 Task: Search one way flight ticket for 5 adults, 1 child, 2 infants in seat and 1 infant on lap in business from Shreveport: Shreveport Regional Airport to New Bern: Coastal Carolina Regional Airport (was Craven County Regional) on 5-4-2023. Choice of flights is Southwest. Number of bags: 1 carry on bag. Price is upto 86000. Outbound departure time preference is 16:45.
Action: Mouse moved to (351, 137)
Screenshot: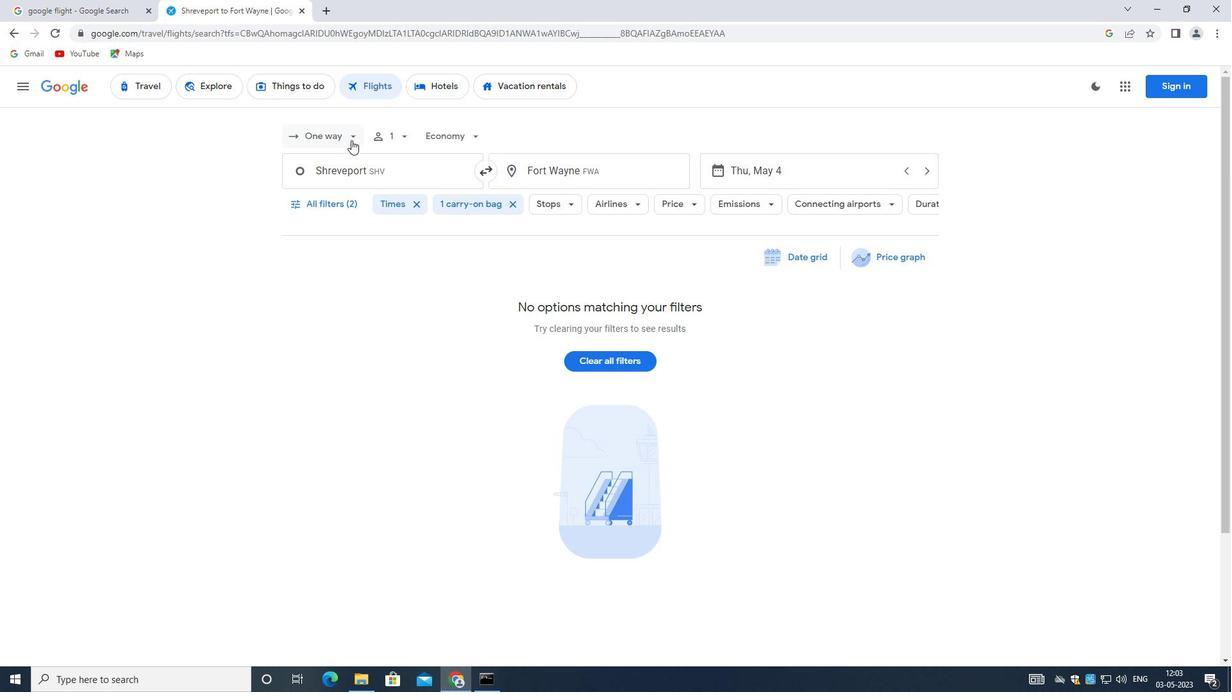 
Action: Mouse pressed left at (351, 137)
Screenshot: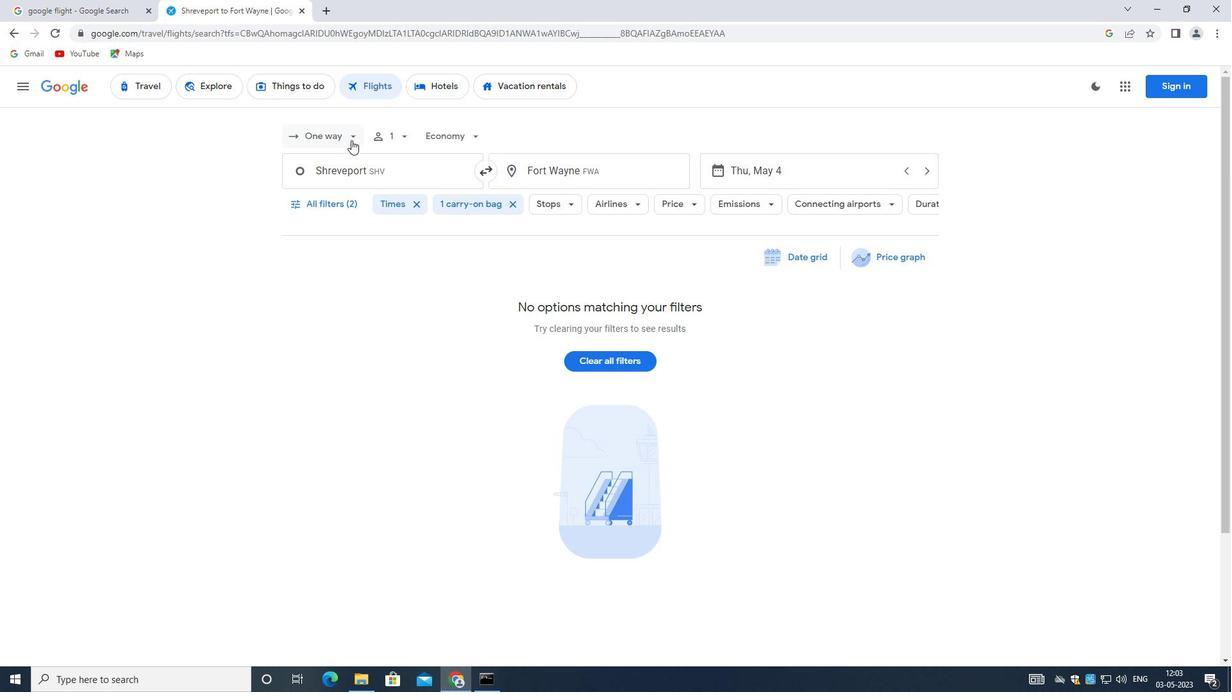 
Action: Mouse moved to (341, 195)
Screenshot: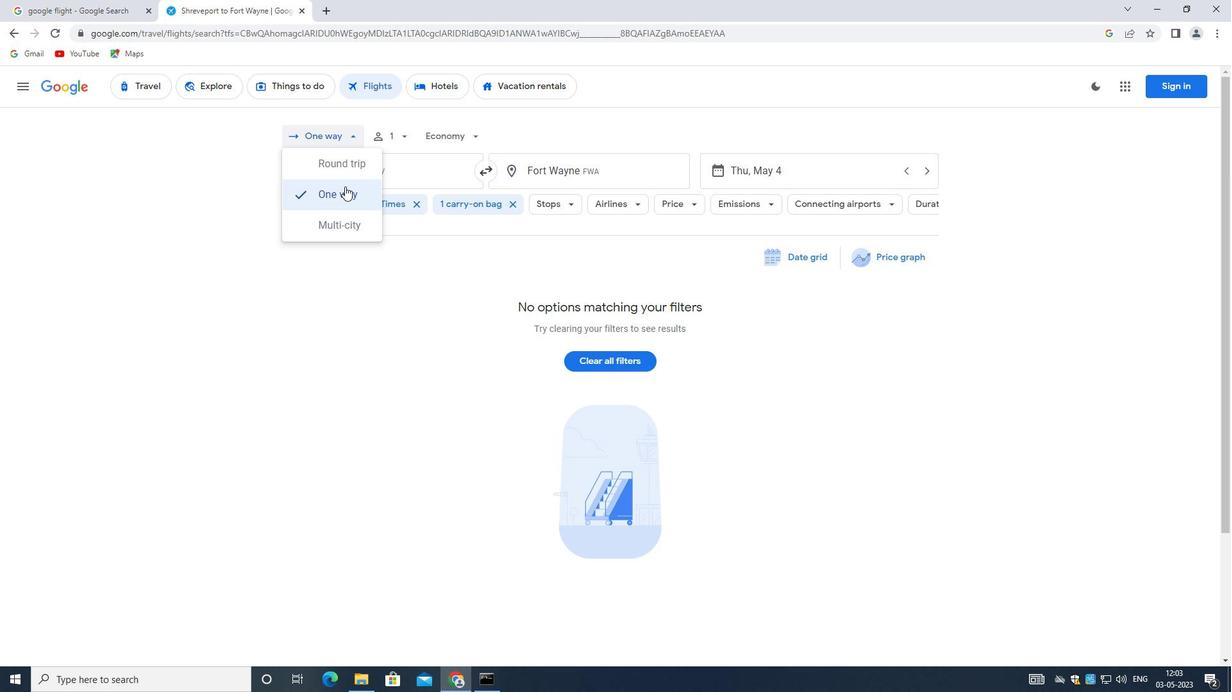
Action: Mouse pressed left at (341, 195)
Screenshot: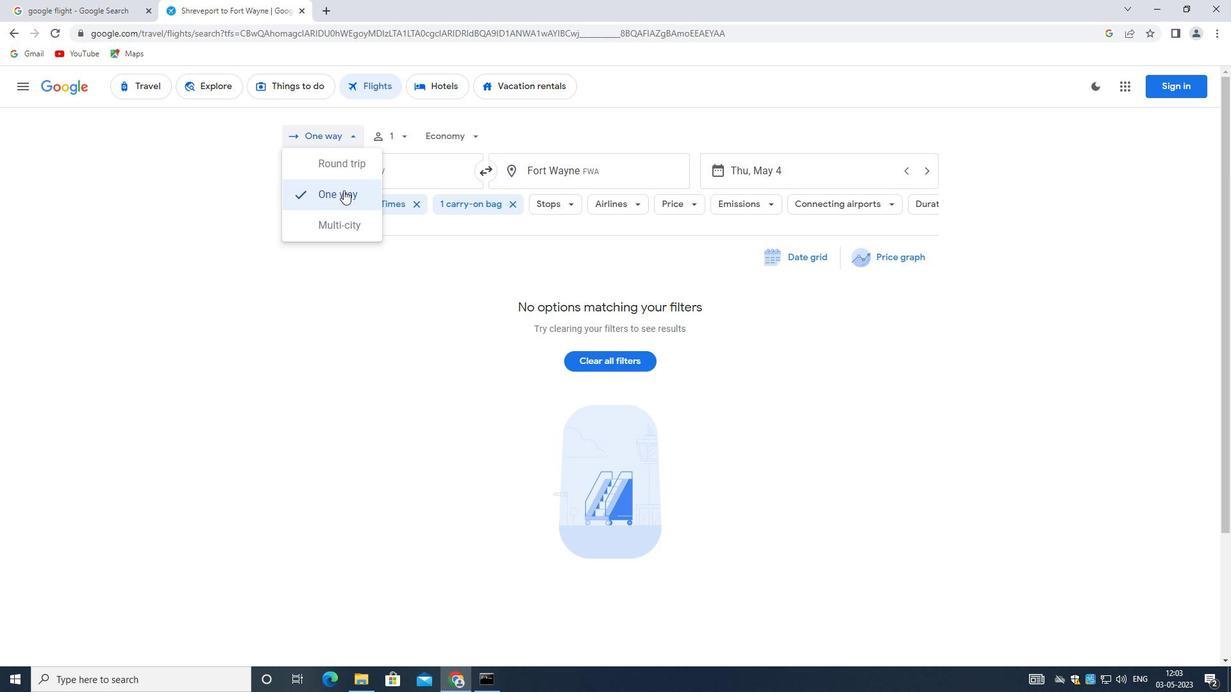 
Action: Mouse moved to (405, 132)
Screenshot: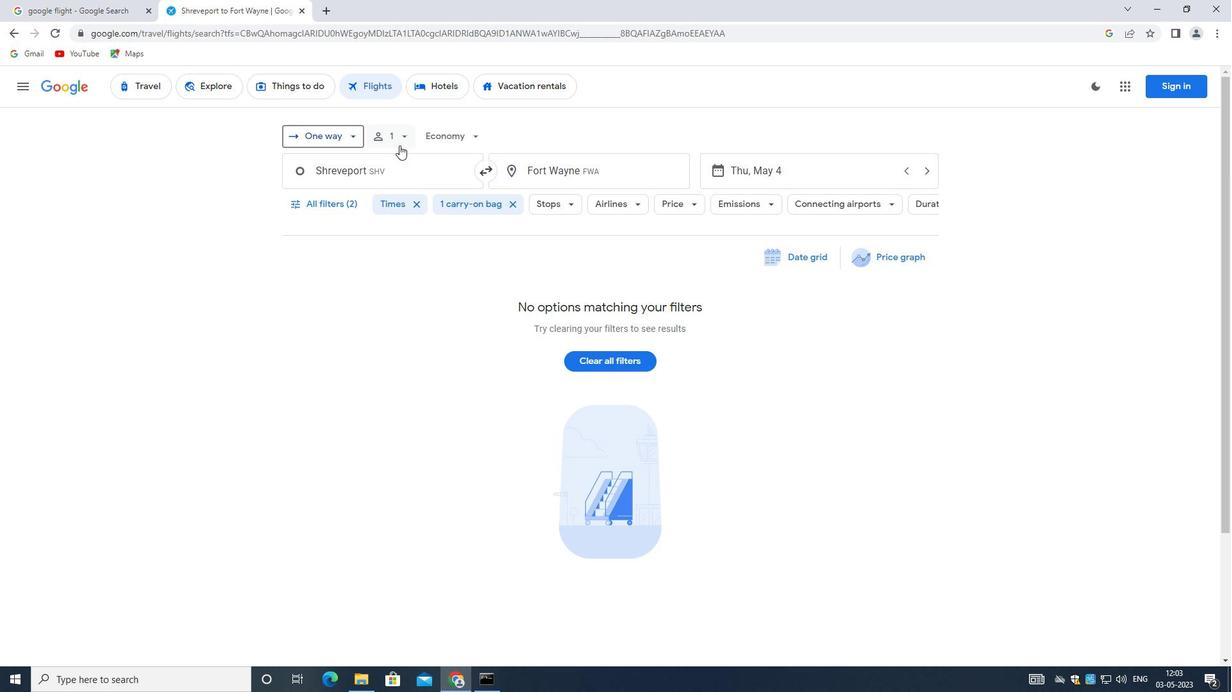 
Action: Mouse pressed left at (405, 132)
Screenshot: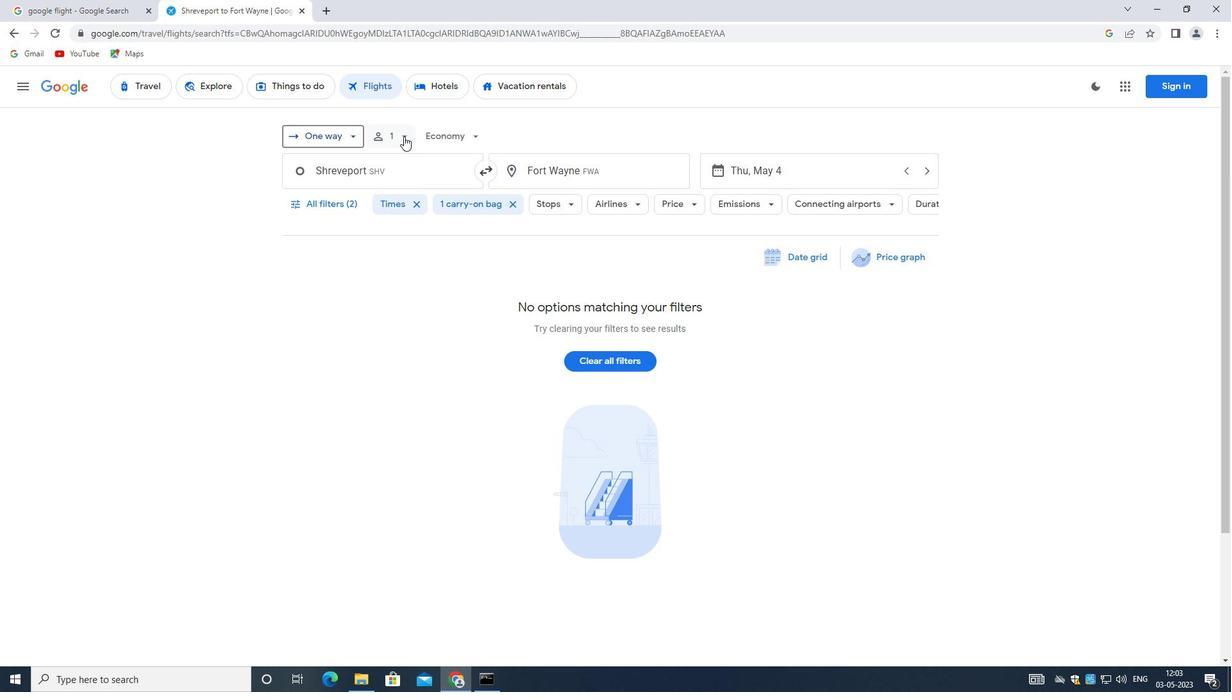 
Action: Mouse moved to (504, 169)
Screenshot: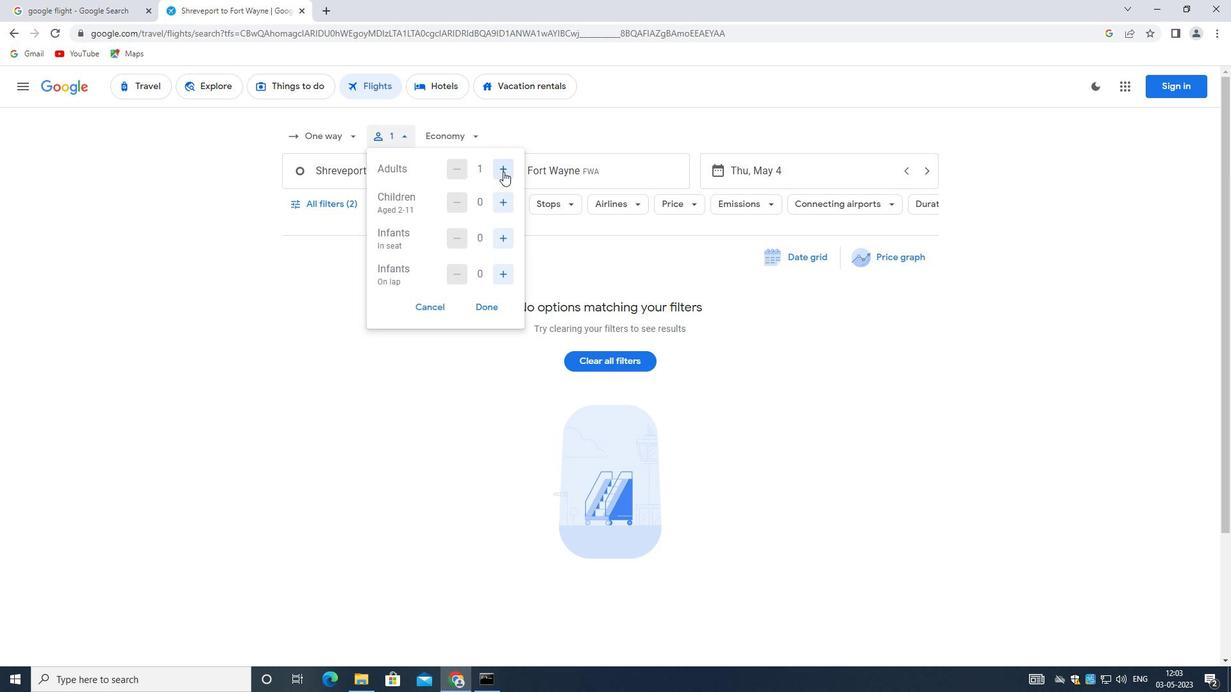 
Action: Mouse pressed left at (504, 169)
Screenshot: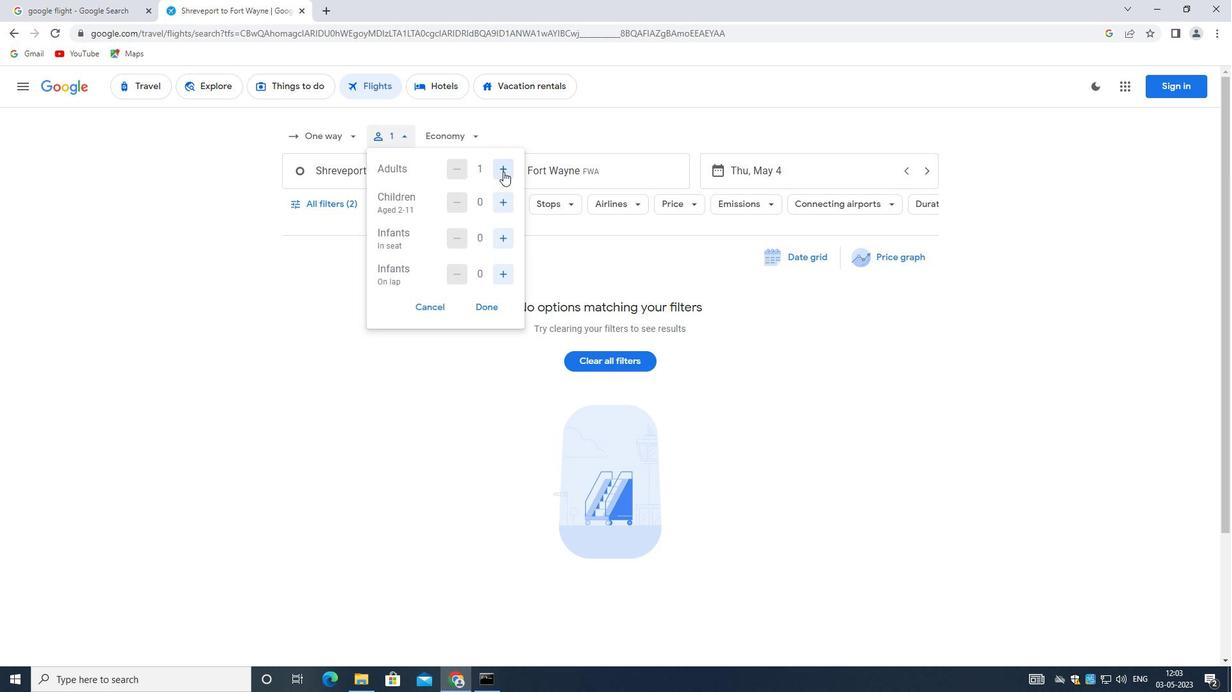 
Action: Mouse moved to (504, 169)
Screenshot: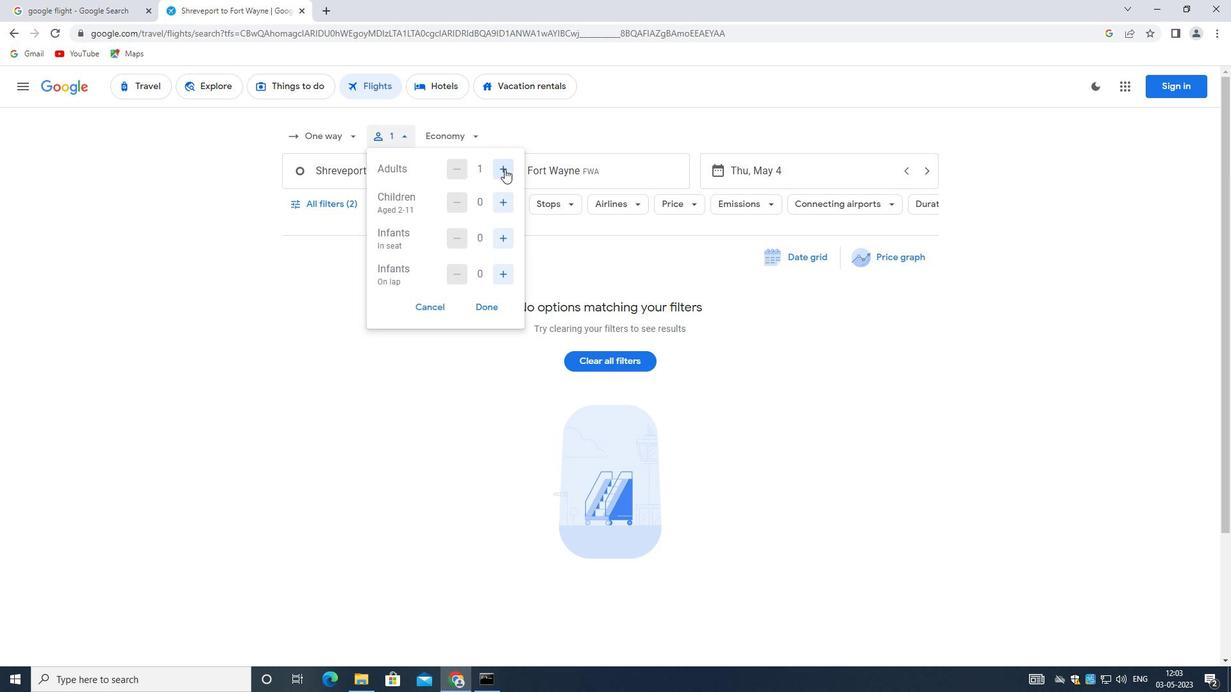 
Action: Mouse pressed left at (504, 169)
Screenshot: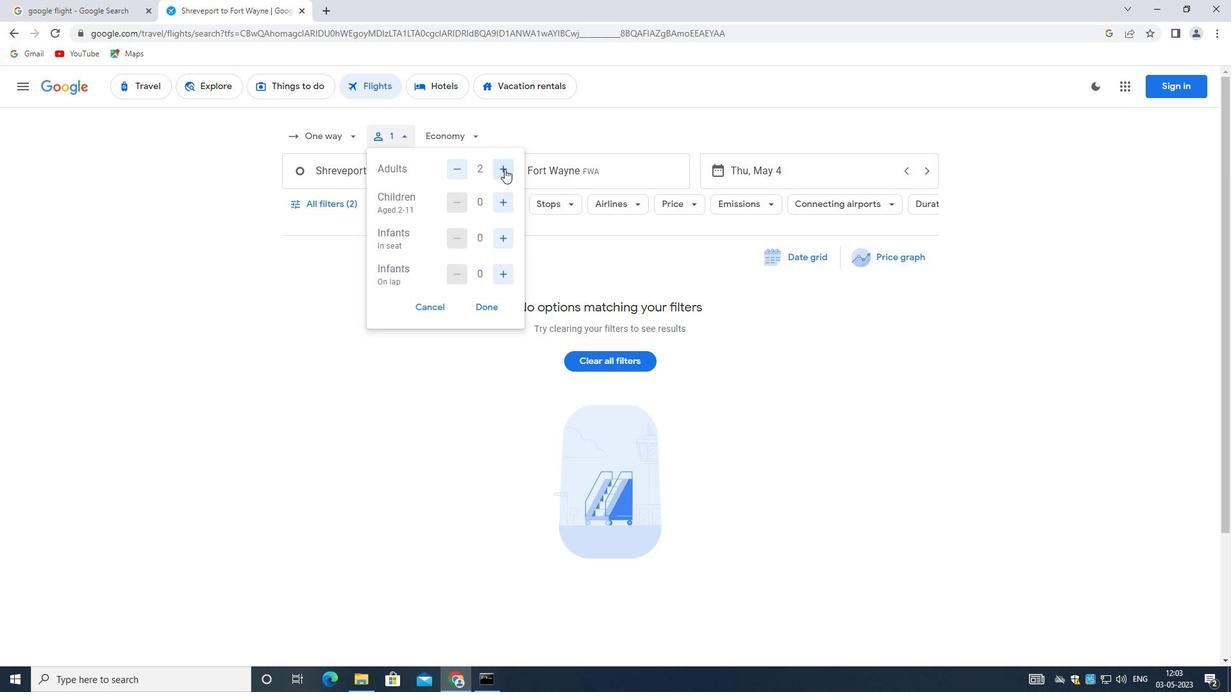 
Action: Mouse pressed left at (504, 169)
Screenshot: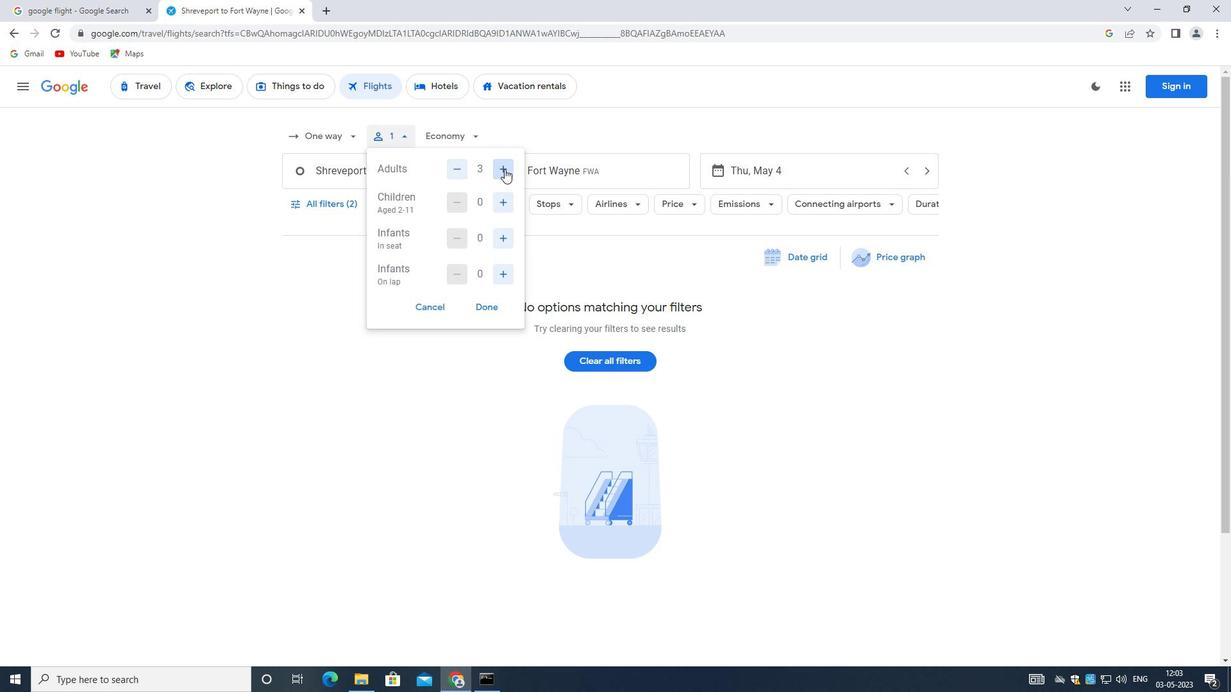 
Action: Mouse pressed left at (504, 169)
Screenshot: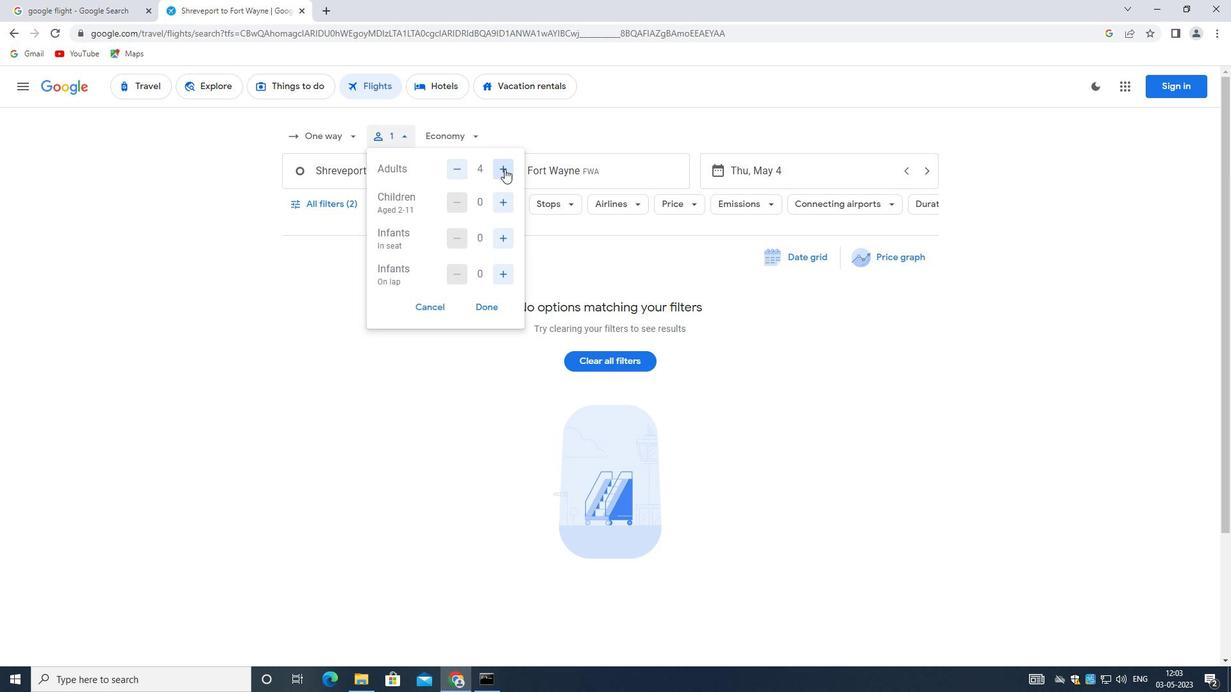 
Action: Mouse moved to (506, 199)
Screenshot: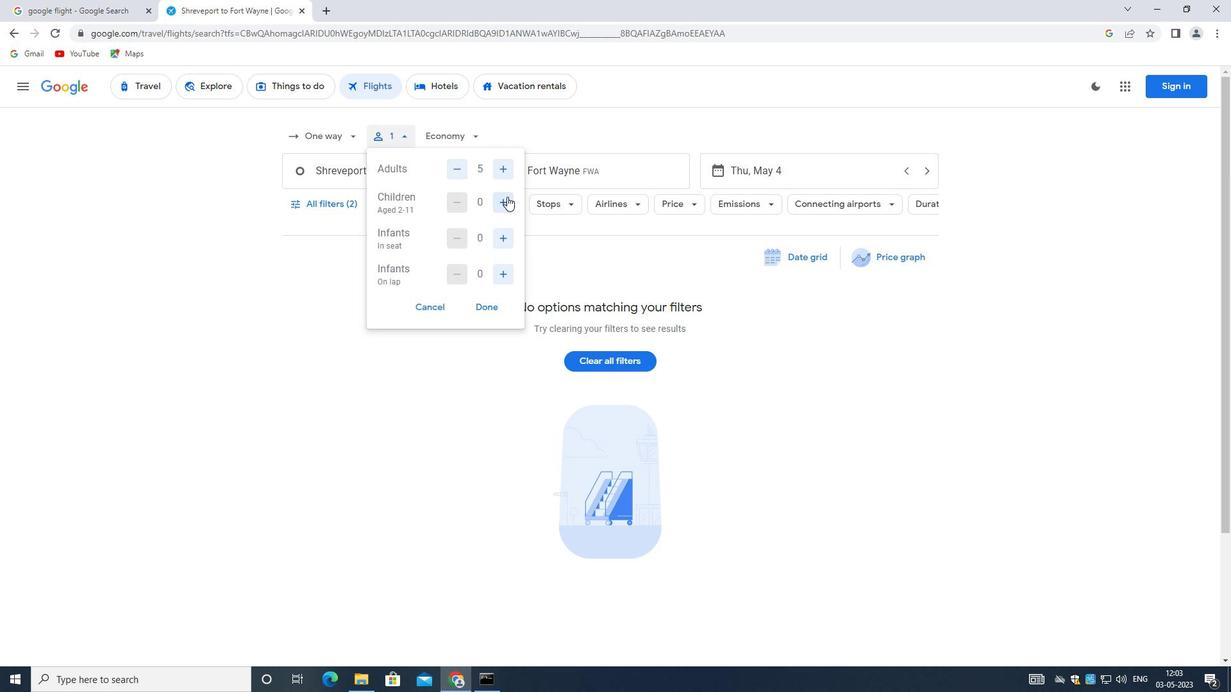 
Action: Mouse pressed left at (506, 199)
Screenshot: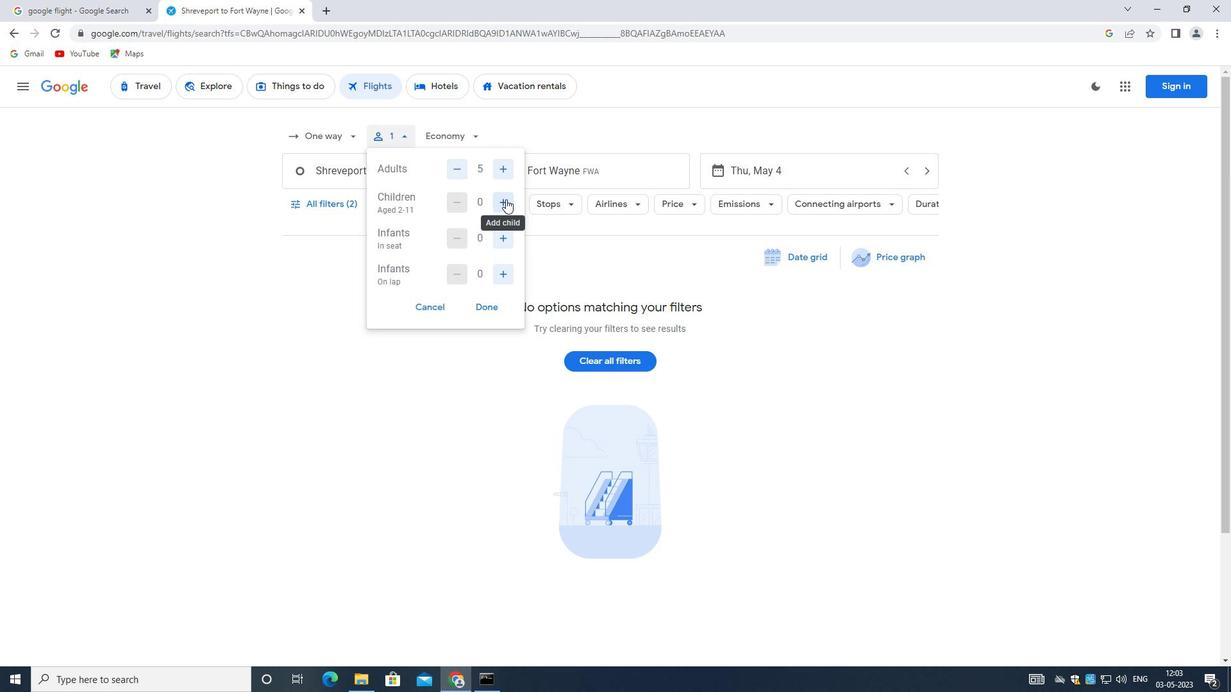 
Action: Mouse moved to (501, 235)
Screenshot: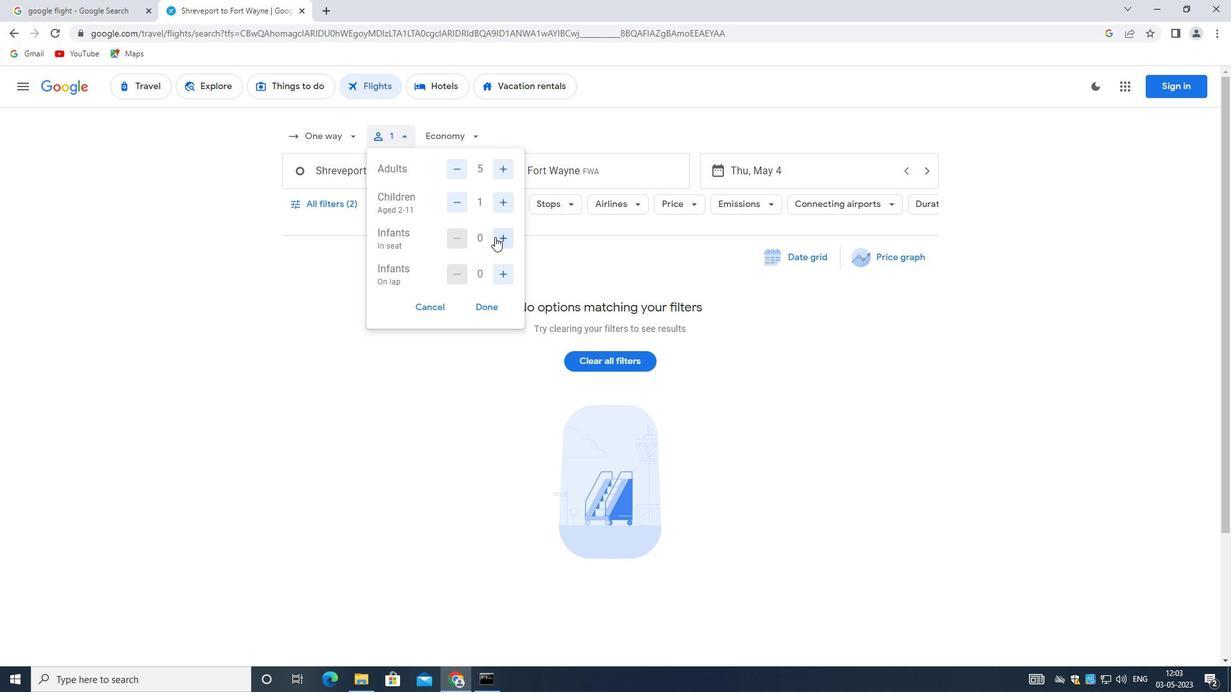 
Action: Mouse pressed left at (501, 235)
Screenshot: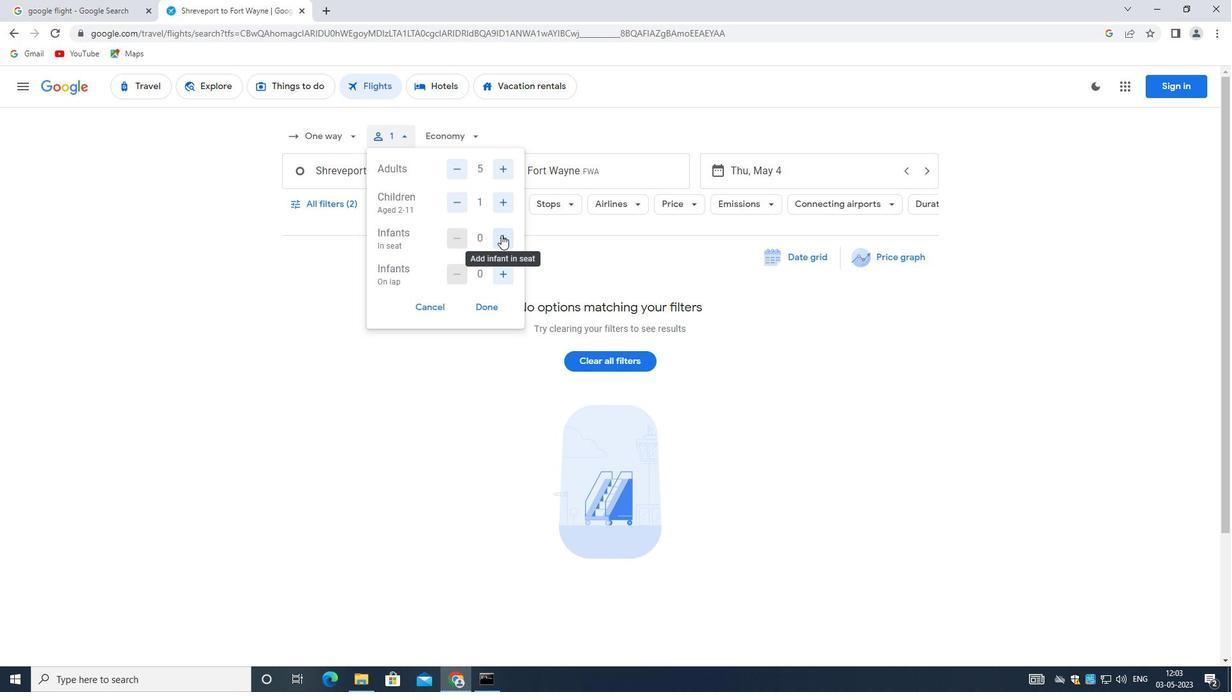 
Action: Mouse pressed left at (501, 235)
Screenshot: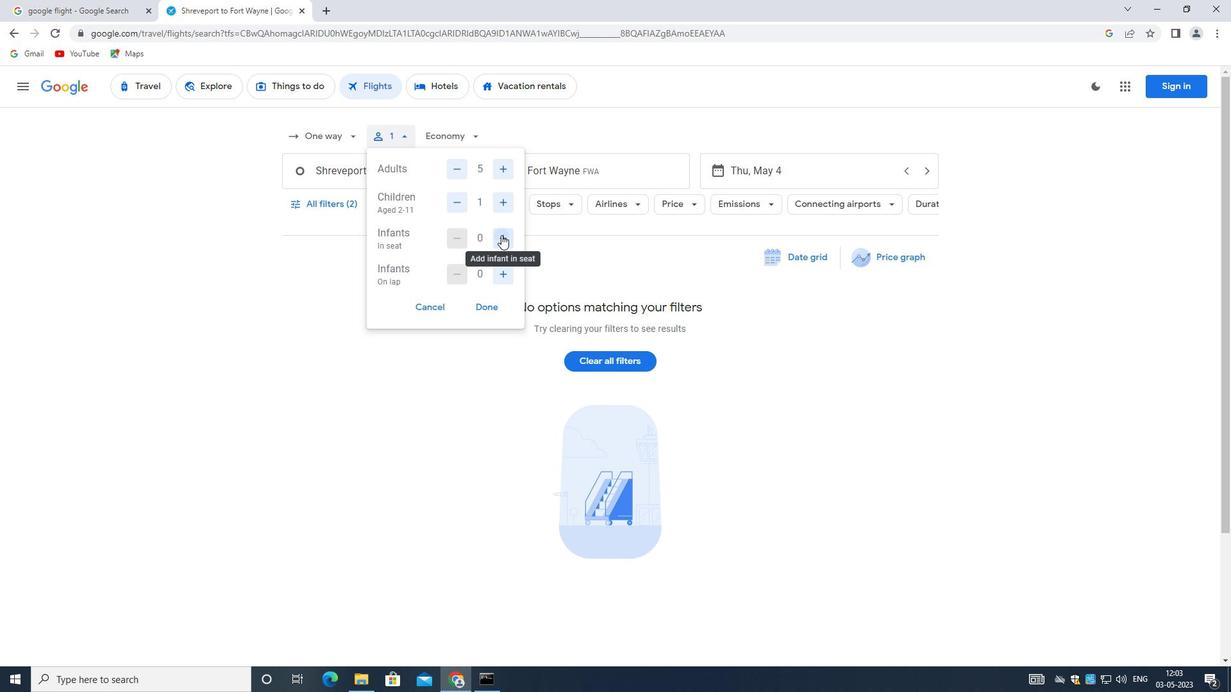 
Action: Mouse moved to (508, 270)
Screenshot: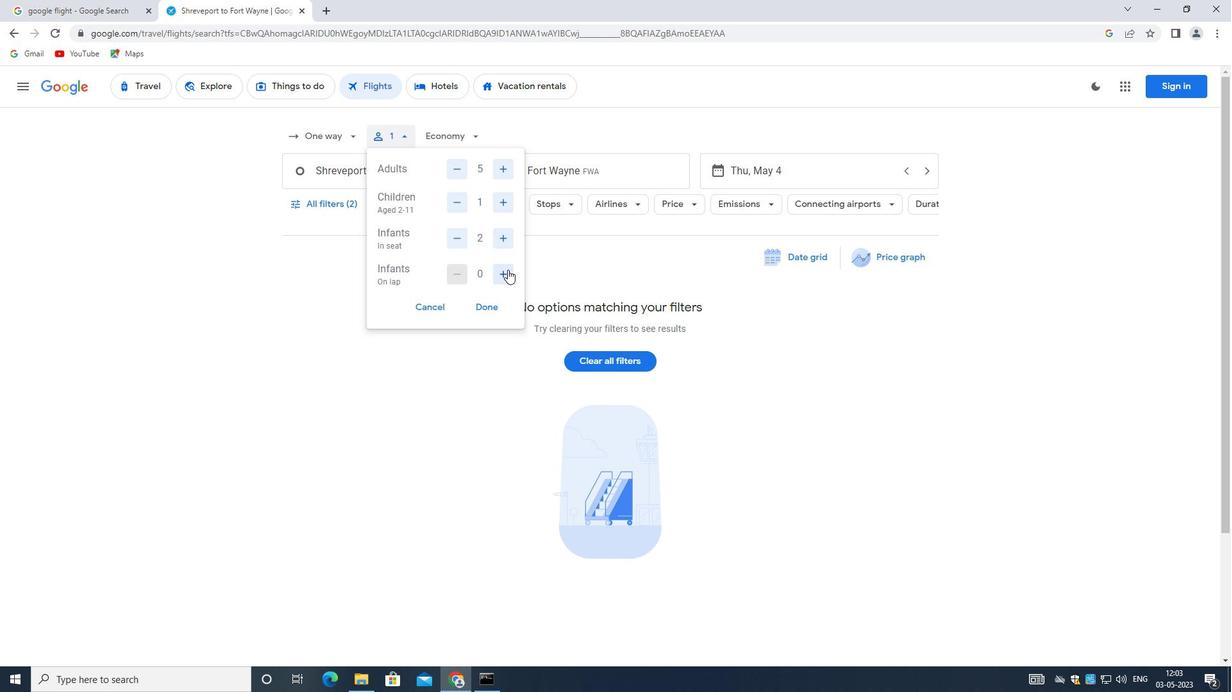 
Action: Mouse pressed left at (508, 270)
Screenshot: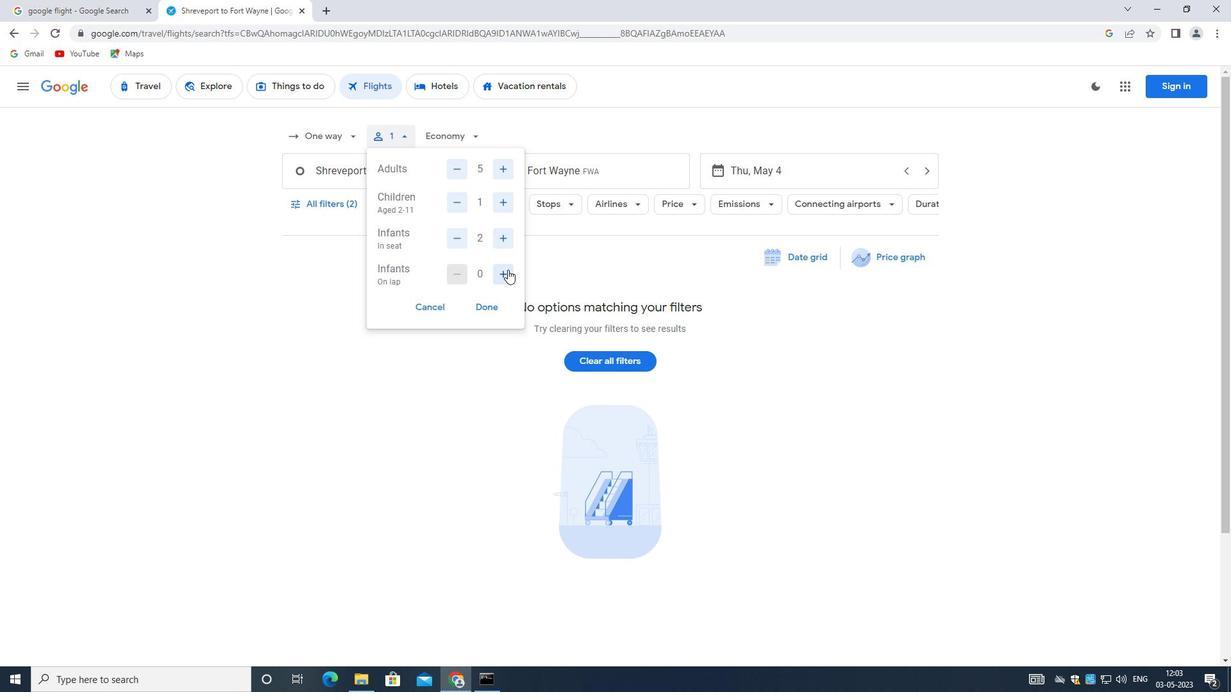 
Action: Mouse moved to (486, 305)
Screenshot: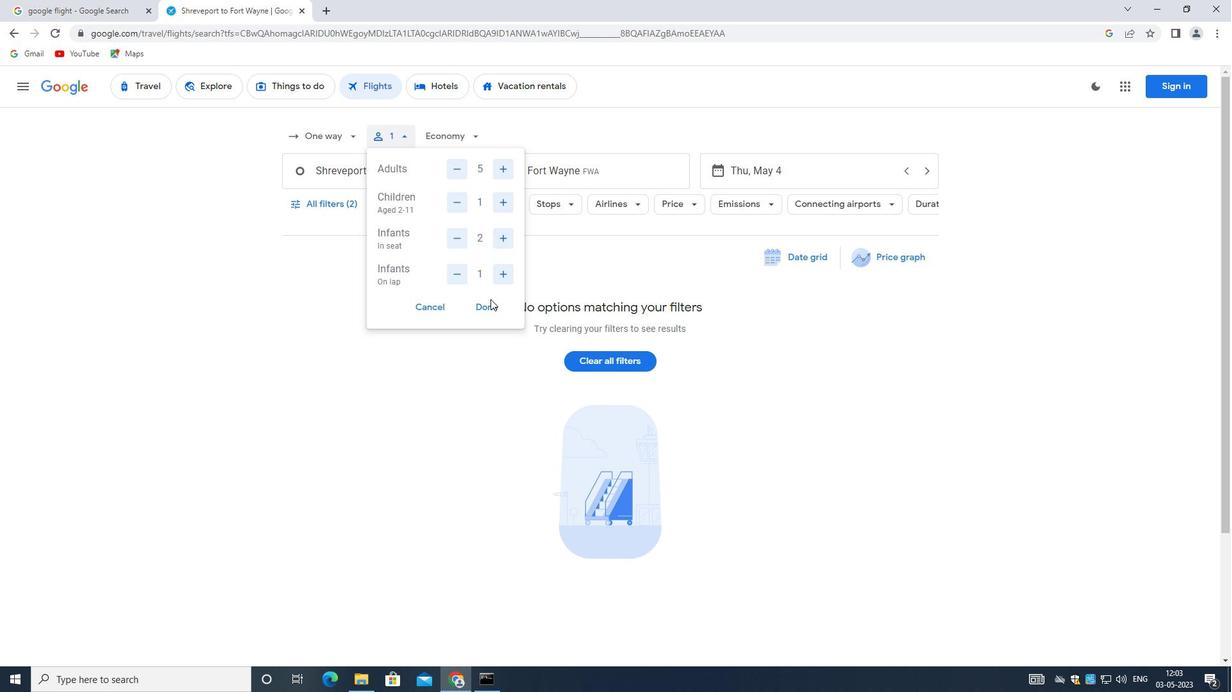 
Action: Mouse pressed left at (486, 305)
Screenshot: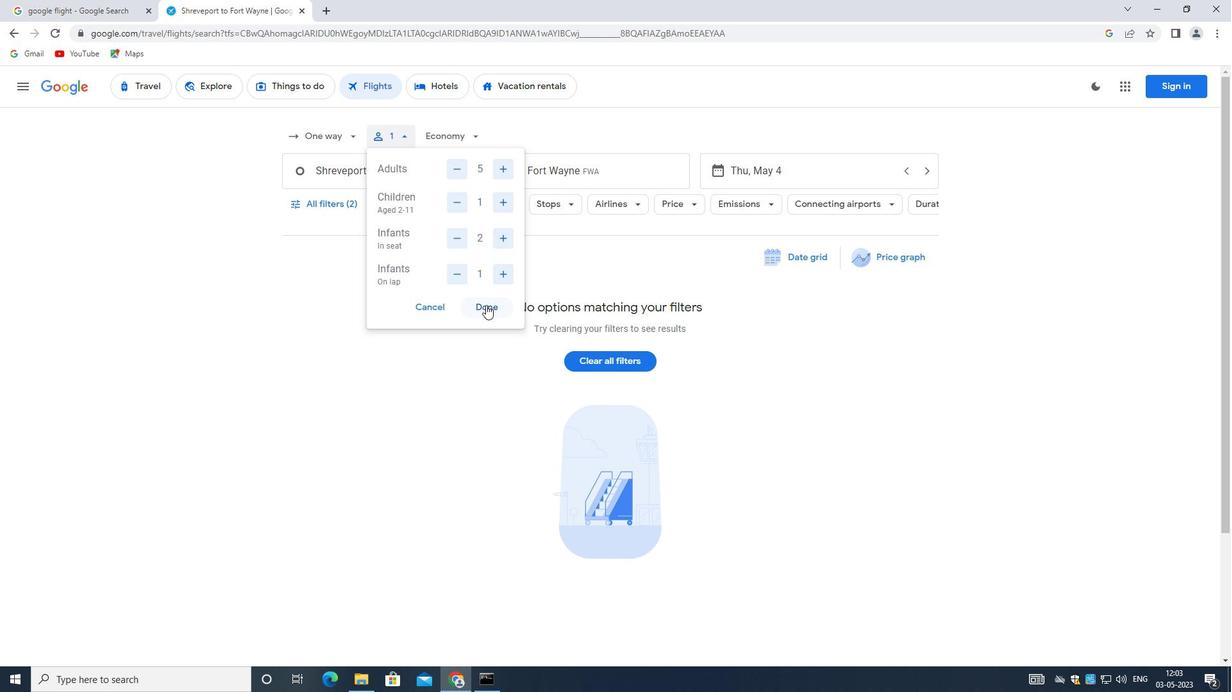 
Action: Mouse moved to (471, 135)
Screenshot: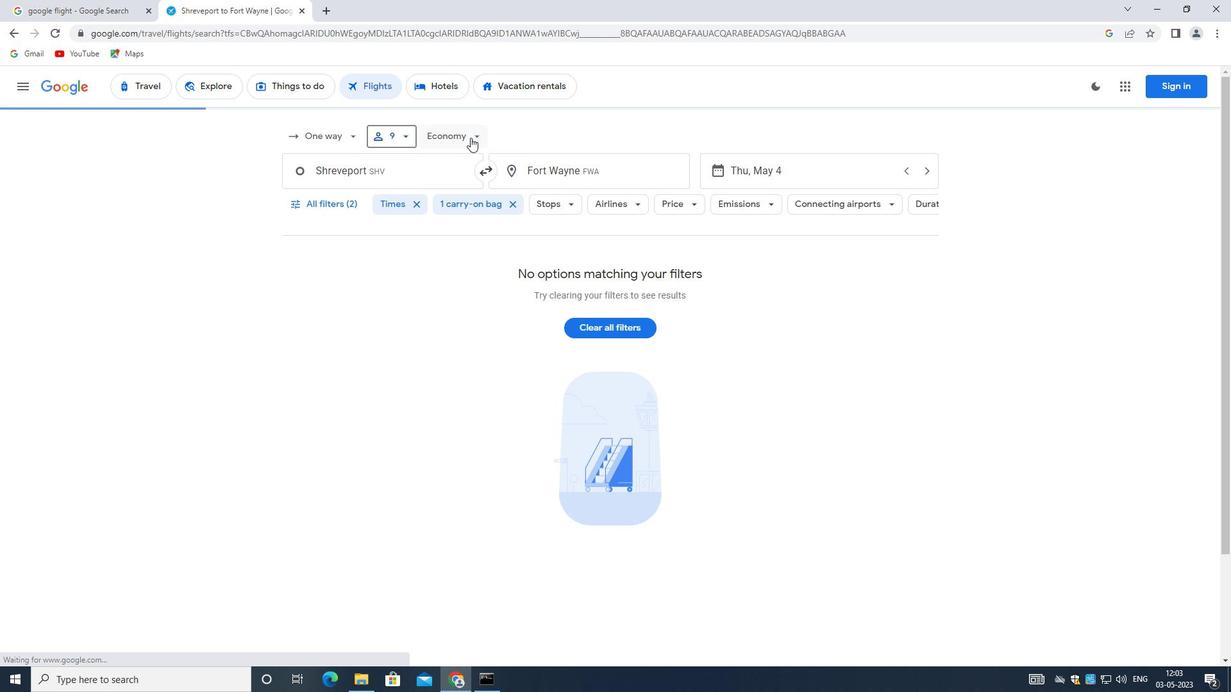 
Action: Mouse pressed left at (471, 135)
Screenshot: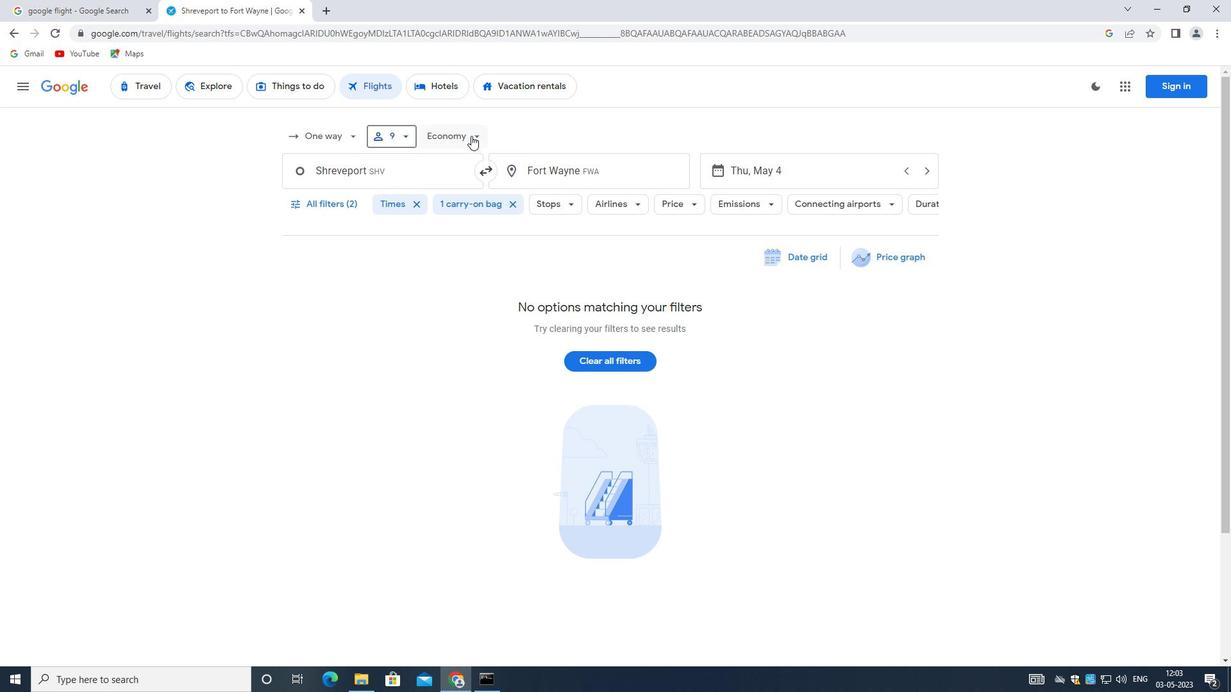
Action: Mouse moved to (479, 226)
Screenshot: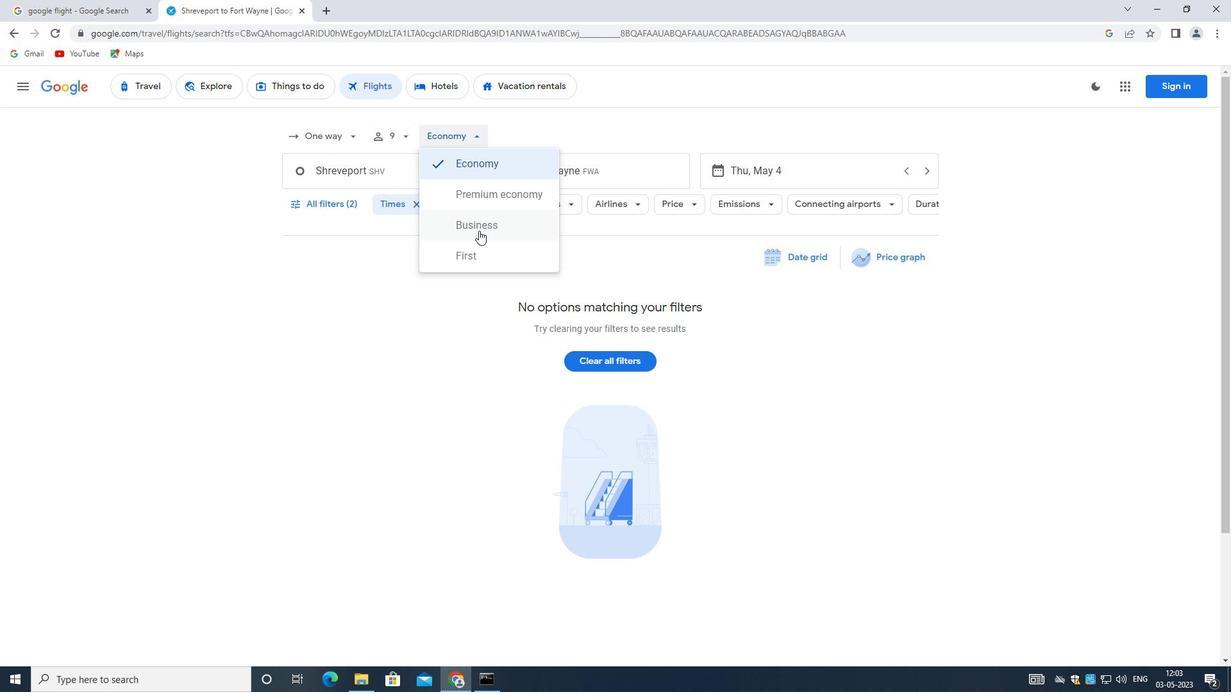 
Action: Mouse pressed left at (479, 226)
Screenshot: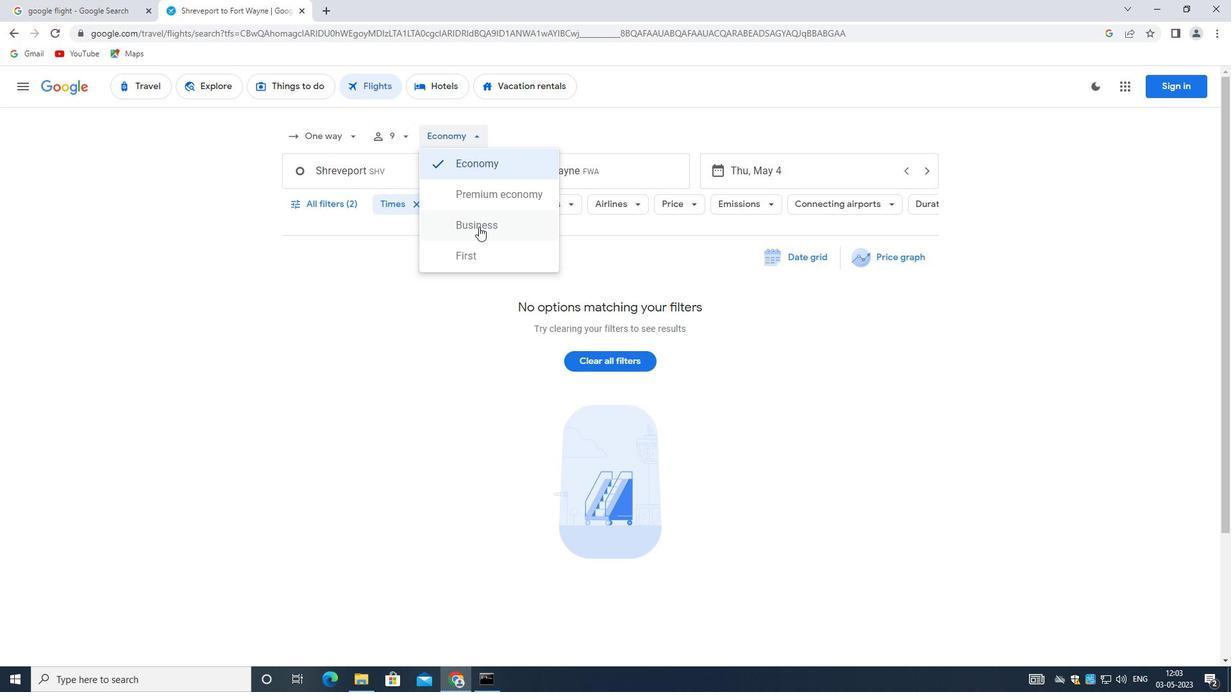 
Action: Mouse moved to (409, 174)
Screenshot: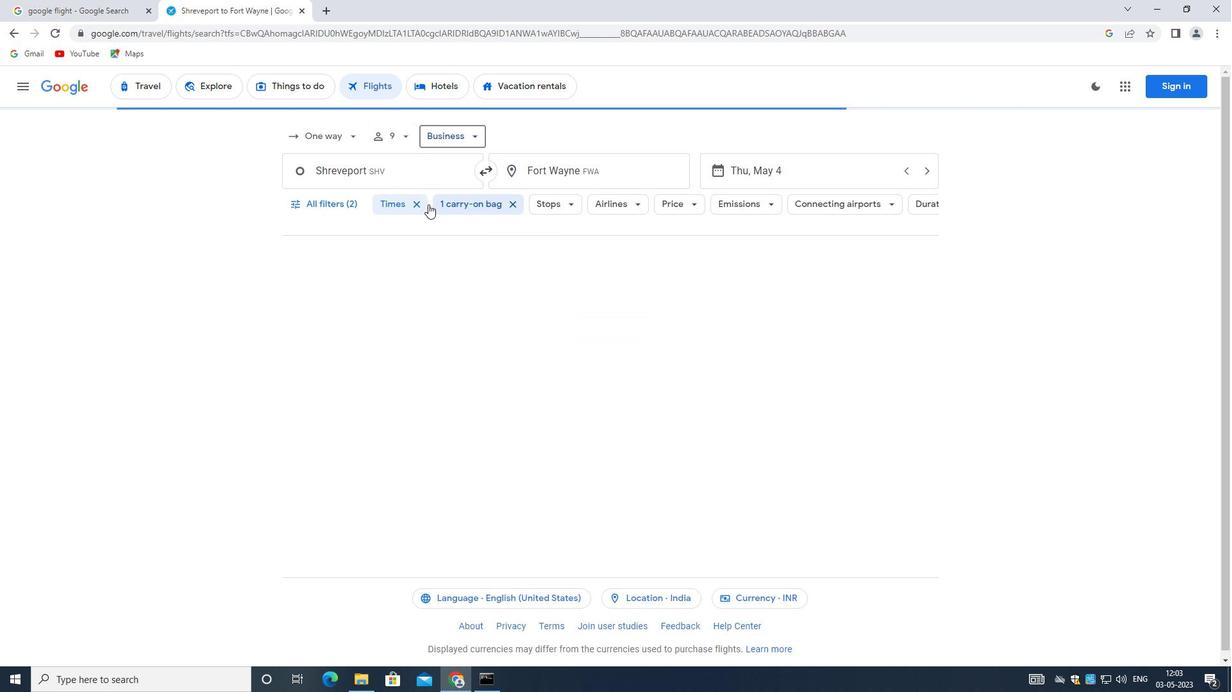 
Action: Mouse pressed left at (409, 174)
Screenshot: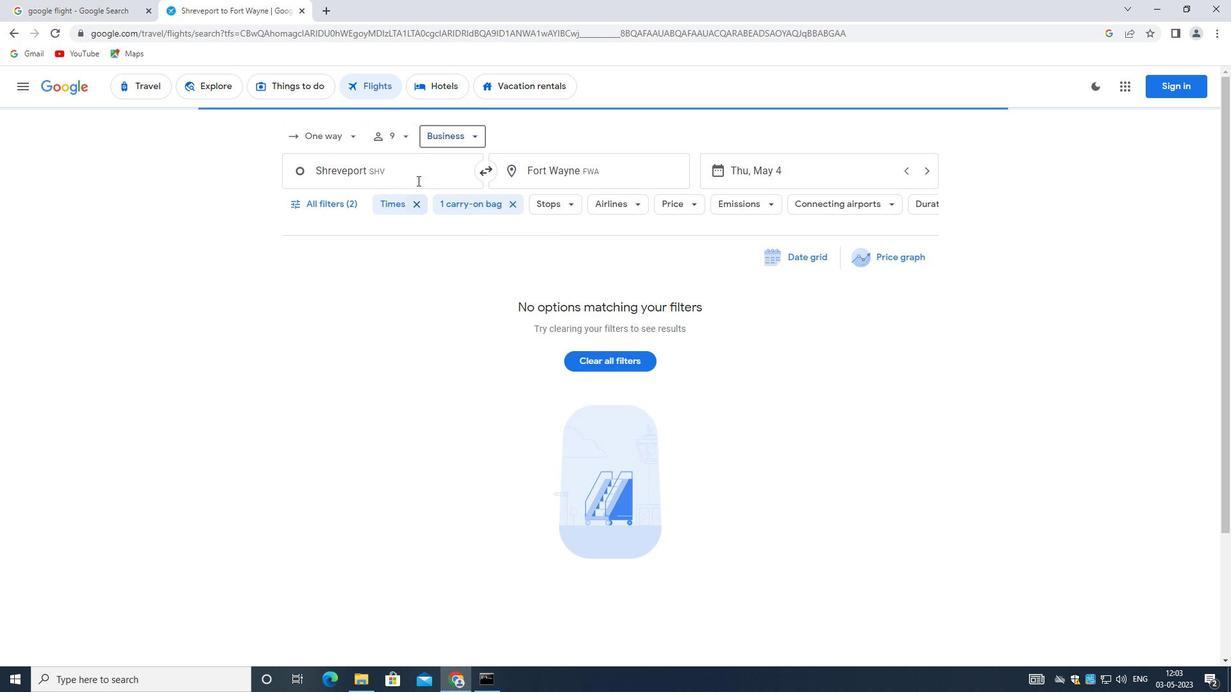 
Action: Mouse moved to (409, 172)
Screenshot: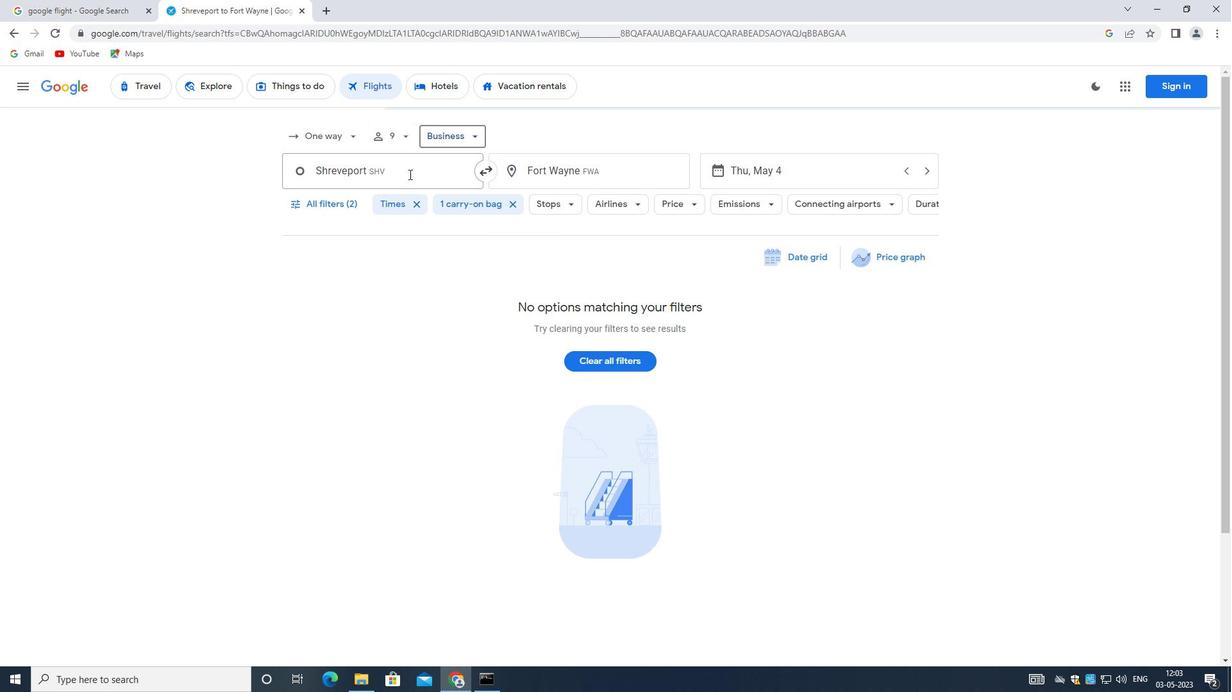 
Action: Key pressed <Key.backspace><Key.shift>SHREVEPORT<Key.space><Key.shift><Key.shift><Key.shift><Key.shift><Key.shift><Key.shift><Key.shift><Key.shift><Key.shift><Key.shift>REGIONAL<Key.space><Key.shift>AIRPORT
Screenshot: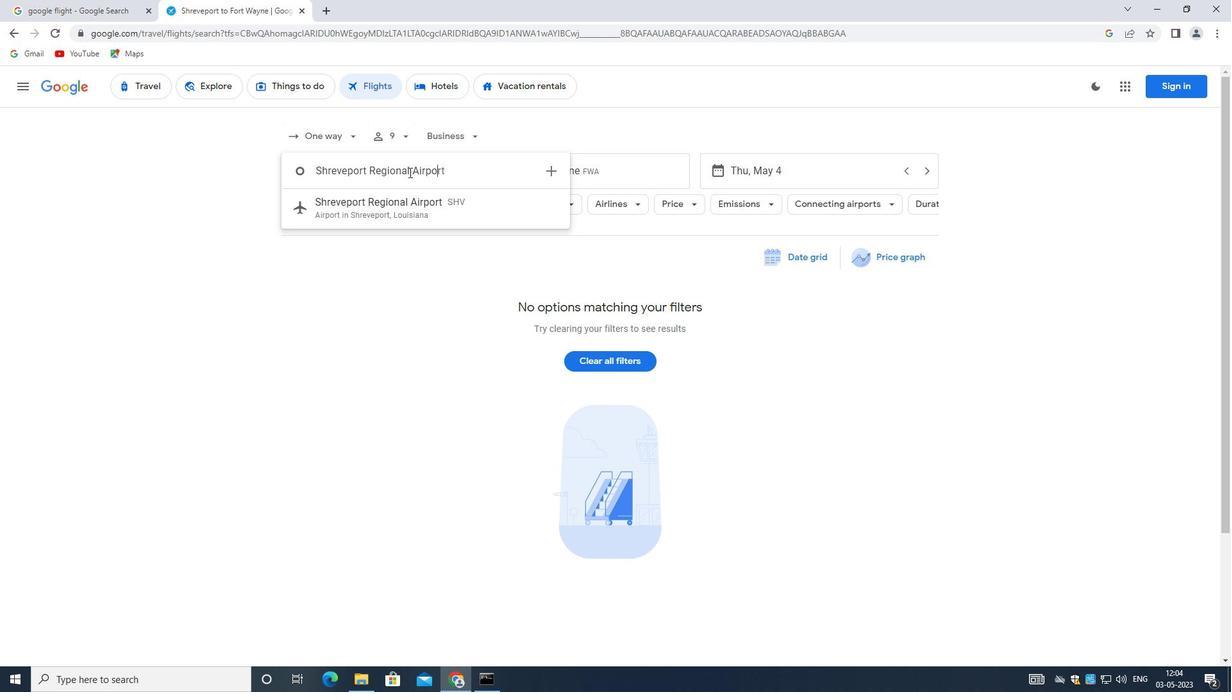 
Action: Mouse moved to (346, 204)
Screenshot: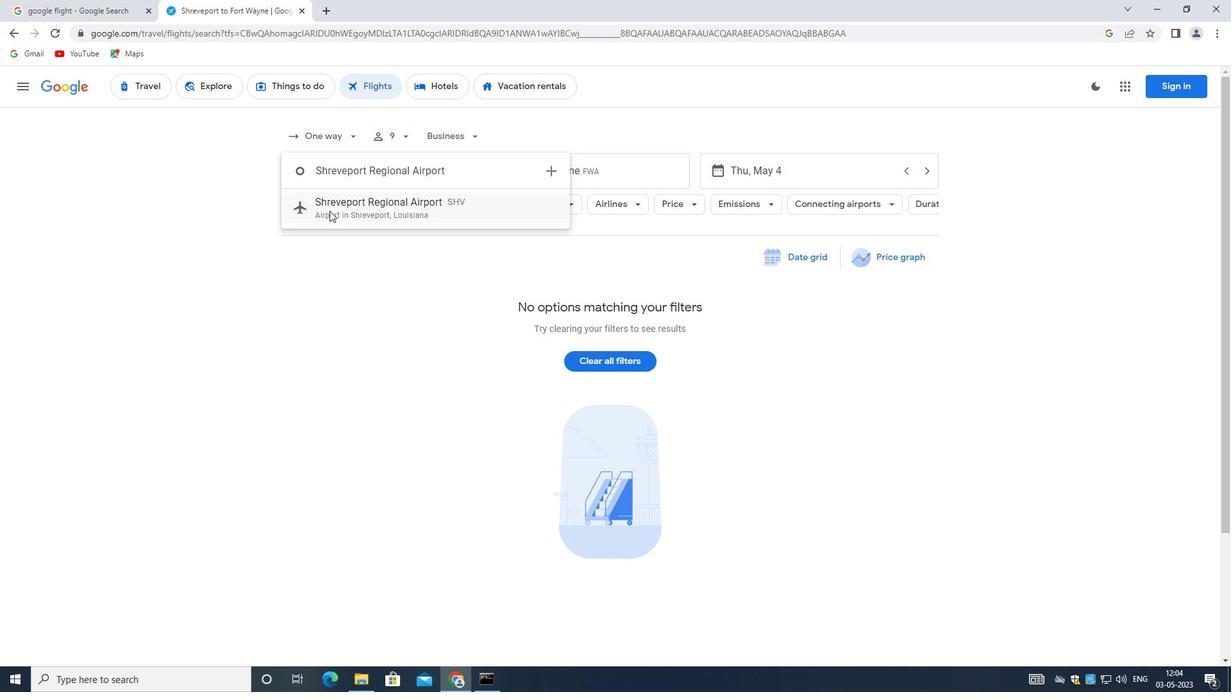 
Action: Mouse pressed left at (346, 204)
Screenshot: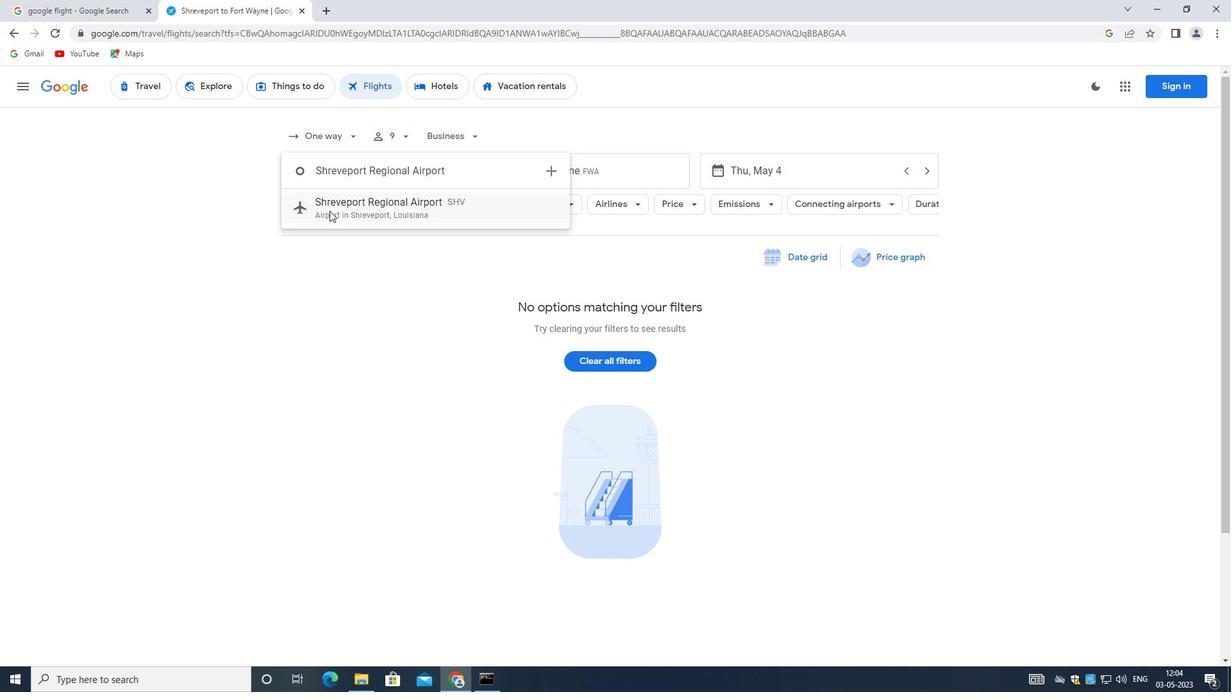 
Action: Mouse moved to (560, 166)
Screenshot: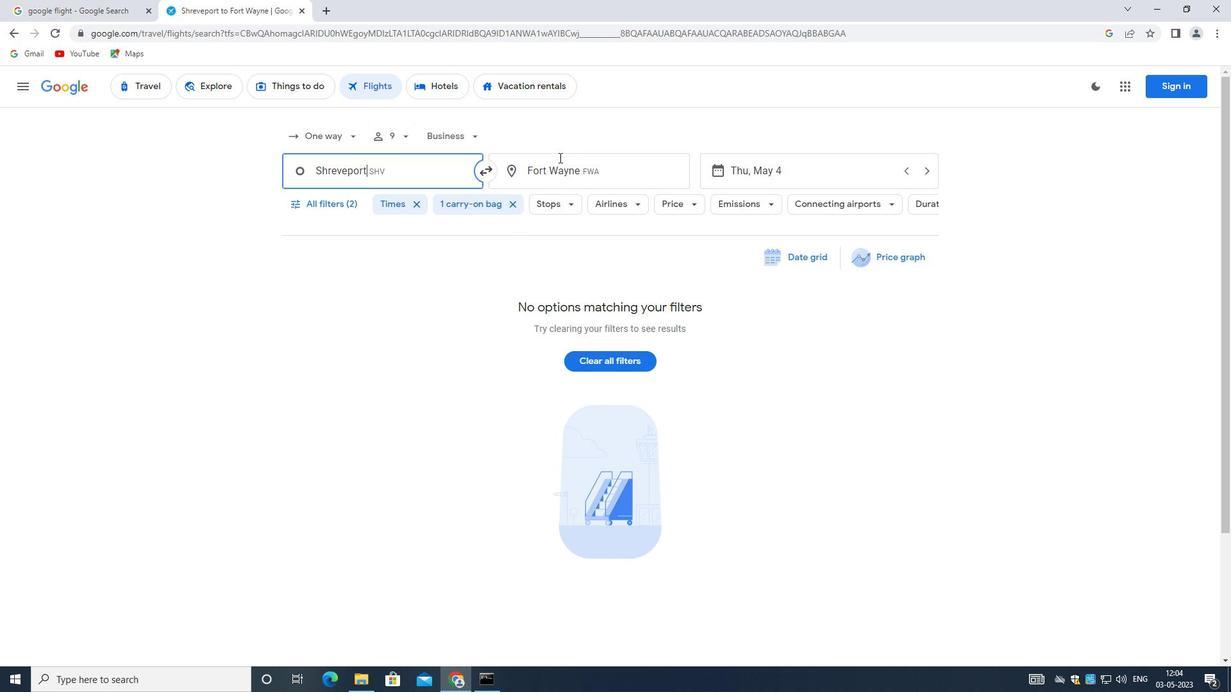 
Action: Mouse pressed left at (560, 166)
Screenshot: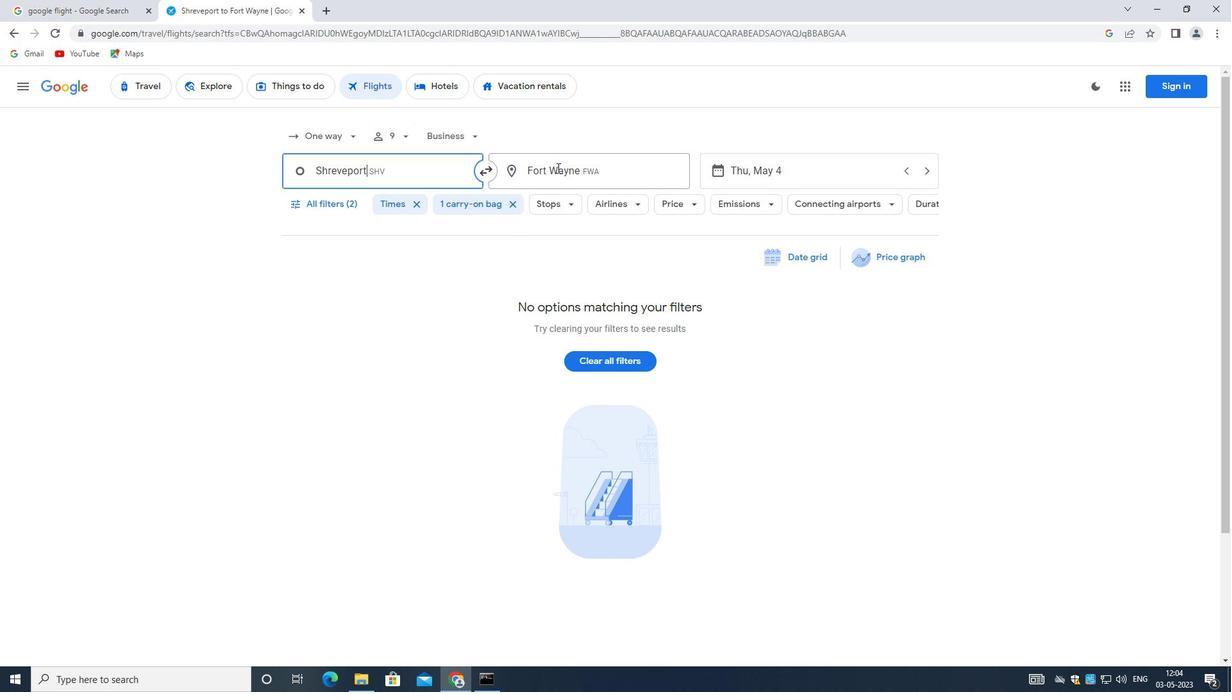 
Action: Mouse moved to (560, 166)
Screenshot: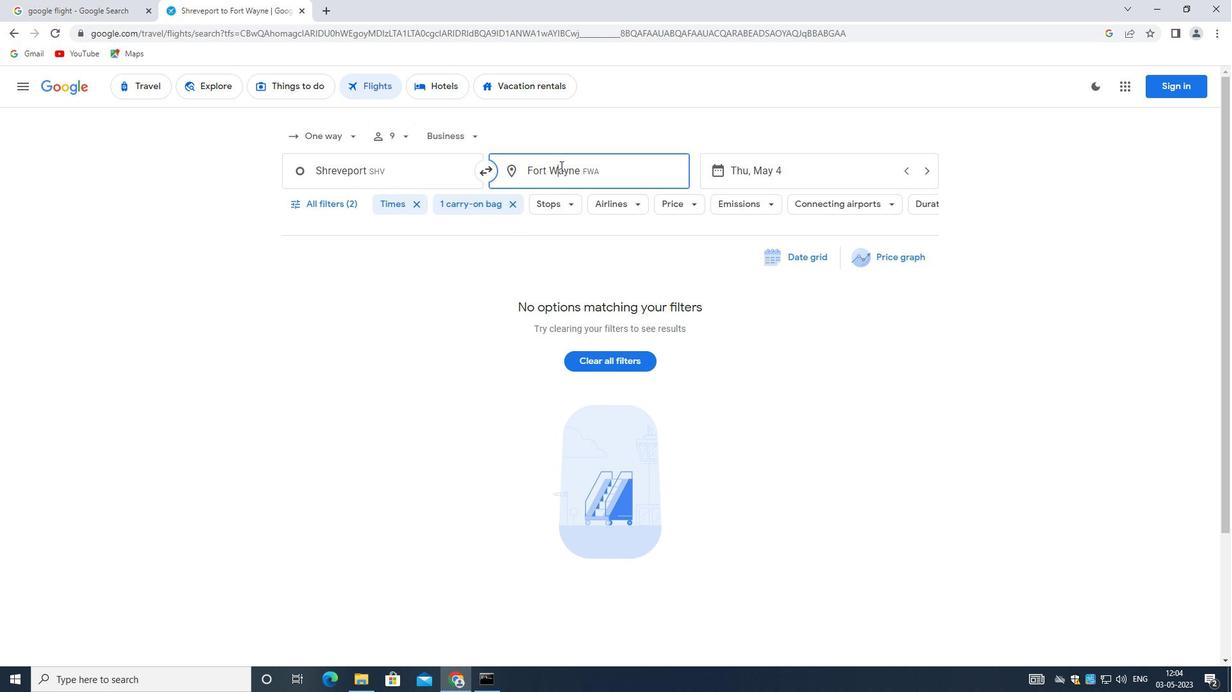 
Action: Key pressed <Key.backspace>
Screenshot: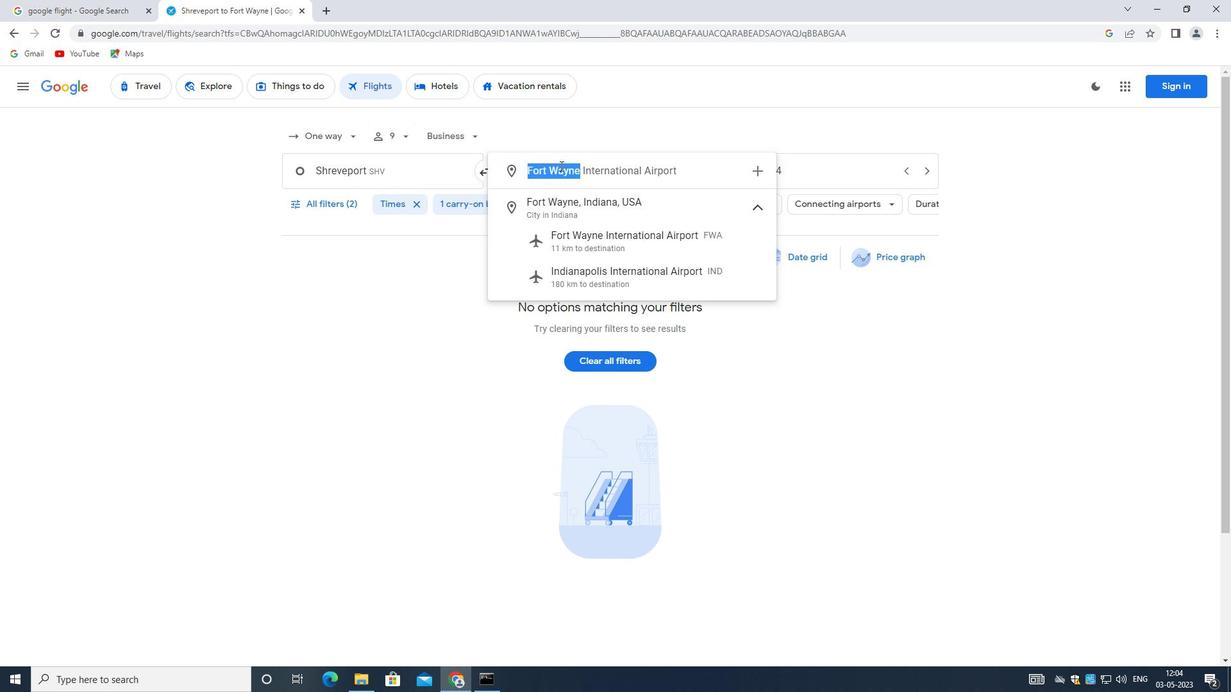 
Action: Mouse moved to (561, 165)
Screenshot: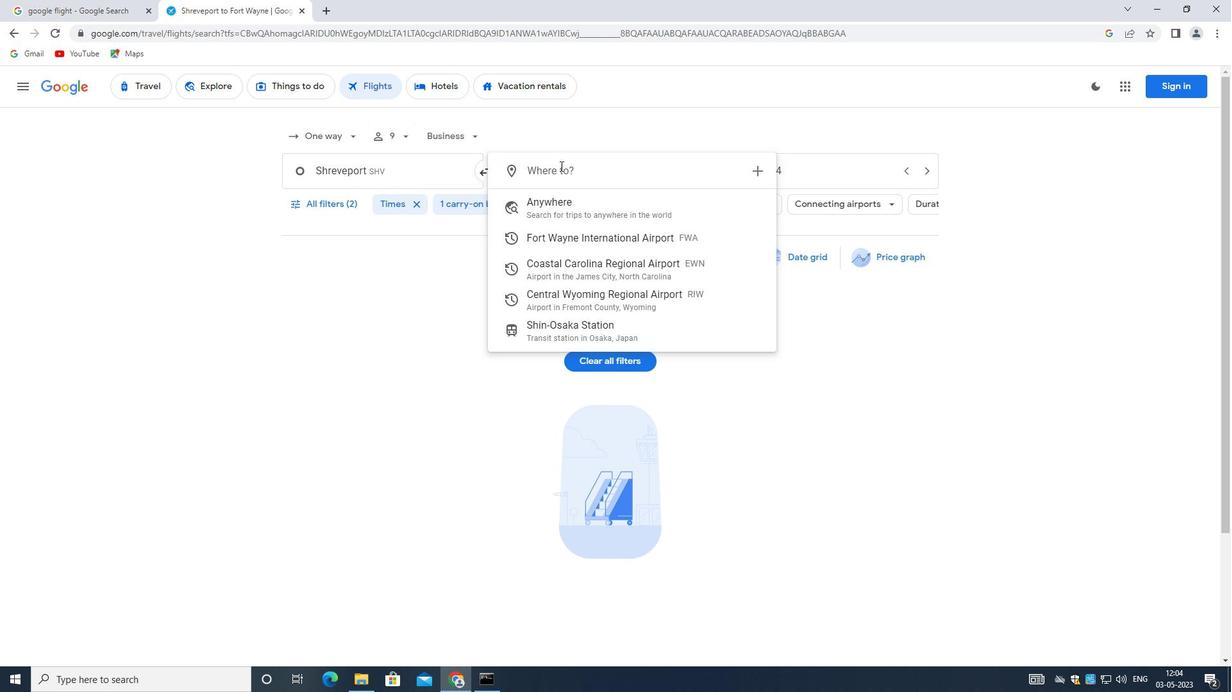 
Action: Key pressed <Key.shift><Key.shift><Key.shift><Key.shift><Key.shift><Key.shift><Key.shift><Key.shift><Key.shift><Key.shift><Key.shift><Key.shift><Key.shift><Key.shift><Key.shift><Key.shift>COASTAL<Key.space><Key.shift><Key.shift><Key.shift><Key.shift><Key.shift><Key.shift><Key.shift><Key.shift><Key.shift><Key.shift><Key.shift>CAROLINA<Key.space>
Screenshot: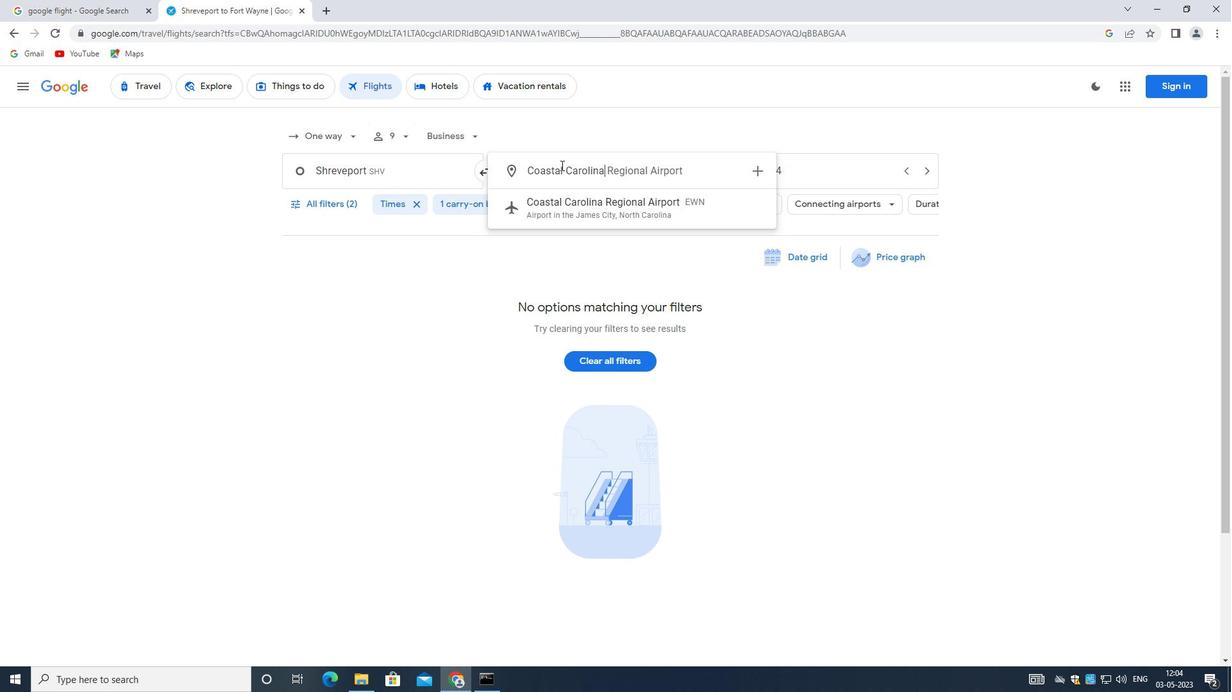 
Action: Mouse moved to (601, 206)
Screenshot: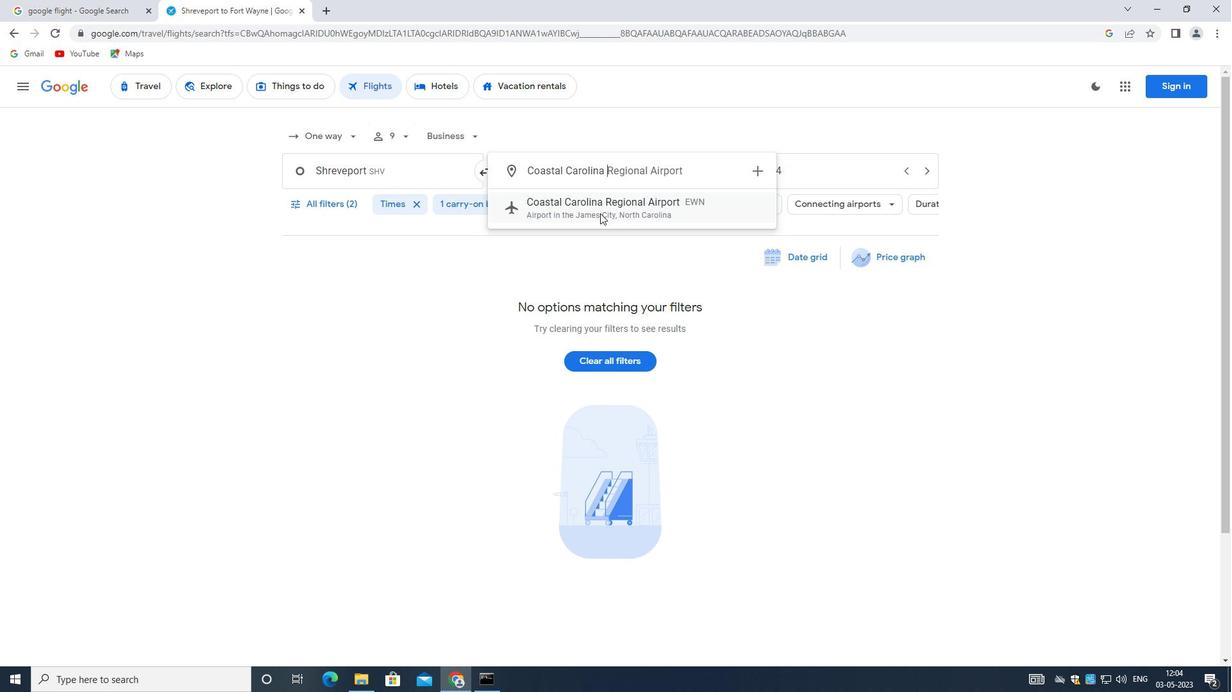 
Action: Mouse pressed left at (601, 206)
Screenshot: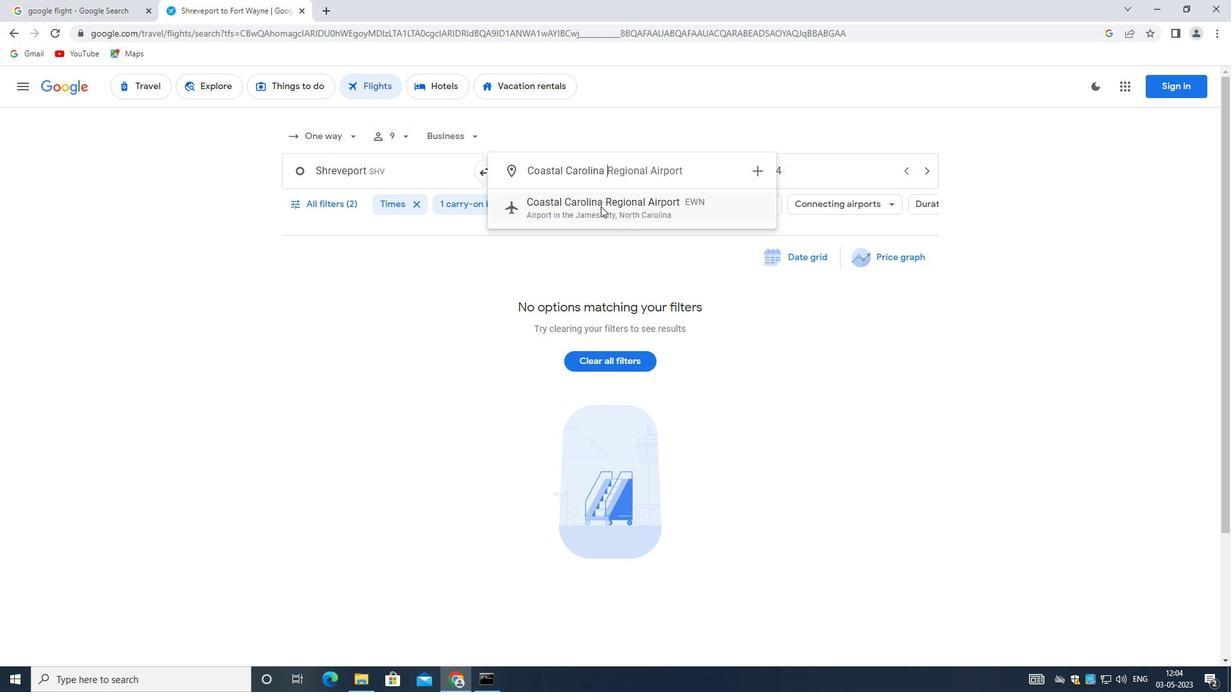 
Action: Mouse moved to (742, 166)
Screenshot: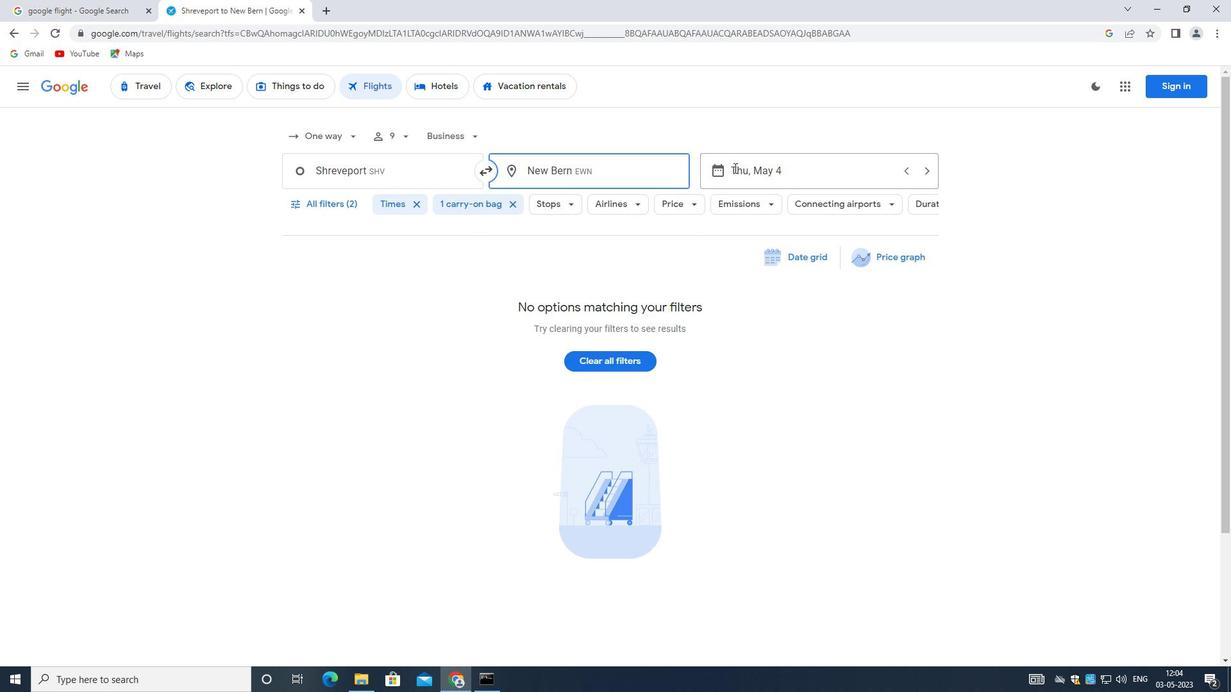 
Action: Mouse pressed left at (742, 166)
Screenshot: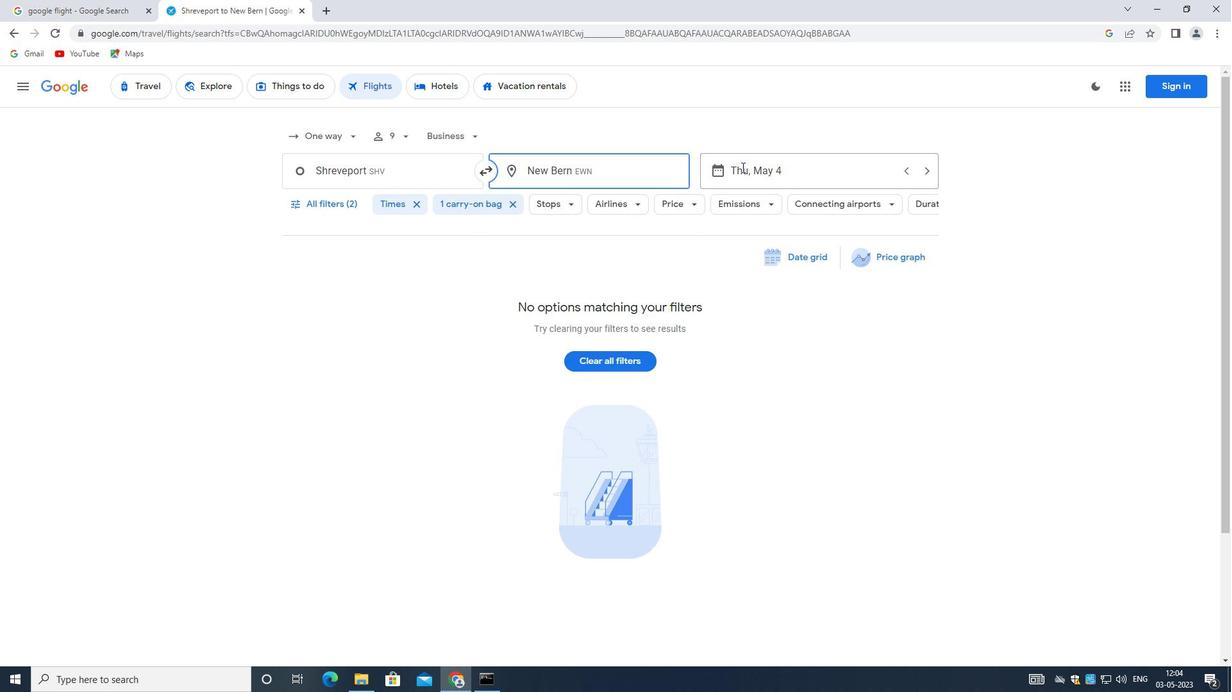 
Action: Mouse moved to (905, 481)
Screenshot: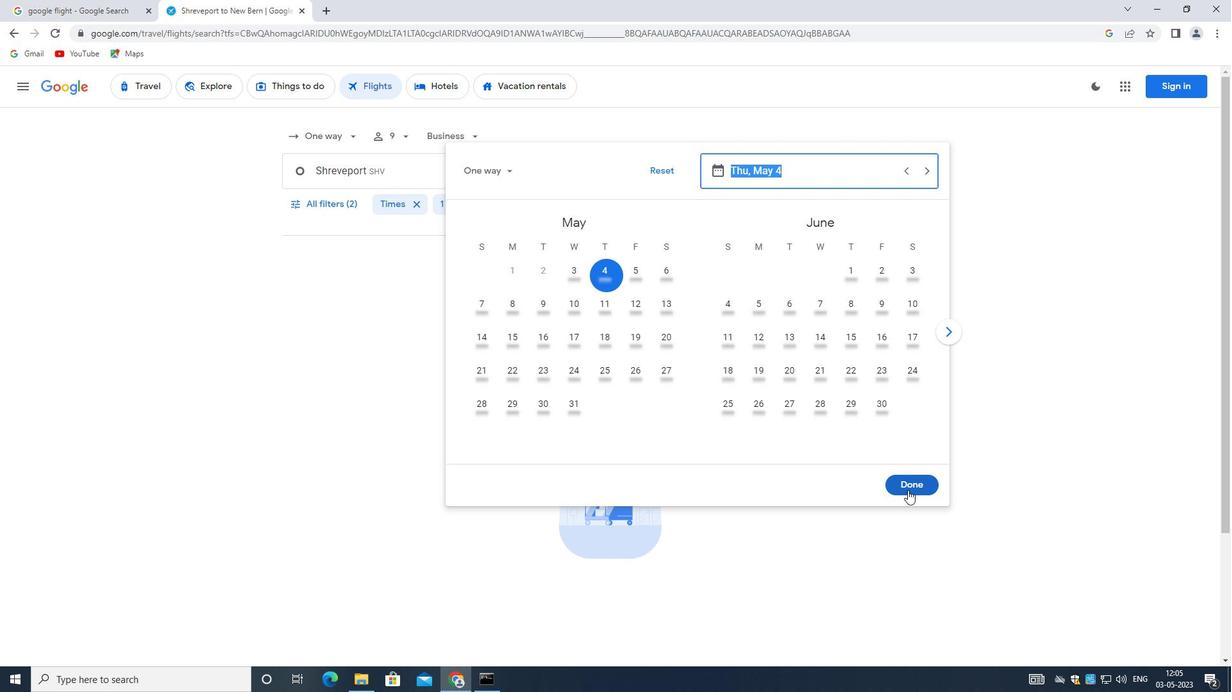 
Action: Mouse pressed left at (905, 481)
Screenshot: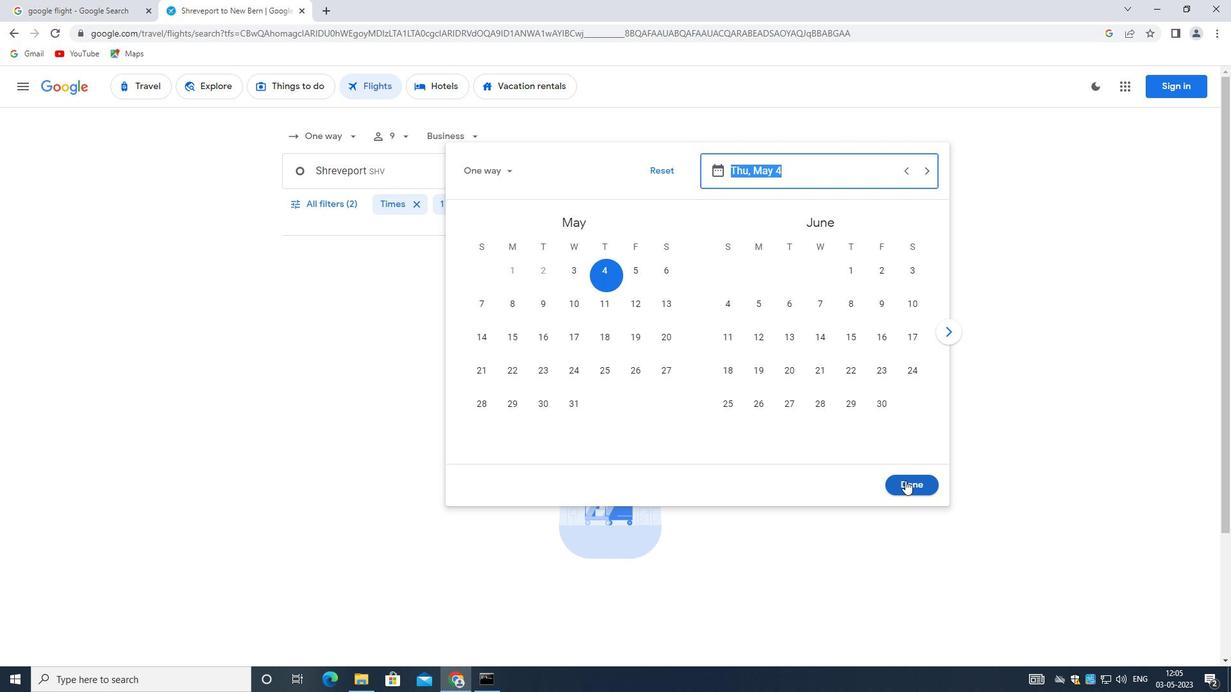 
Action: Mouse moved to (564, 170)
Screenshot: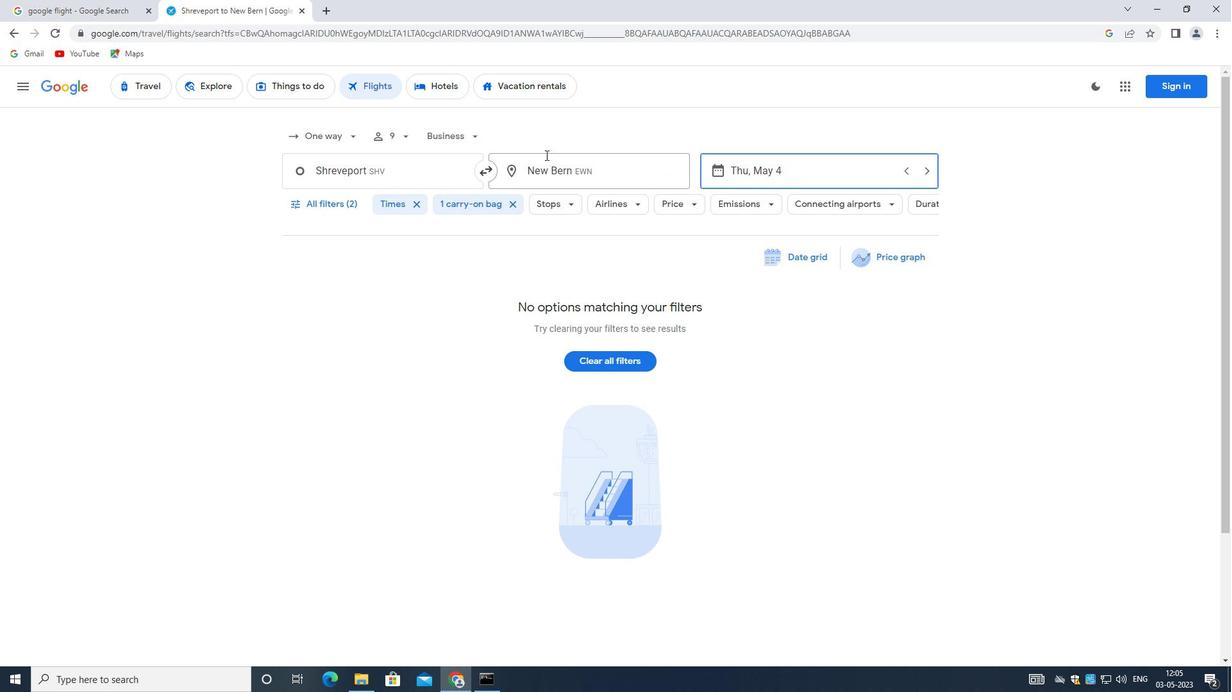 
Action: Mouse pressed left at (564, 170)
Screenshot: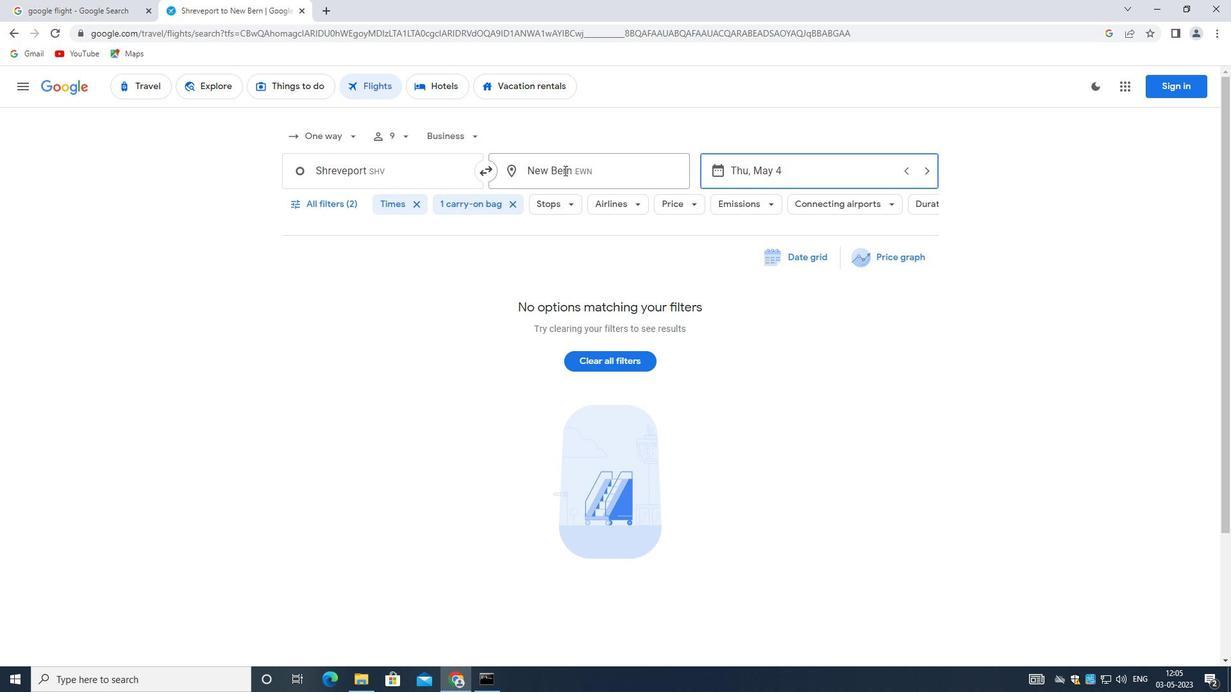 
Action: Mouse moved to (588, 238)
Screenshot: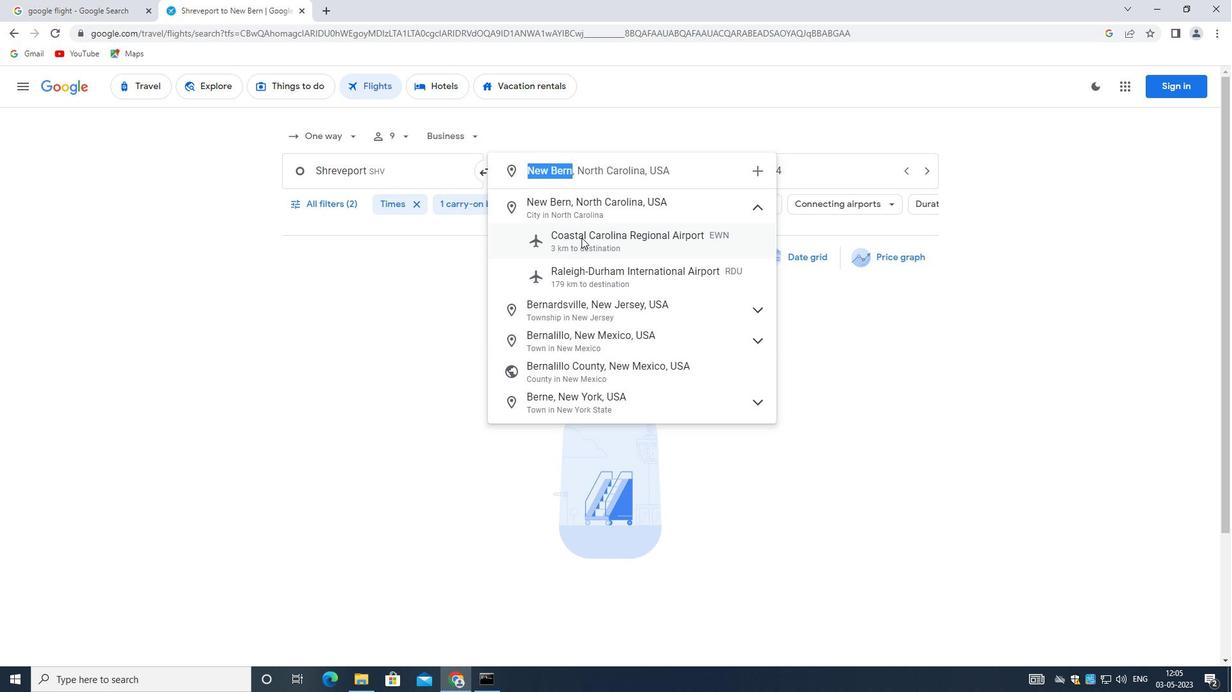 
Action: Mouse pressed left at (588, 238)
Screenshot: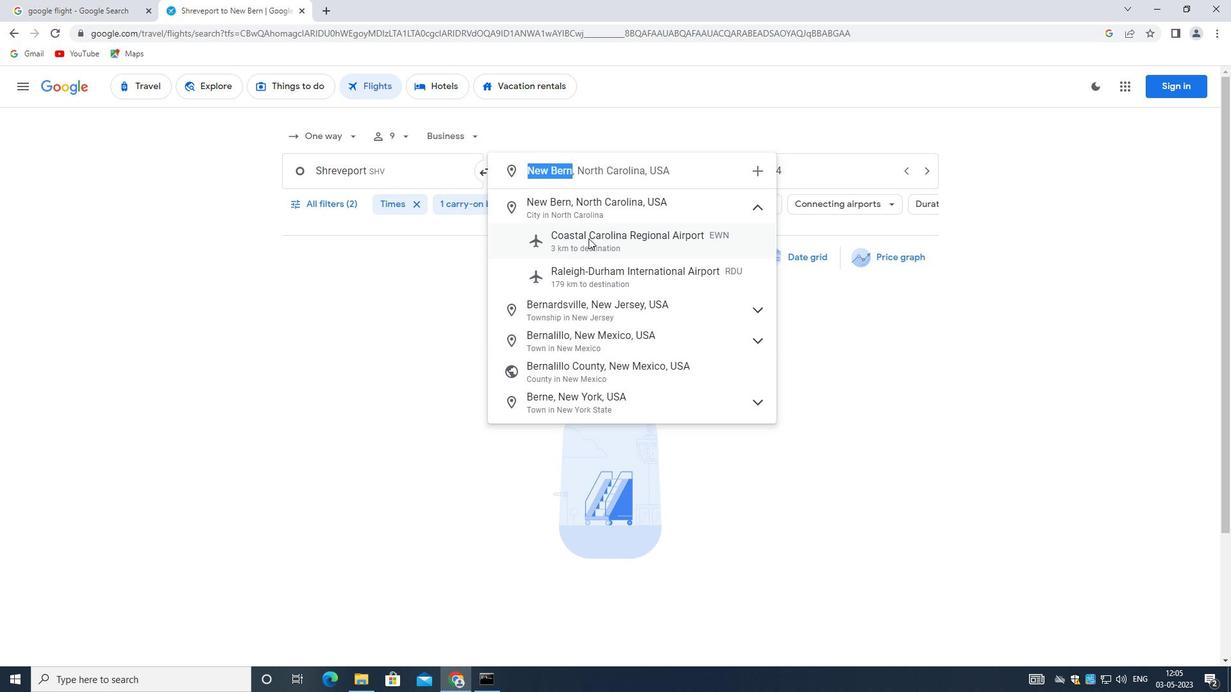 
Action: Mouse moved to (323, 203)
Screenshot: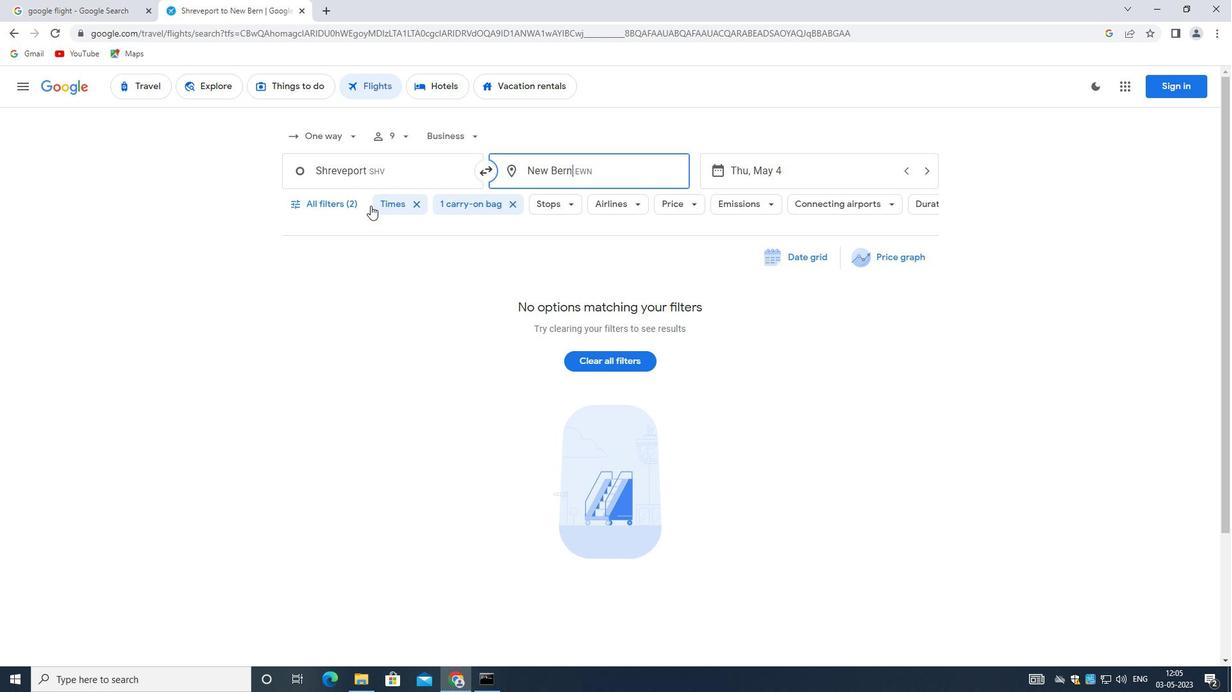 
Action: Mouse pressed left at (323, 203)
Screenshot: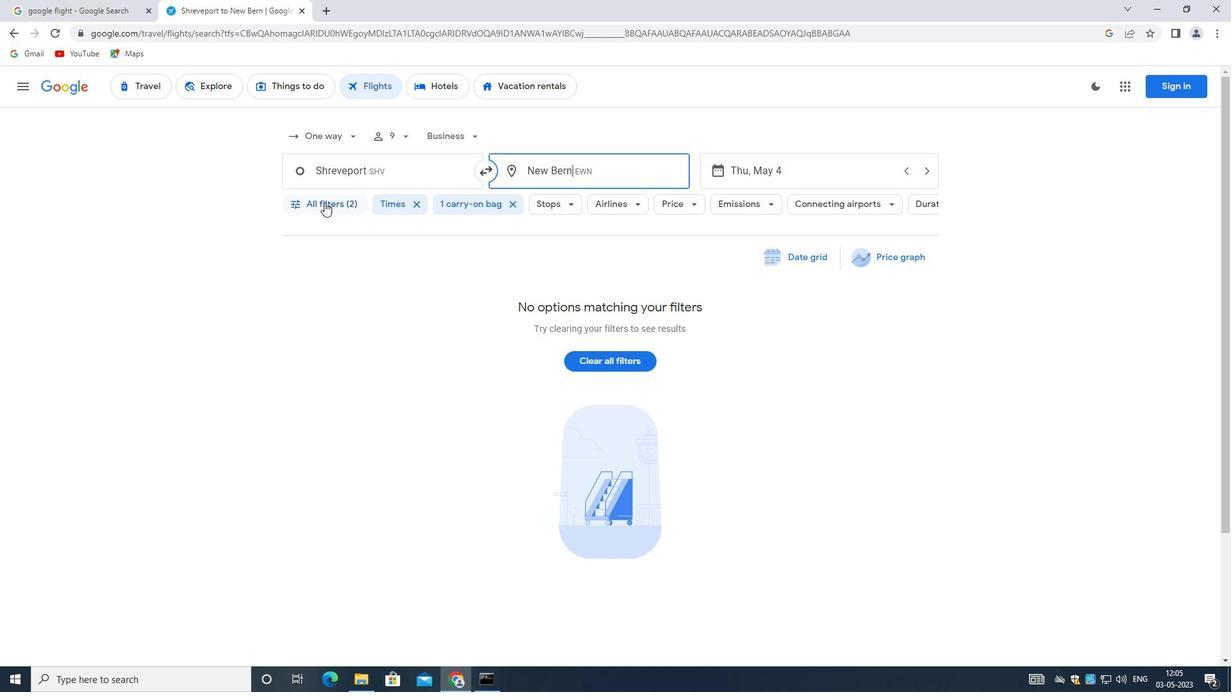 
Action: Mouse moved to (381, 382)
Screenshot: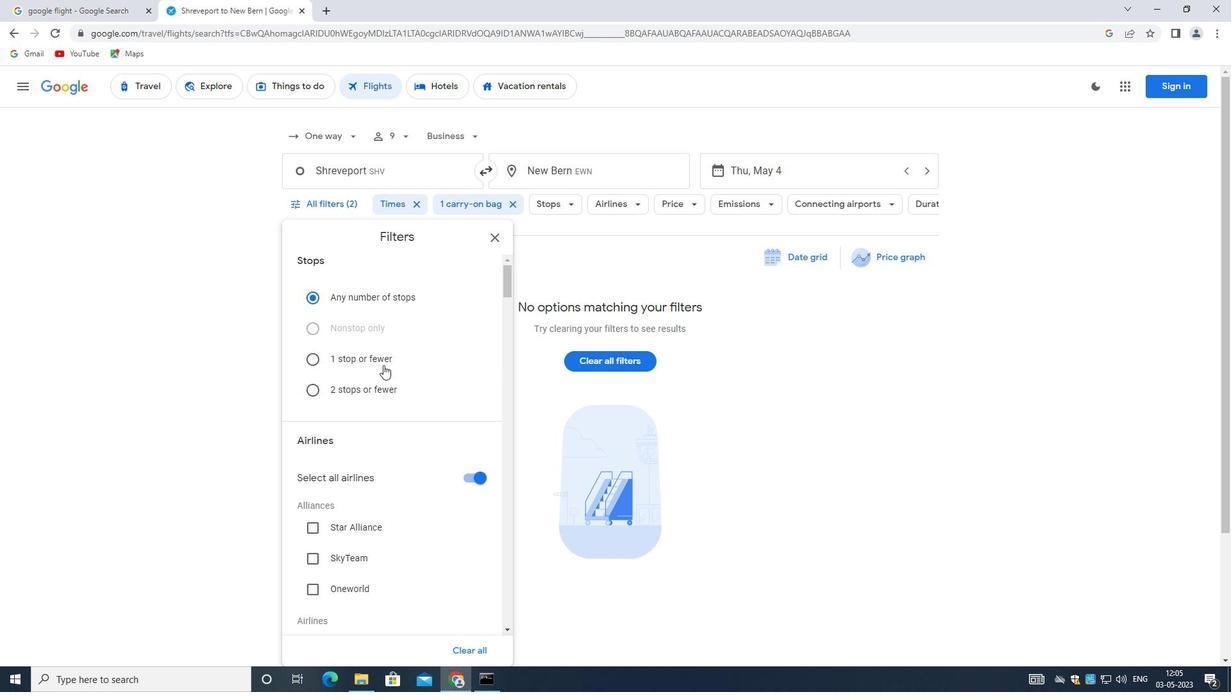 
Action: Mouse scrolled (381, 382) with delta (0, 0)
Screenshot: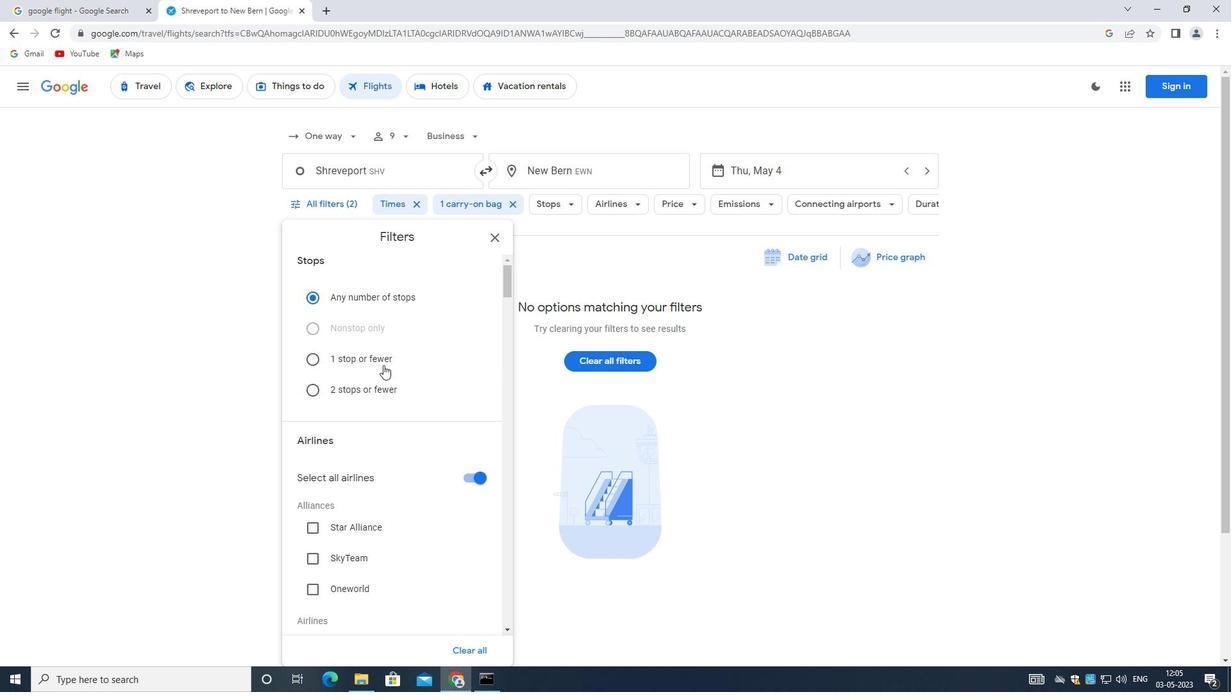 
Action: Mouse moved to (381, 384)
Screenshot: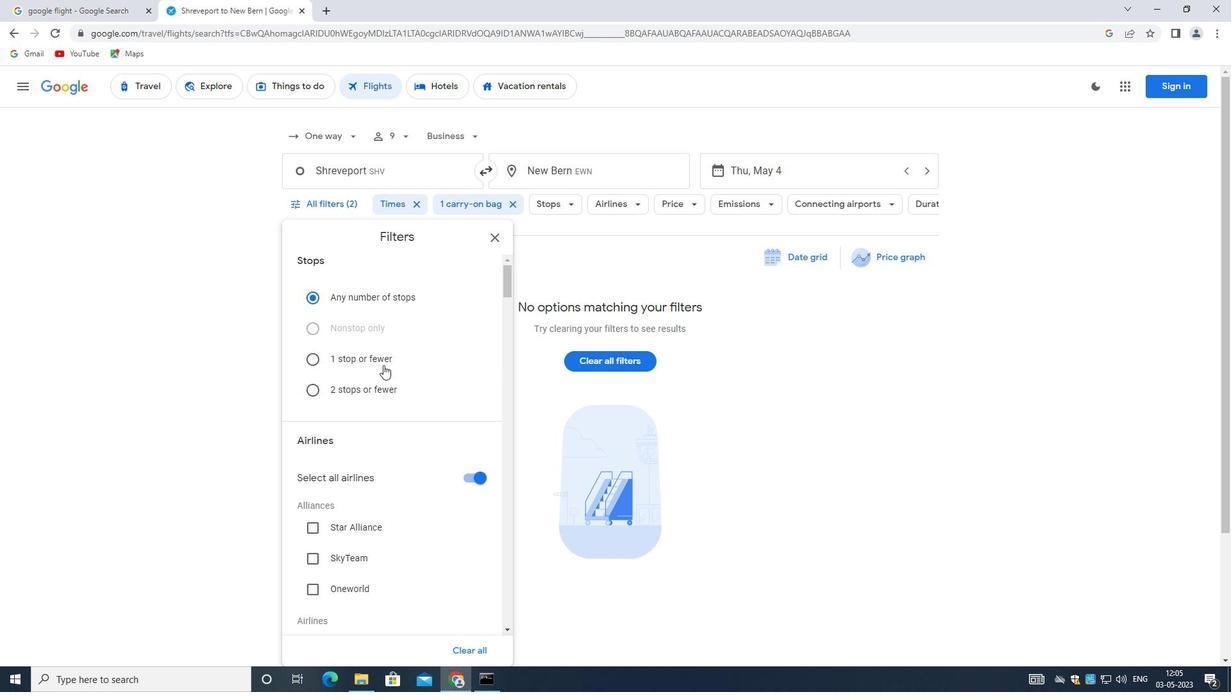 
Action: Mouse scrolled (381, 383) with delta (0, 0)
Screenshot: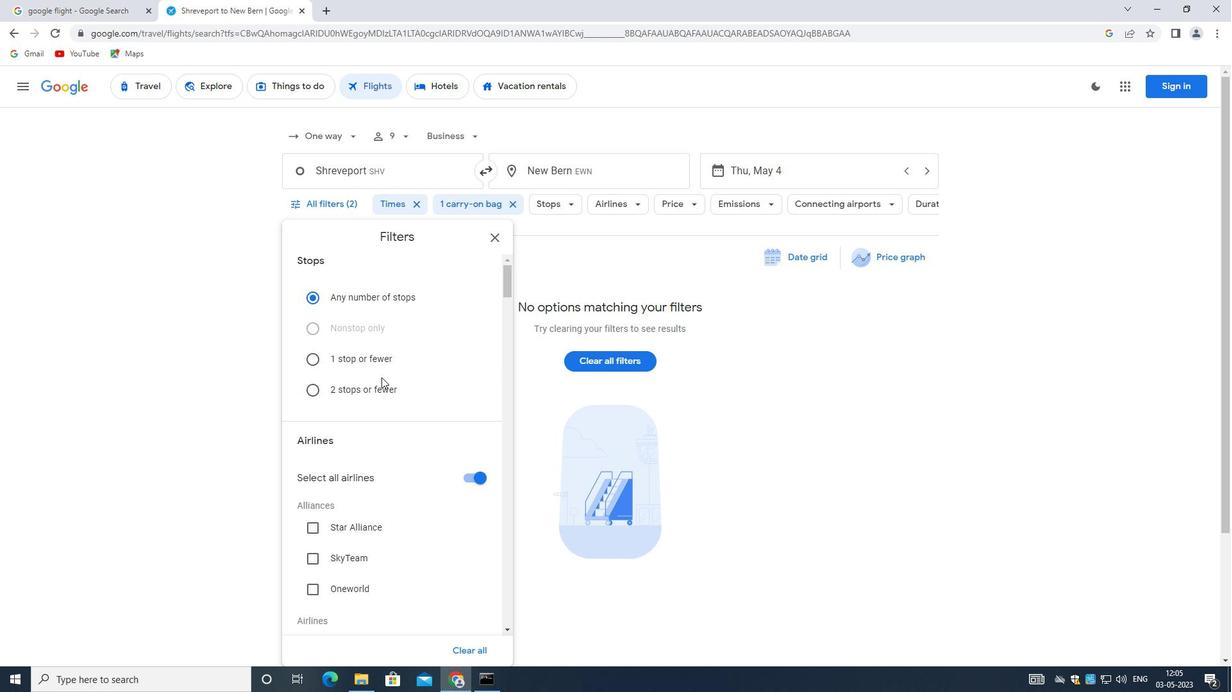 
Action: Mouse moved to (379, 396)
Screenshot: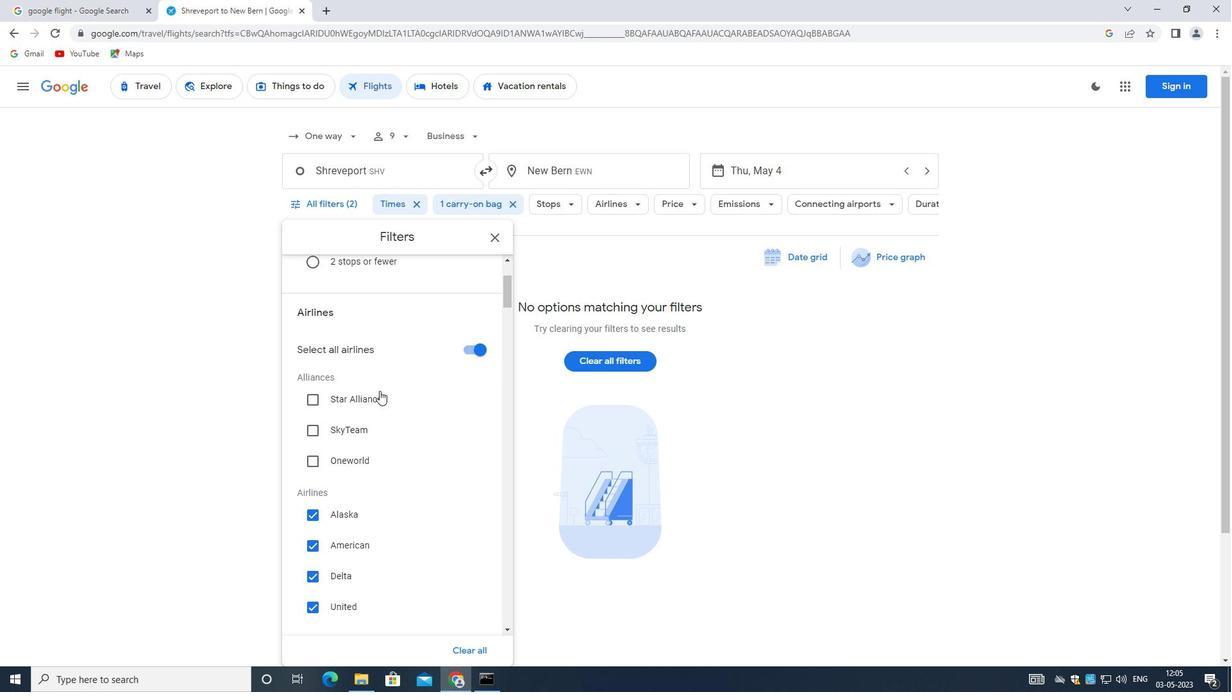 
Action: Mouse scrolled (379, 395) with delta (0, 0)
Screenshot: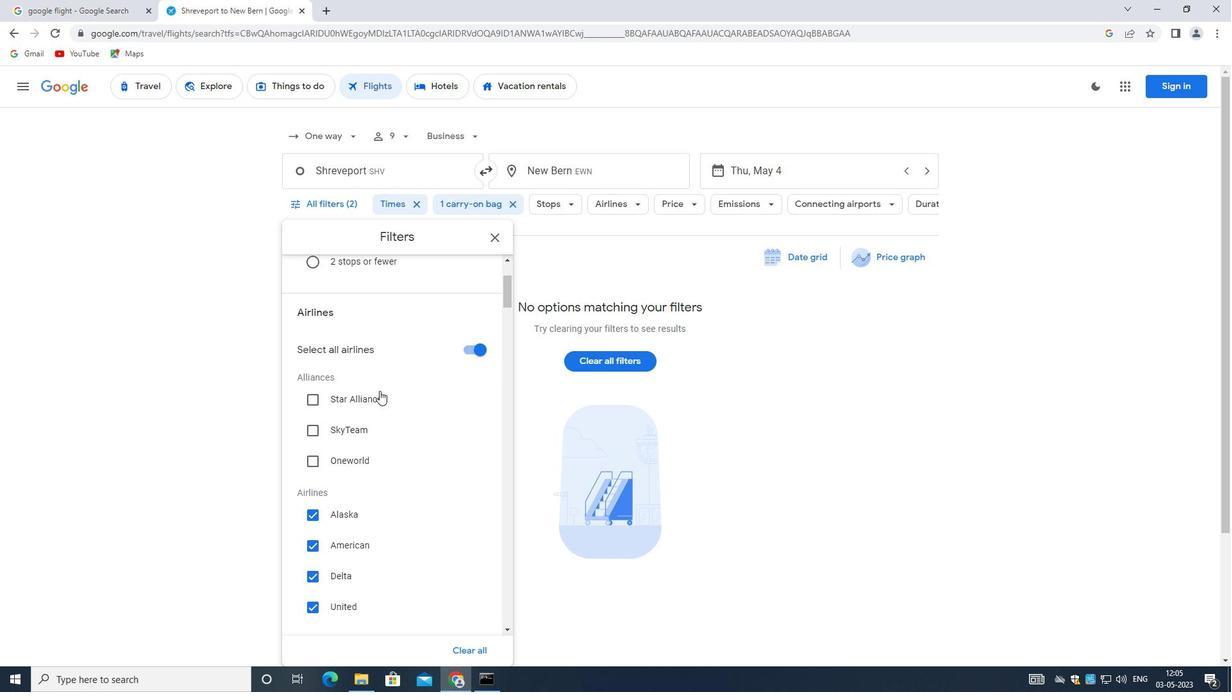 
Action: Mouse moved to (382, 434)
Screenshot: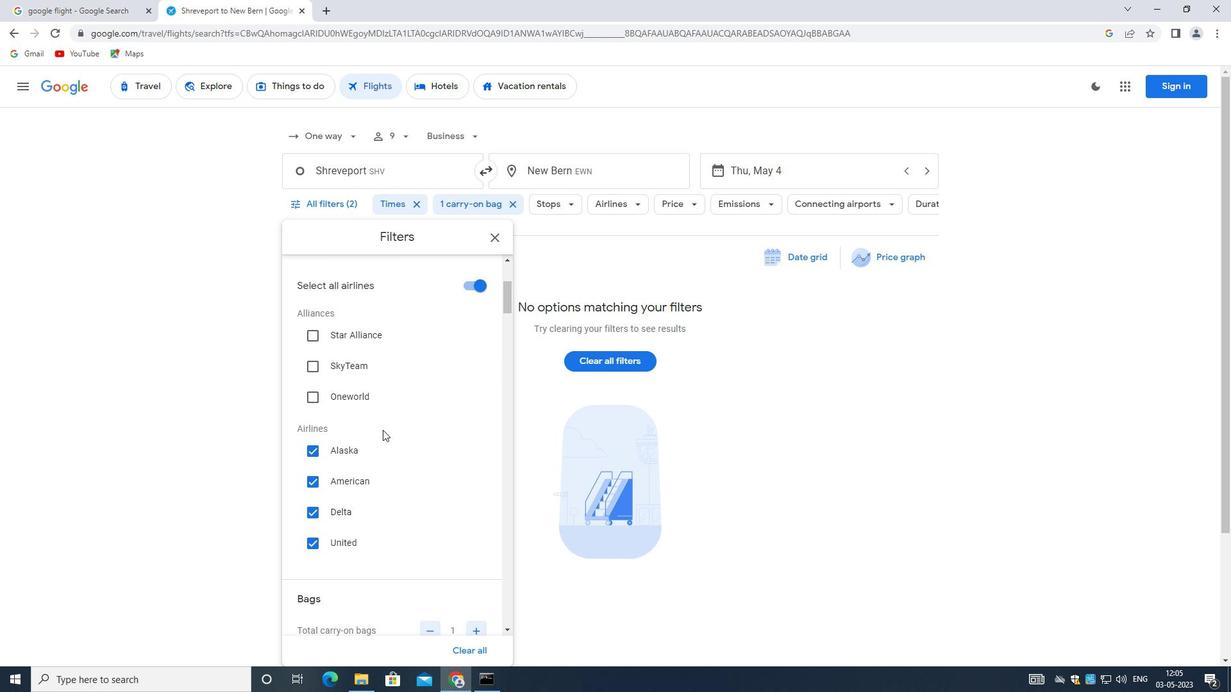 
Action: Mouse scrolled (382, 433) with delta (0, 0)
Screenshot: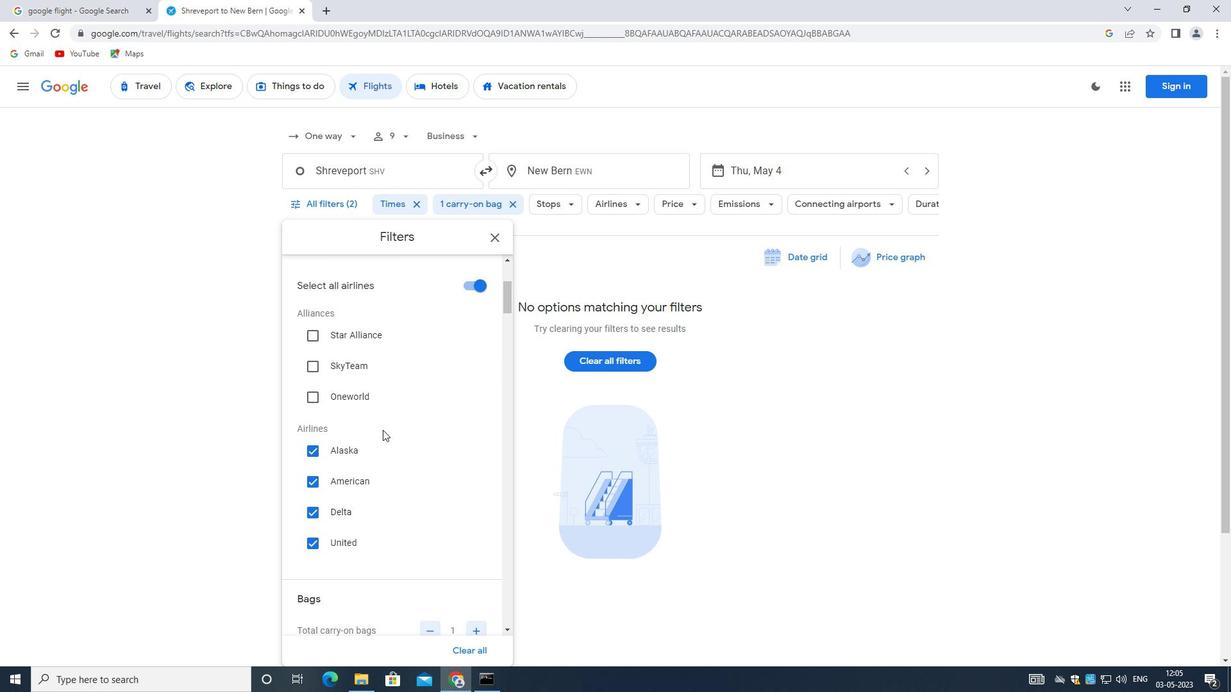 
Action: Mouse moved to (379, 445)
Screenshot: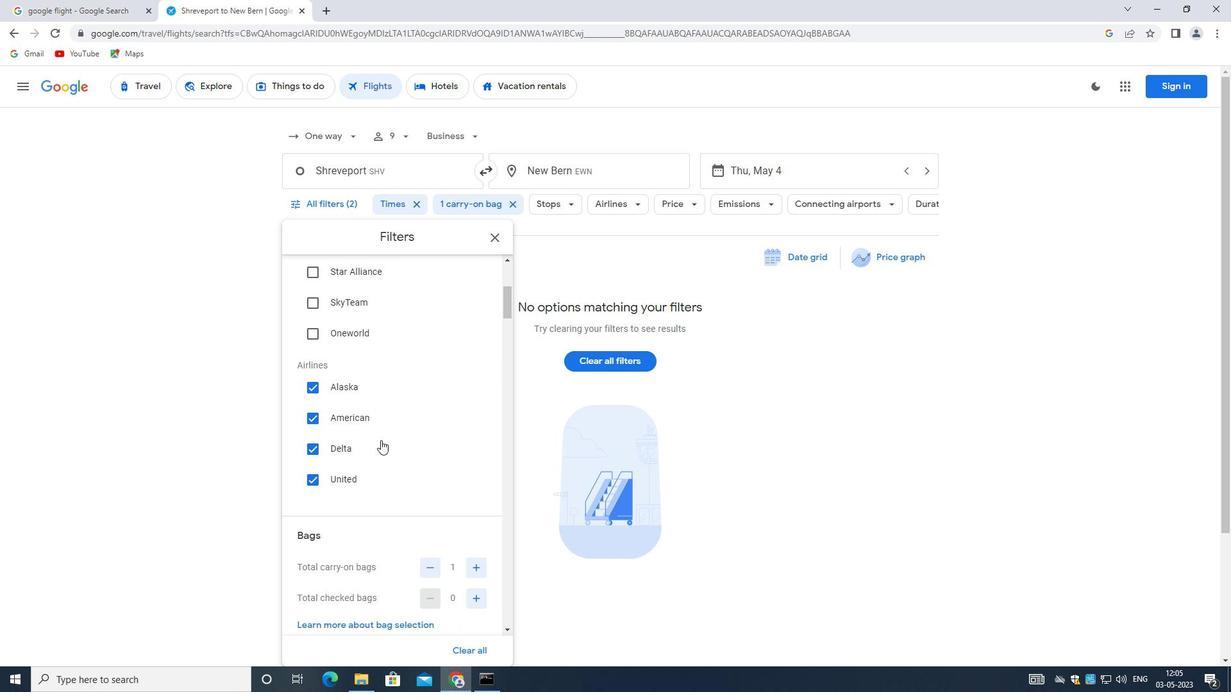 
Action: Mouse scrolled (379, 445) with delta (0, 0)
Screenshot: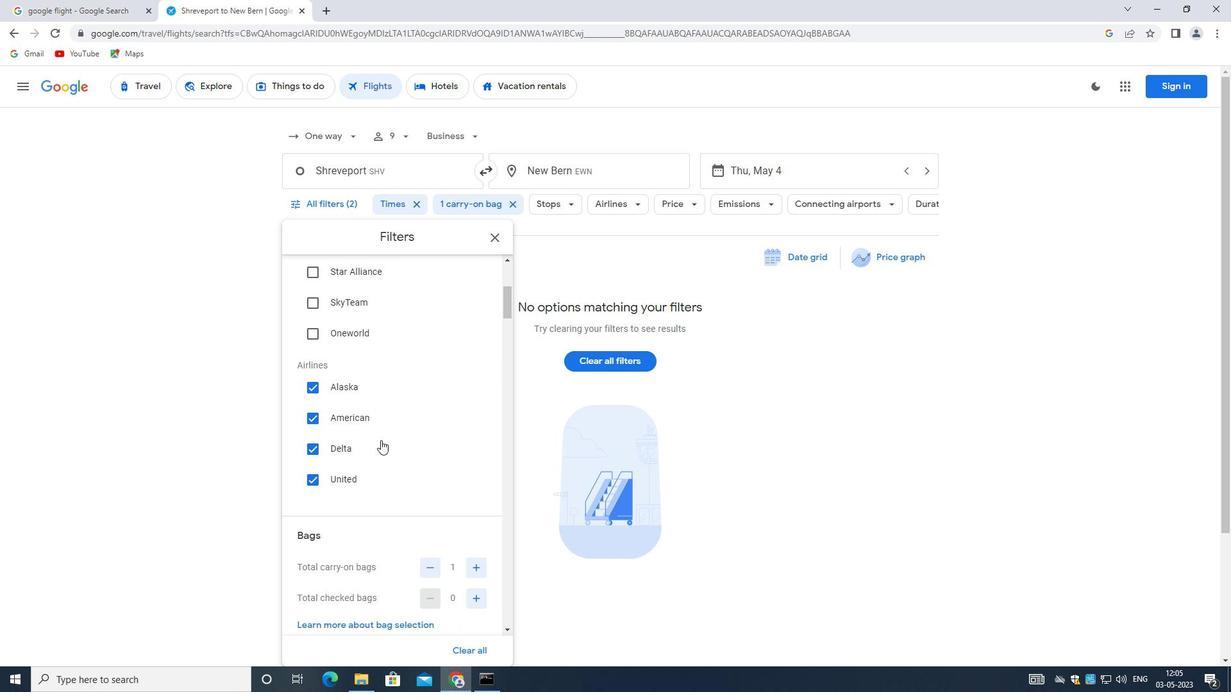 
Action: Mouse moved to (409, 427)
Screenshot: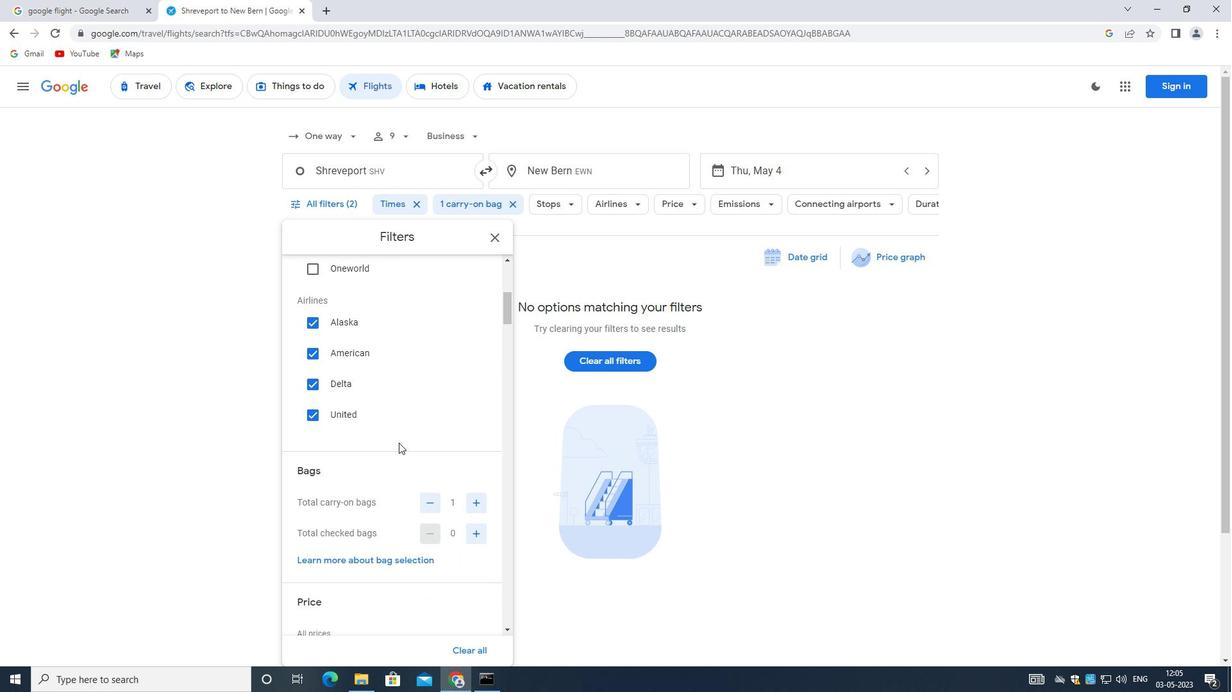 
Action: Mouse scrolled (409, 426) with delta (0, 0)
Screenshot: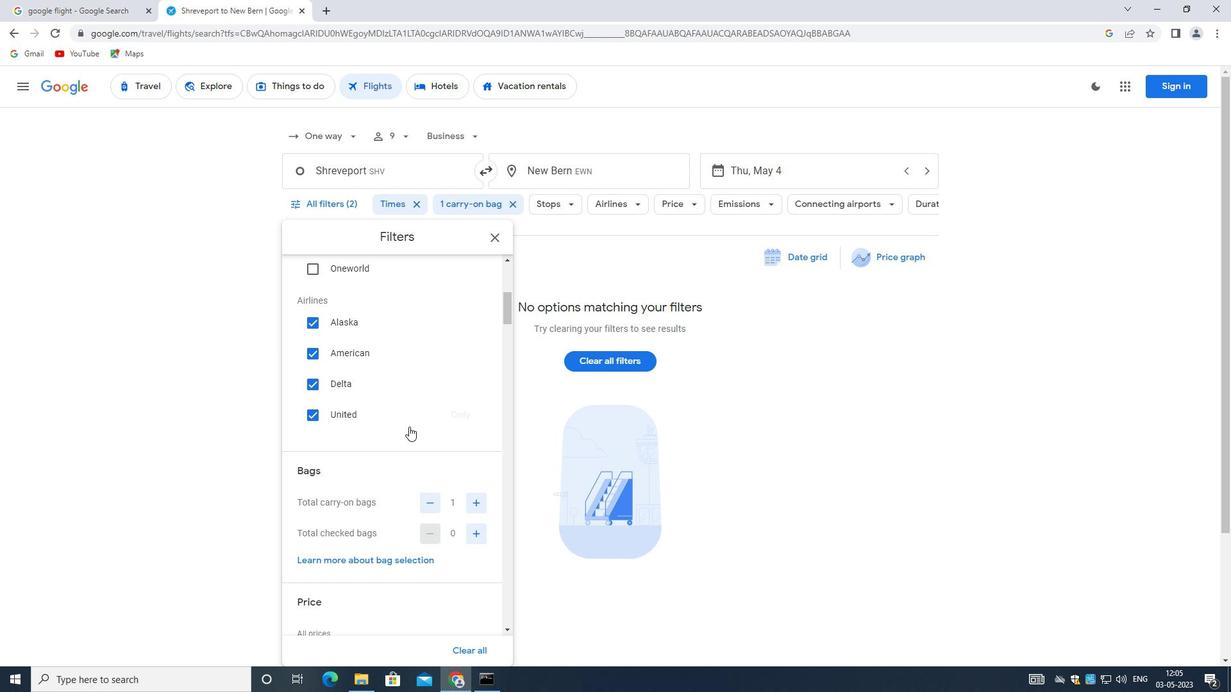 
Action: Mouse scrolled (409, 426) with delta (0, 0)
Screenshot: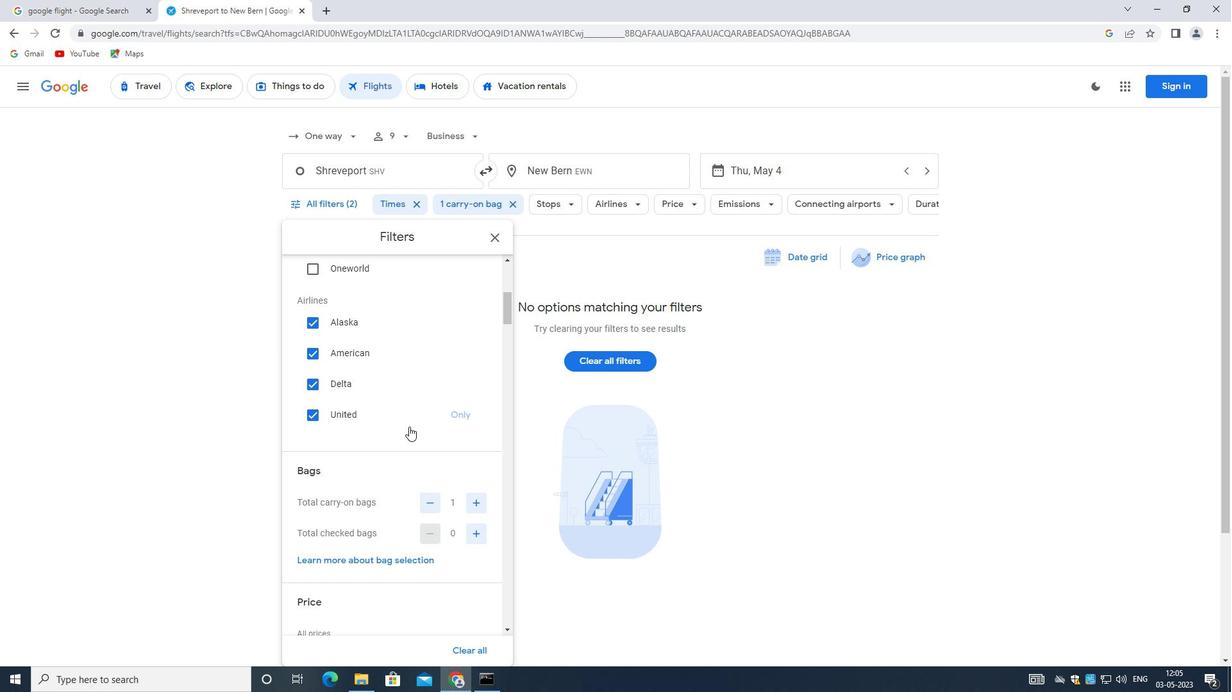 
Action: Mouse moved to (404, 422)
Screenshot: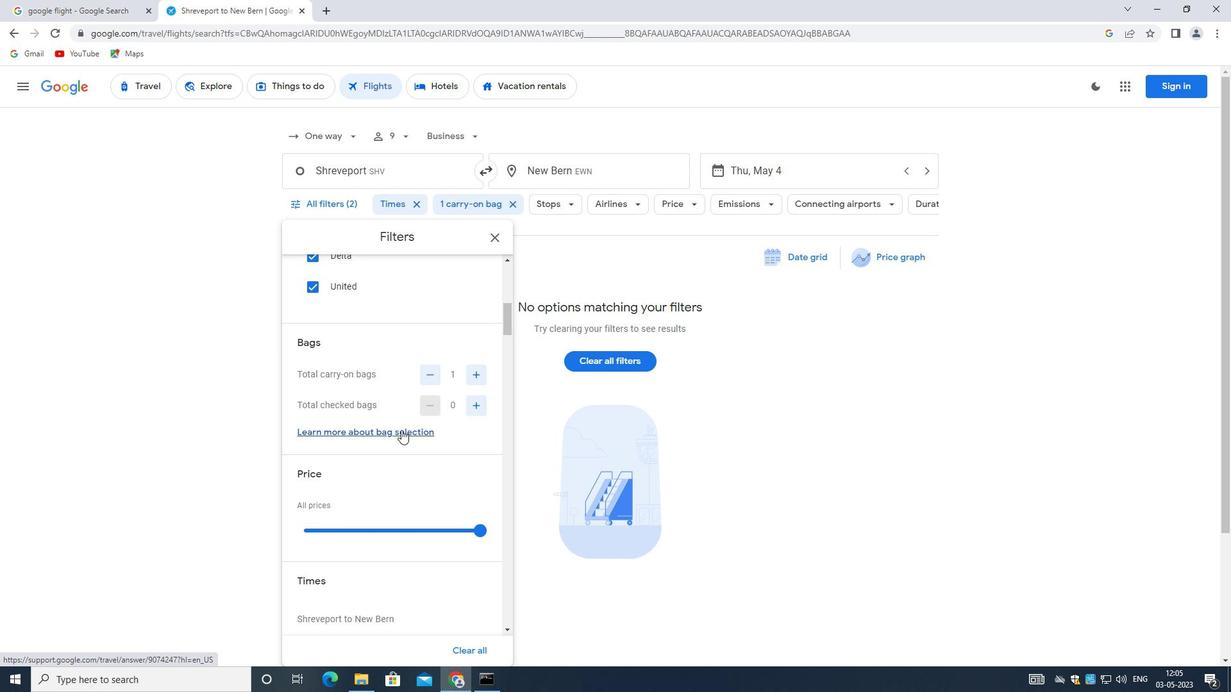 
Action: Mouse scrolled (404, 422) with delta (0, 0)
Screenshot: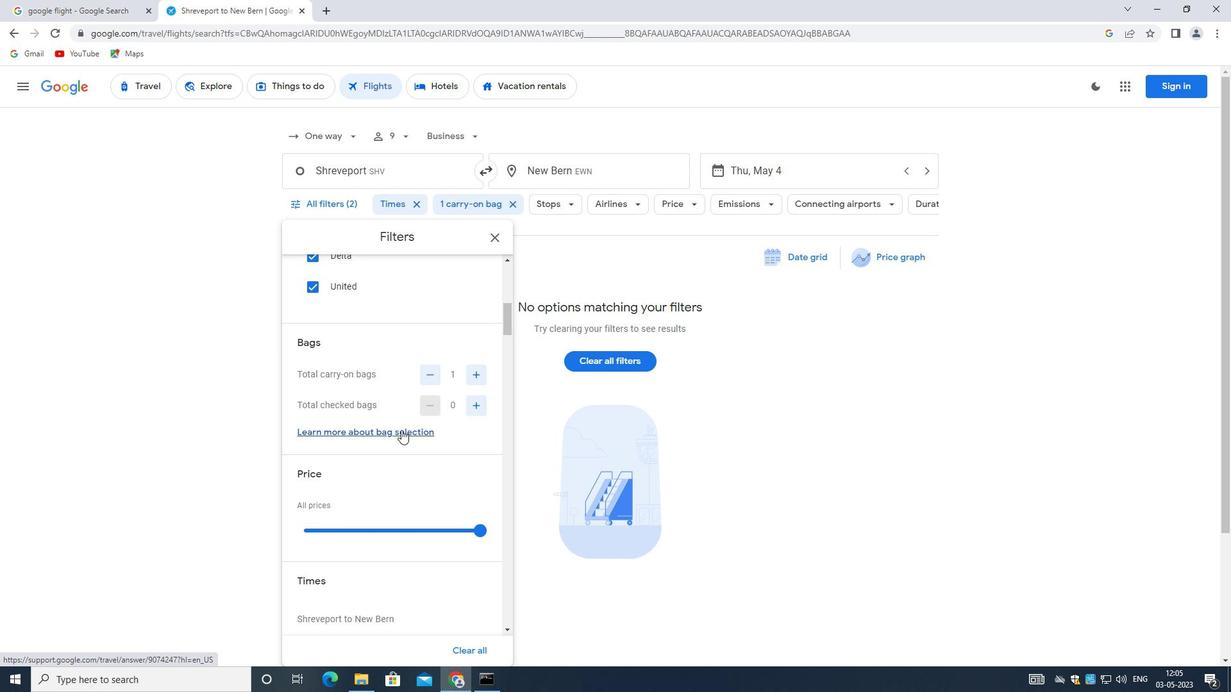 
Action: Mouse moved to (404, 420)
Screenshot: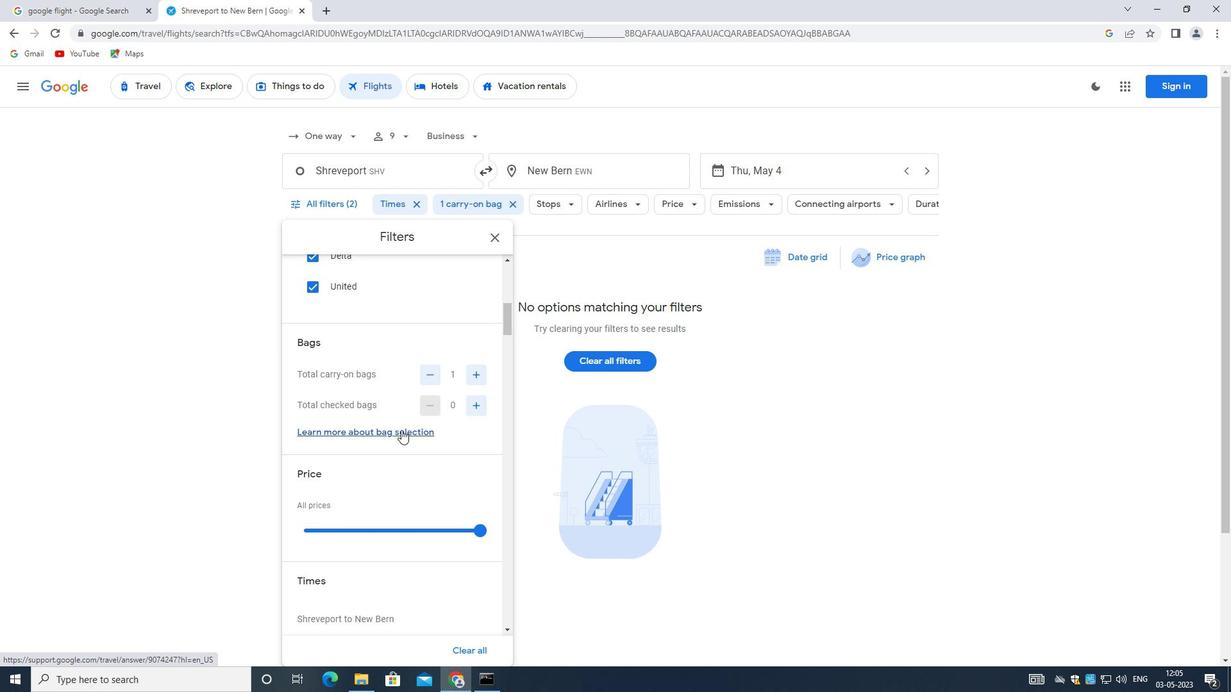 
Action: Mouse scrolled (404, 421) with delta (0, 0)
Screenshot: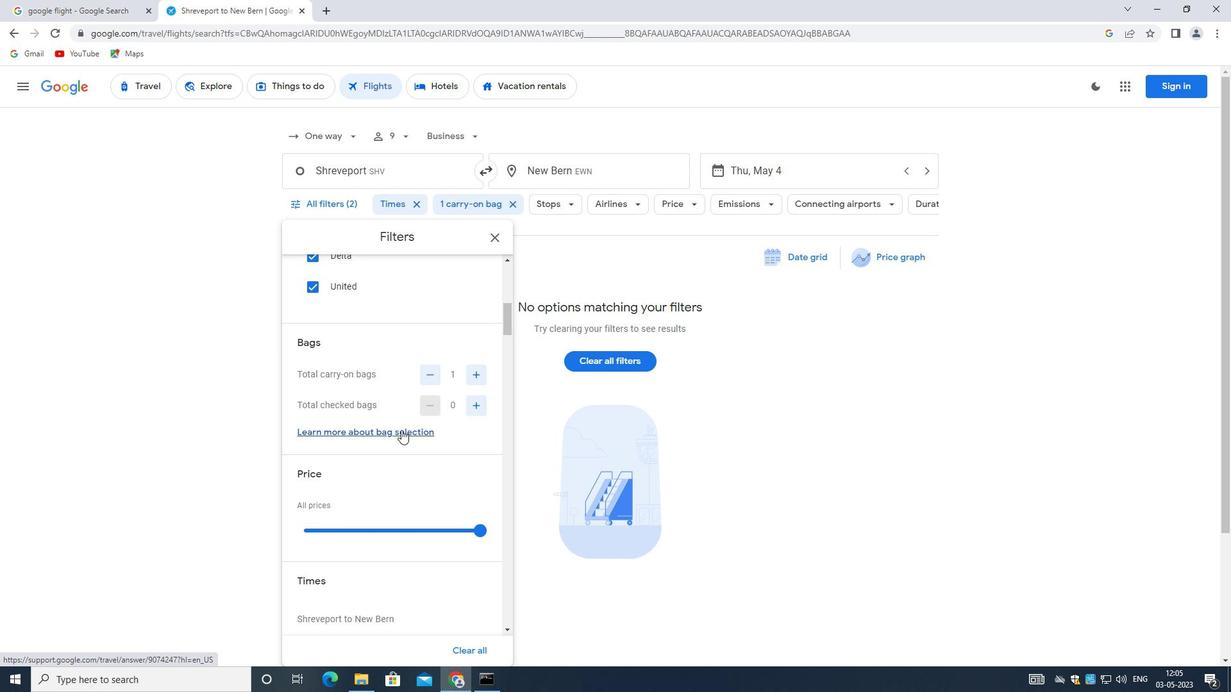 
Action: Mouse moved to (404, 419)
Screenshot: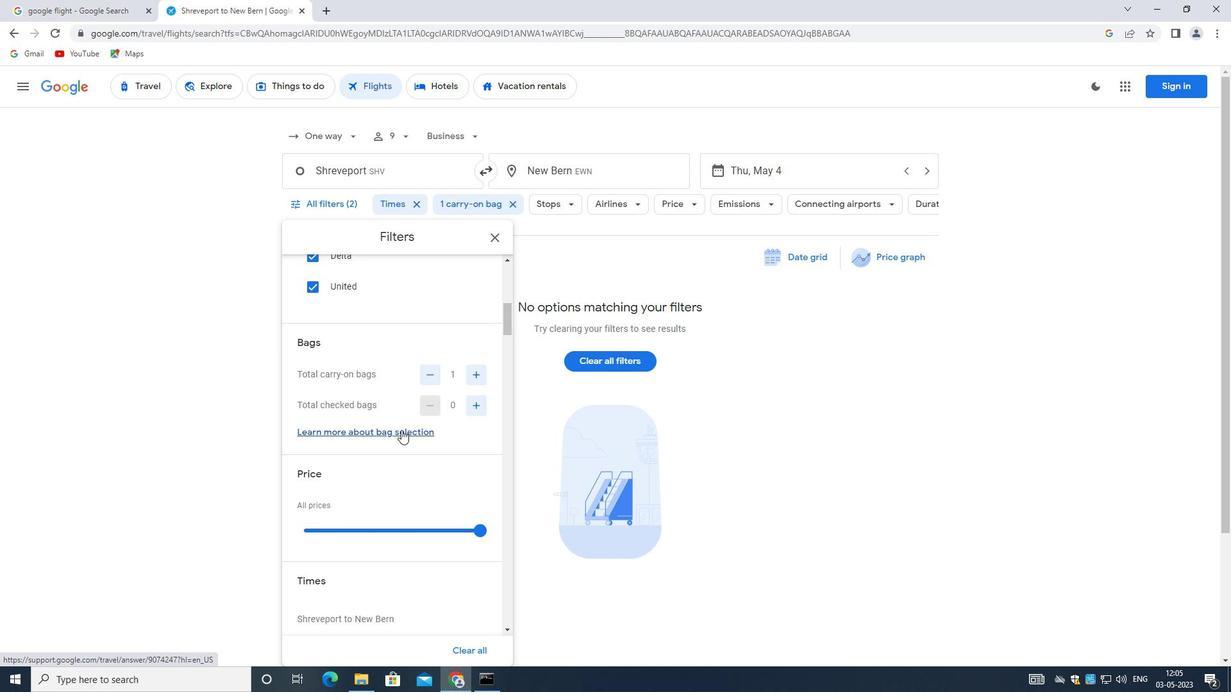 
Action: Mouse scrolled (404, 420) with delta (0, 0)
Screenshot: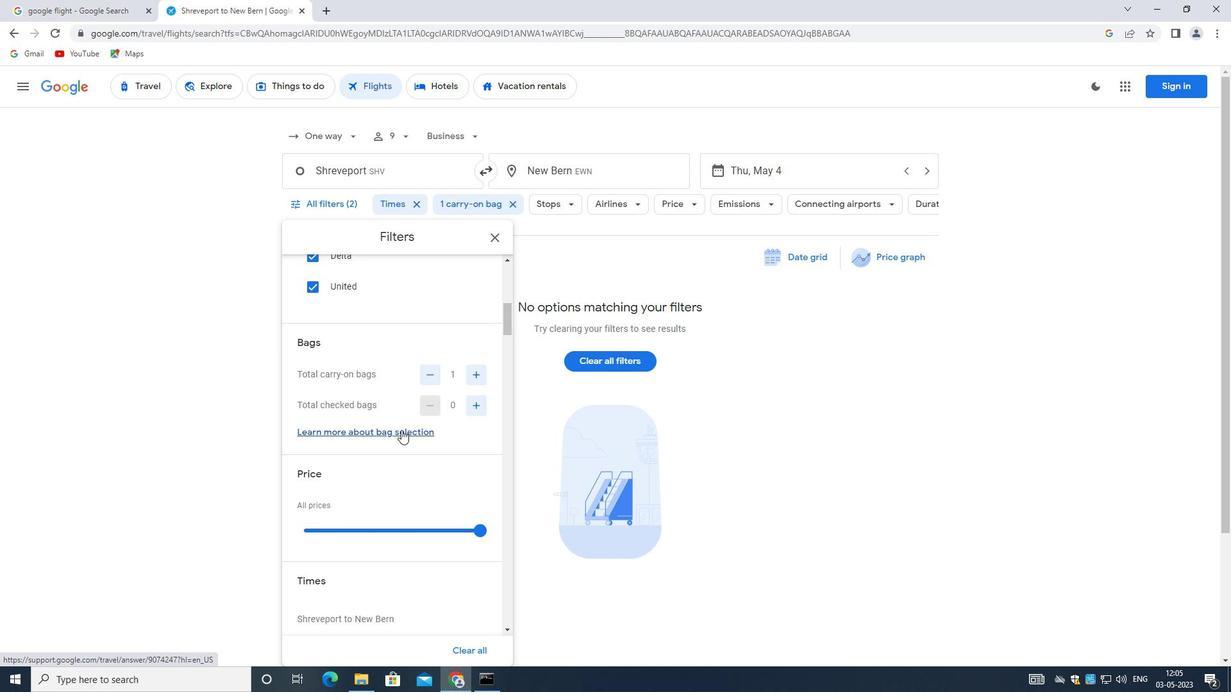 
Action: Mouse moved to (406, 418)
Screenshot: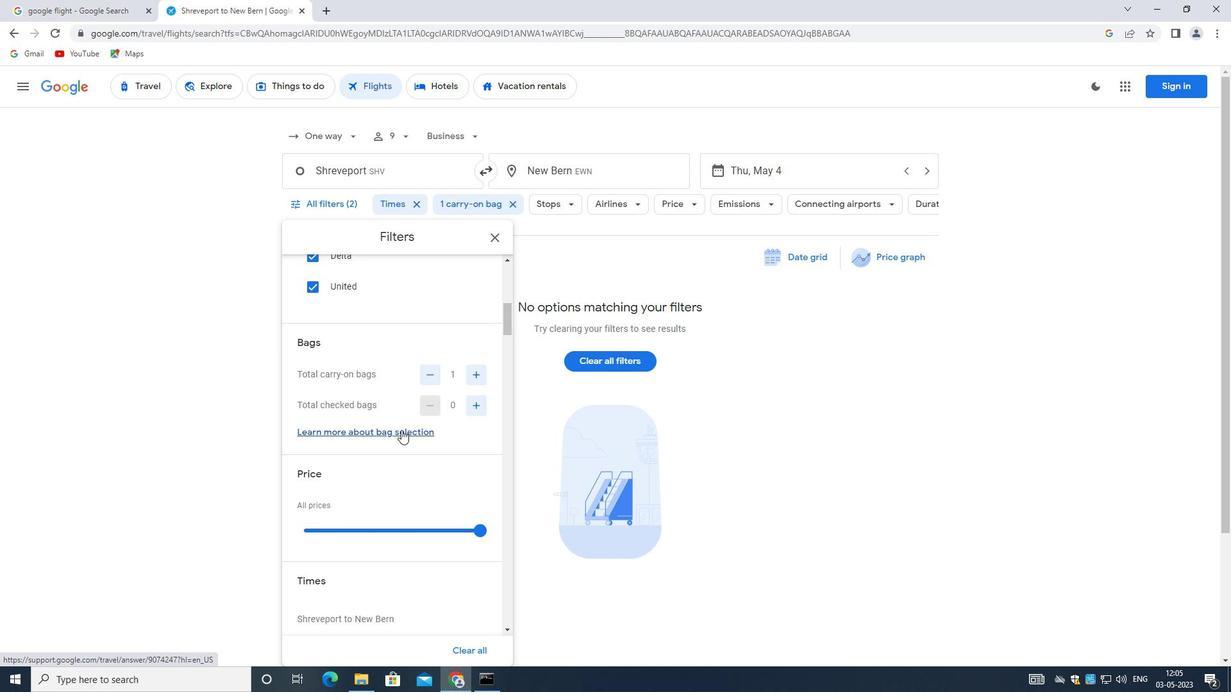 
Action: Mouse scrolled (406, 418) with delta (0, 0)
Screenshot: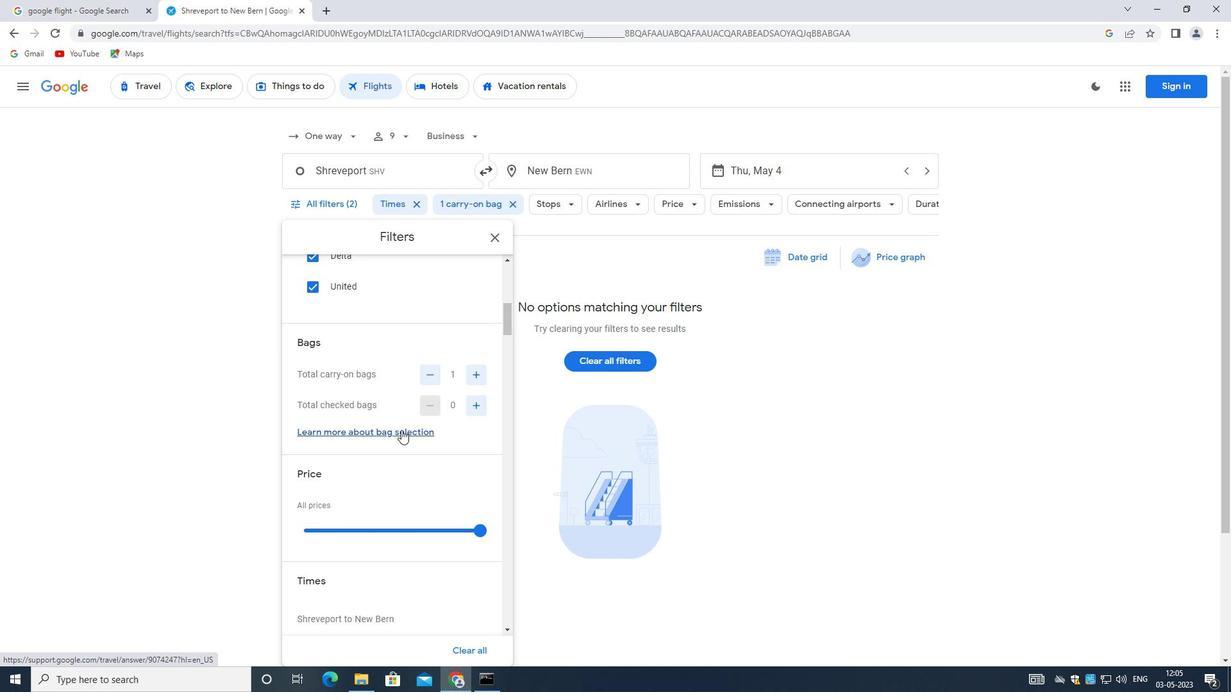 
Action: Mouse moved to (391, 465)
Screenshot: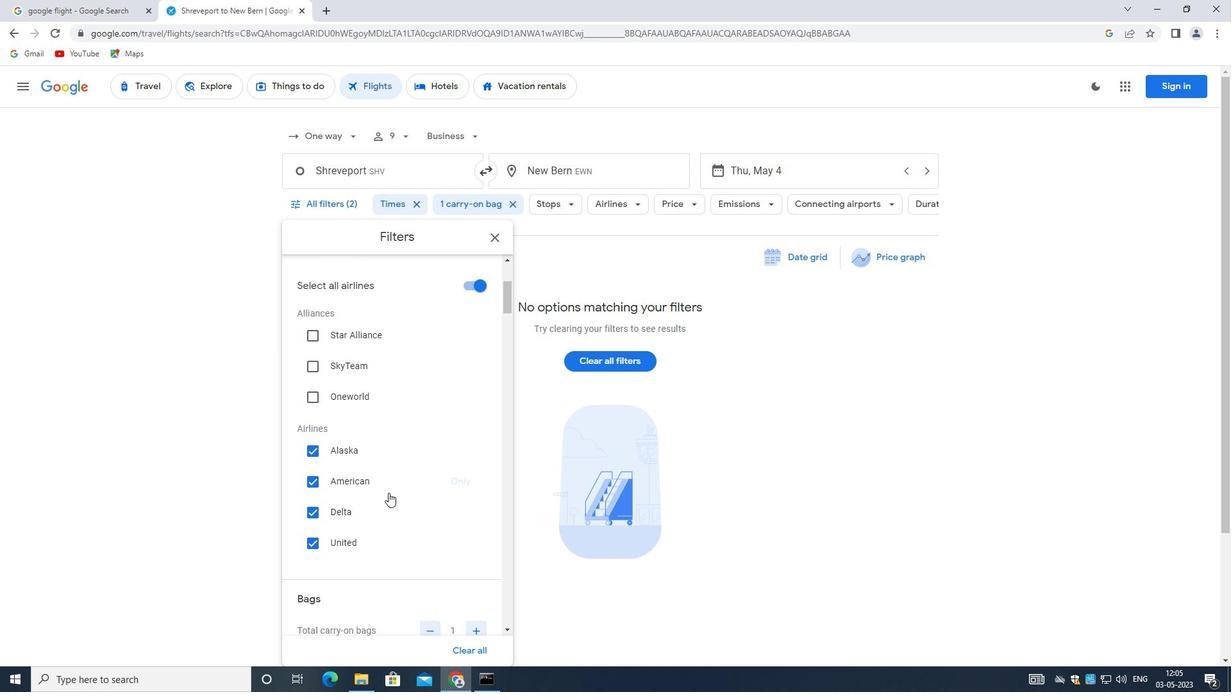 
Action: Mouse scrolled (391, 466) with delta (0, 0)
Screenshot: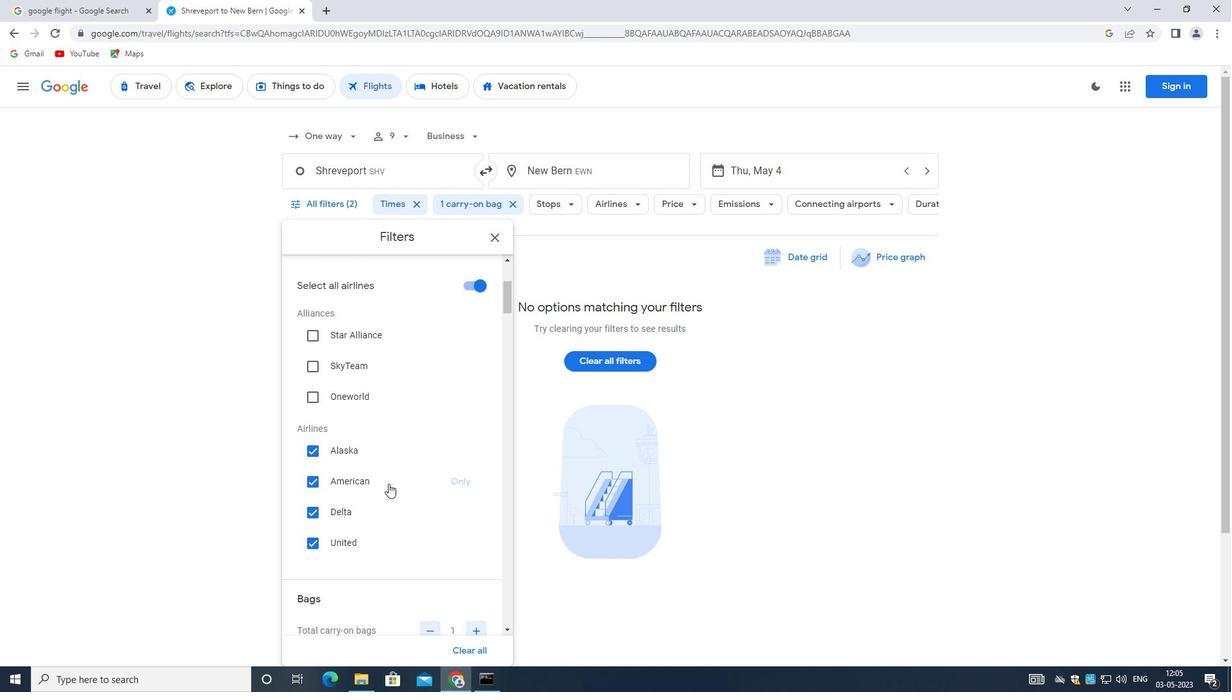 
Action: Mouse moved to (467, 344)
Screenshot: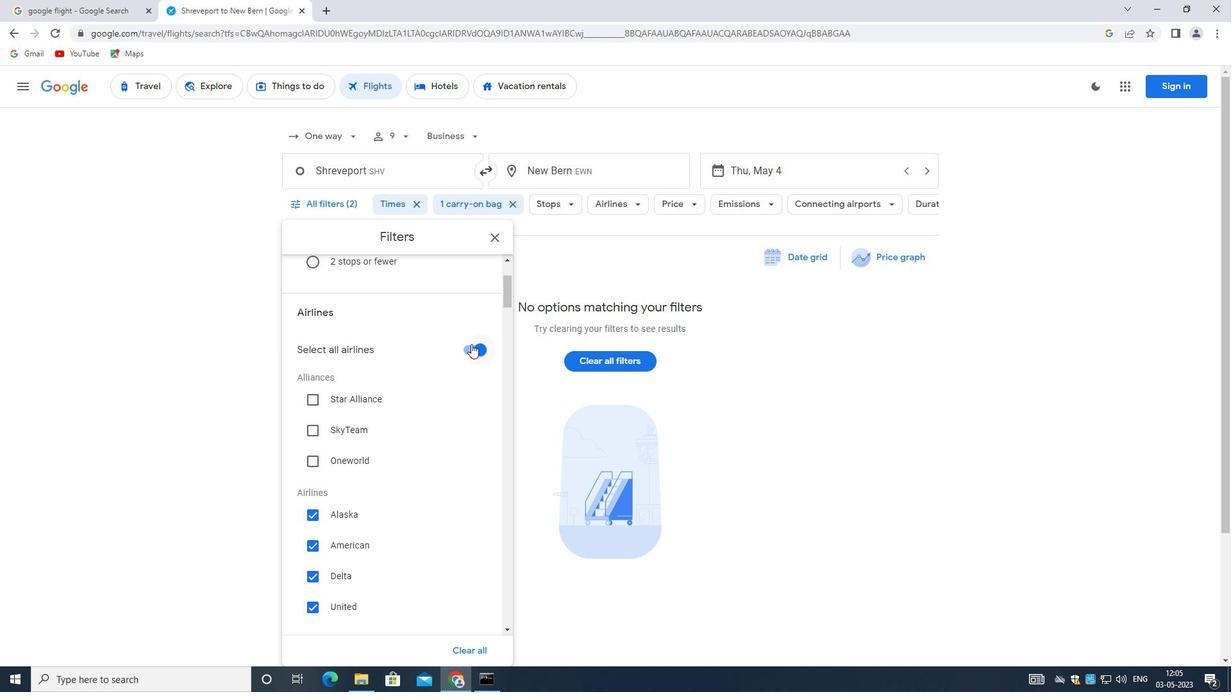 
Action: Mouse pressed left at (467, 344)
Screenshot: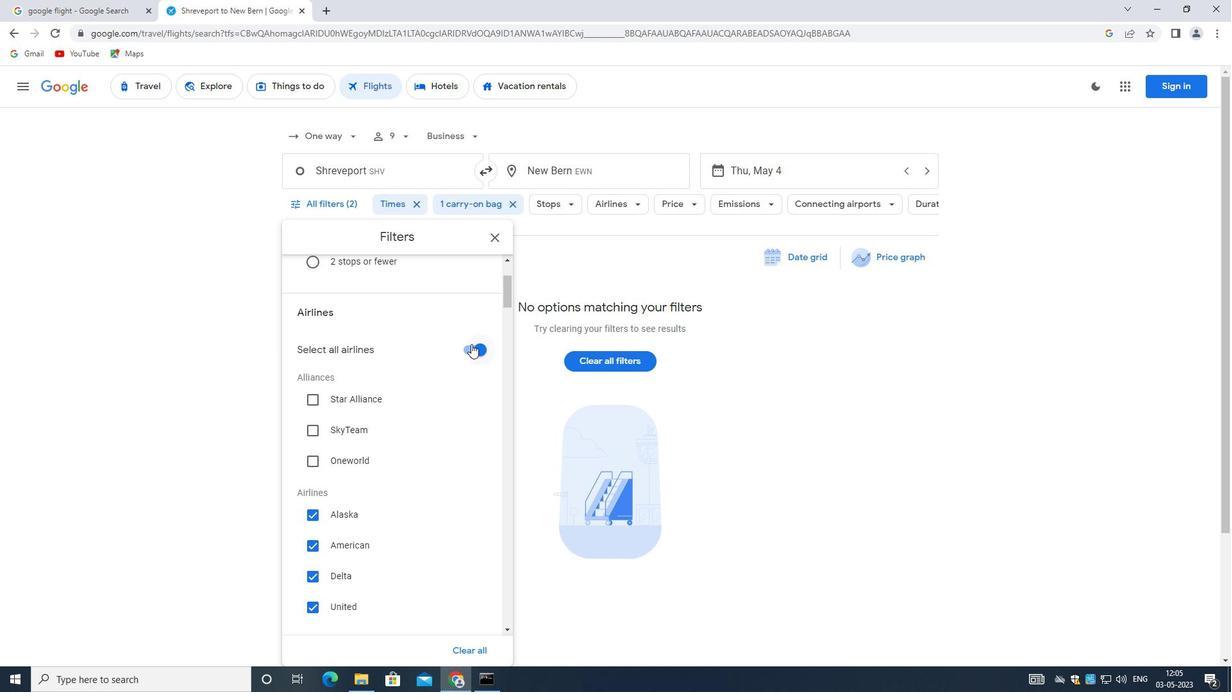 
Action: Mouse moved to (440, 382)
Screenshot: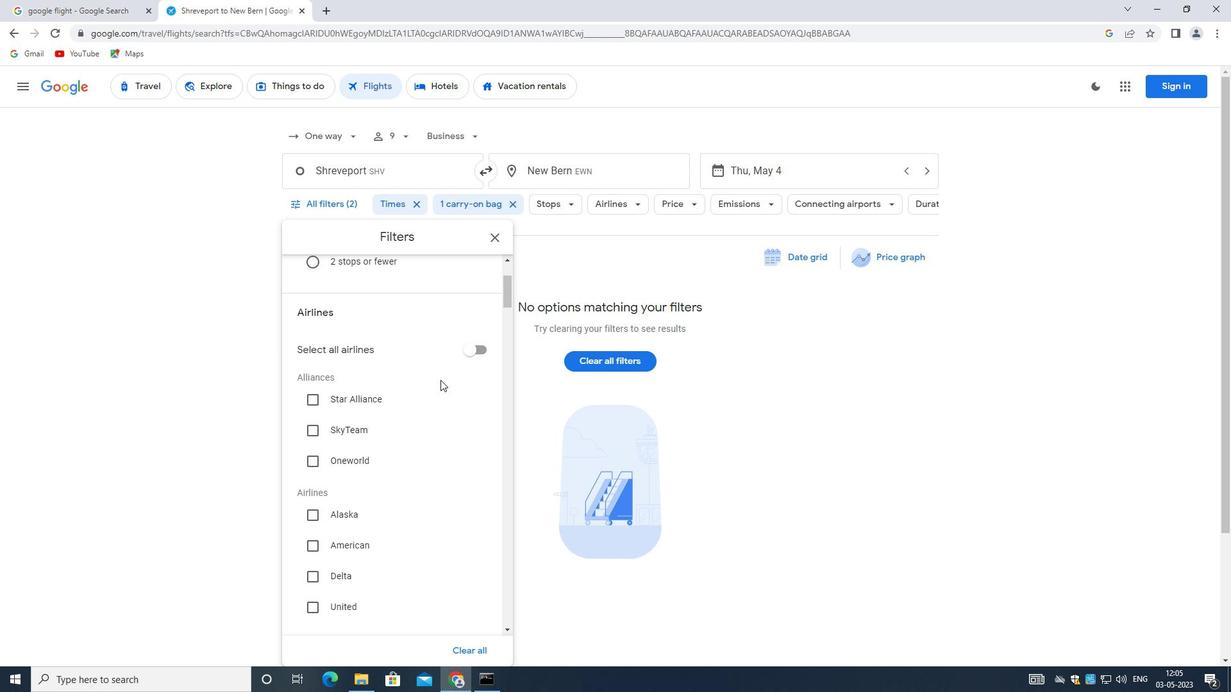 
Action: Mouse scrolled (440, 382) with delta (0, 0)
Screenshot: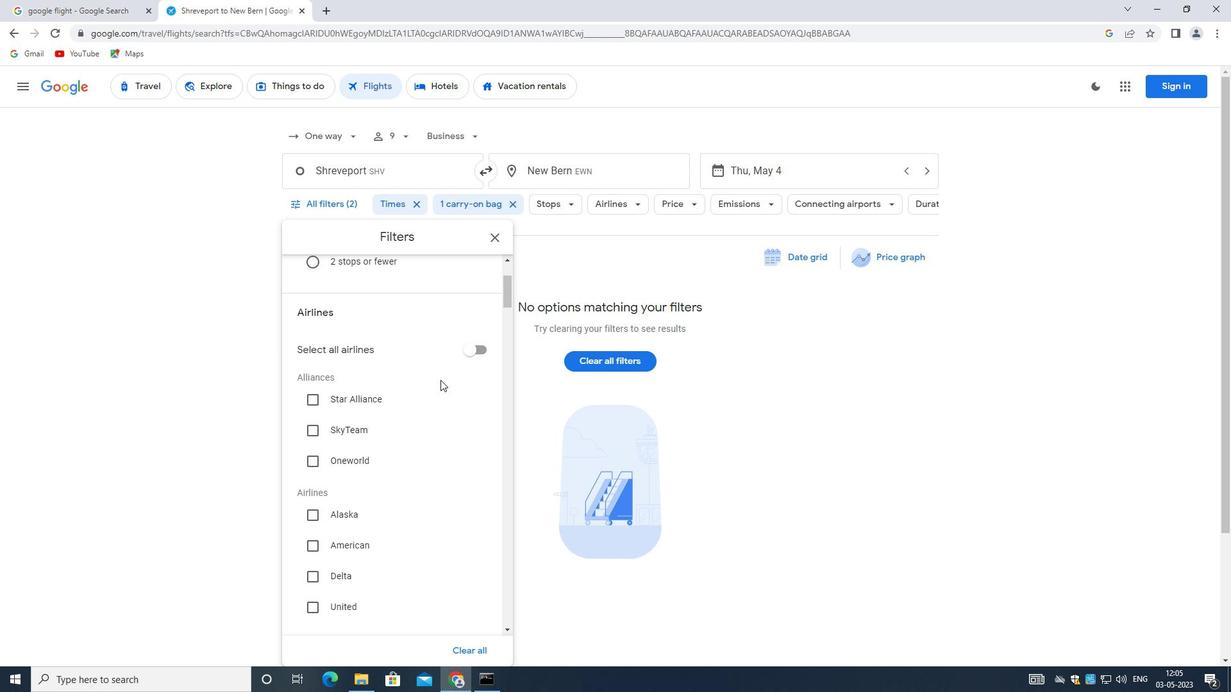 
Action: Mouse moved to (436, 388)
Screenshot: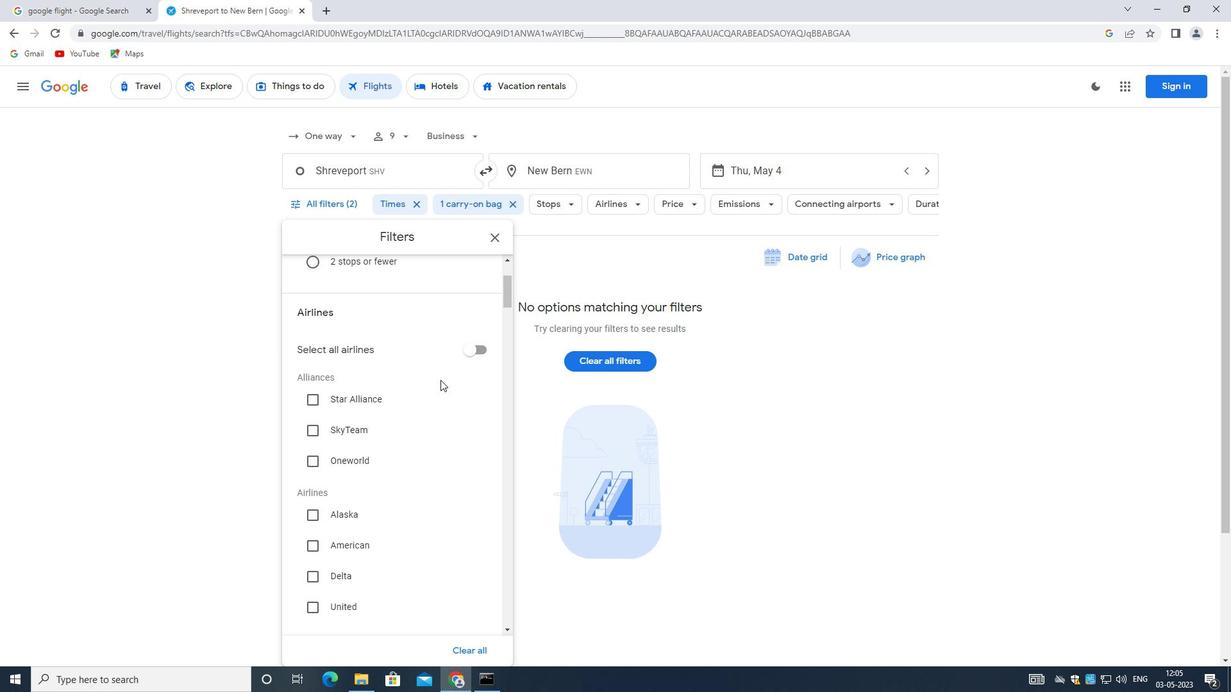 
Action: Mouse scrolled (436, 388) with delta (0, 0)
Screenshot: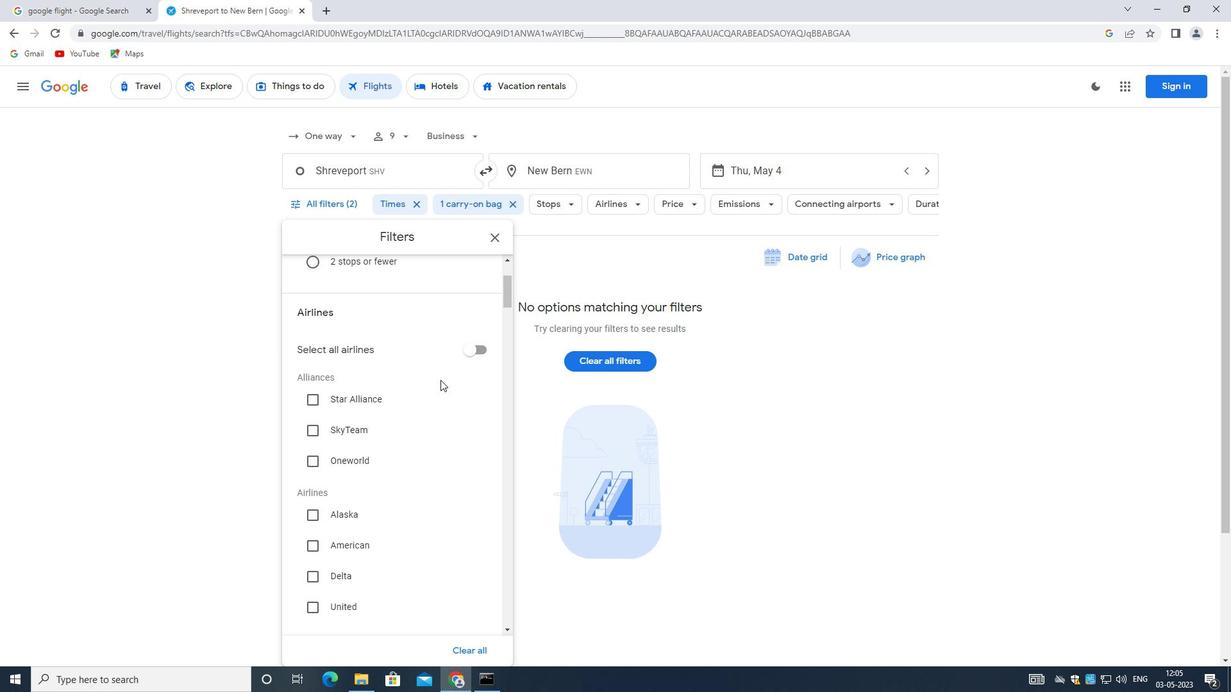 
Action: Mouse moved to (432, 393)
Screenshot: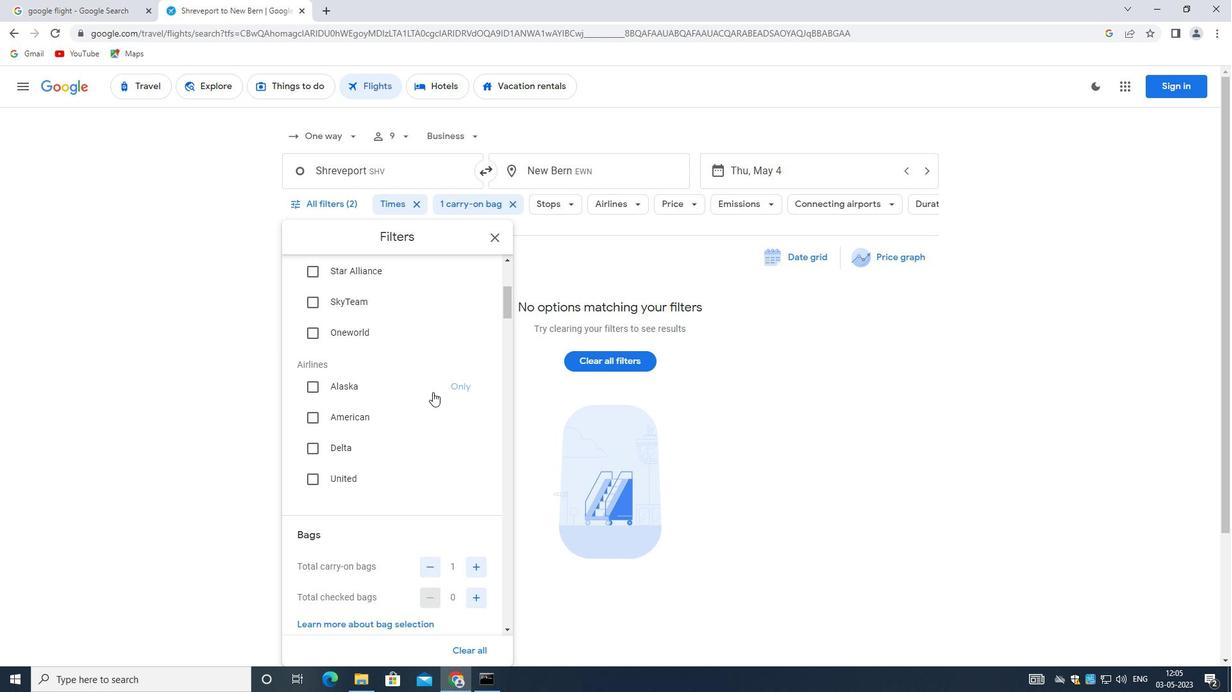 
Action: Mouse scrolled (432, 392) with delta (0, 0)
Screenshot: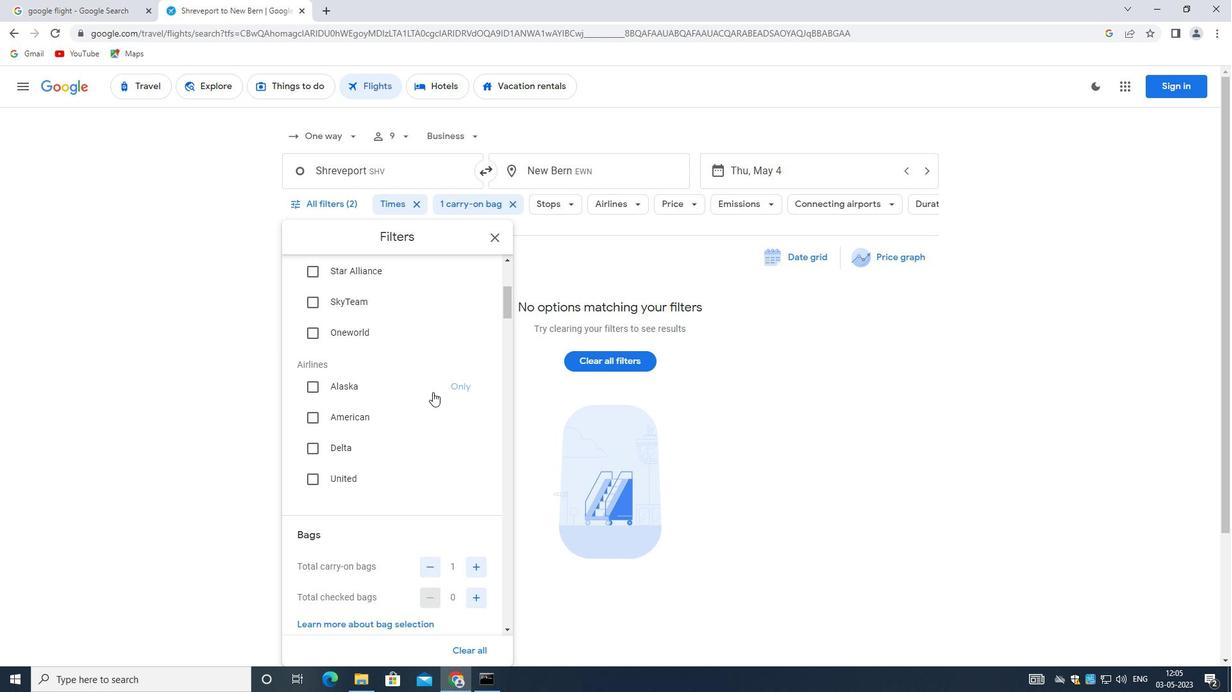 
Action: Mouse moved to (431, 394)
Screenshot: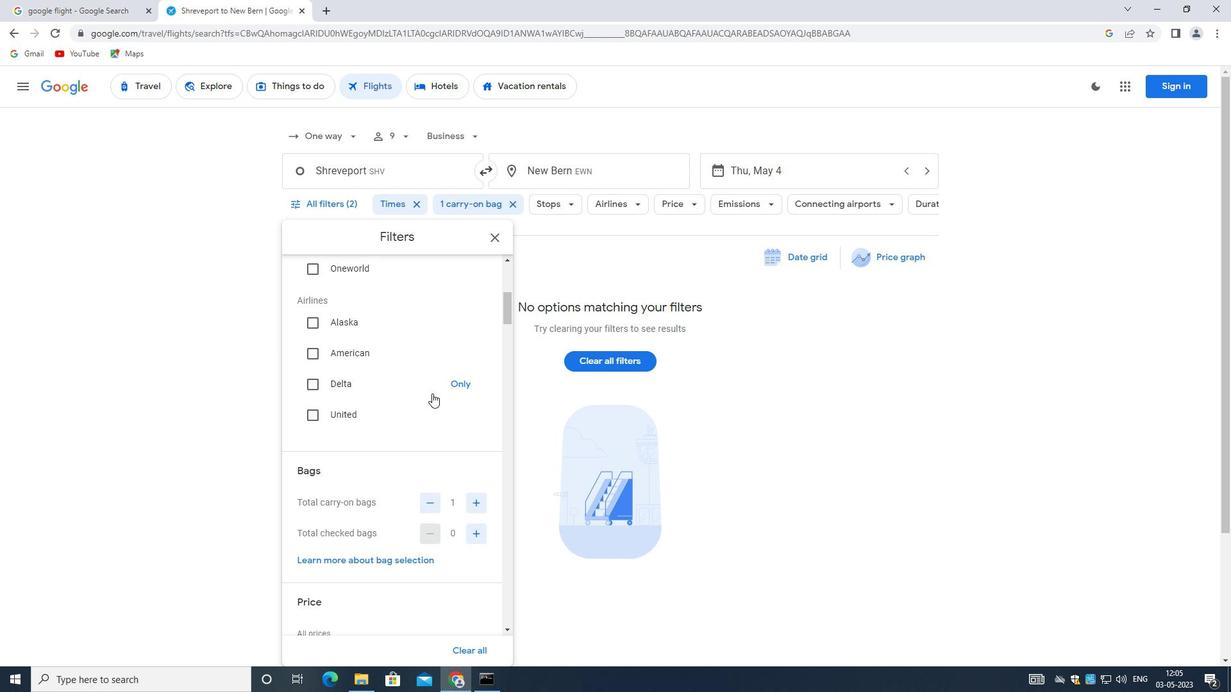 
Action: Mouse scrolled (431, 393) with delta (0, 0)
Screenshot: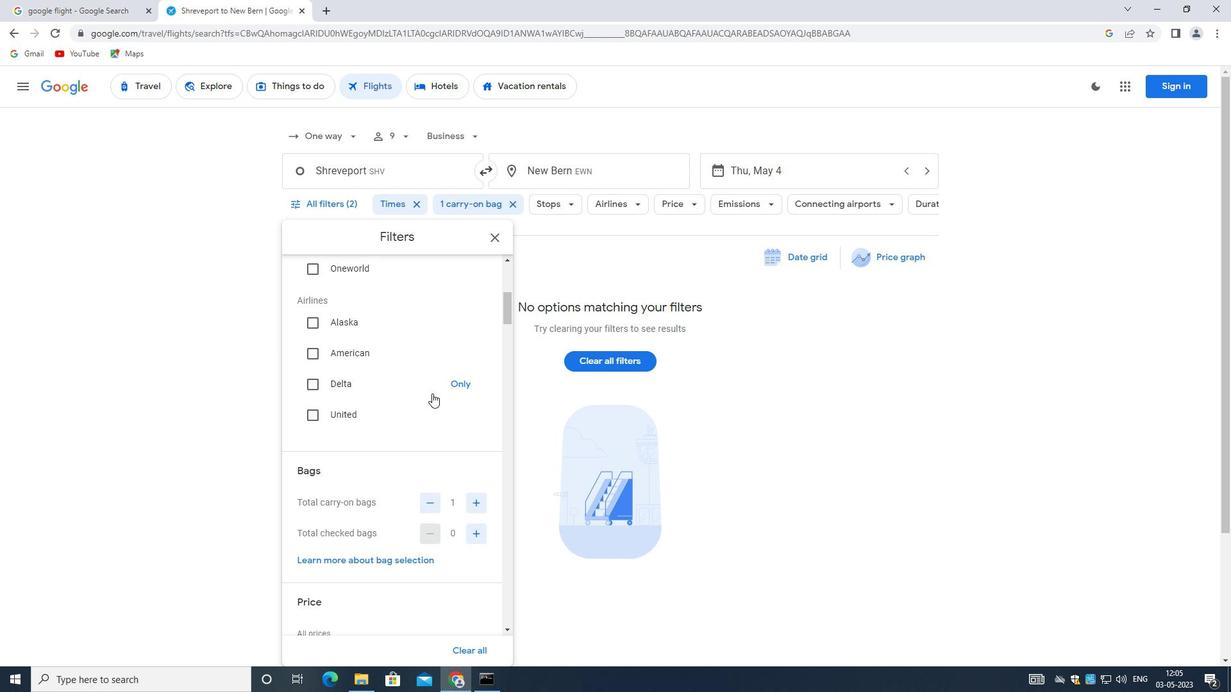 
Action: Mouse moved to (431, 395)
Screenshot: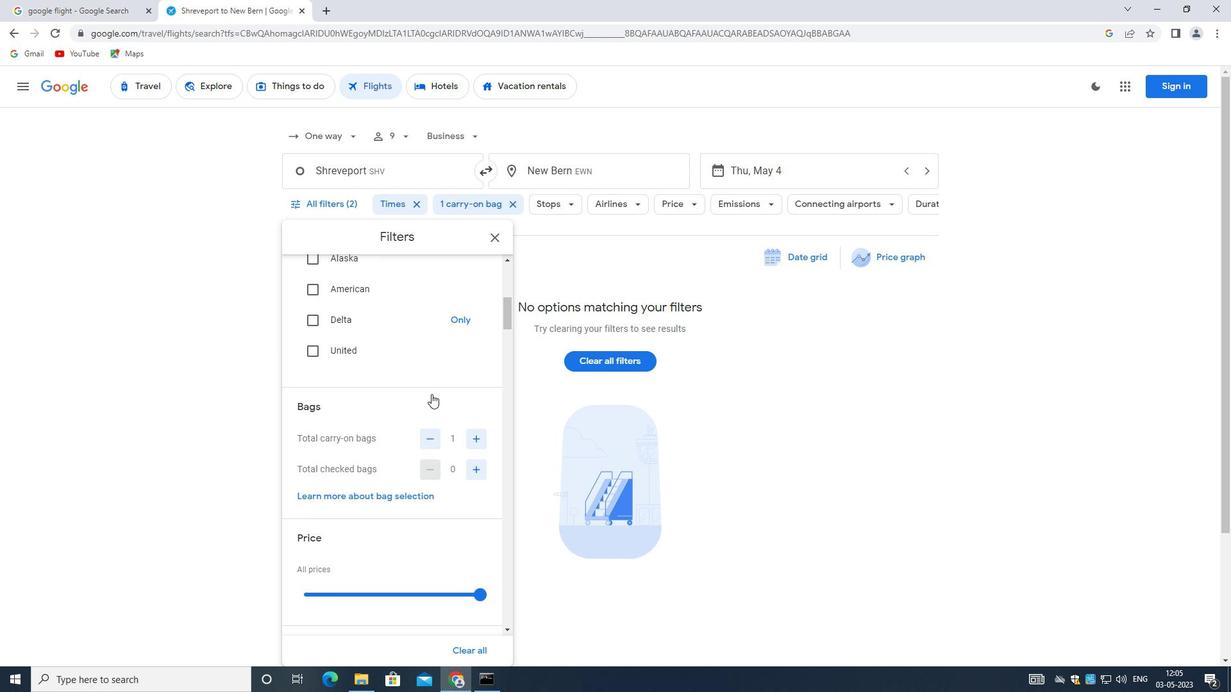 
Action: Mouse scrolled (431, 395) with delta (0, 0)
Screenshot: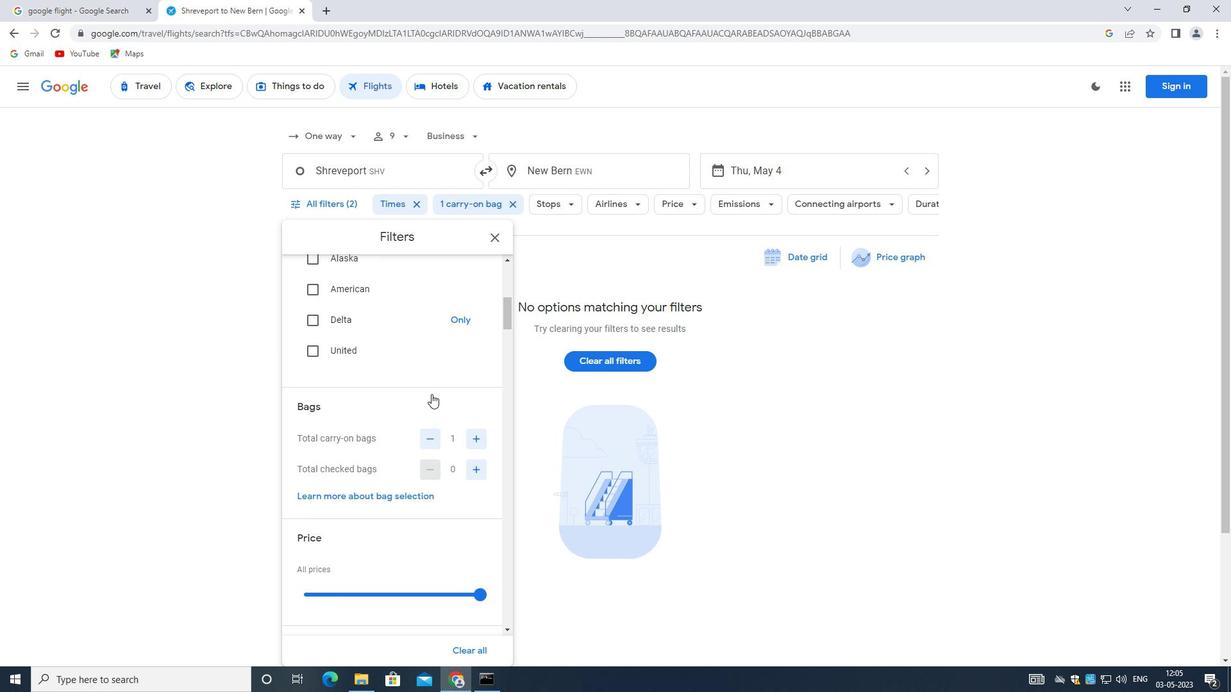 
Action: Mouse moved to (386, 451)
Screenshot: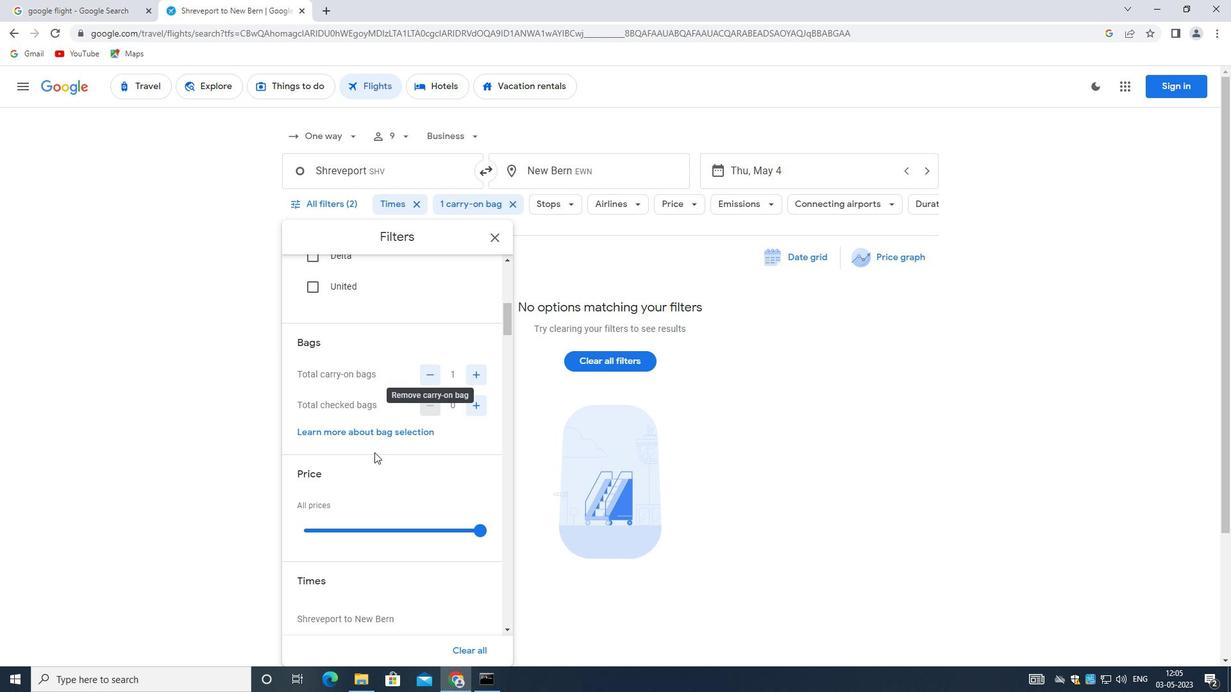 
Action: Mouse scrolled (386, 450) with delta (0, 0)
Screenshot: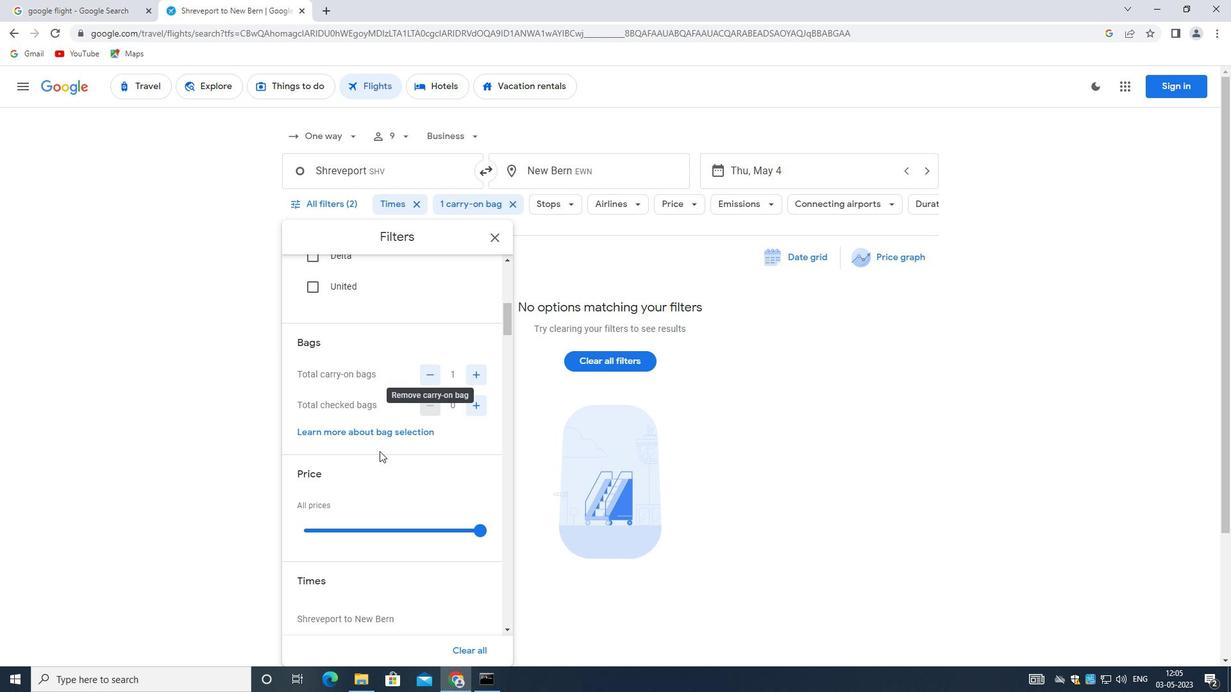 
Action: Mouse moved to (476, 468)
Screenshot: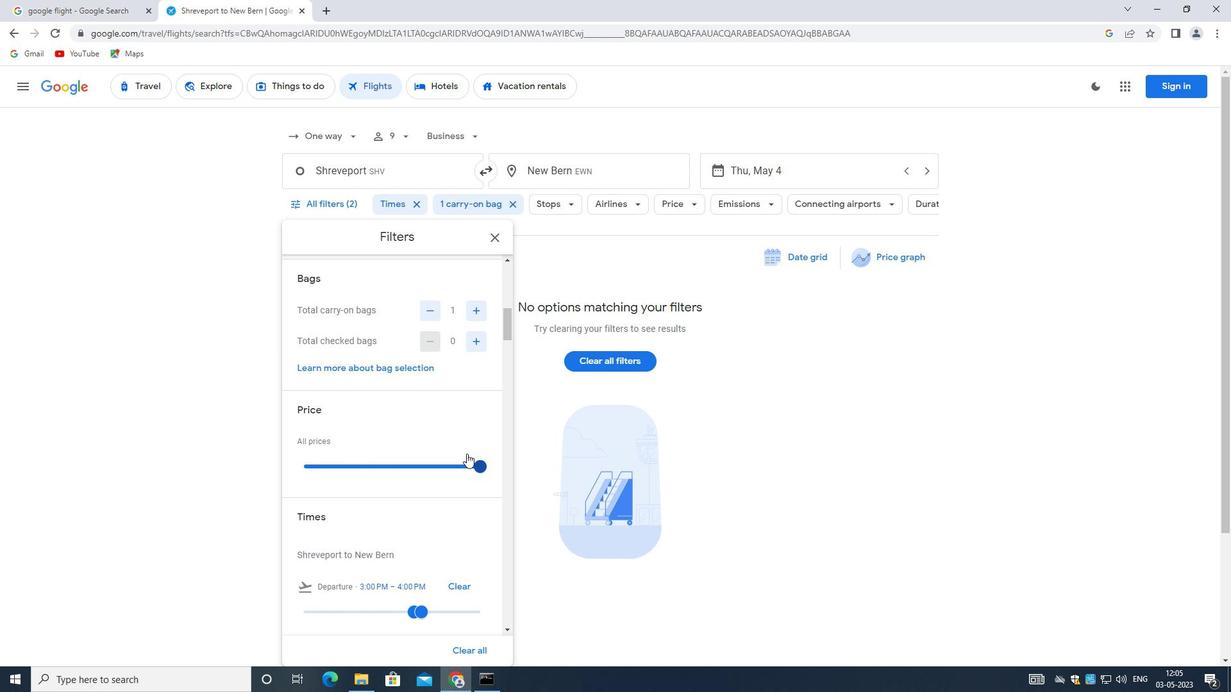 
Action: Mouse pressed left at (476, 468)
Screenshot: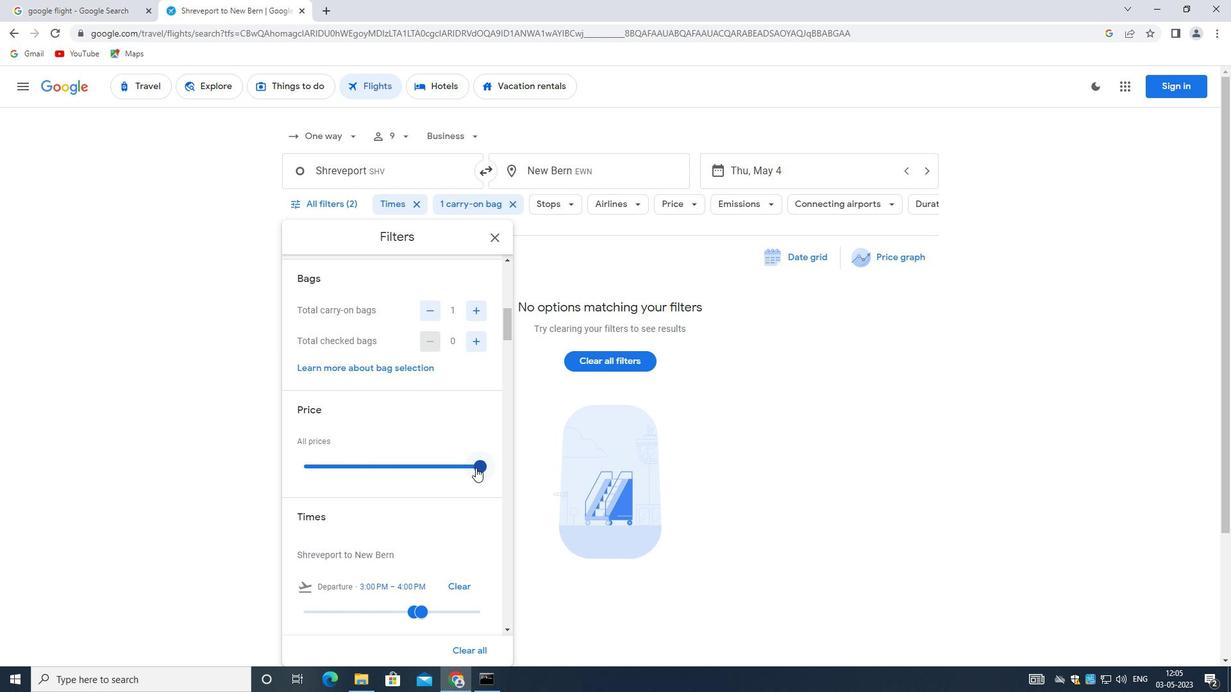 
Action: Mouse pressed left at (476, 468)
Screenshot: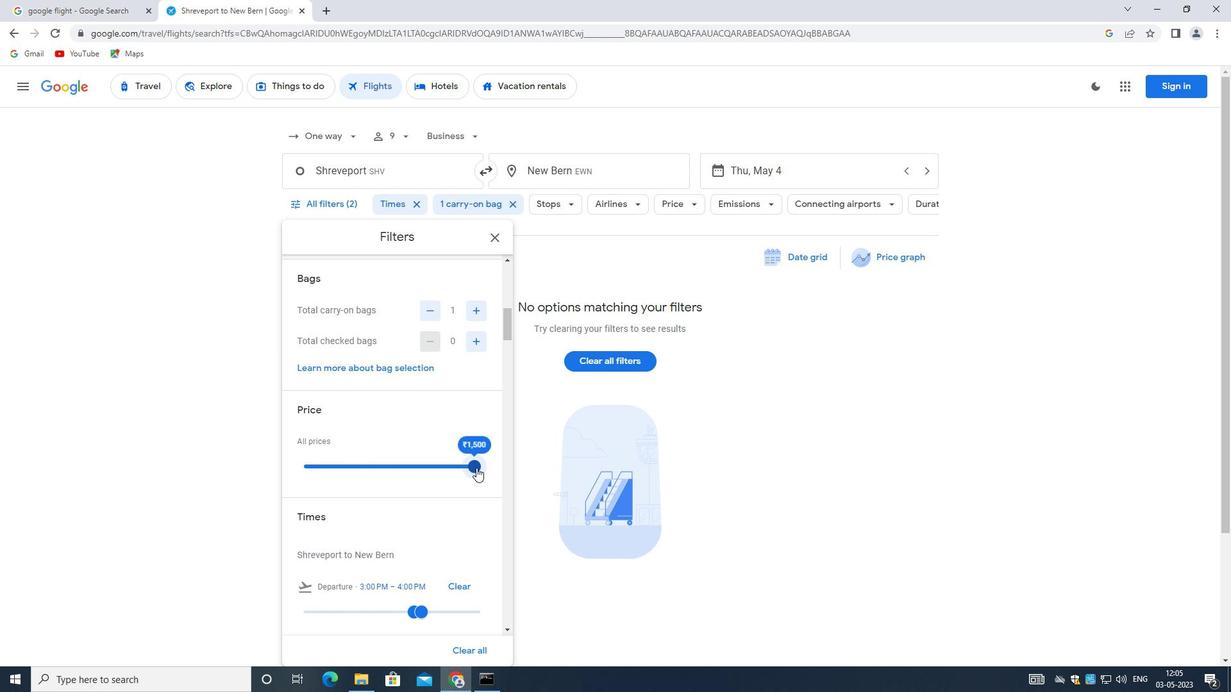 
Action: Mouse moved to (416, 469)
Screenshot: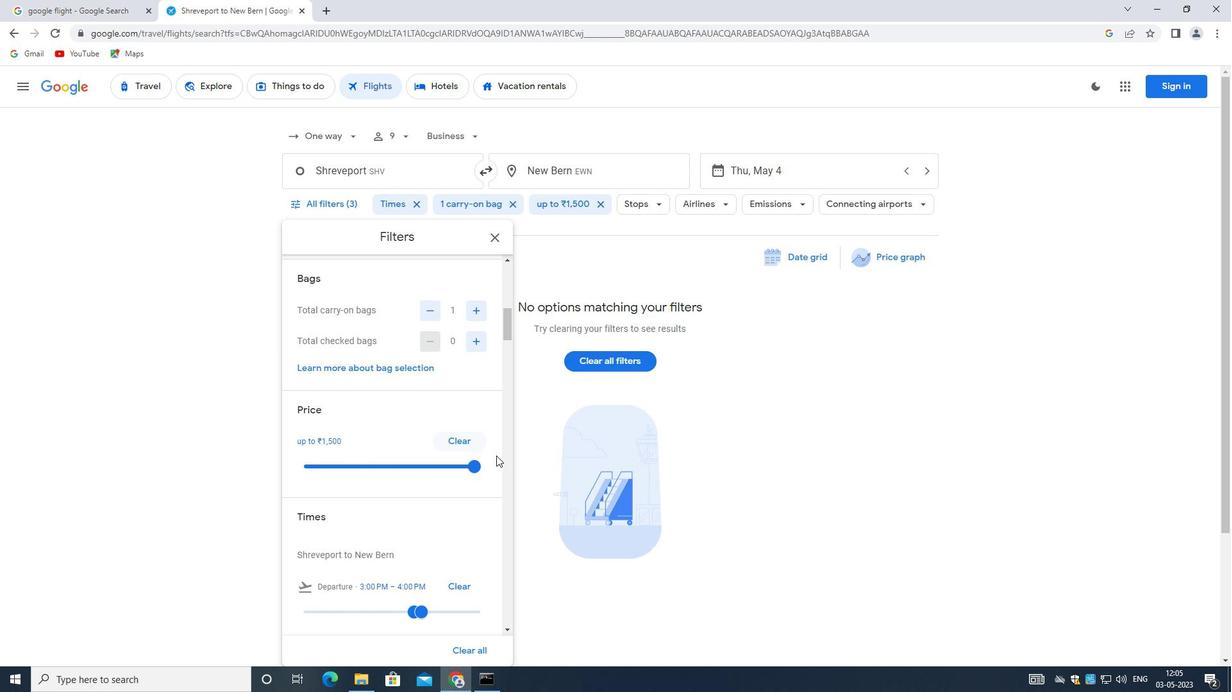 
Action: Mouse scrolled (416, 468) with delta (0, 0)
Screenshot: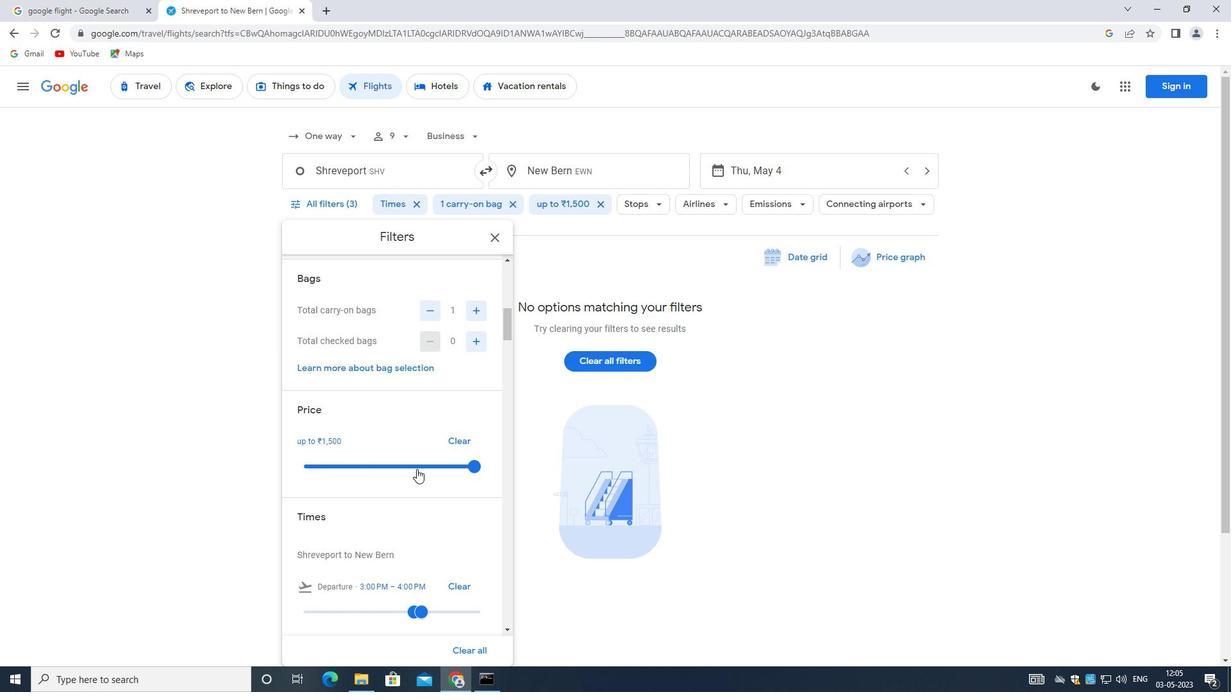 
Action: Mouse moved to (414, 469)
Screenshot: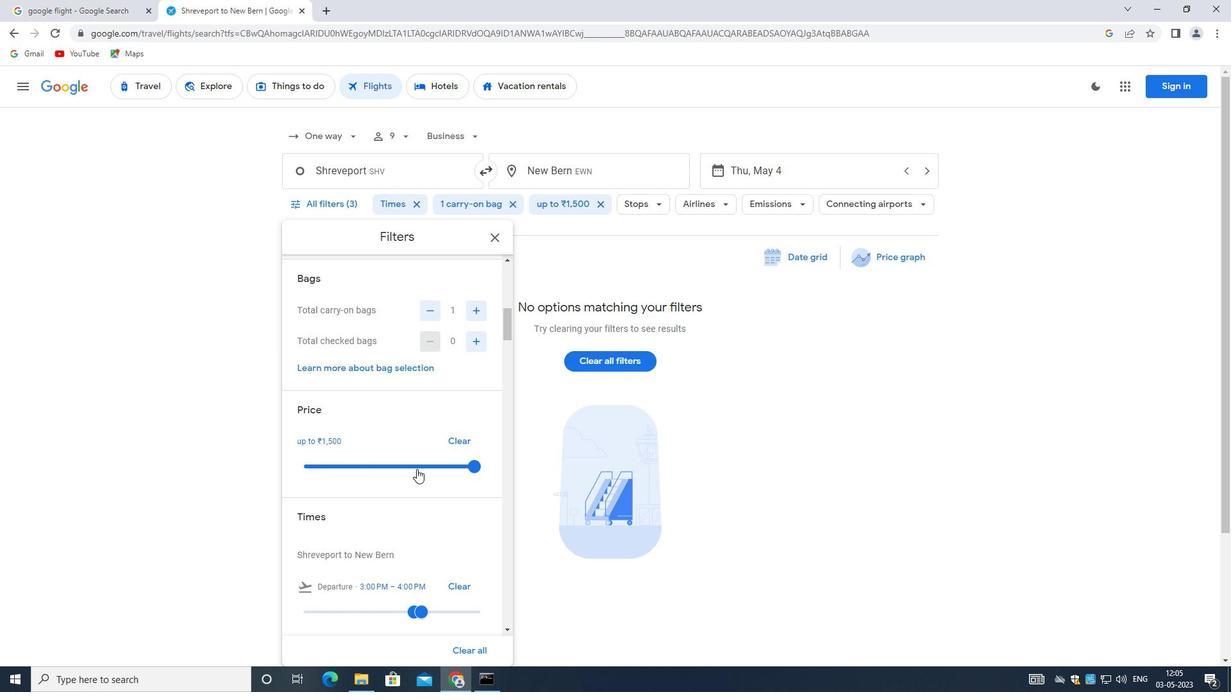 
Action: Mouse scrolled (414, 468) with delta (0, 0)
Screenshot: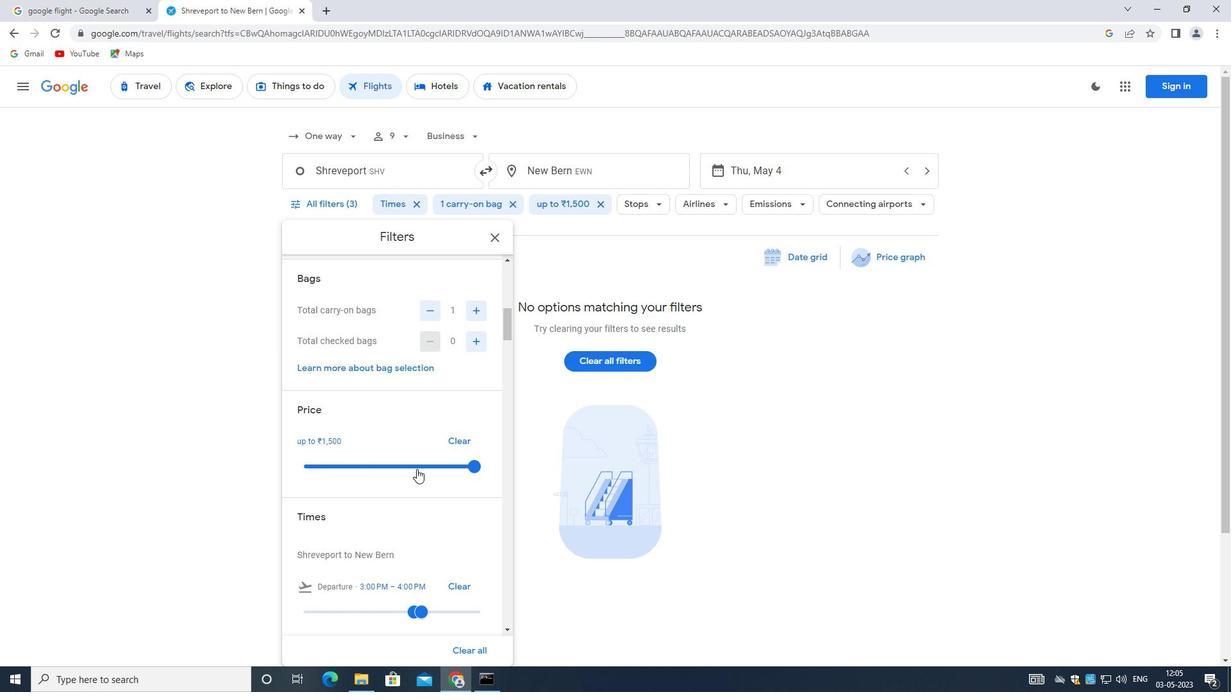 
Action: Mouse moved to (438, 475)
Screenshot: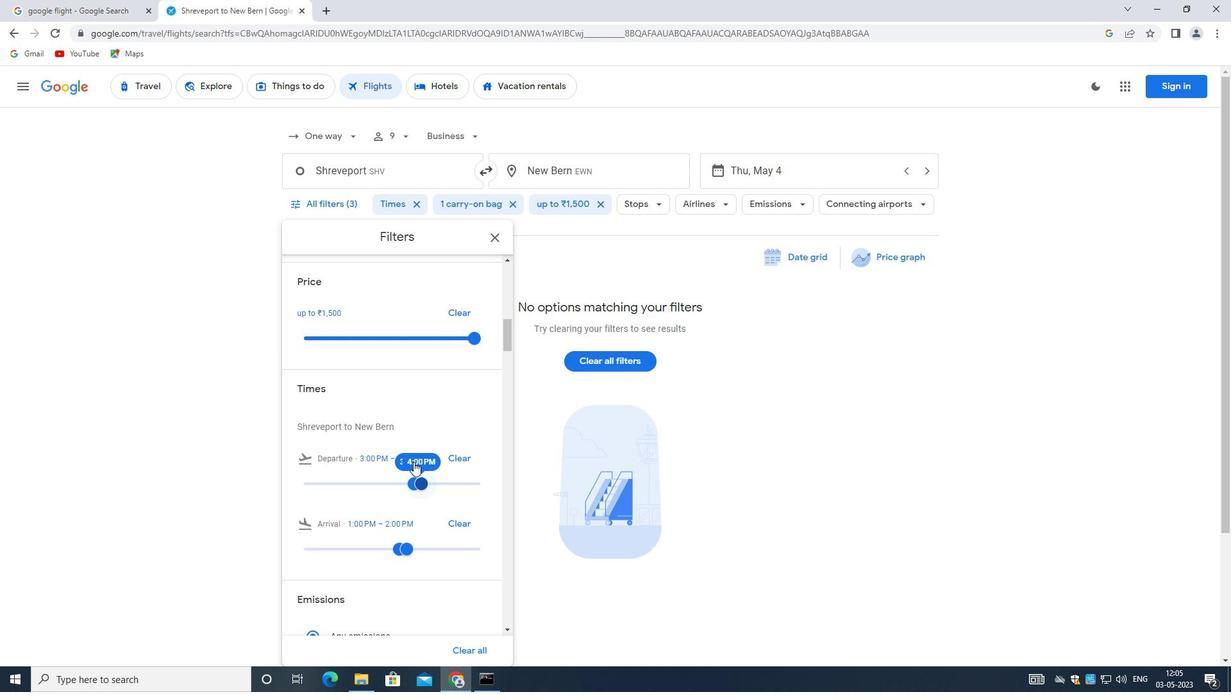 
Action: Mouse scrolled (438, 475) with delta (0, 0)
Screenshot: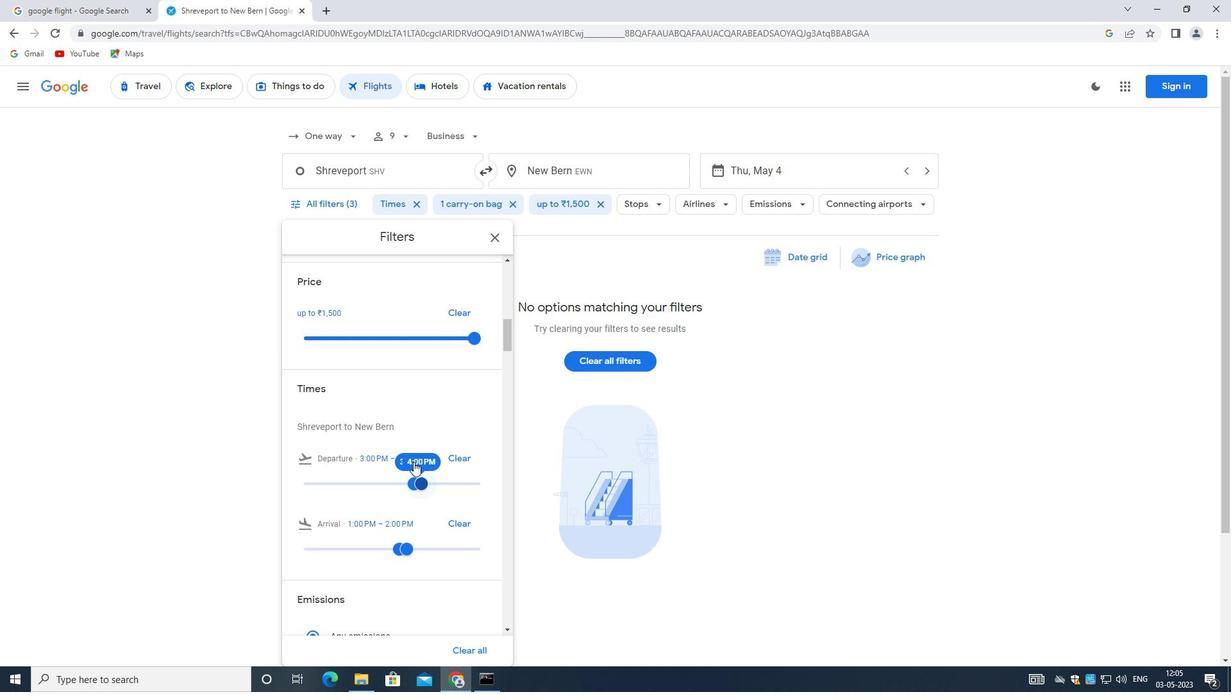 
Action: Mouse moved to (431, 416)
Screenshot: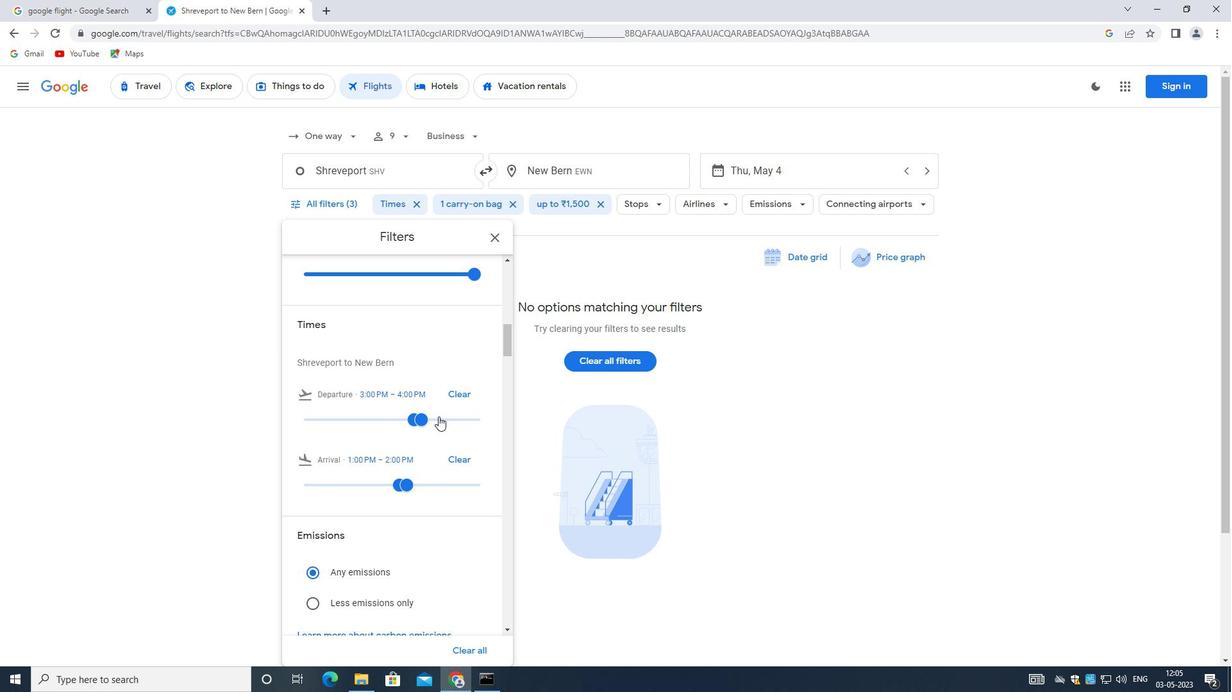 
Action: Mouse pressed left at (431, 416)
Screenshot: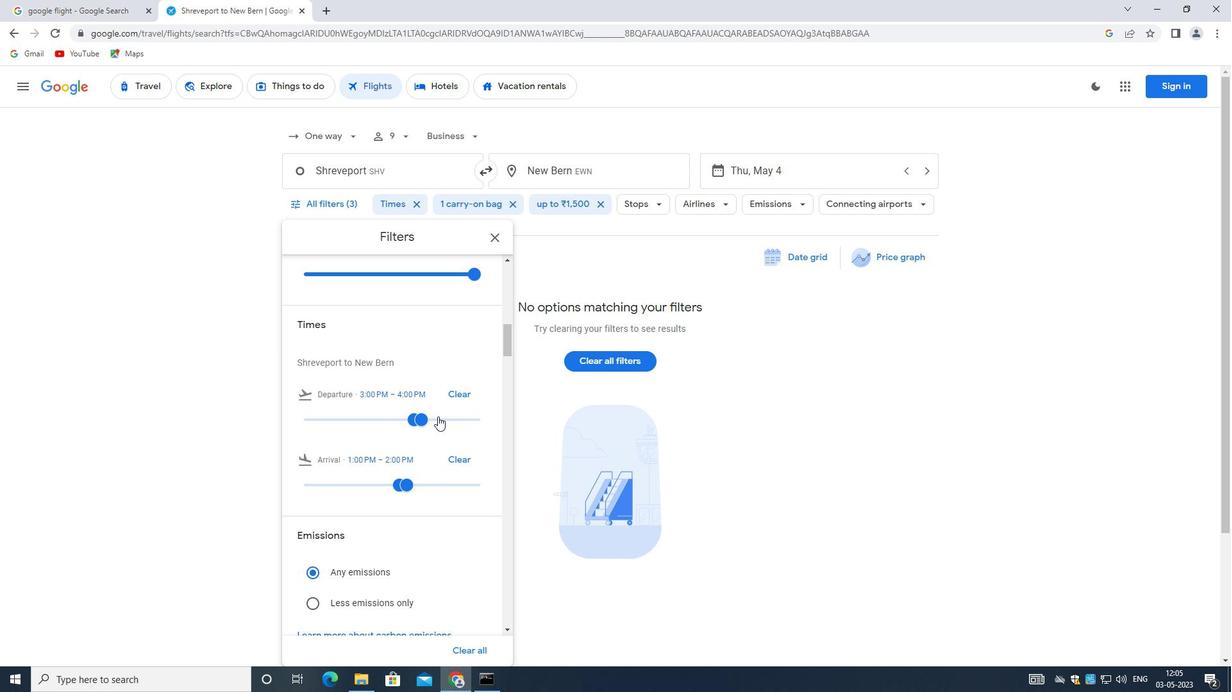 
Action: Mouse moved to (417, 422)
Screenshot: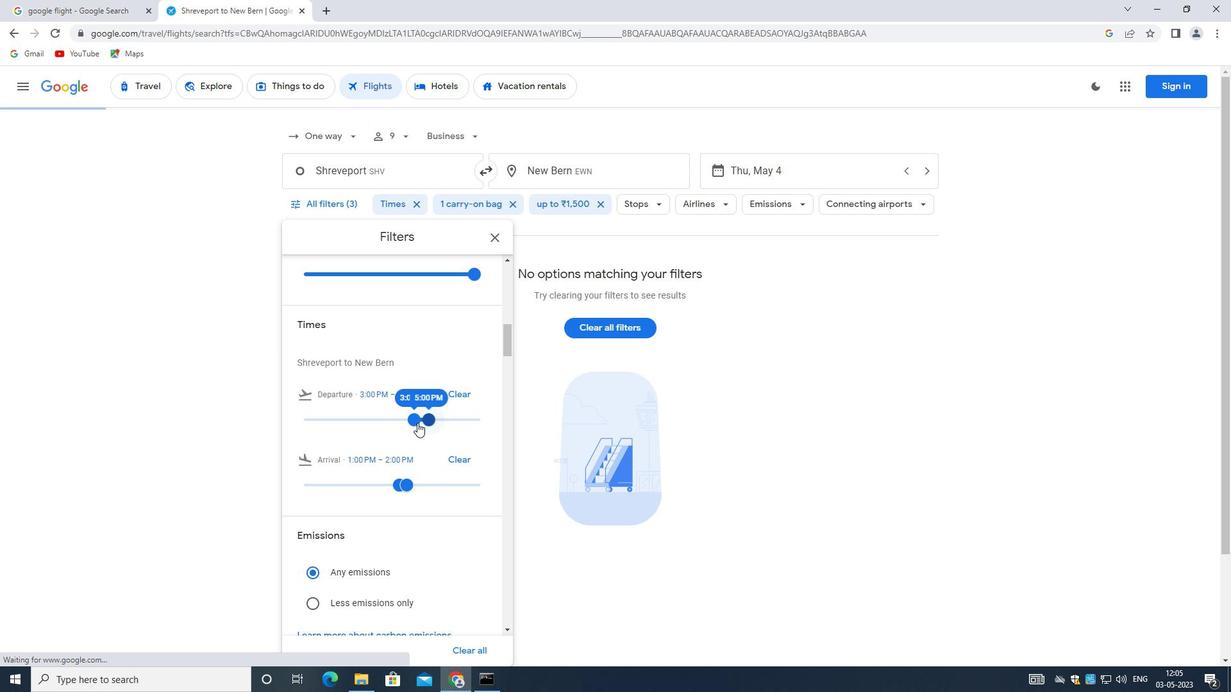 
Action: Mouse pressed left at (417, 422)
Screenshot: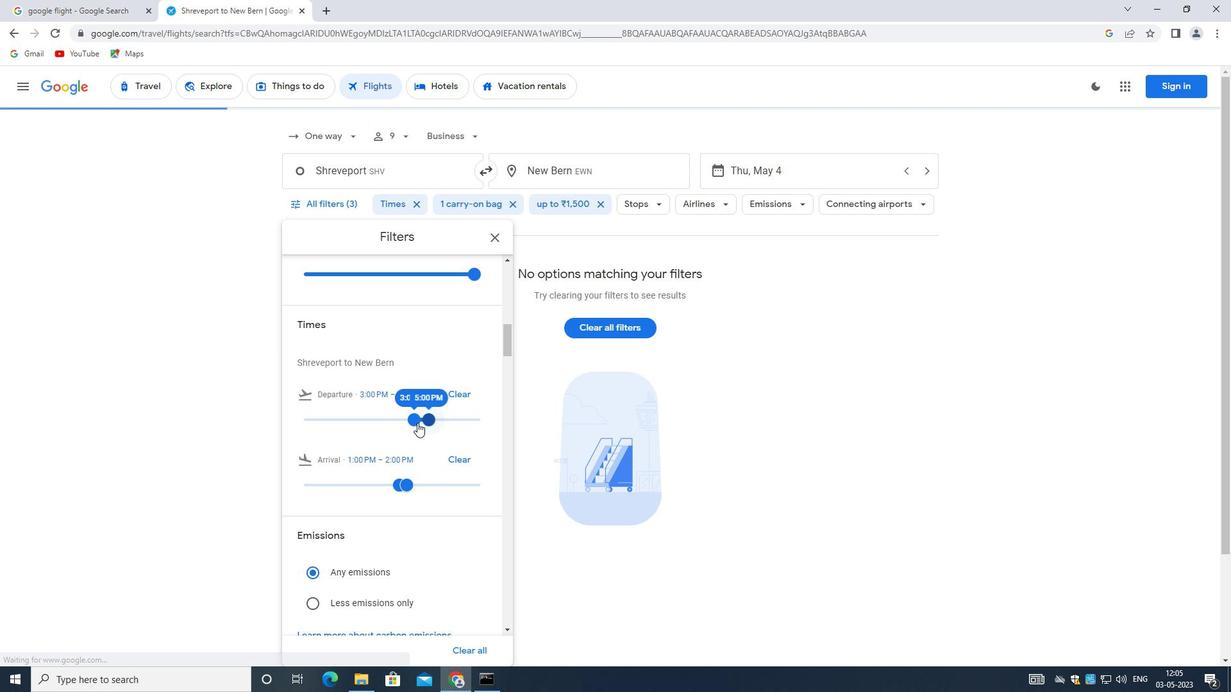 
Action: Mouse moved to (415, 421)
Screenshot: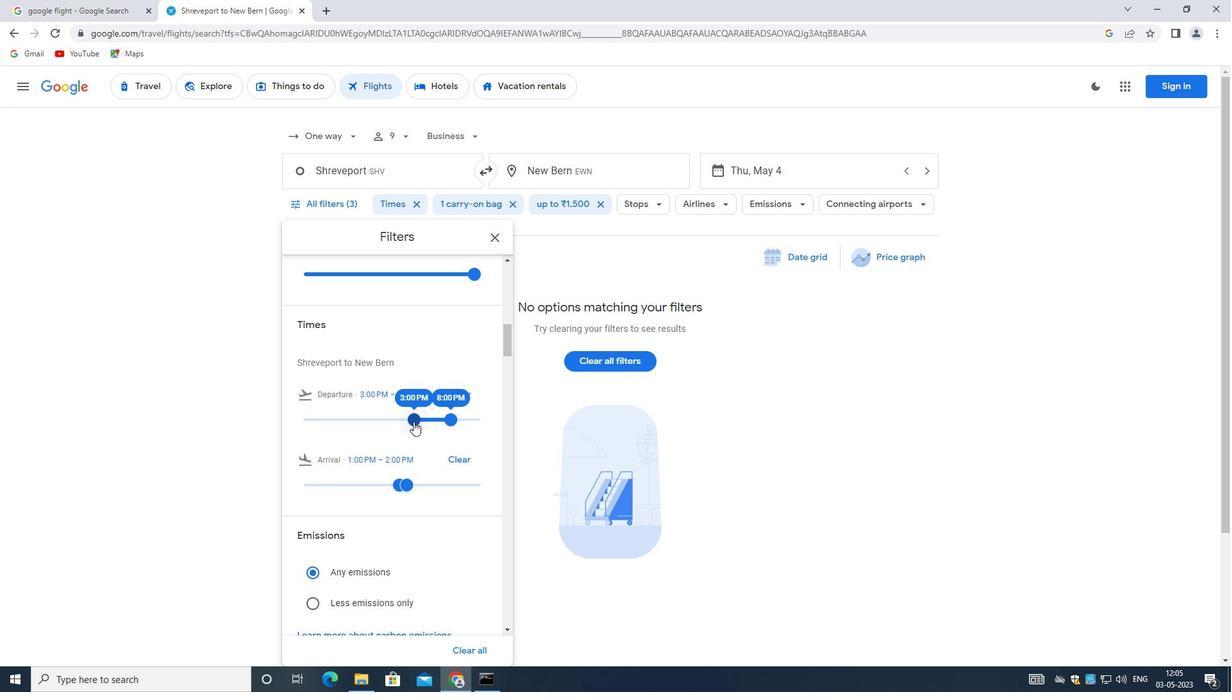
Action: Mouse pressed left at (415, 421)
Screenshot: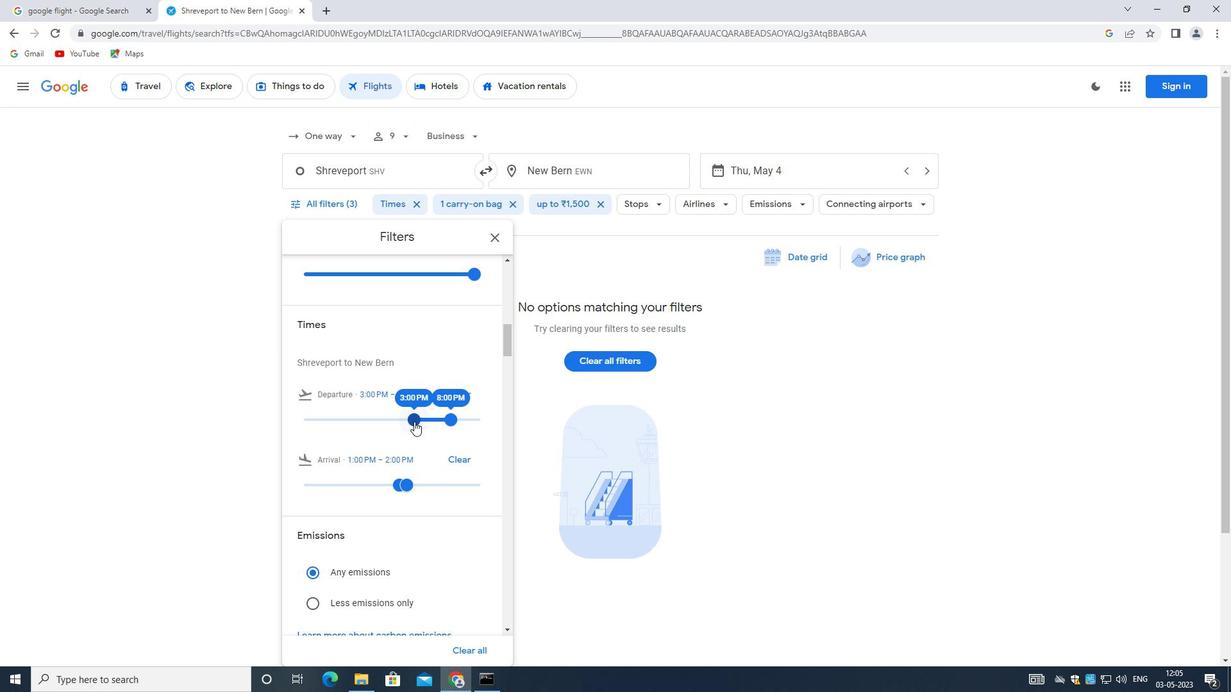 
Action: Mouse moved to (449, 420)
Screenshot: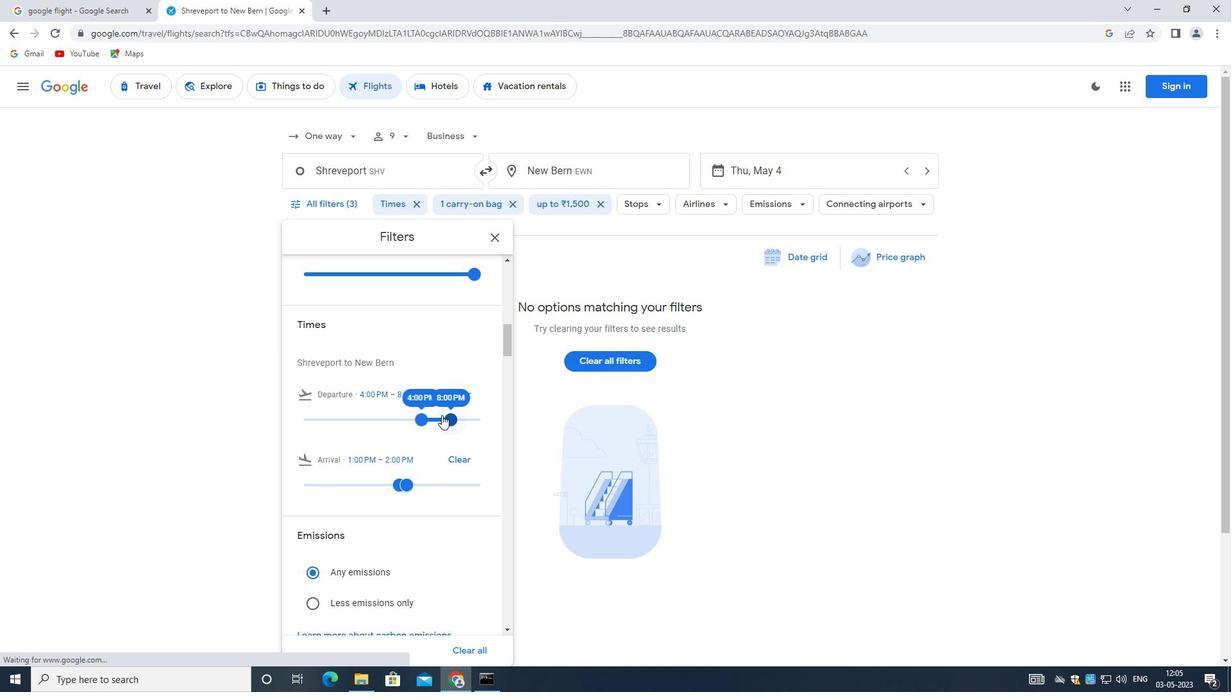 
Action: Mouse pressed left at (449, 420)
Screenshot: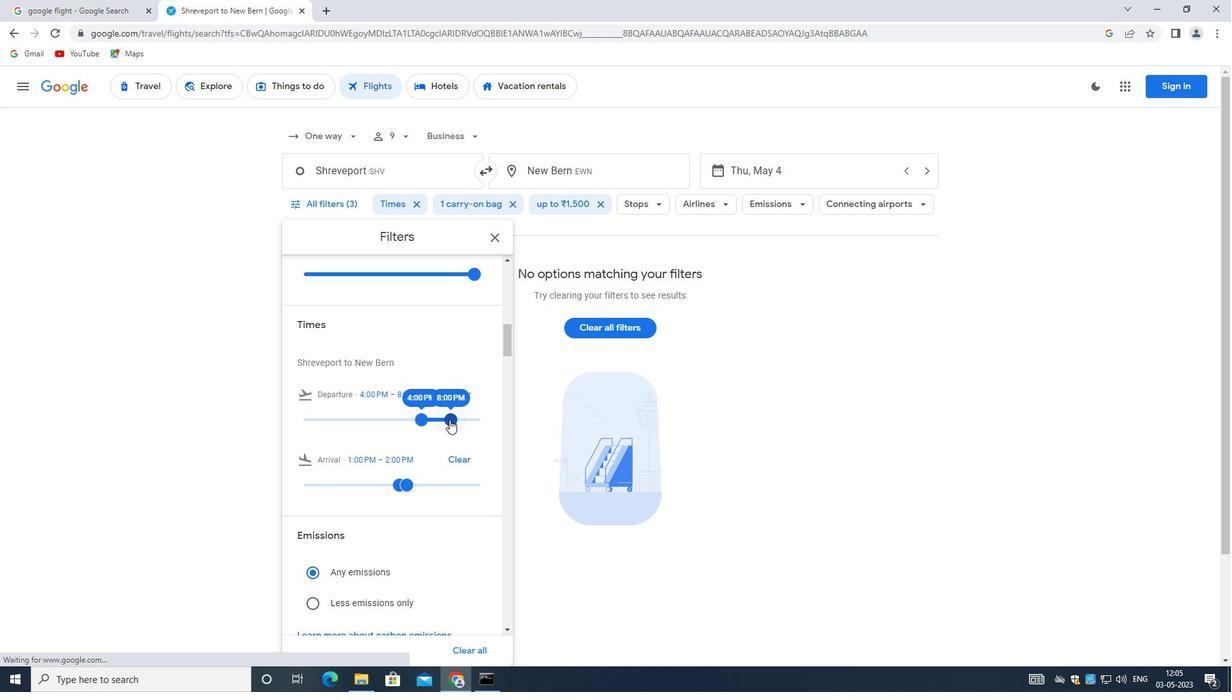 
Action: Mouse moved to (400, 422)
Screenshot: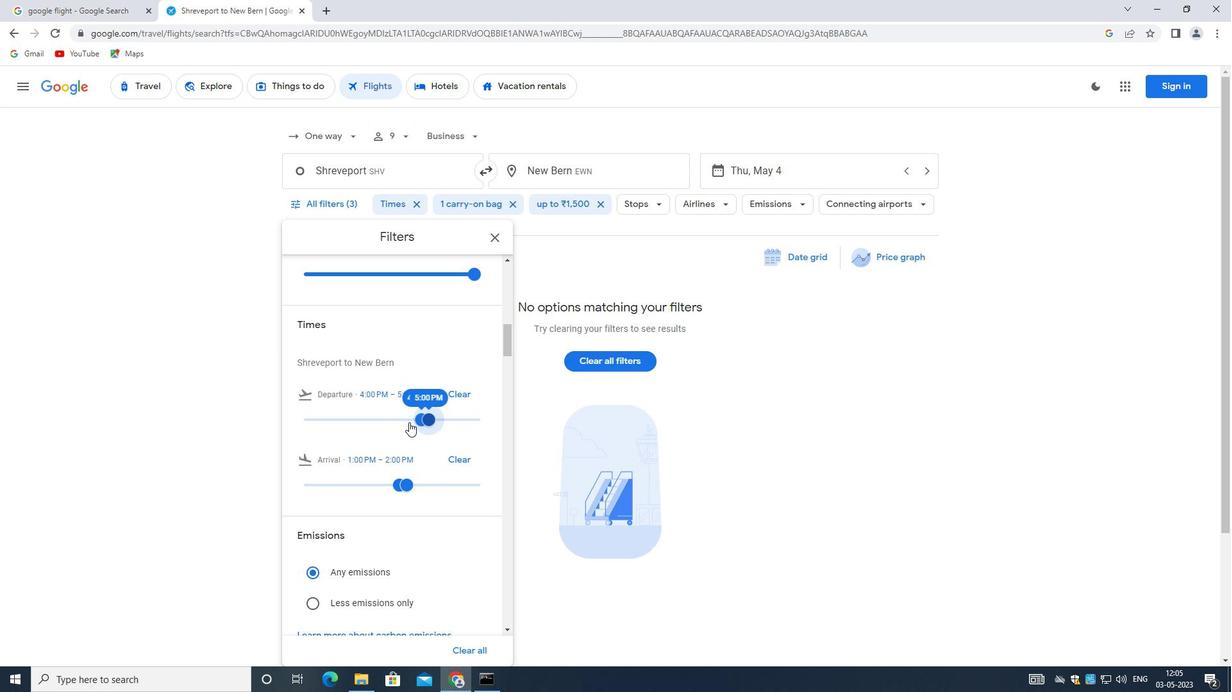 
Action: Mouse scrolled (400, 422) with delta (0, 0)
Screenshot: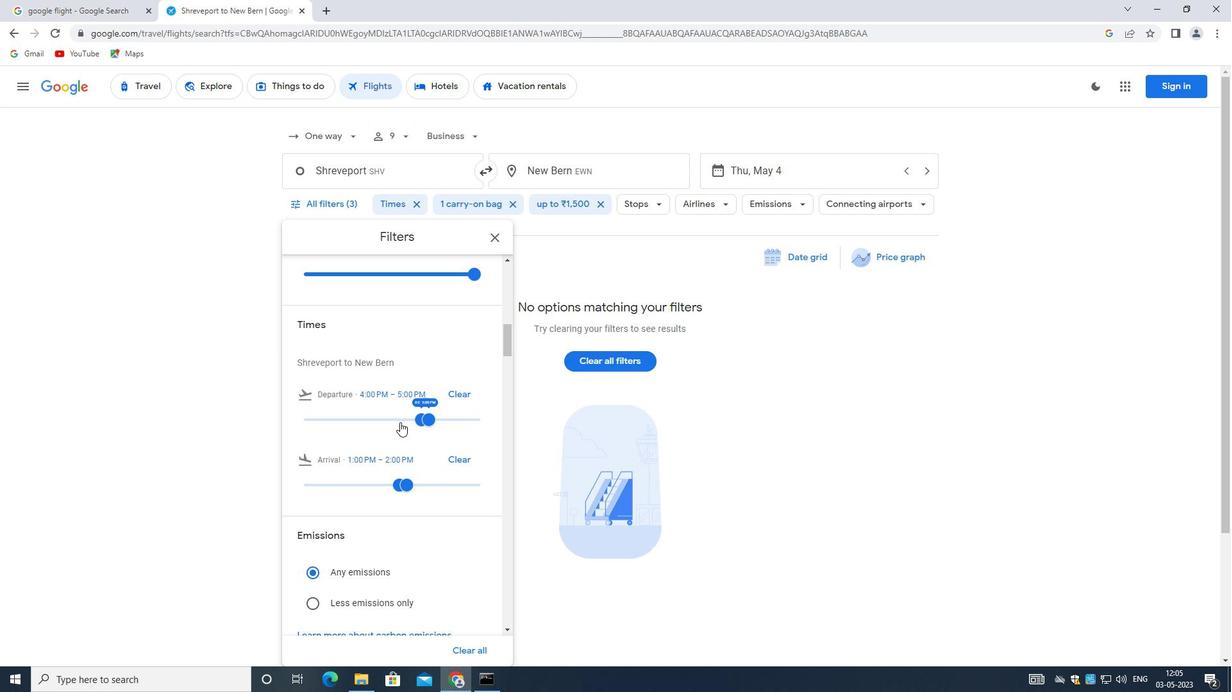 
Action: Mouse scrolled (400, 422) with delta (0, 0)
Screenshot: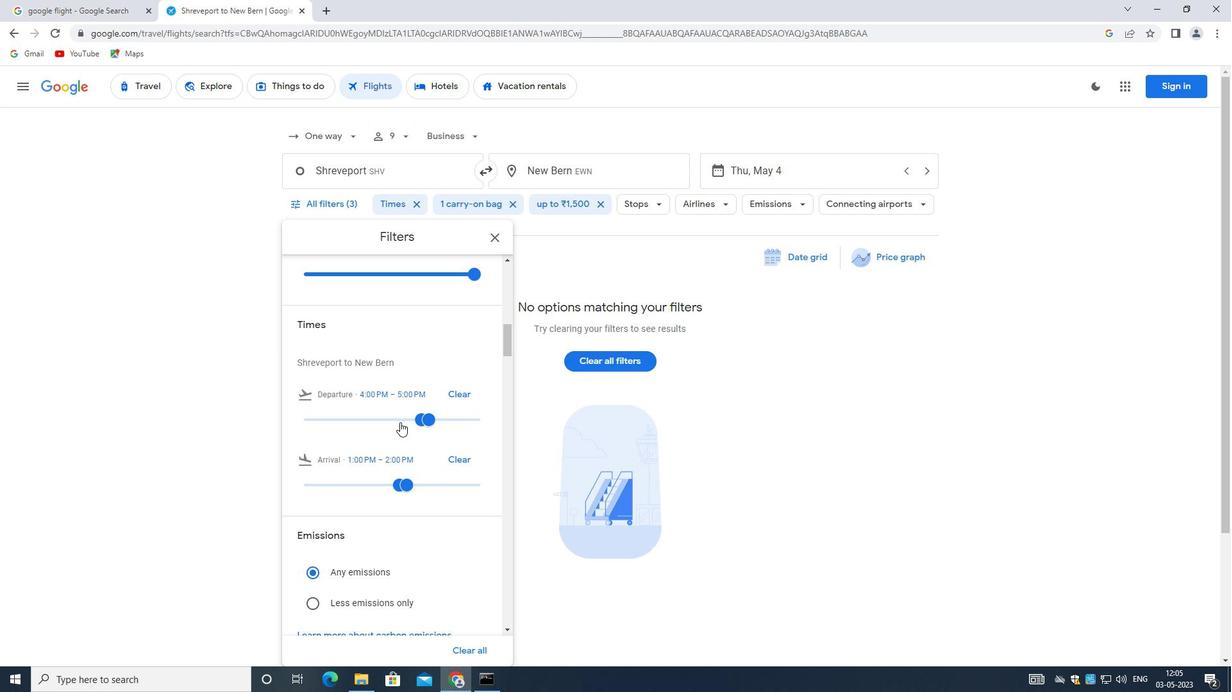 
Action: Mouse moved to (414, 457)
Screenshot: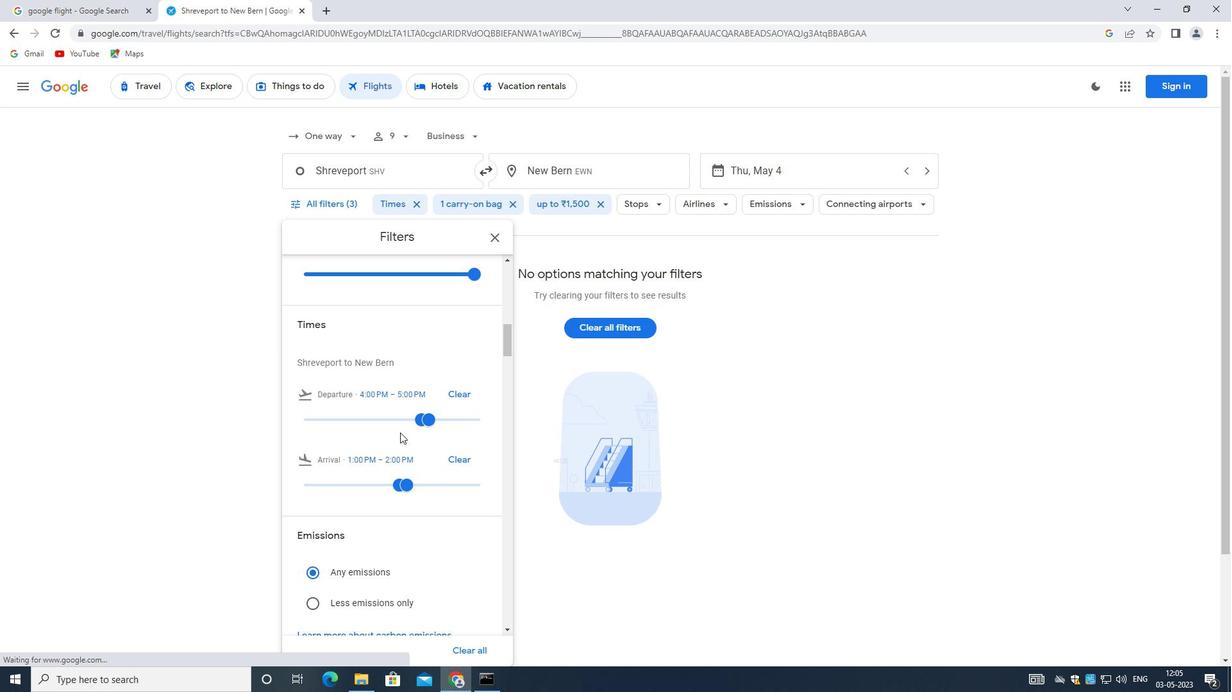 
Action: Mouse scrolled (414, 456) with delta (0, 0)
Screenshot: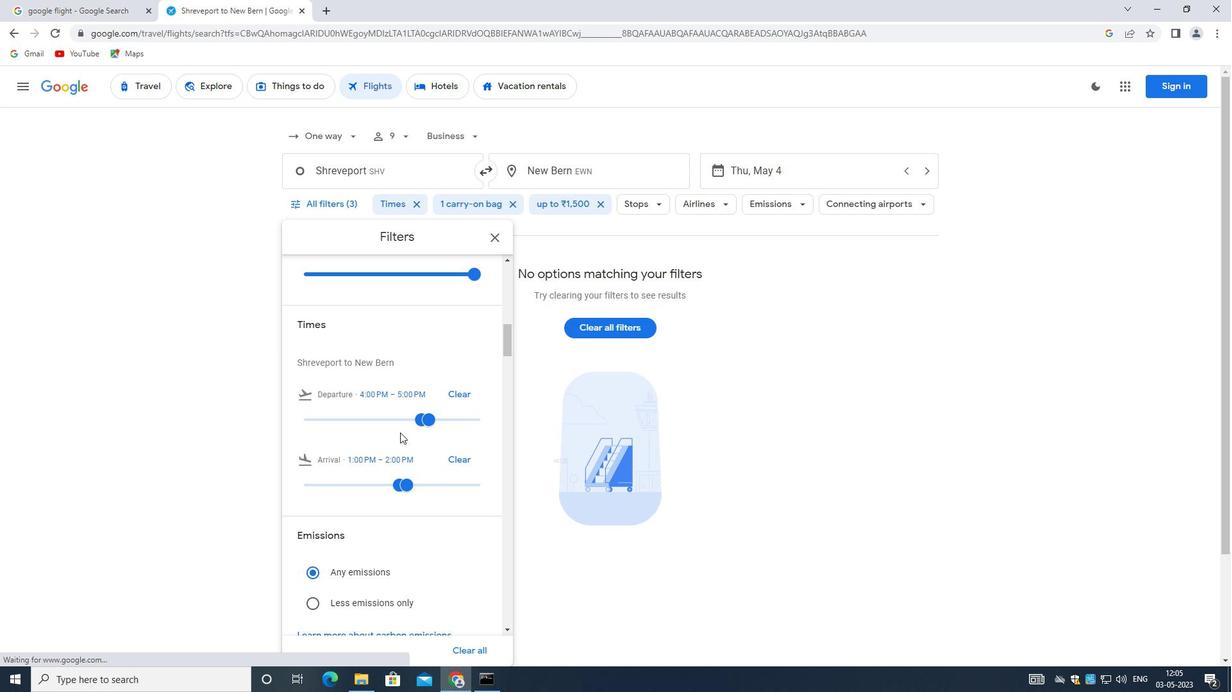 
Action: Mouse moved to (414, 457)
Screenshot: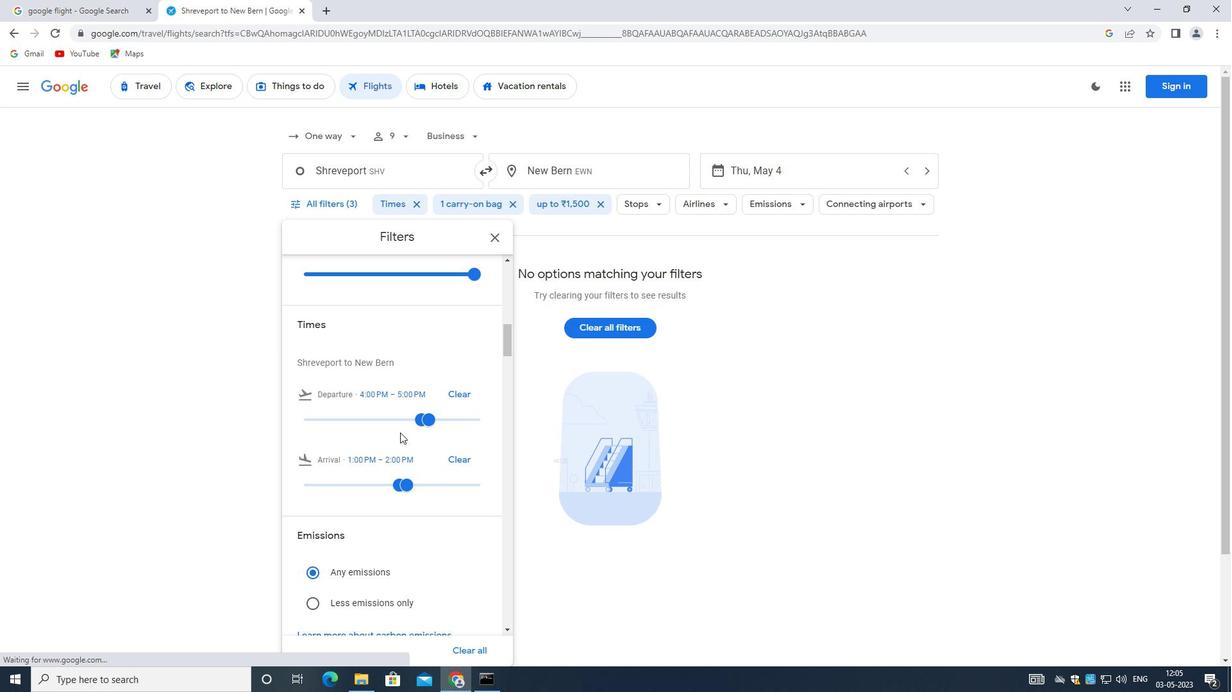 
Action: Mouse scrolled (414, 457) with delta (0, 0)
Screenshot: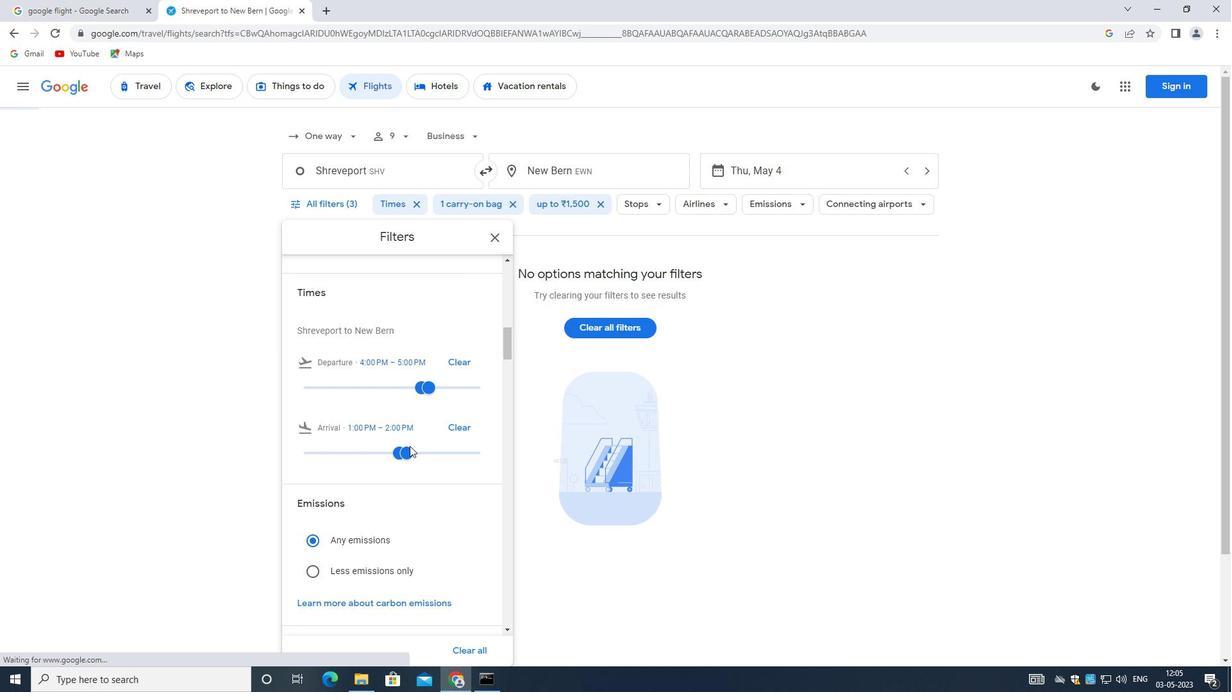 
Action: Mouse moved to (468, 533)
Screenshot: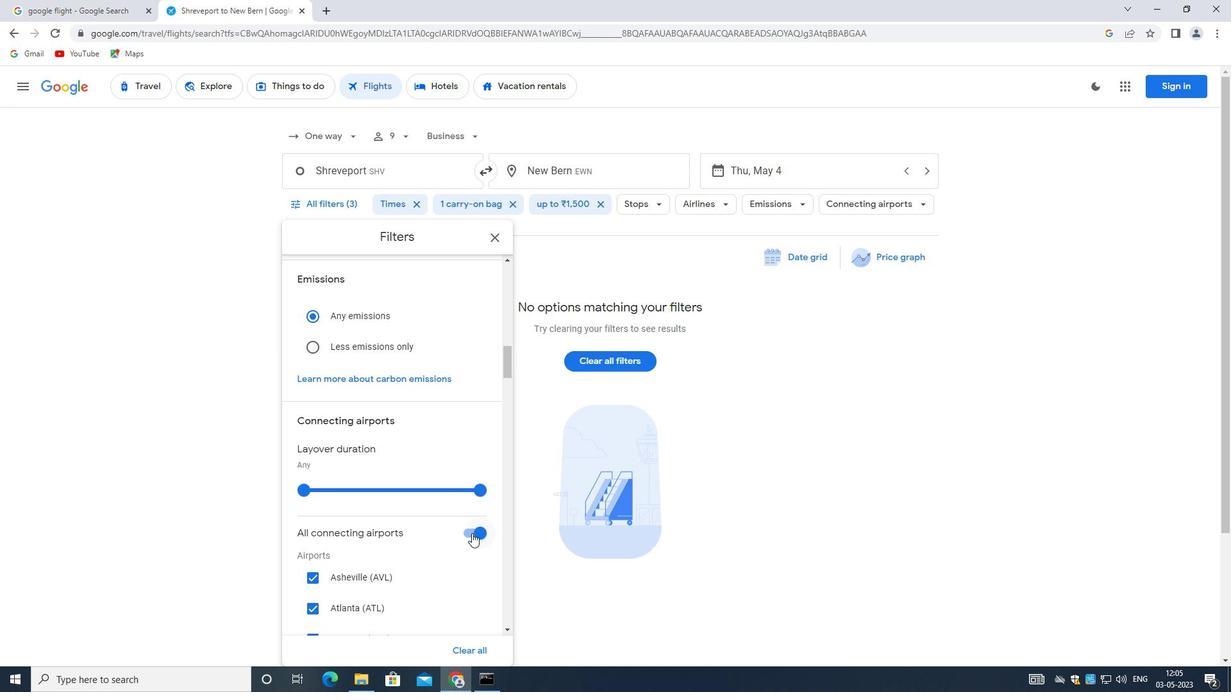 
Action: Mouse pressed left at (468, 533)
Screenshot: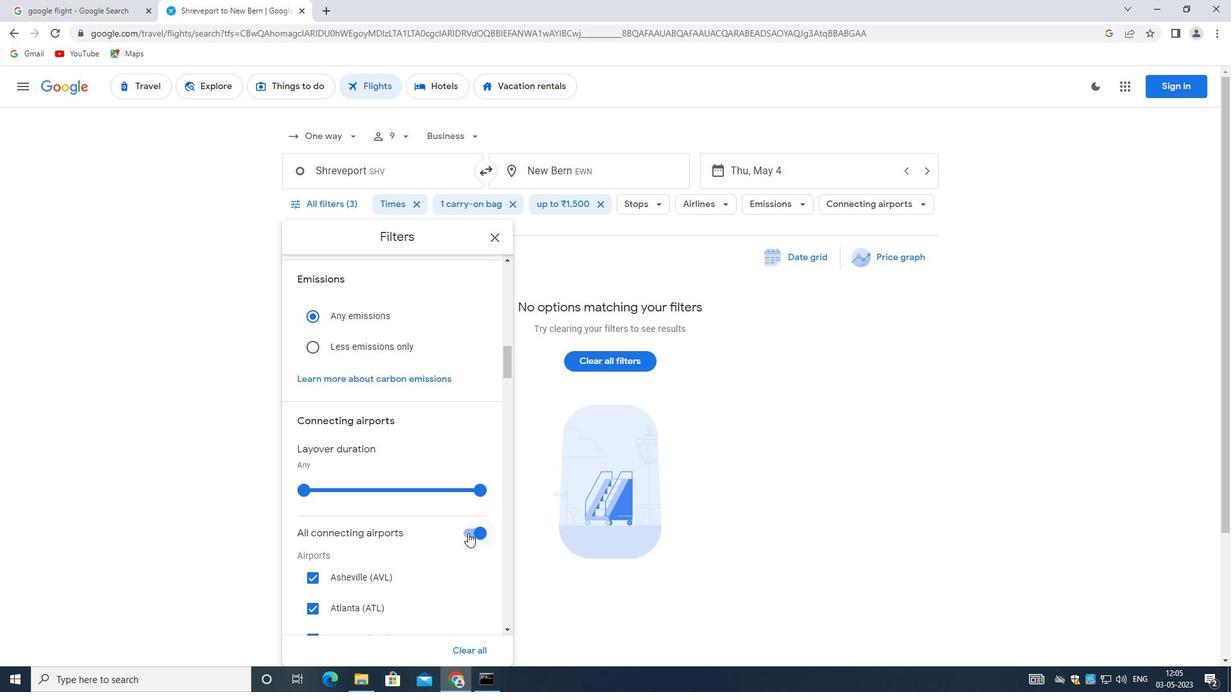 
Action: Mouse moved to (433, 513)
Screenshot: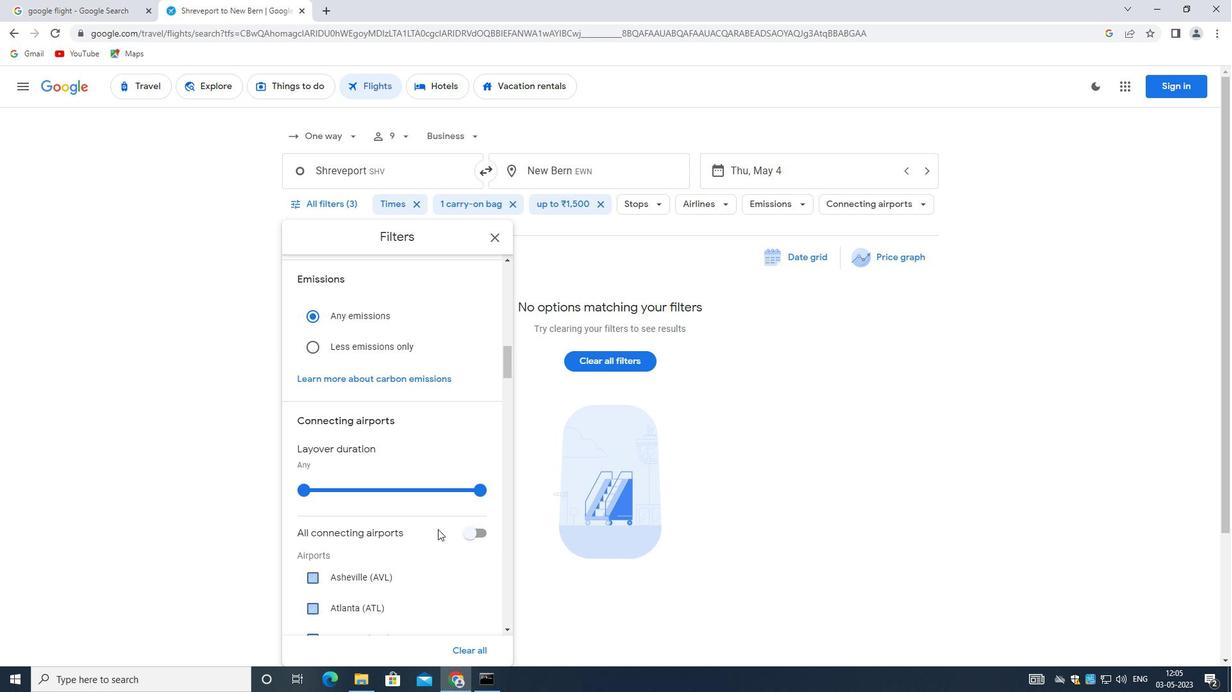 
Action: Mouse scrolled (433, 512) with delta (0, 0)
Screenshot: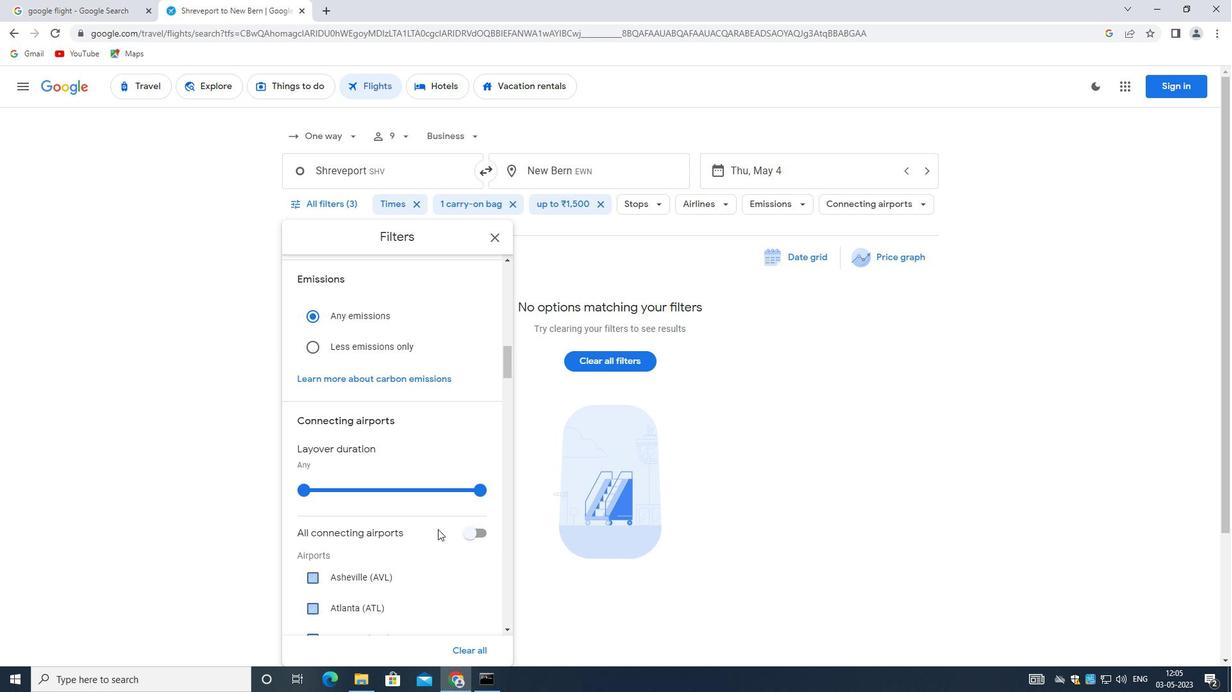 
Action: Mouse scrolled (433, 512) with delta (0, 0)
Screenshot: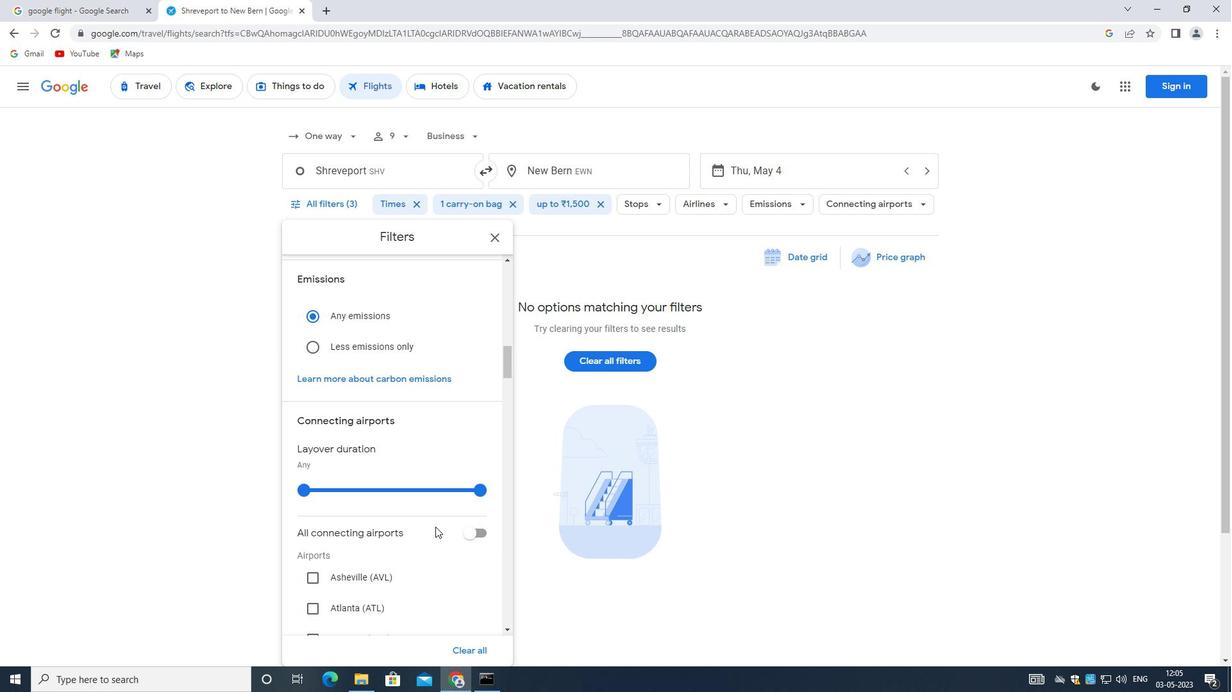 
Action: Mouse moved to (432, 513)
Screenshot: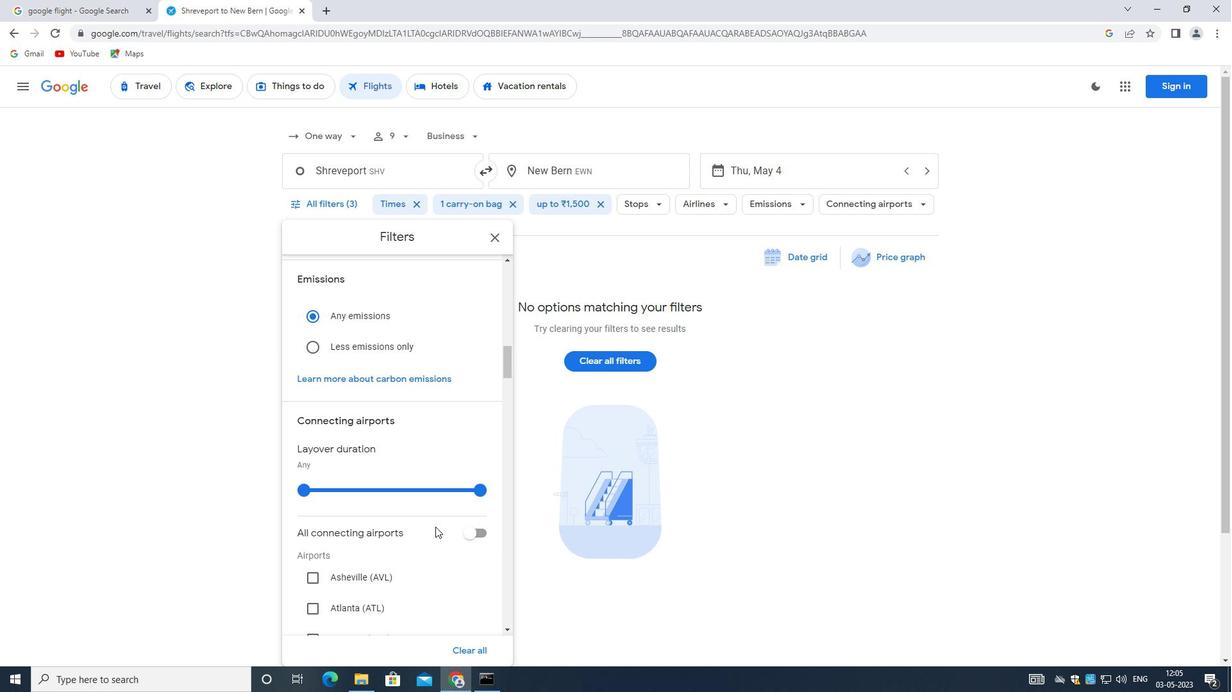 
Action: Mouse scrolled (432, 512) with delta (0, 0)
Screenshot: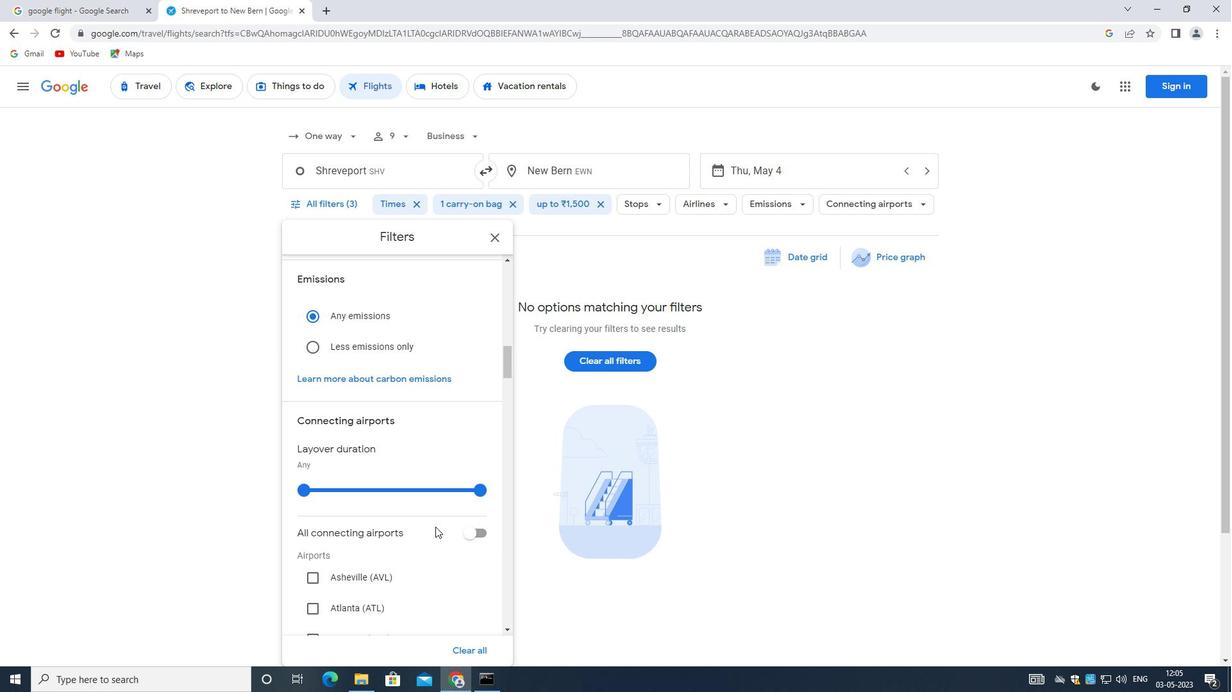 
Action: Mouse scrolled (432, 512) with delta (0, 0)
Screenshot: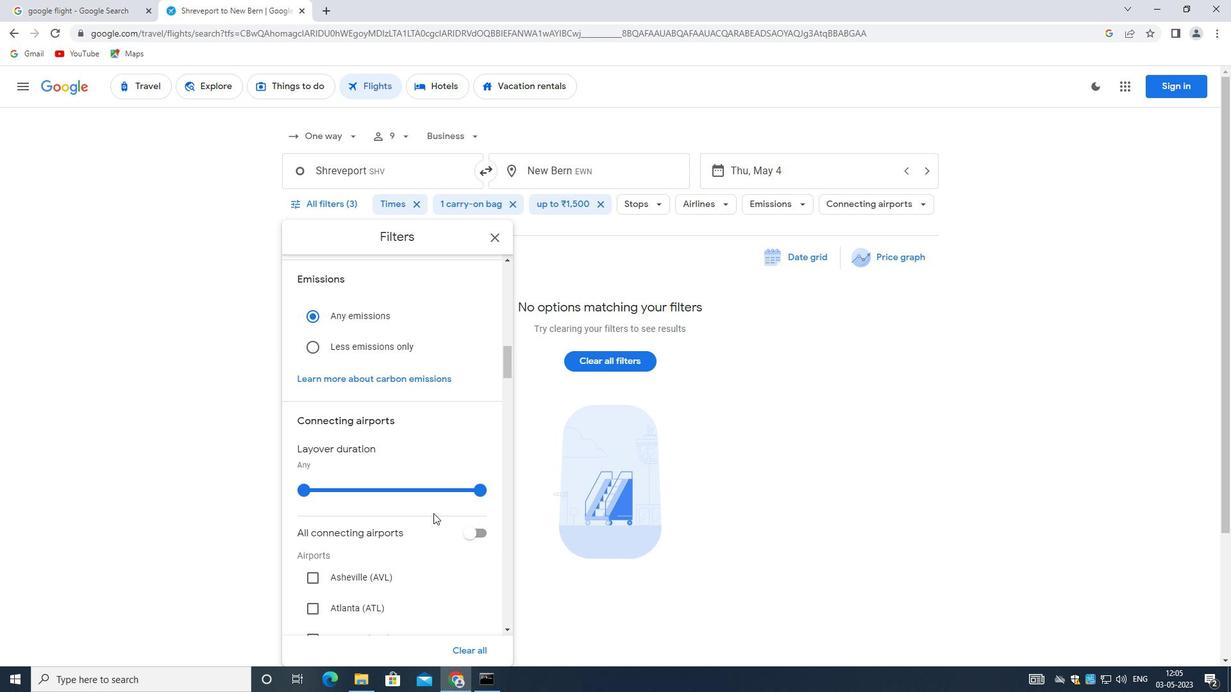 
Action: Mouse moved to (429, 506)
Screenshot: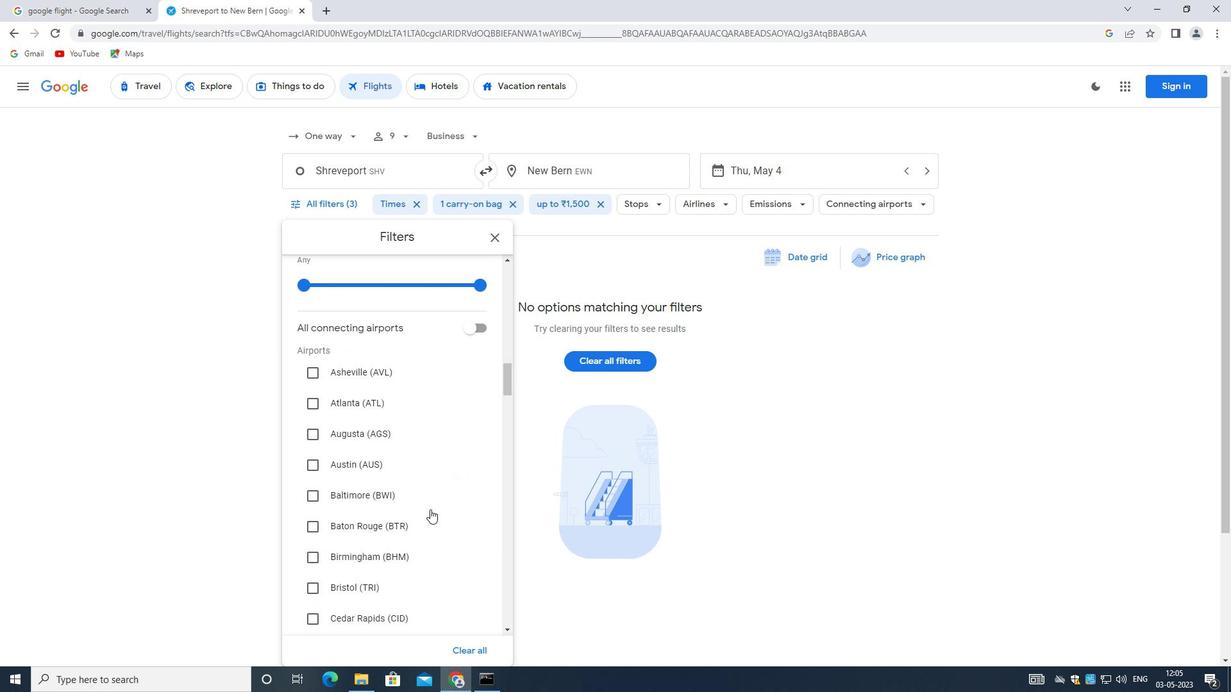 
Action: Mouse scrolled (429, 505) with delta (0, 0)
Screenshot: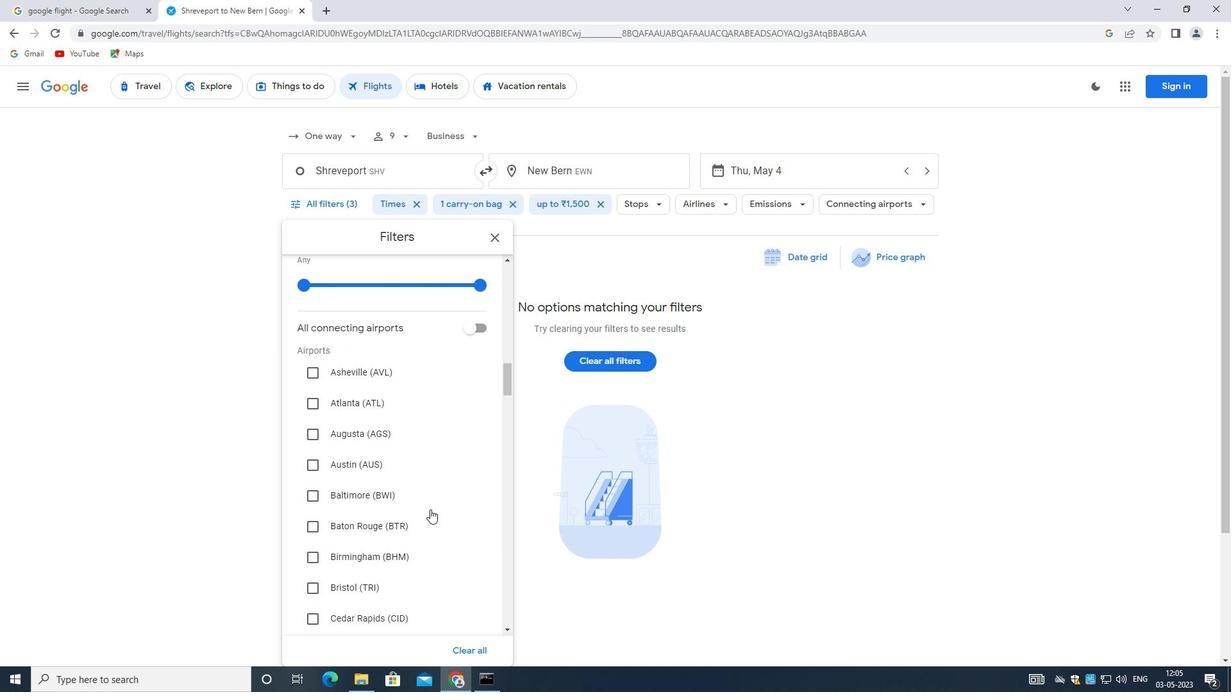 
Action: Mouse scrolled (429, 505) with delta (0, 0)
Screenshot: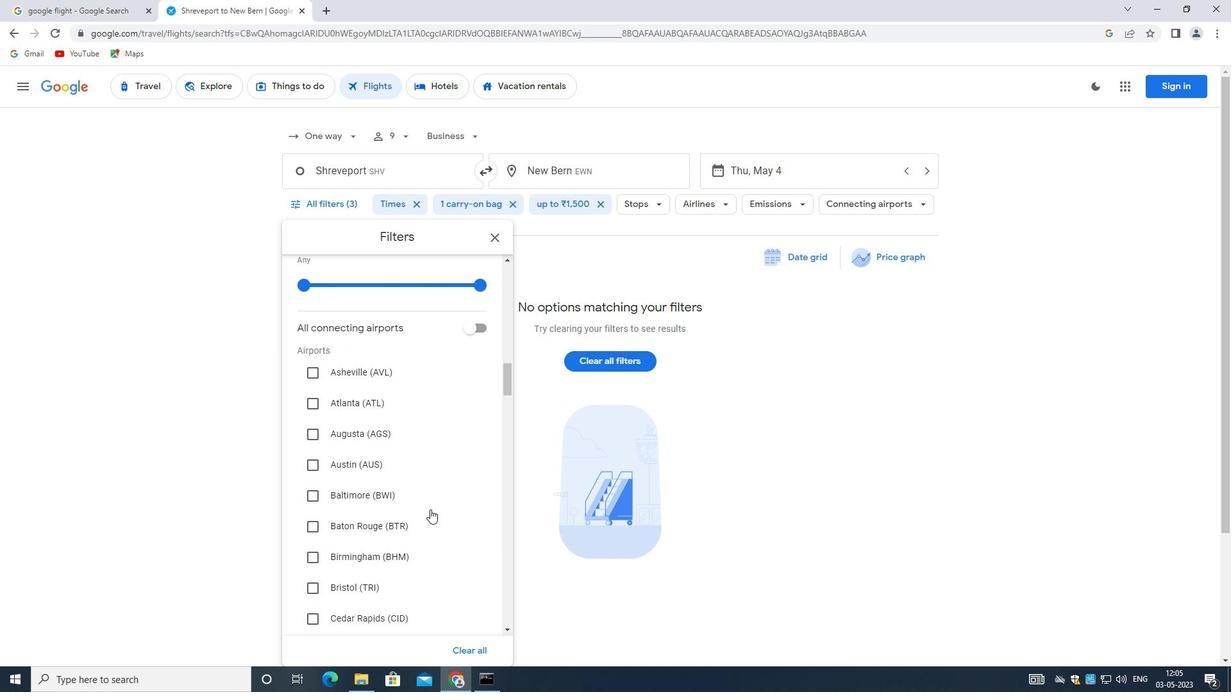 
Action: Mouse scrolled (429, 505) with delta (0, 0)
Screenshot: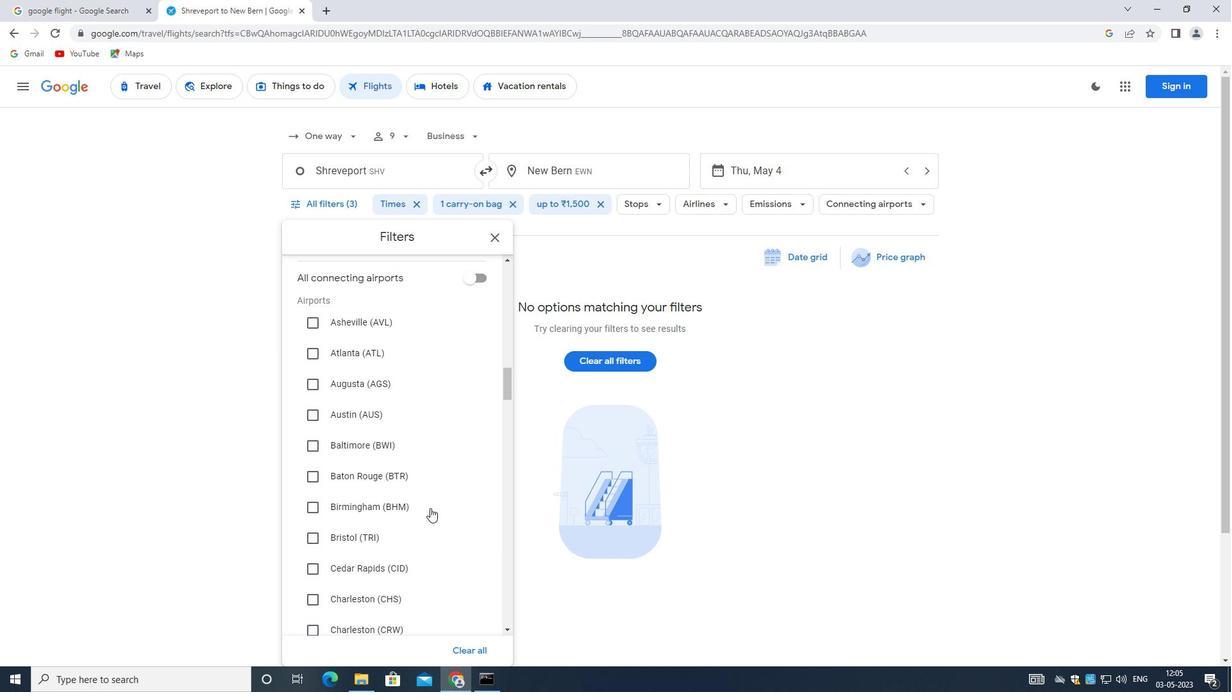 
Action: Mouse moved to (429, 505)
Screenshot: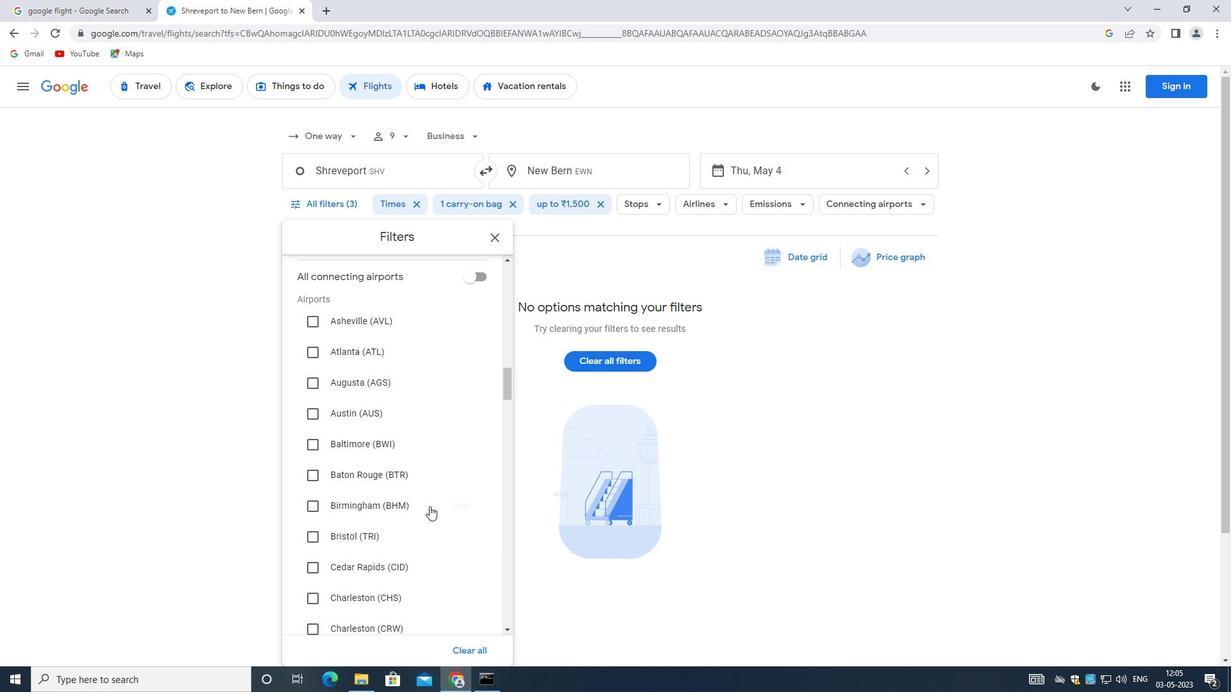 
Action: Mouse scrolled (429, 504) with delta (0, 0)
Screenshot: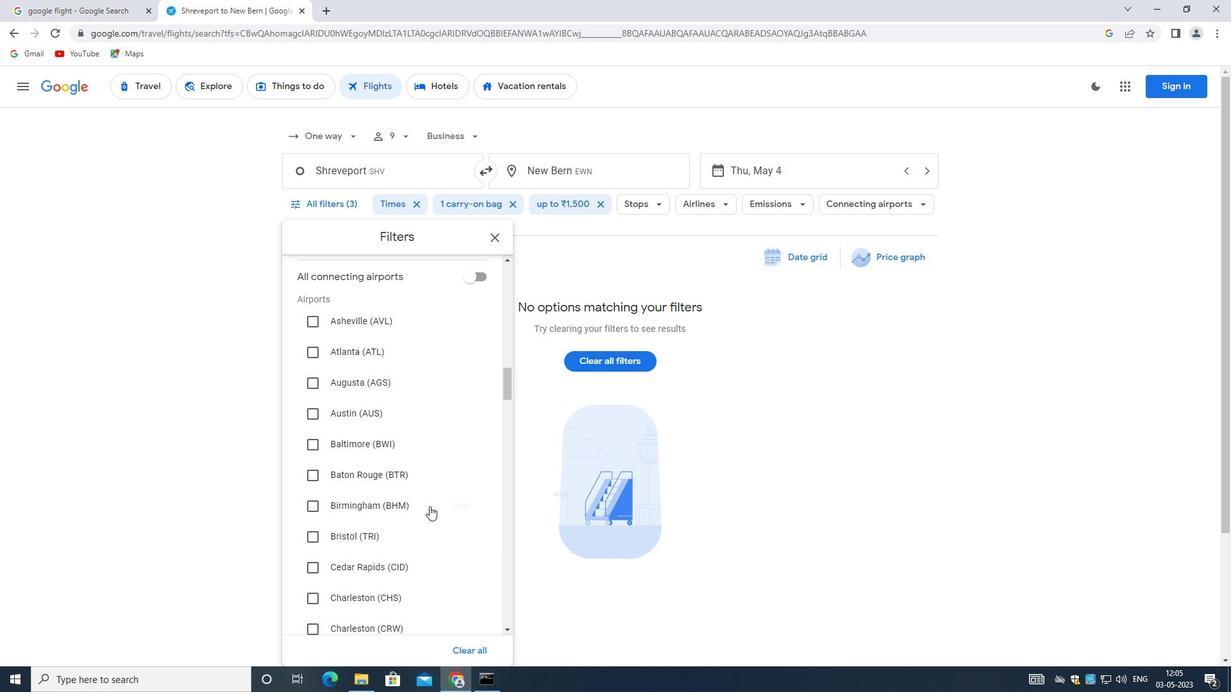 
Action: Mouse scrolled (429, 504) with delta (0, 0)
Screenshot: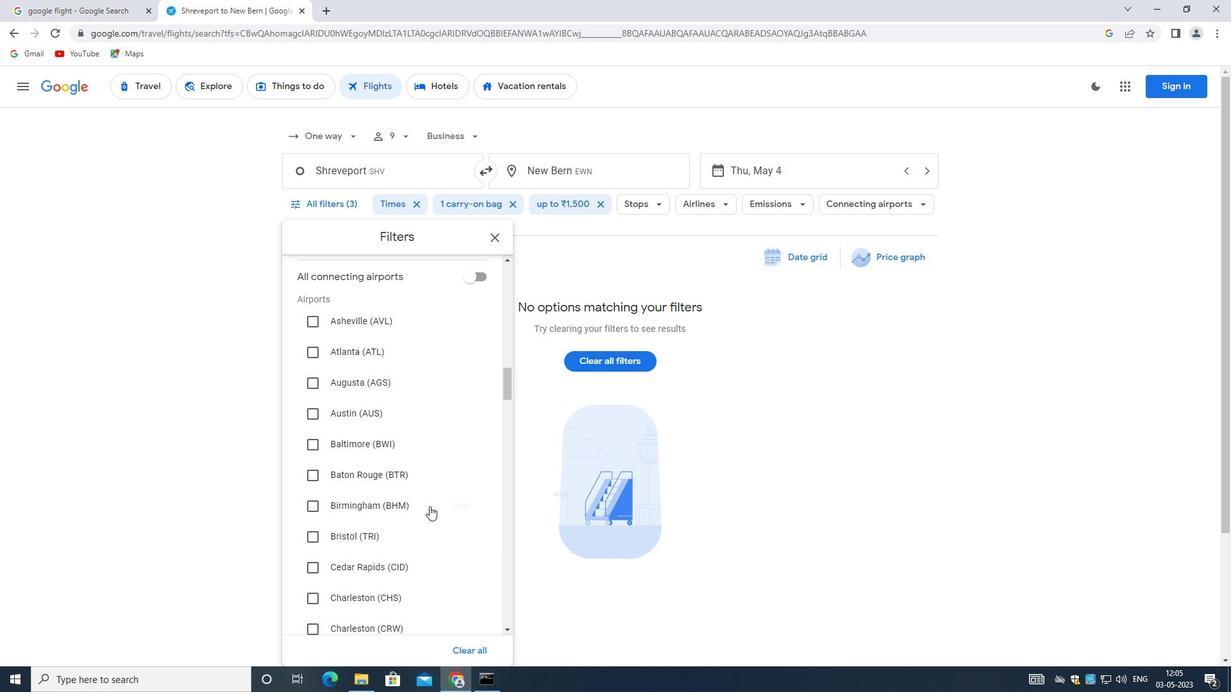
Action: Mouse moved to (426, 502)
Screenshot: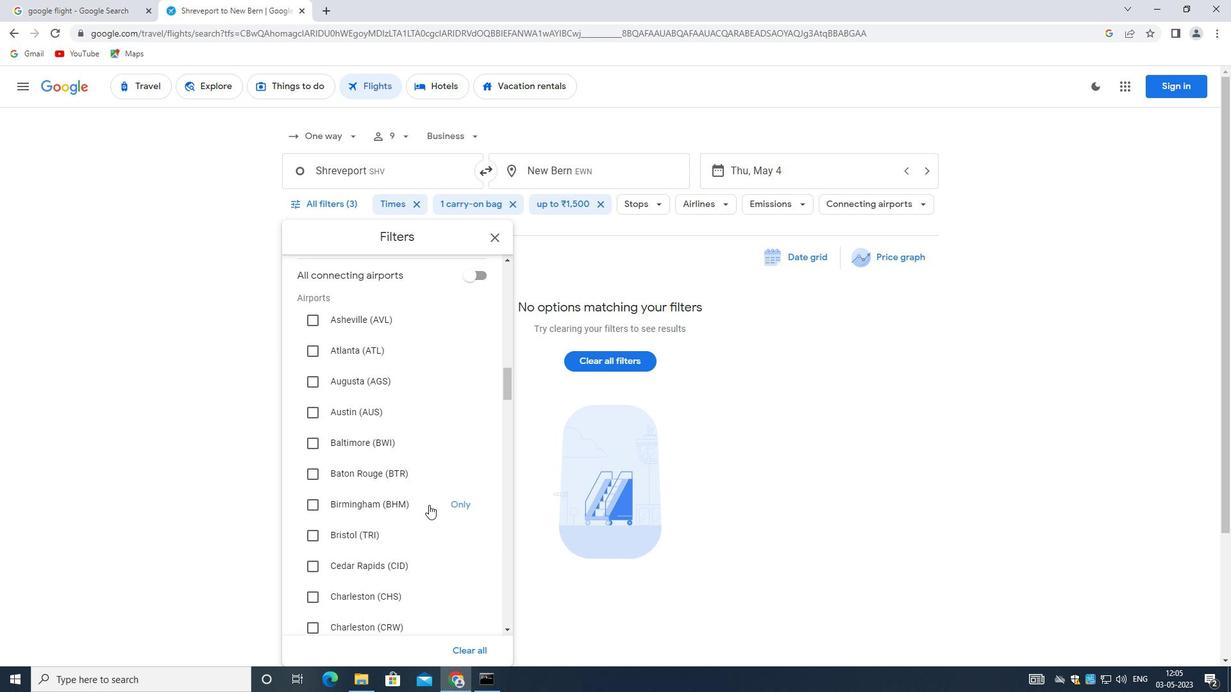 
Action: Mouse scrolled (426, 501) with delta (0, 0)
Screenshot: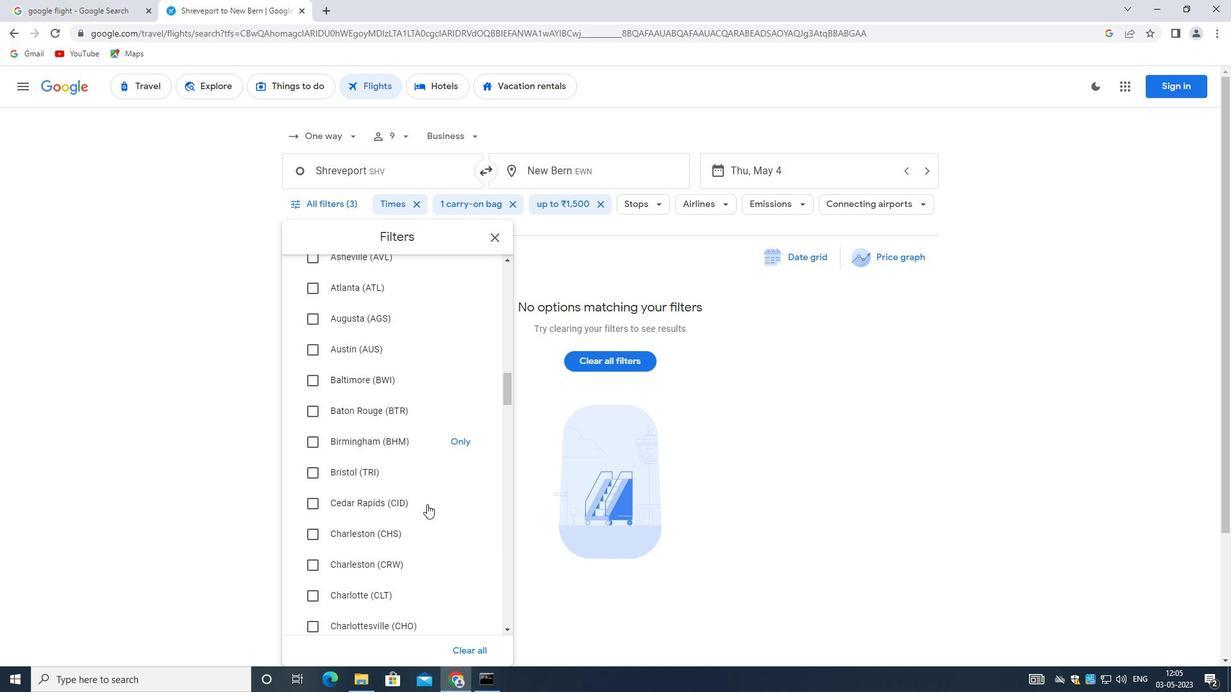 
Action: Mouse scrolled (426, 501) with delta (0, 0)
Screenshot: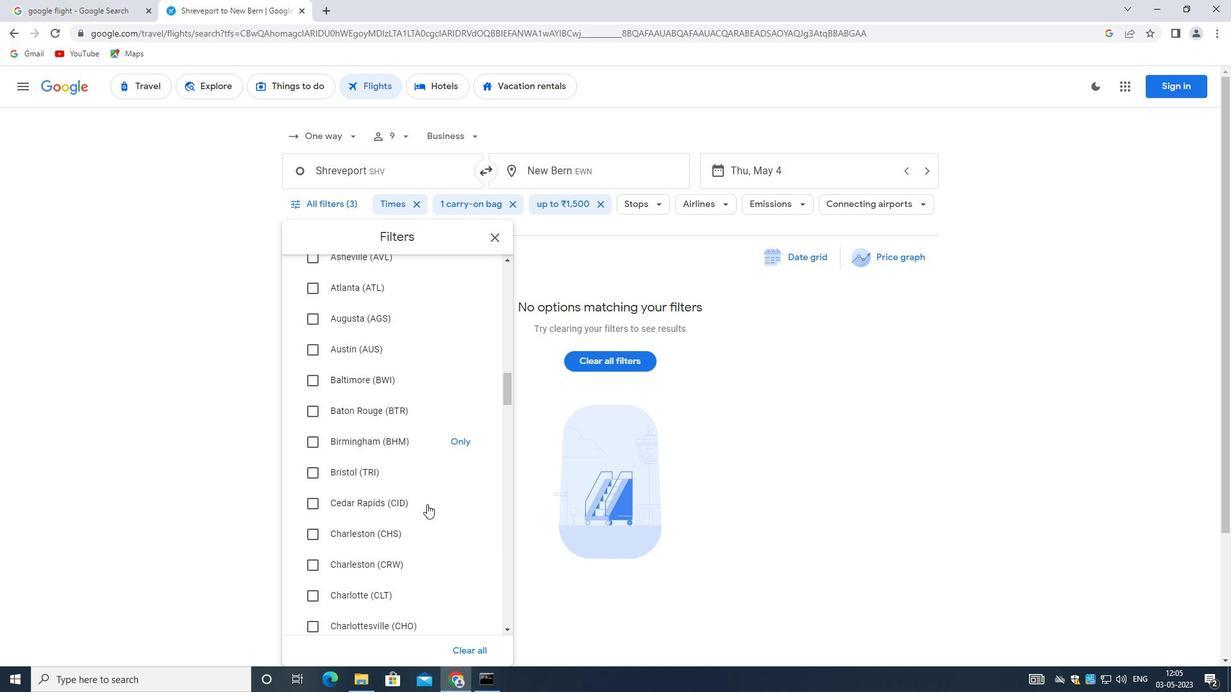 
Action: Mouse scrolled (426, 501) with delta (0, 0)
Screenshot: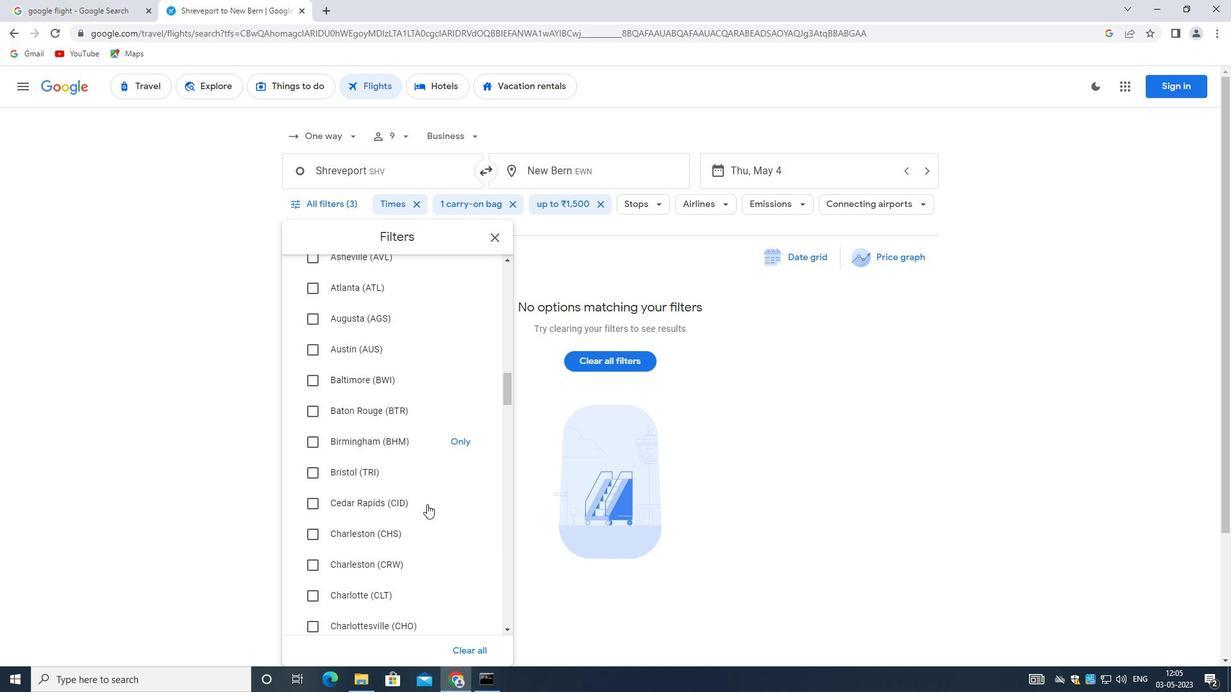 
Action: Mouse scrolled (426, 501) with delta (0, 0)
Screenshot: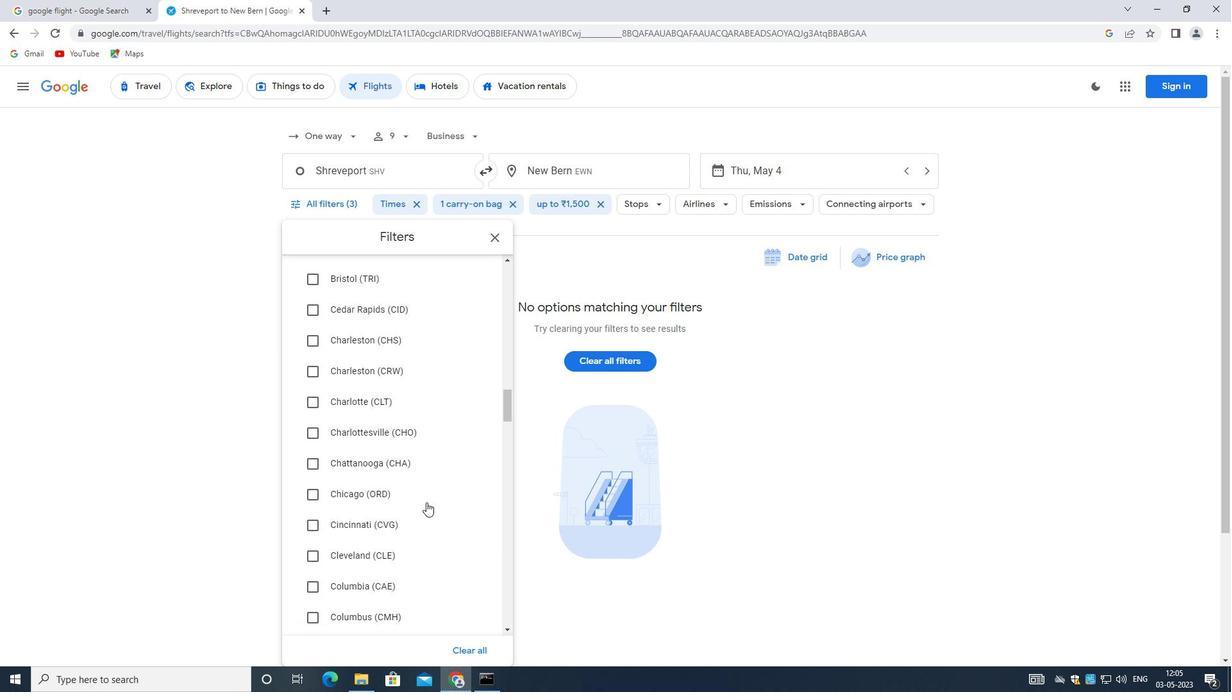 
Action: Mouse moved to (425, 500)
Screenshot: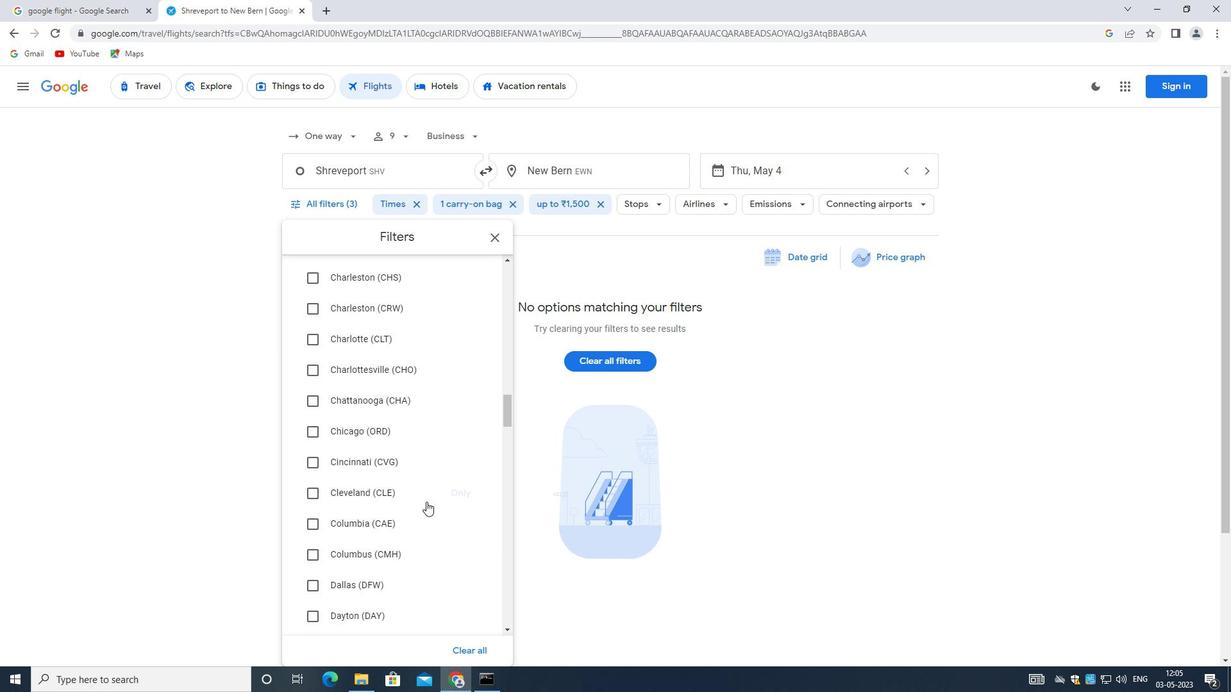 
Action: Mouse scrolled (425, 499) with delta (0, 0)
Screenshot: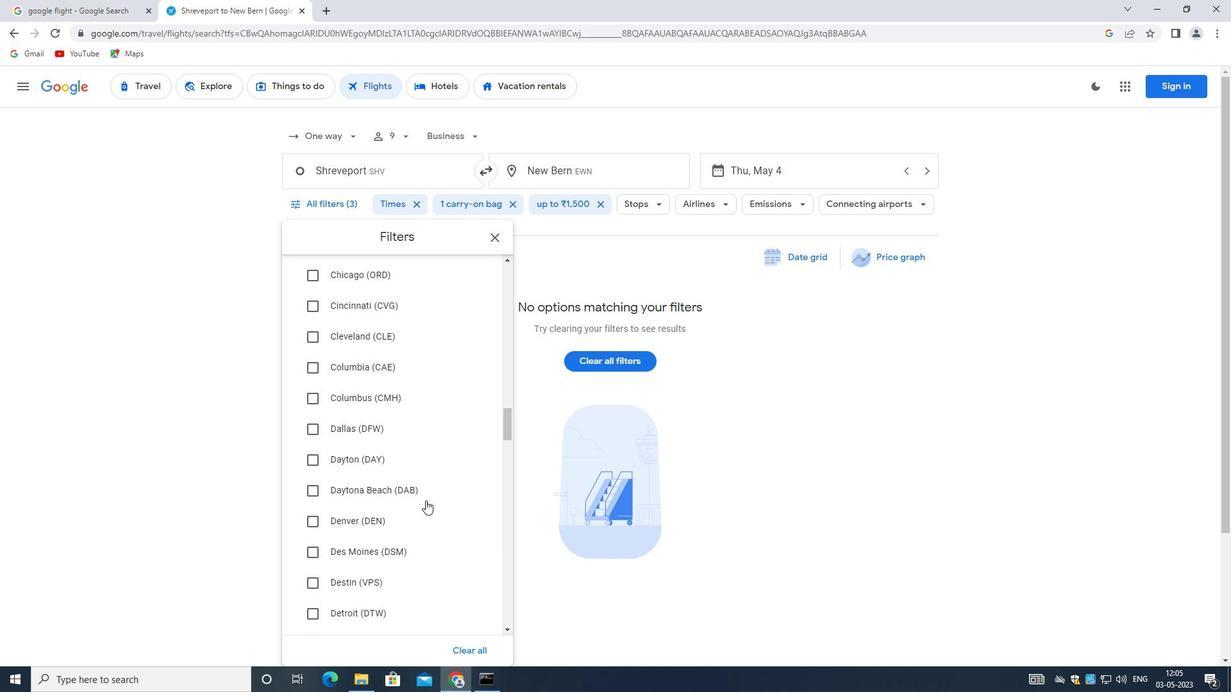 
Action: Mouse moved to (425, 500)
Screenshot: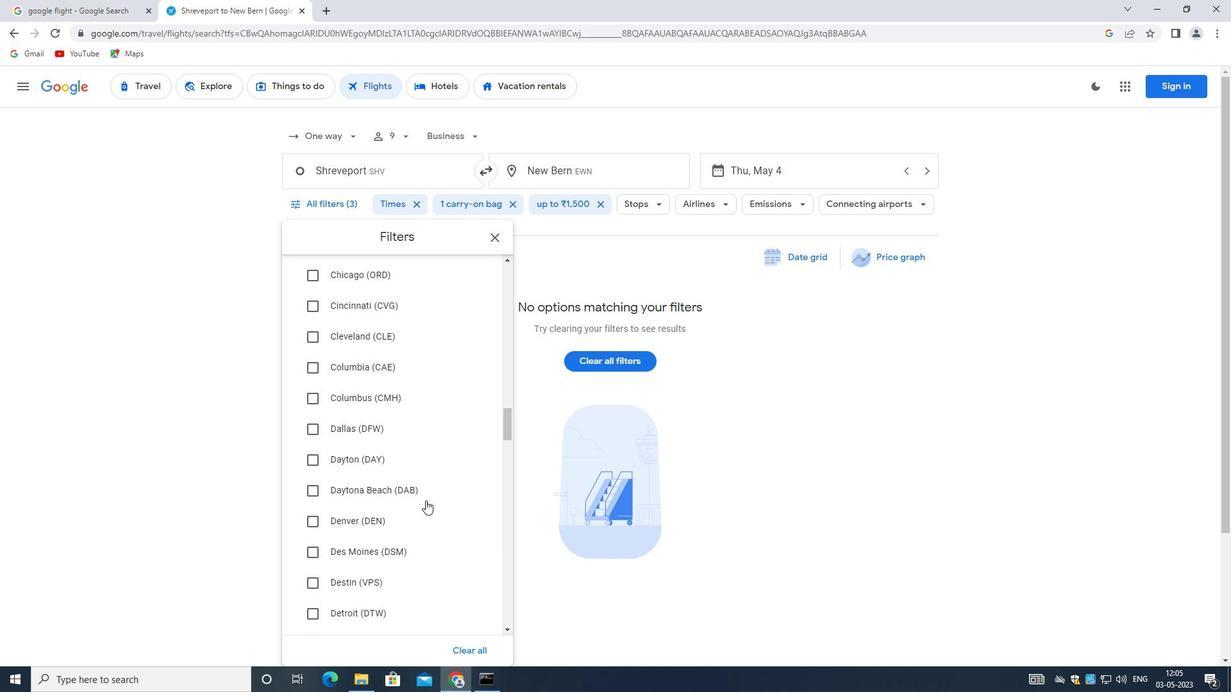 
Action: Mouse scrolled (425, 499) with delta (0, 0)
Screenshot: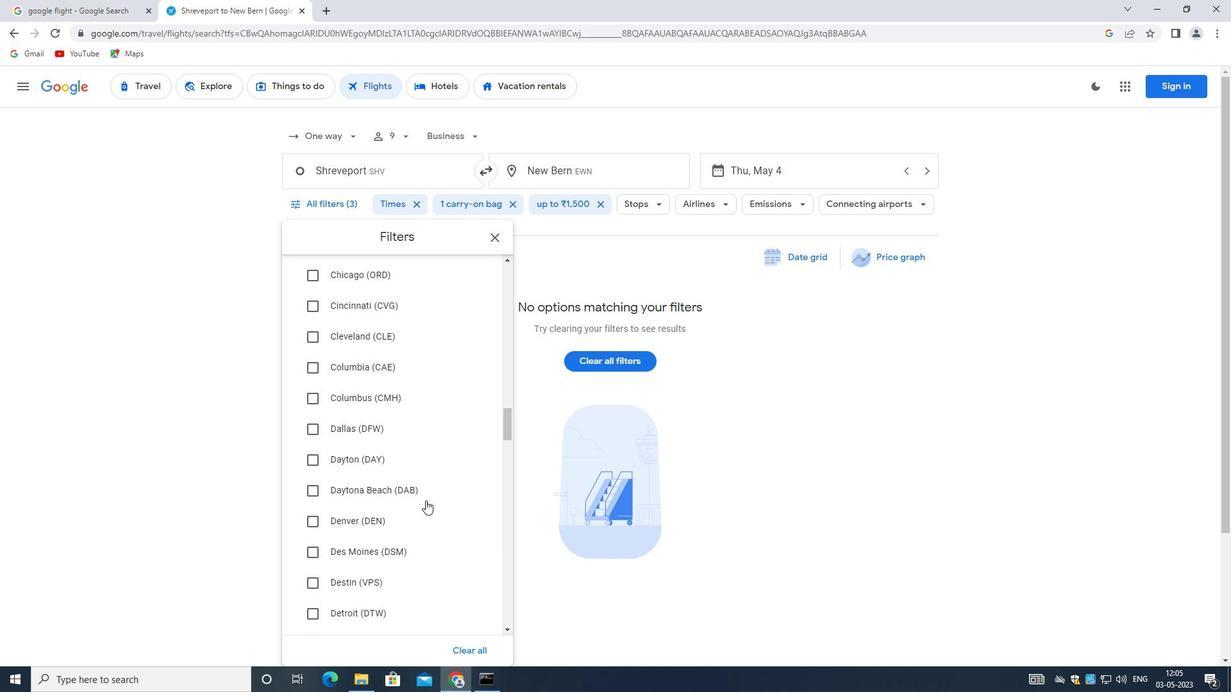 
Action: Mouse scrolled (425, 499) with delta (0, 0)
Screenshot: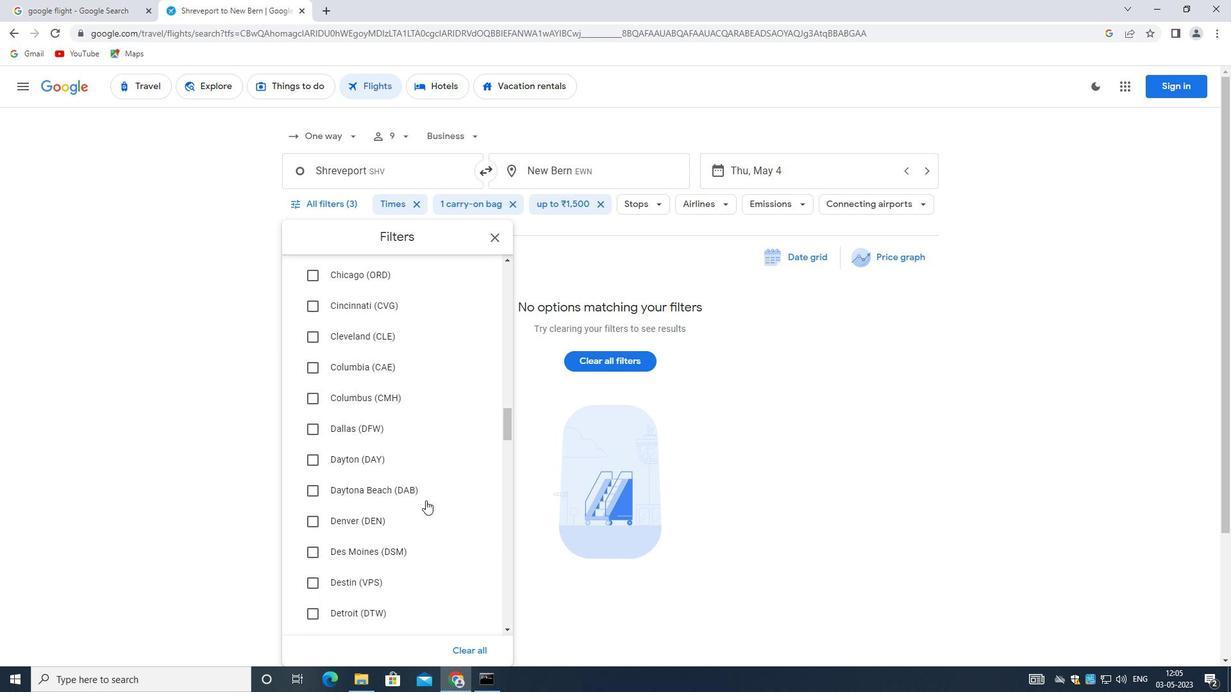 
Action: Mouse scrolled (425, 499) with delta (0, 0)
Screenshot: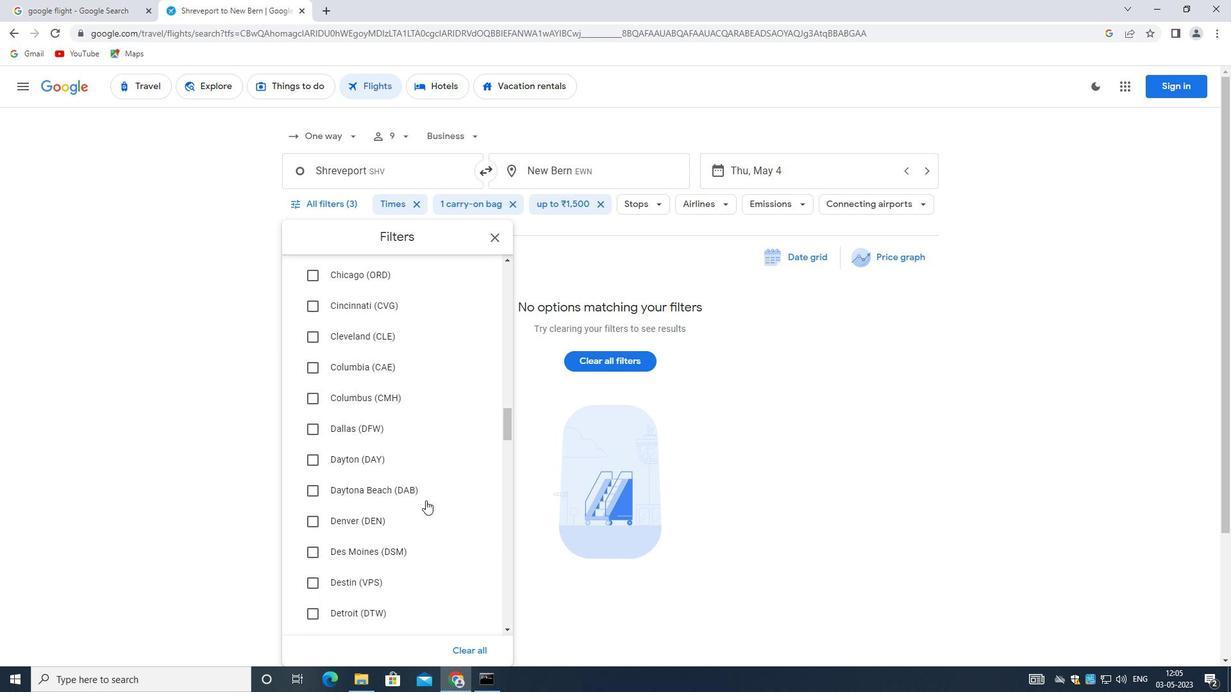 
Action: Mouse scrolled (425, 499) with delta (0, 0)
Screenshot: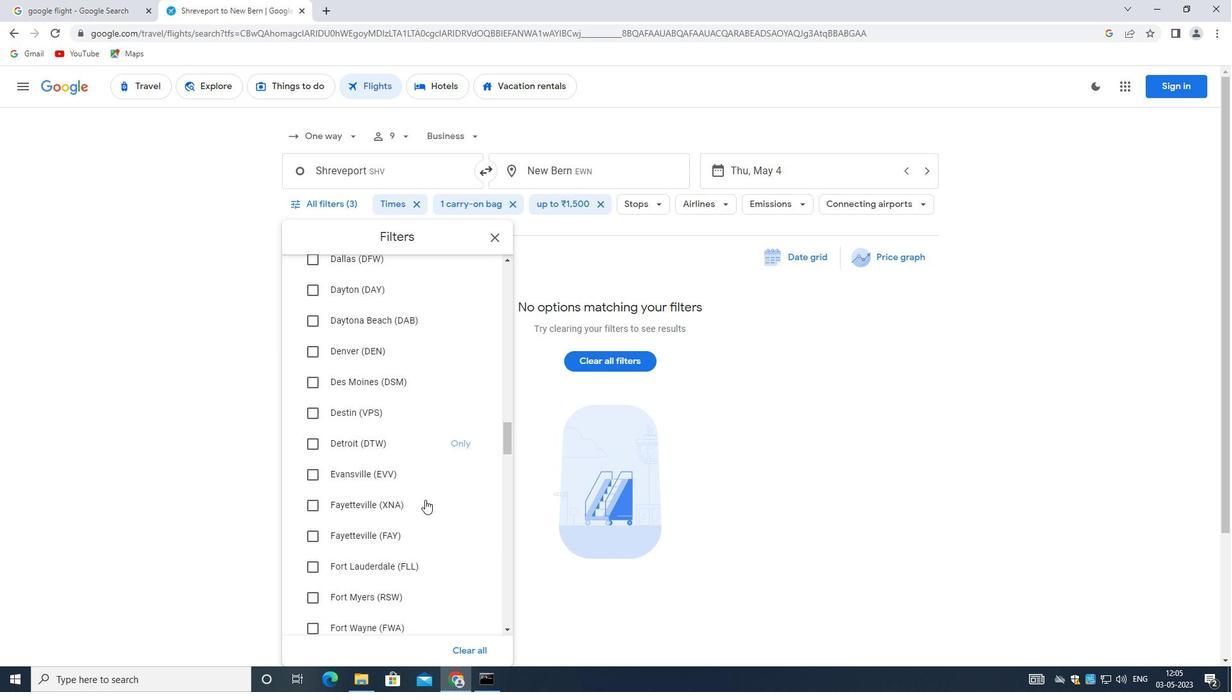 
Action: Mouse scrolled (425, 499) with delta (0, 0)
Screenshot: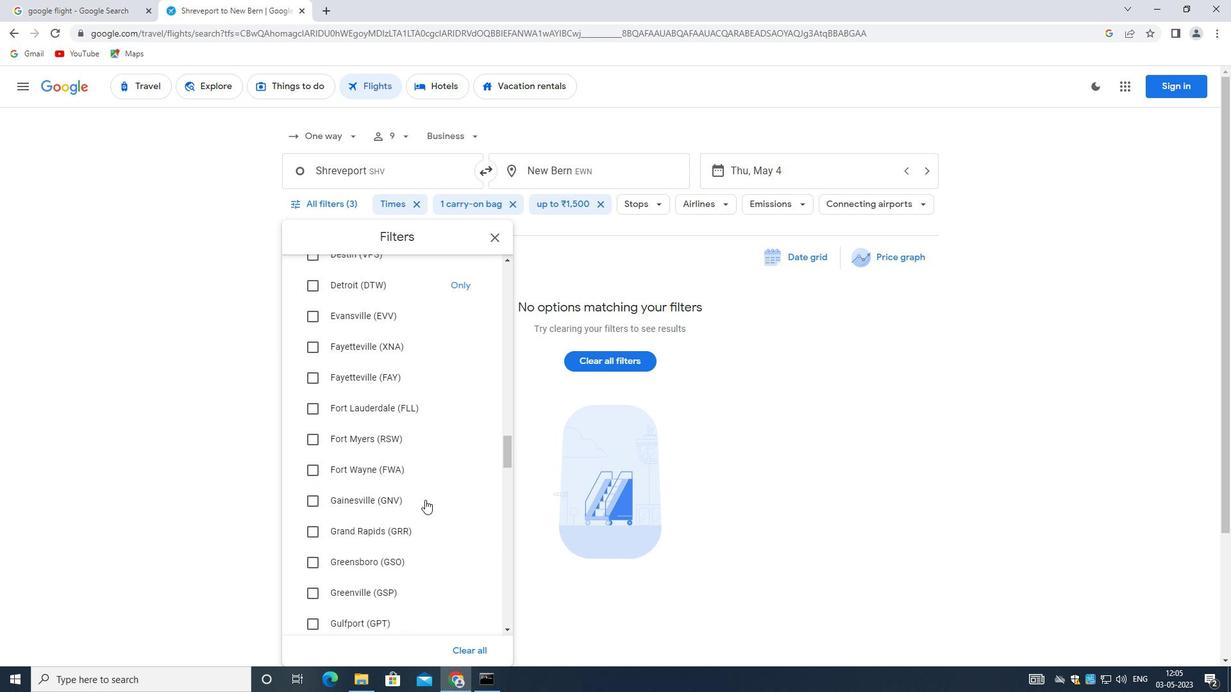 
Action: Mouse scrolled (425, 499) with delta (0, 0)
Screenshot: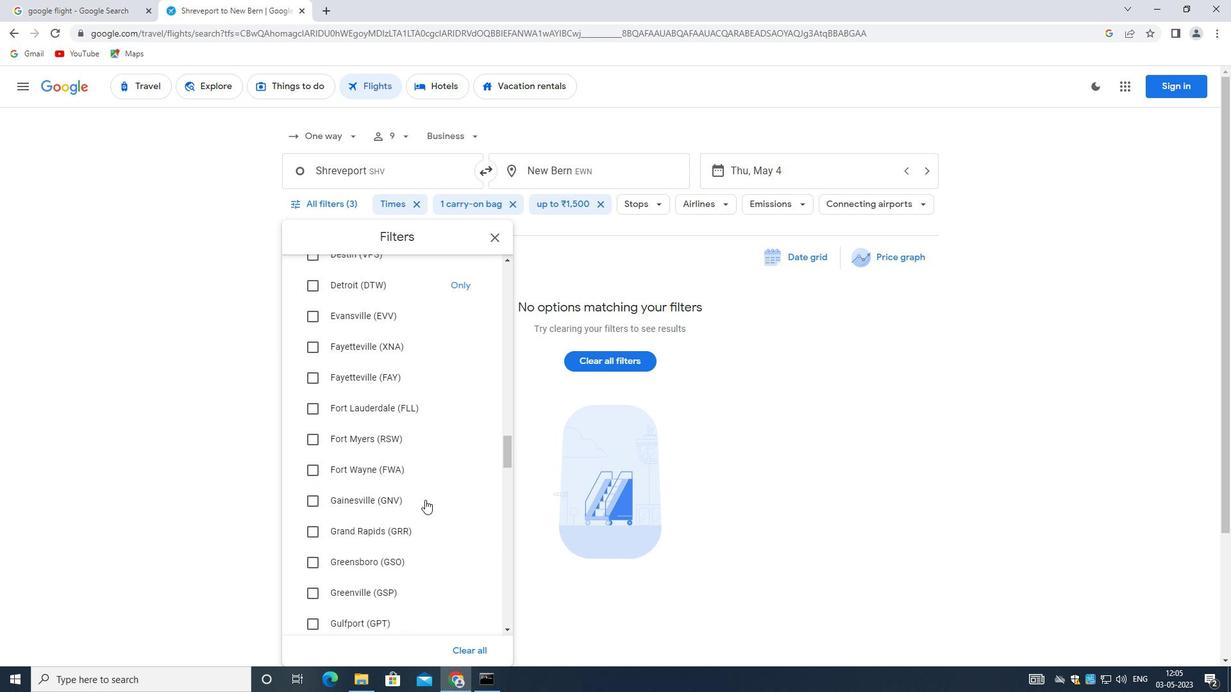 
Action: Mouse scrolled (425, 499) with delta (0, 0)
Screenshot: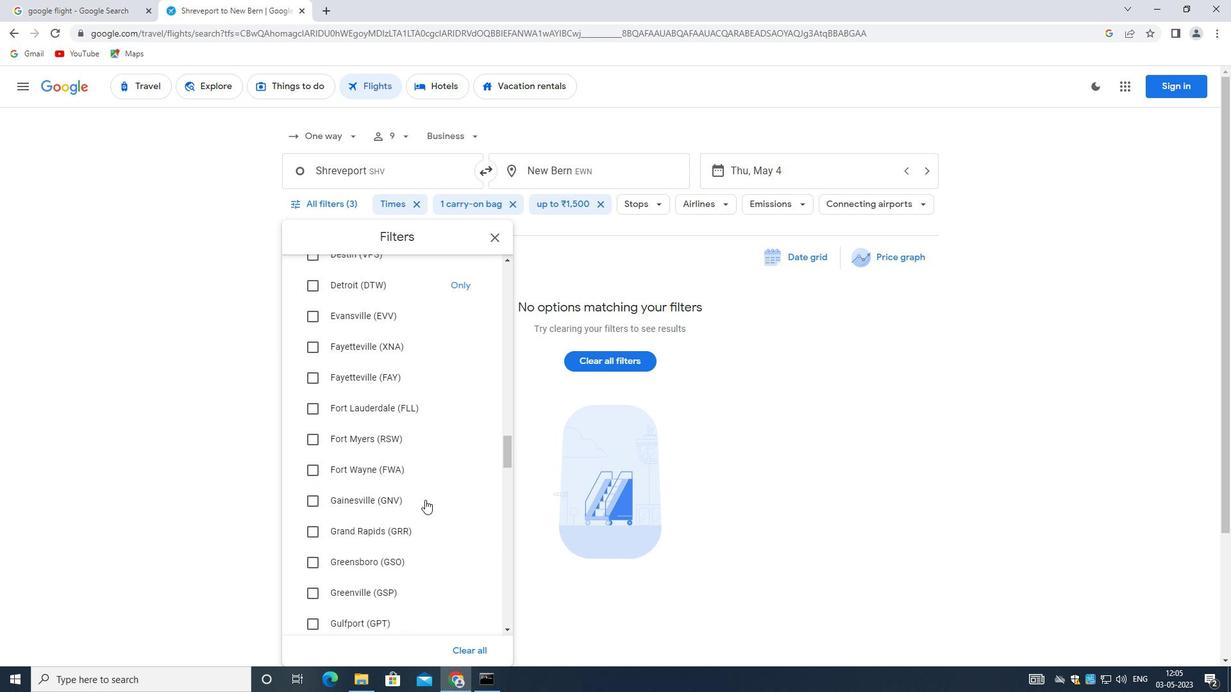 
Action: Mouse scrolled (425, 499) with delta (0, 0)
Screenshot: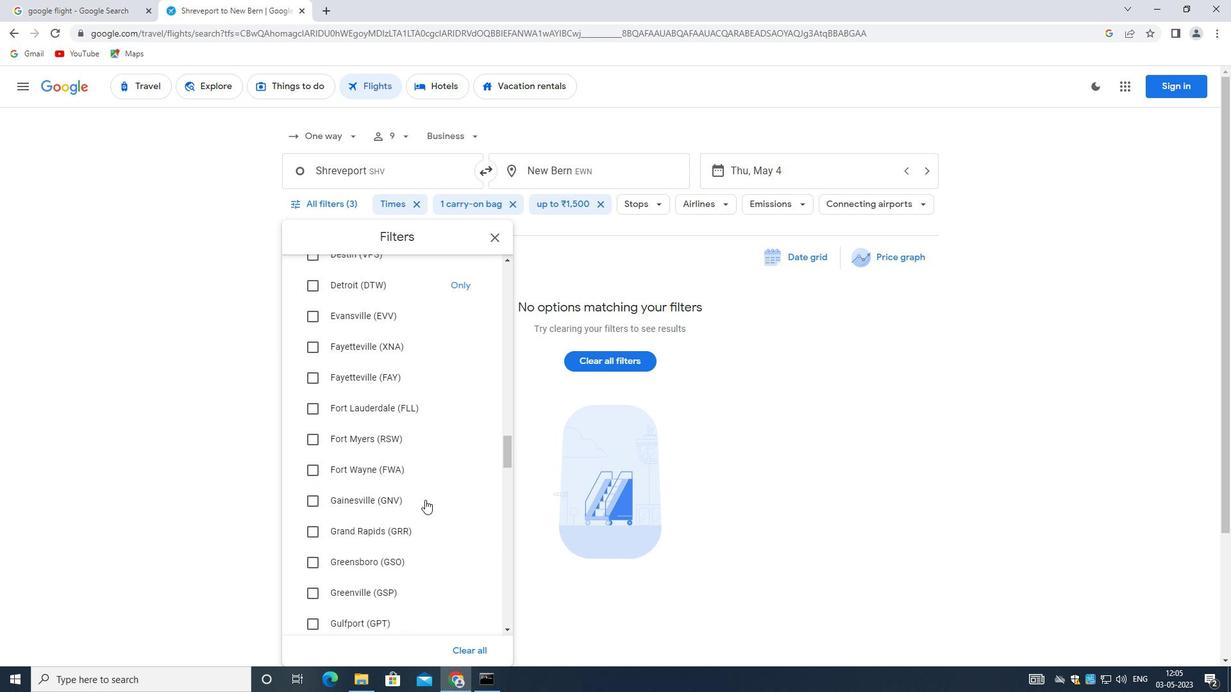 
Action: Mouse scrolled (425, 499) with delta (0, 0)
Screenshot: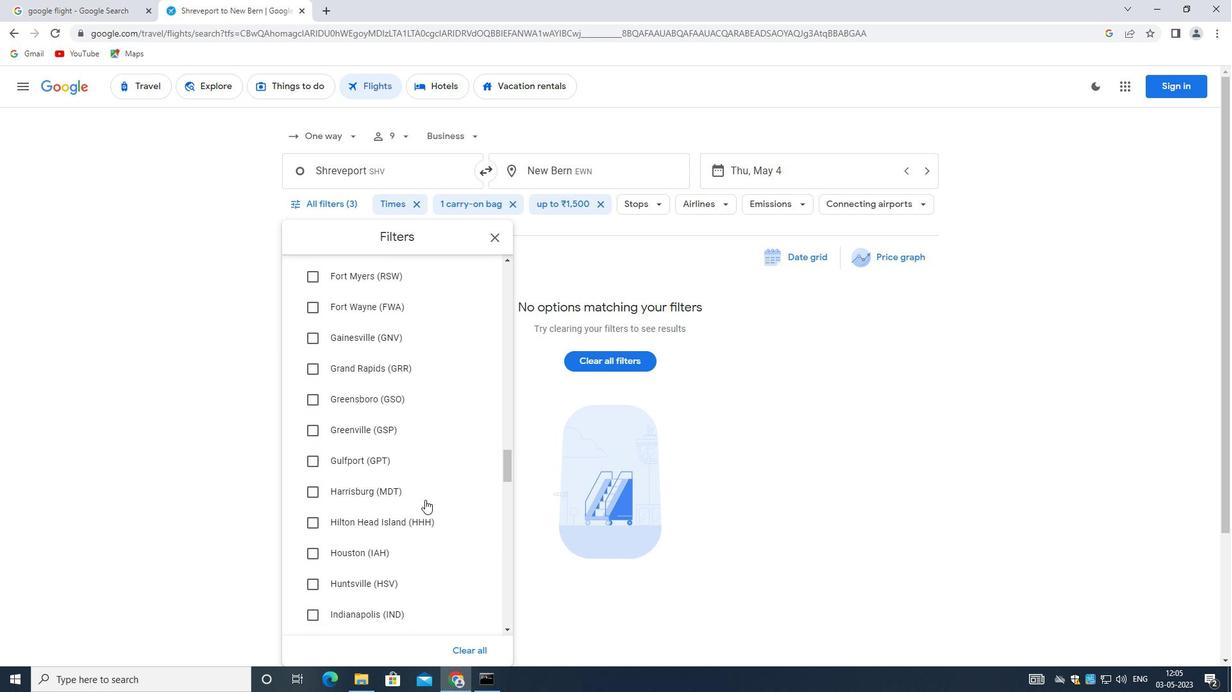 
Action: Mouse scrolled (425, 499) with delta (0, 0)
Screenshot: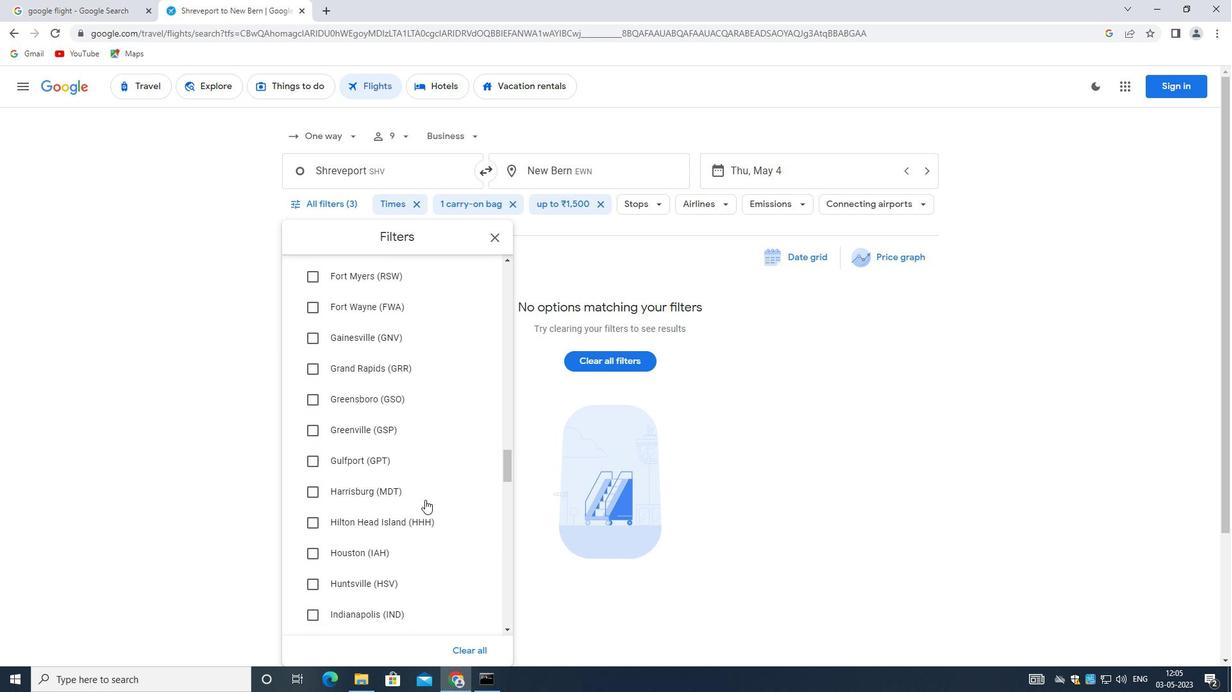 
Action: Mouse scrolled (425, 499) with delta (0, 0)
Screenshot: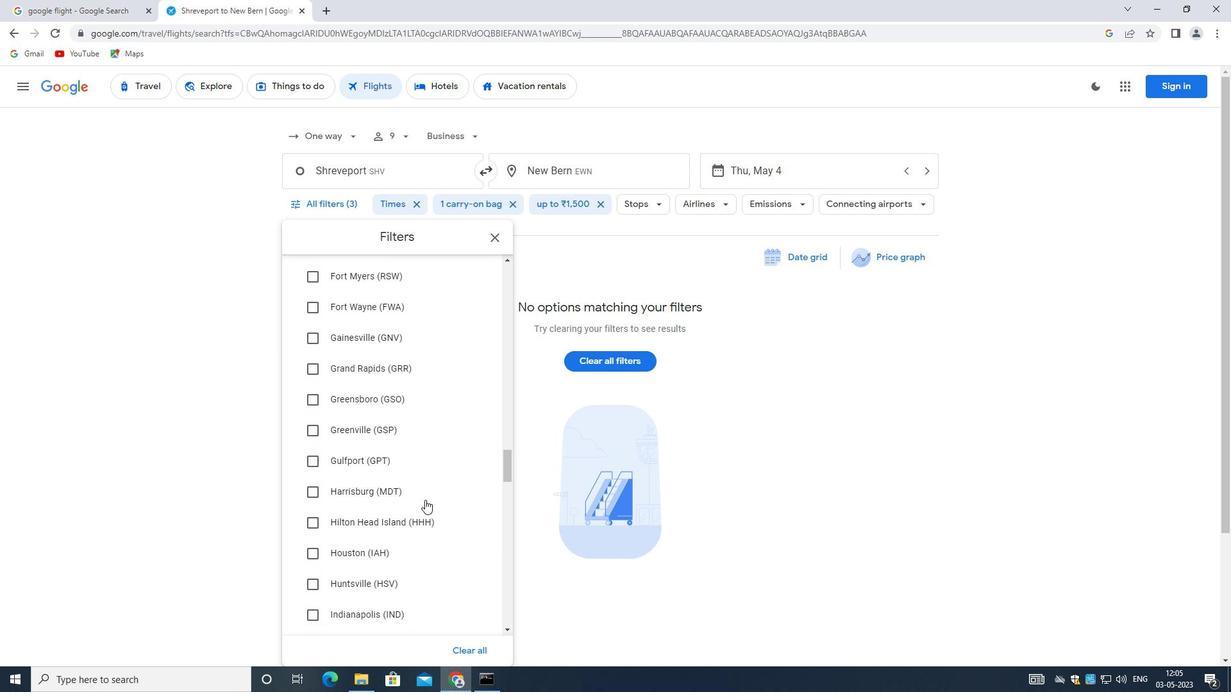 
Action: Mouse scrolled (425, 499) with delta (0, 0)
Screenshot: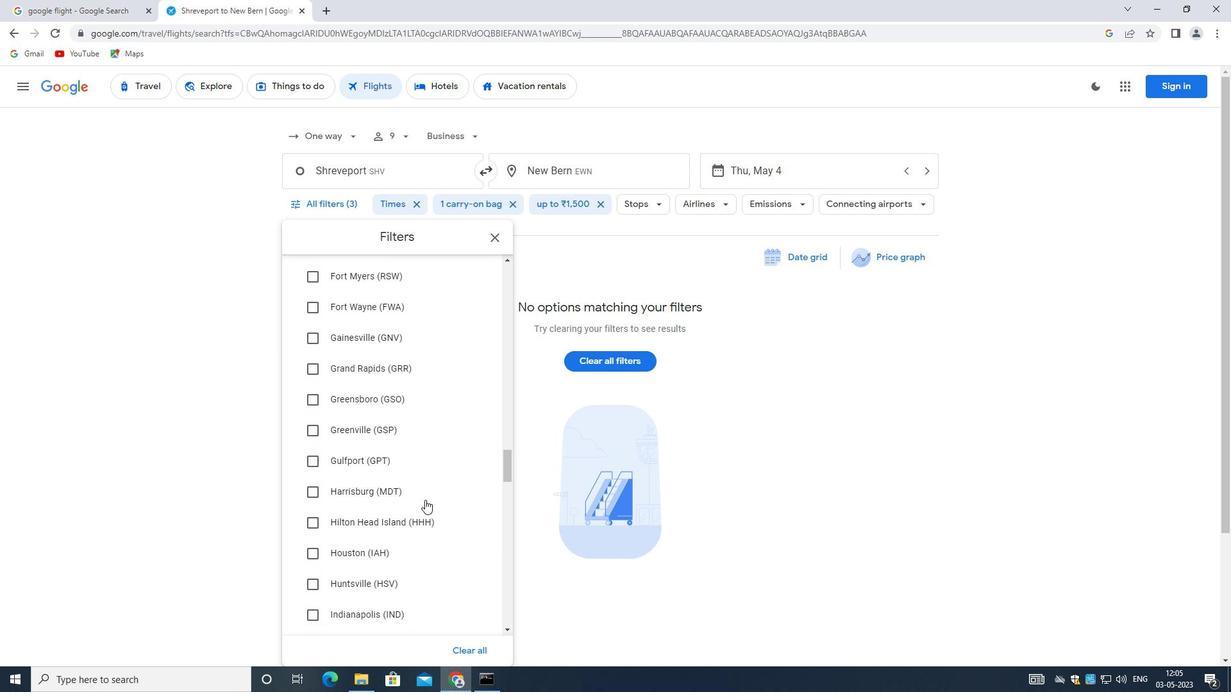 
Action: Mouse scrolled (425, 499) with delta (0, 0)
Screenshot: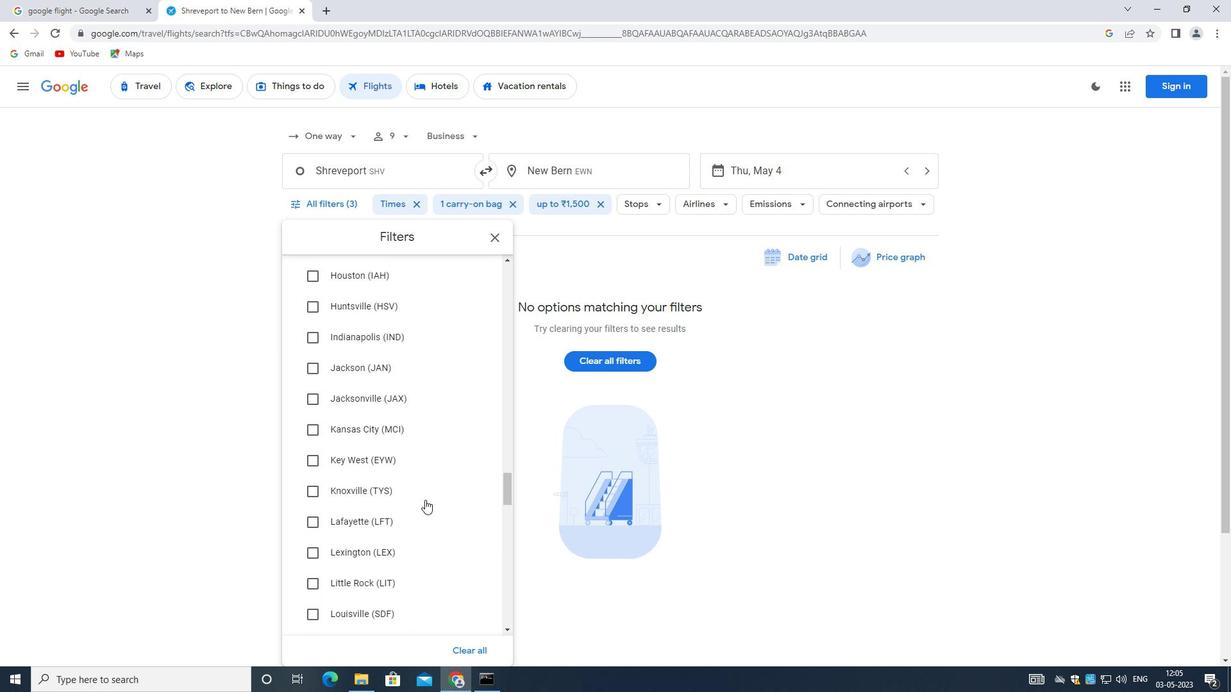 
Action: Mouse scrolled (425, 499) with delta (0, 0)
Screenshot: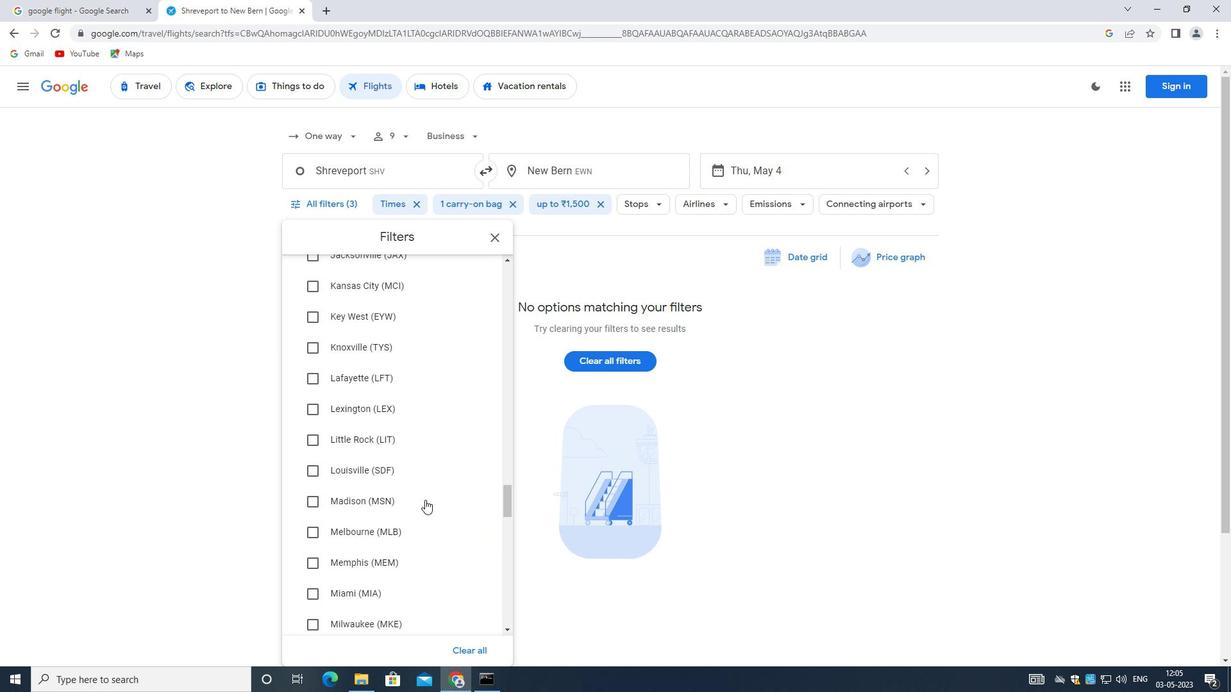 
Action: Mouse scrolled (425, 499) with delta (0, 0)
Screenshot: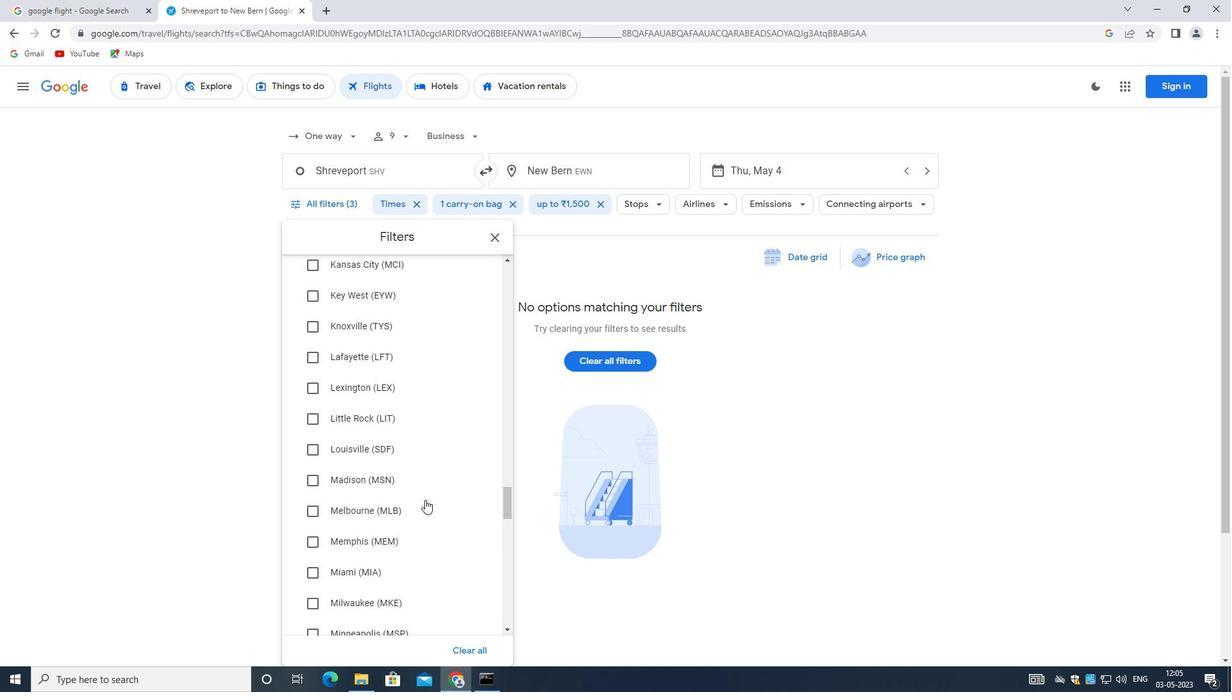
Action: Mouse scrolled (425, 499) with delta (0, 0)
Screenshot: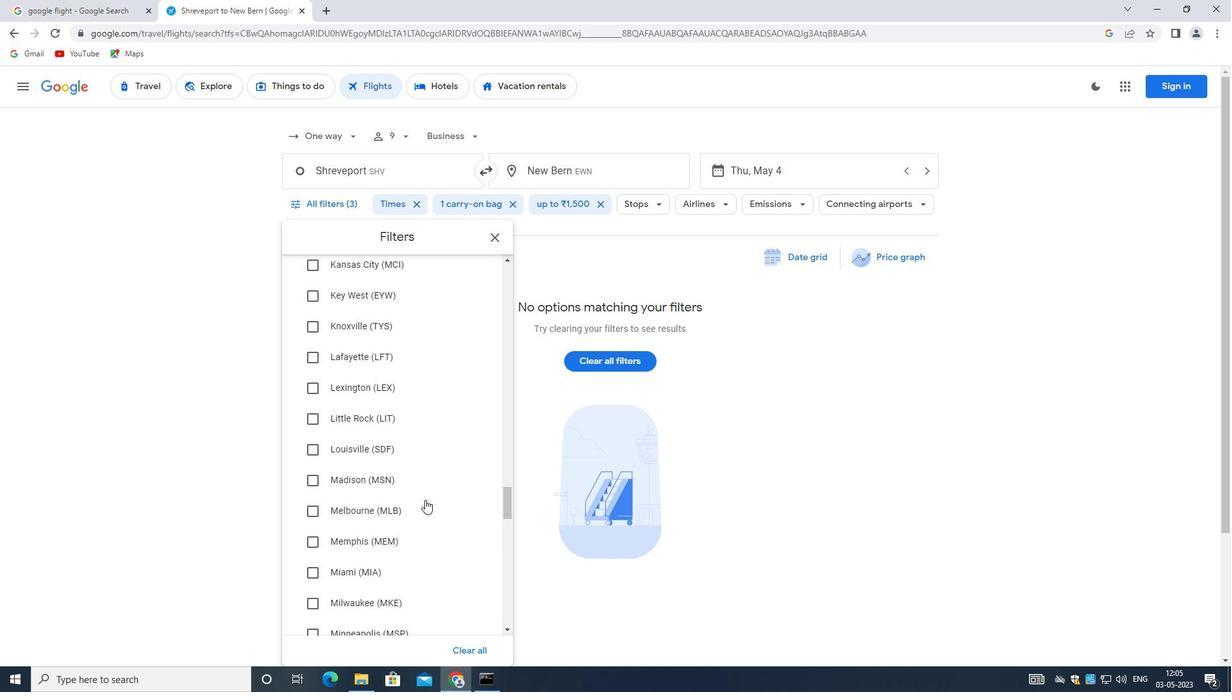 
Action: Mouse scrolled (425, 499) with delta (0, 0)
Screenshot: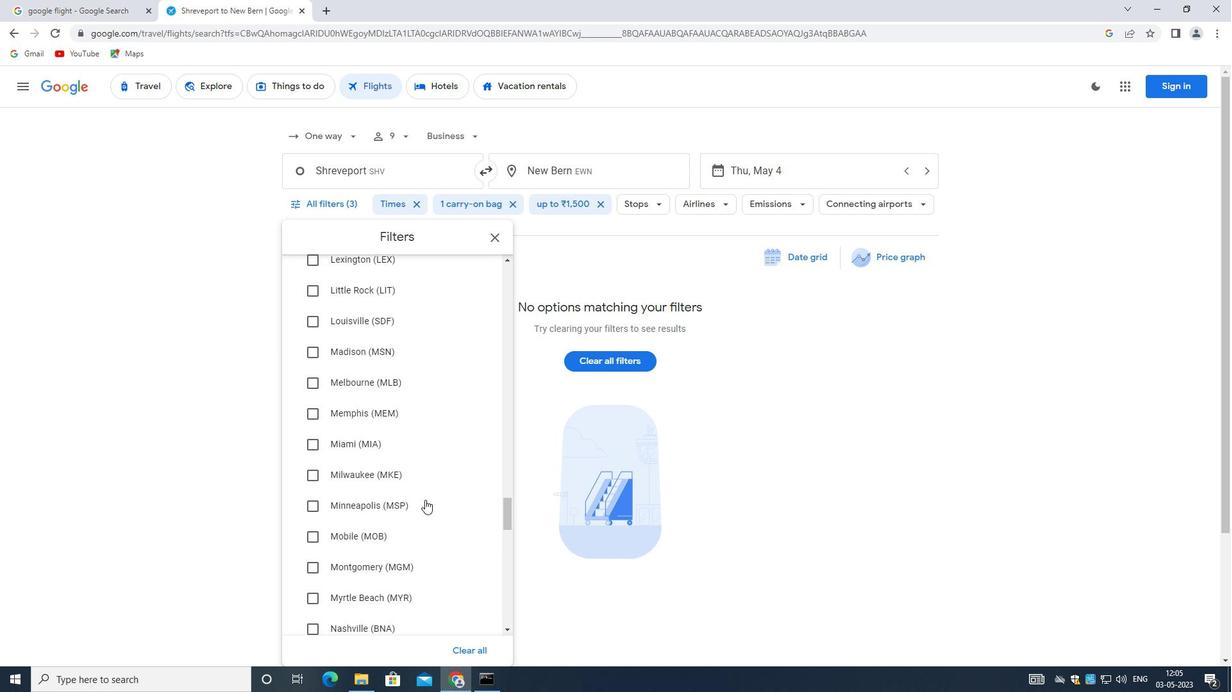 
Action: Mouse scrolled (425, 499) with delta (0, 0)
Screenshot: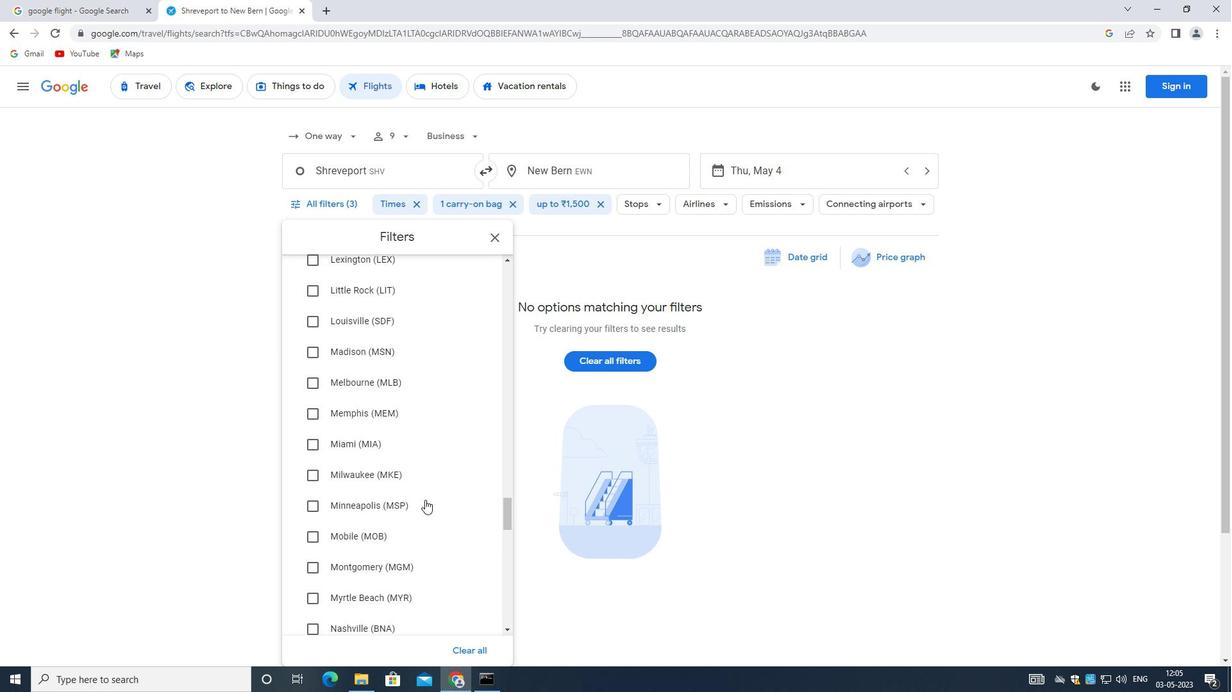 
Action: Mouse scrolled (425, 499) with delta (0, 0)
Screenshot: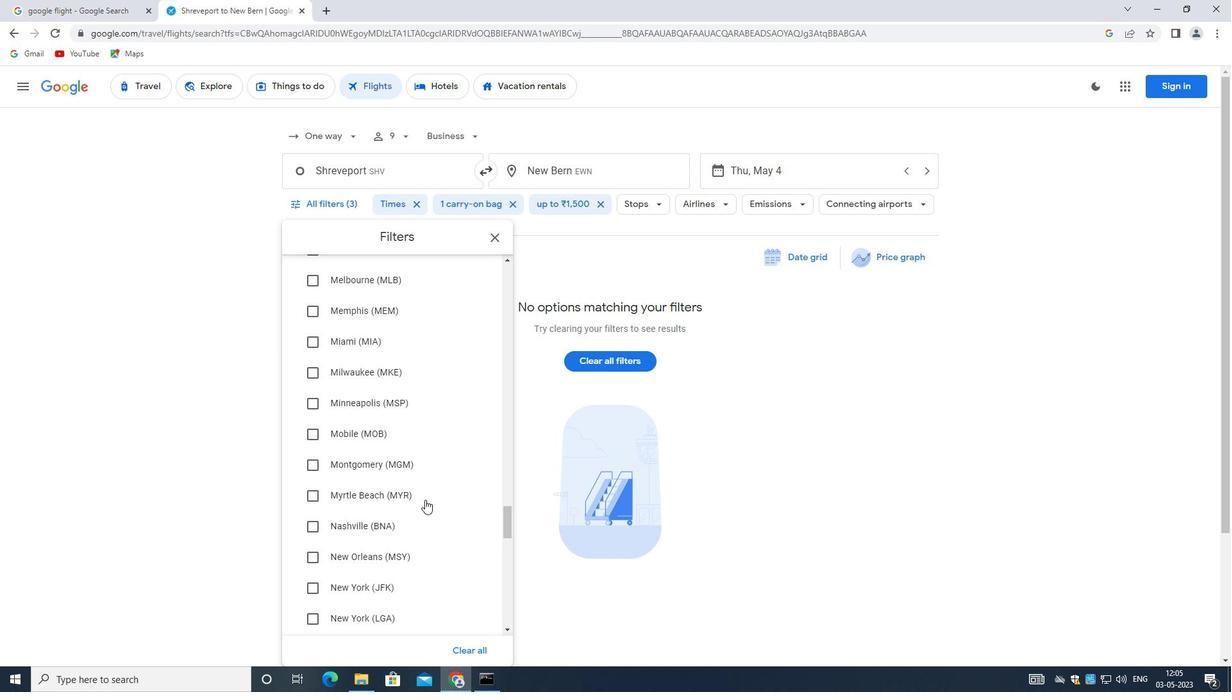 
Action: Mouse scrolled (425, 499) with delta (0, 0)
Screenshot: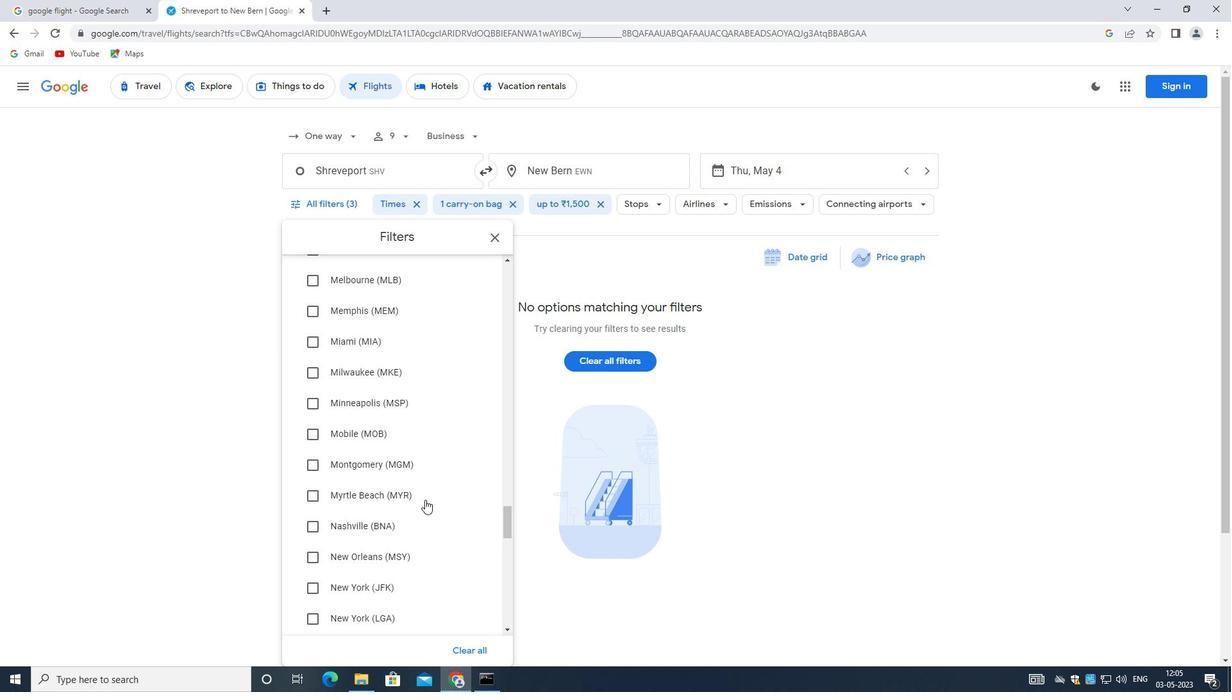 
Action: Mouse scrolled (425, 499) with delta (0, 0)
Screenshot: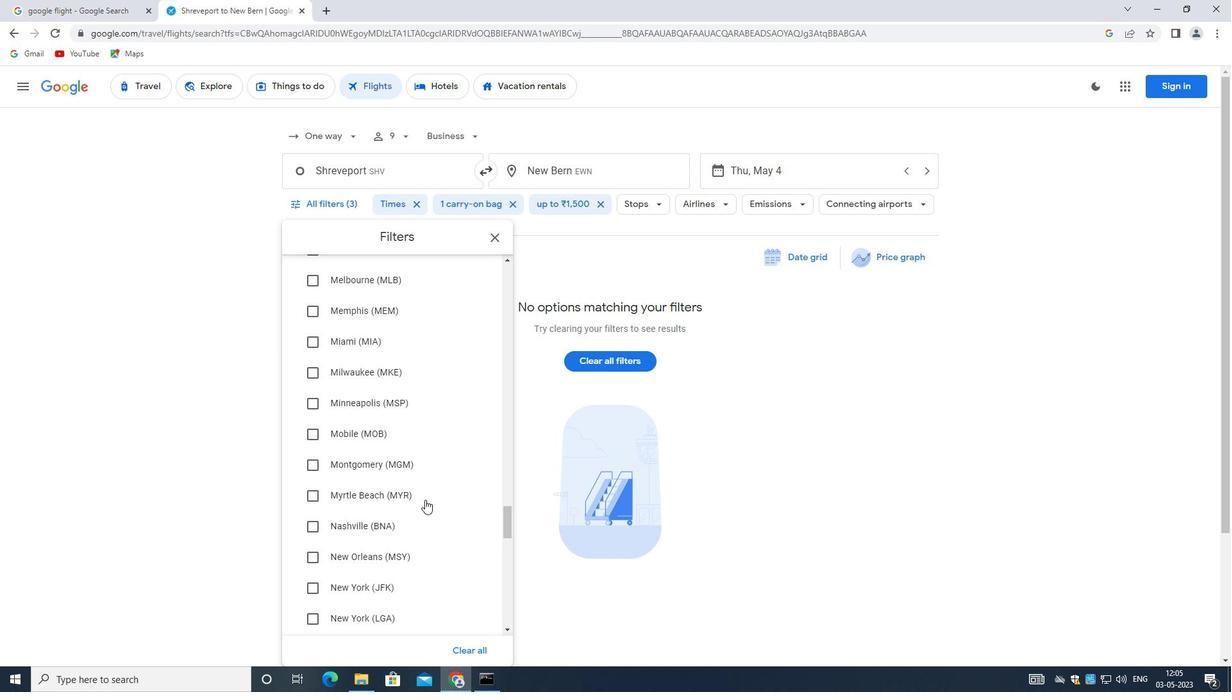 
Action: Mouse scrolled (425, 499) with delta (0, 0)
Screenshot: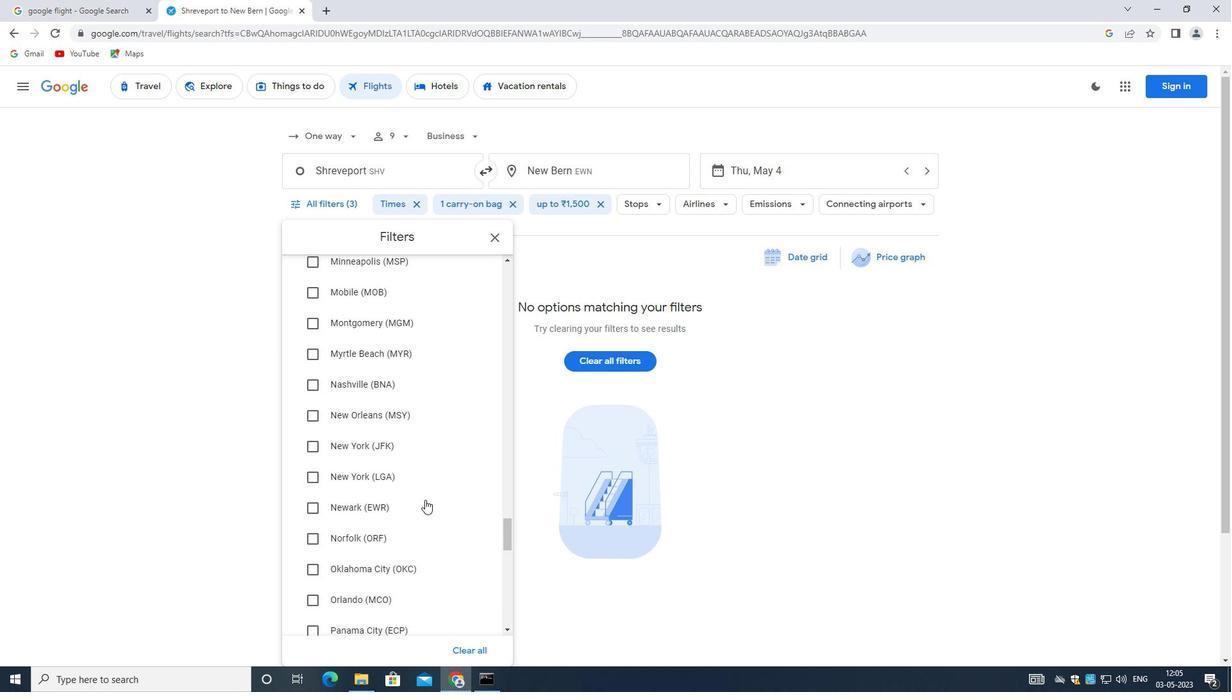 
Action: Mouse scrolled (425, 499) with delta (0, 0)
Screenshot: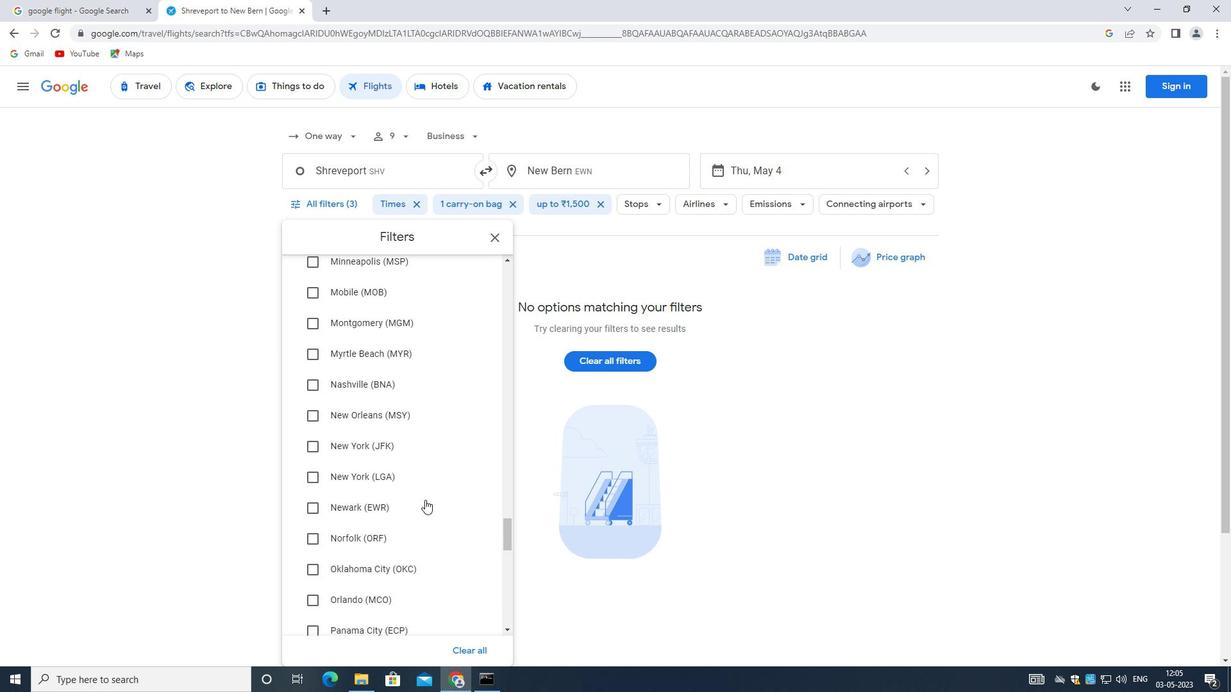 
Action: Mouse scrolled (425, 499) with delta (0, 0)
Screenshot: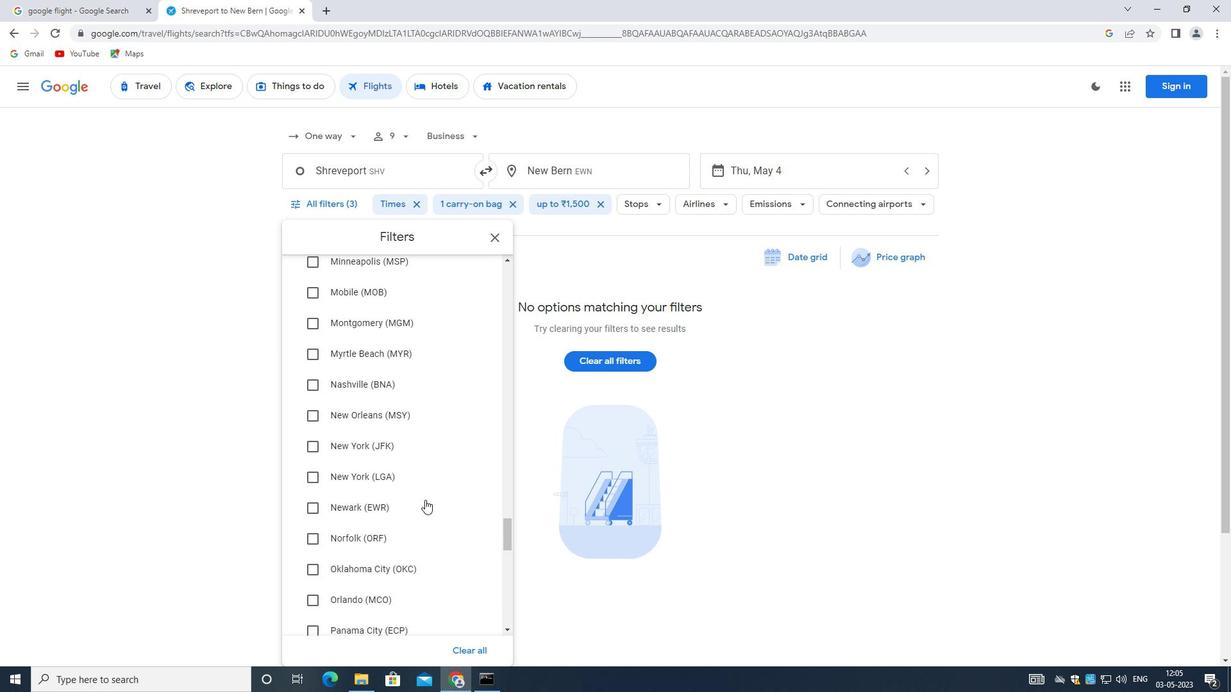 
Action: Mouse scrolled (425, 499) with delta (0, 0)
Screenshot: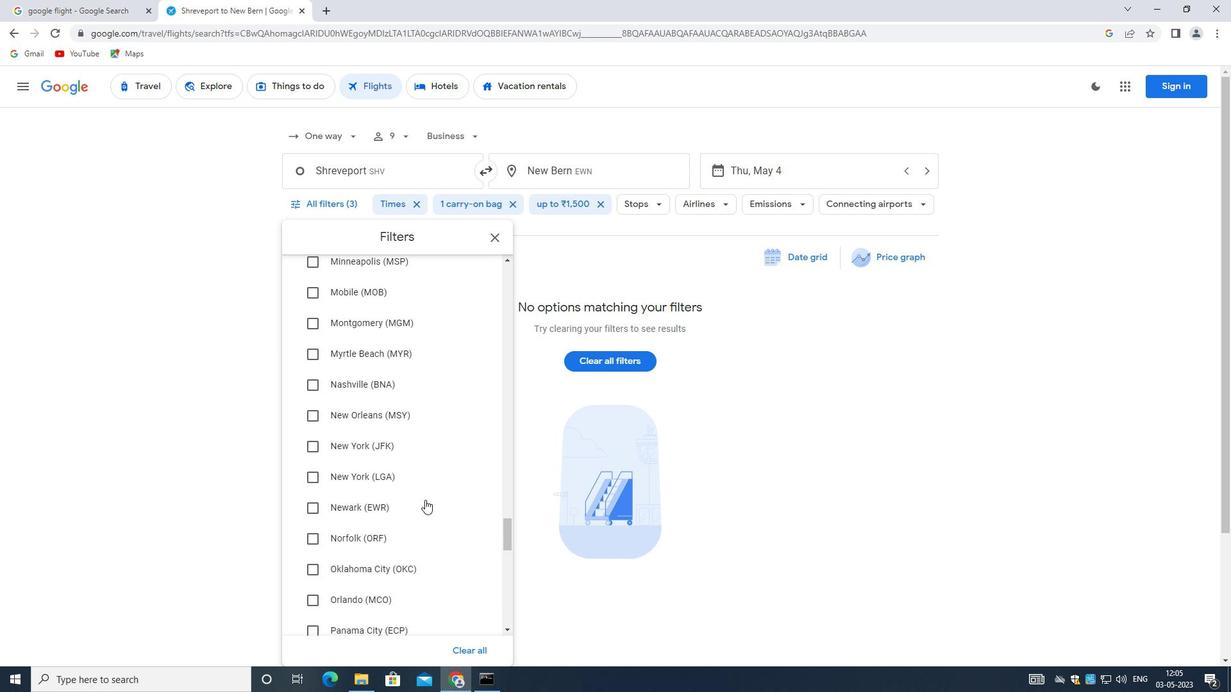 
Action: Mouse scrolled (425, 499) with delta (0, 0)
Screenshot: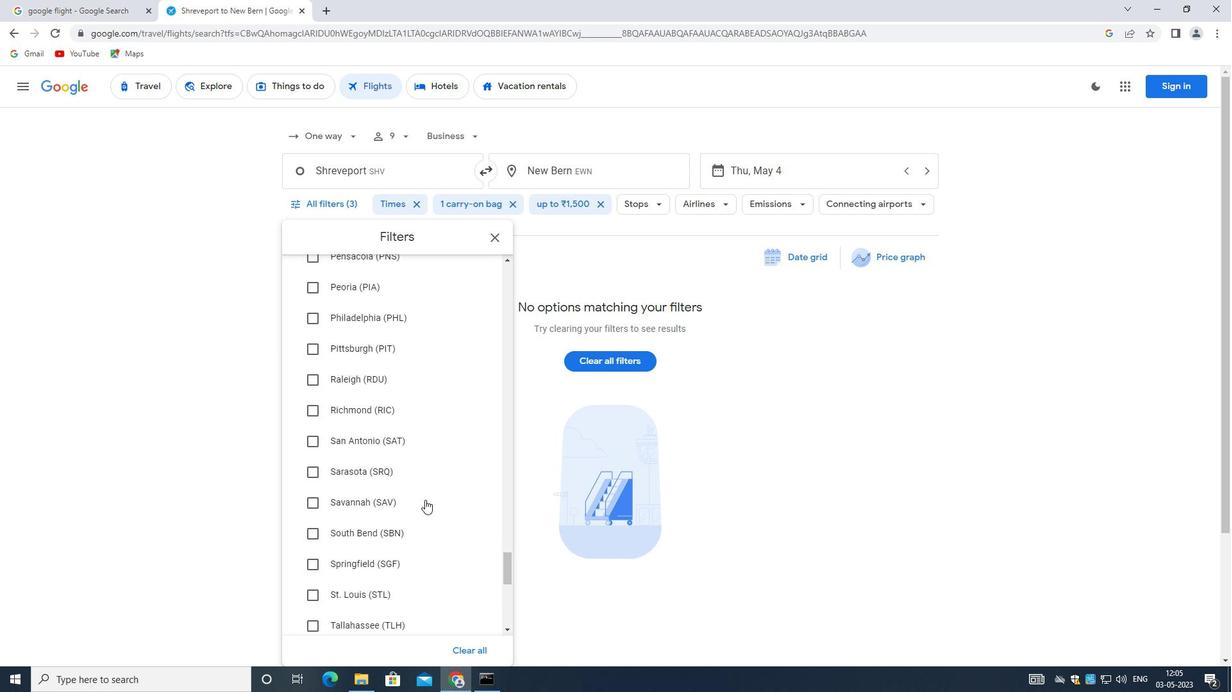 
Action: Mouse scrolled (425, 499) with delta (0, 0)
Screenshot: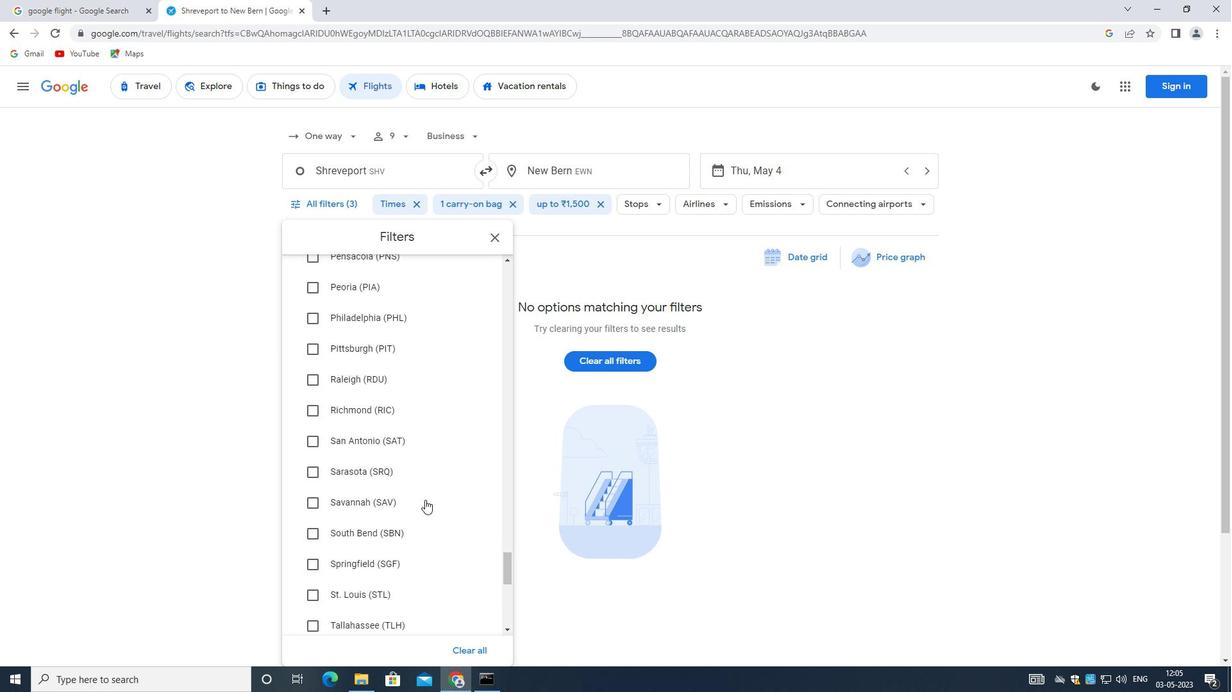 
Action: Mouse scrolled (425, 499) with delta (0, 0)
Screenshot: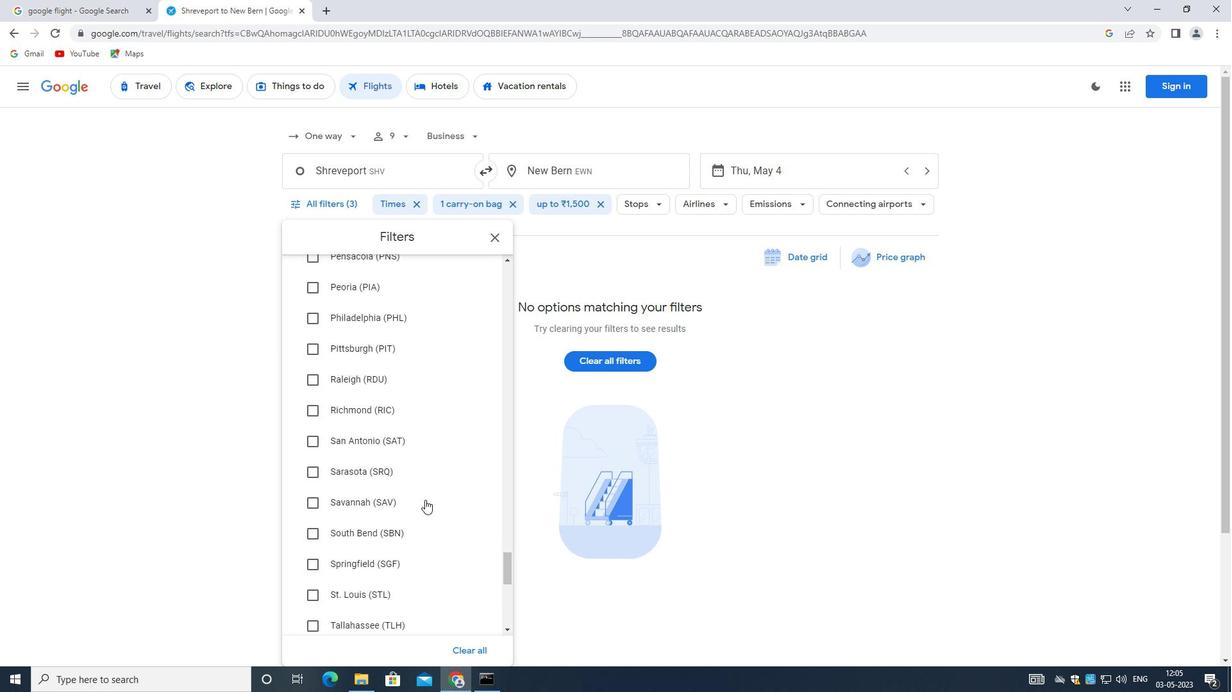 
Action: Mouse moved to (425, 500)
Screenshot: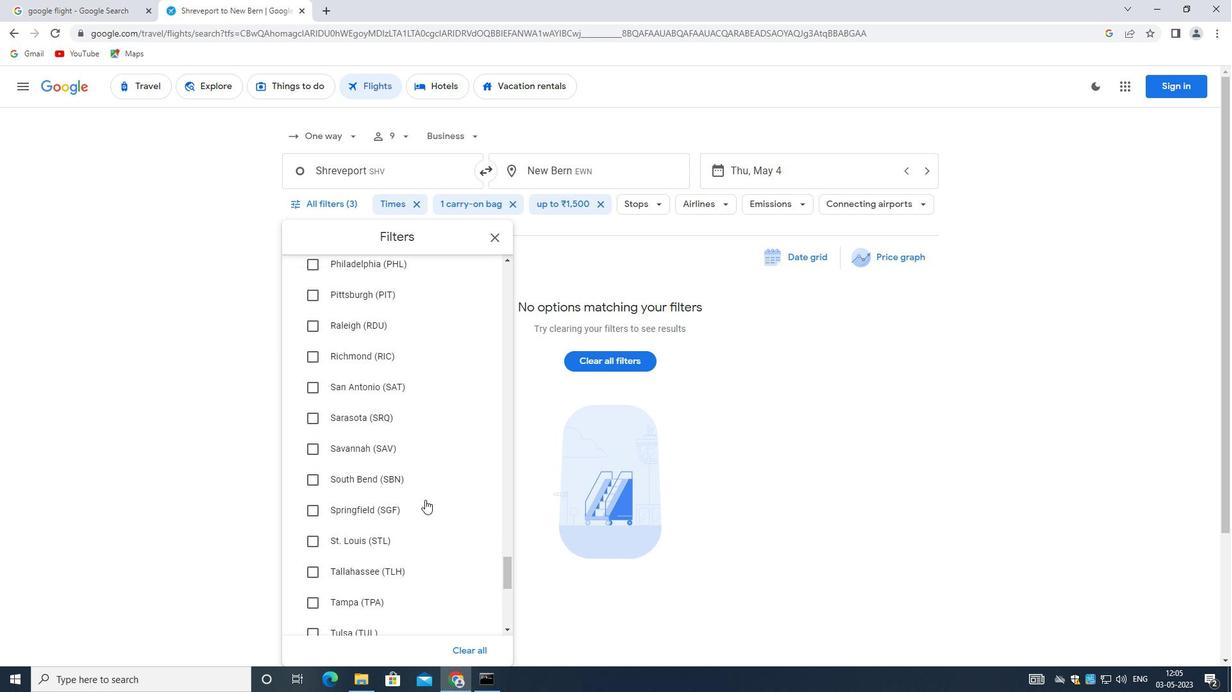 
Action: Mouse scrolled (425, 499) with delta (0, 0)
Screenshot: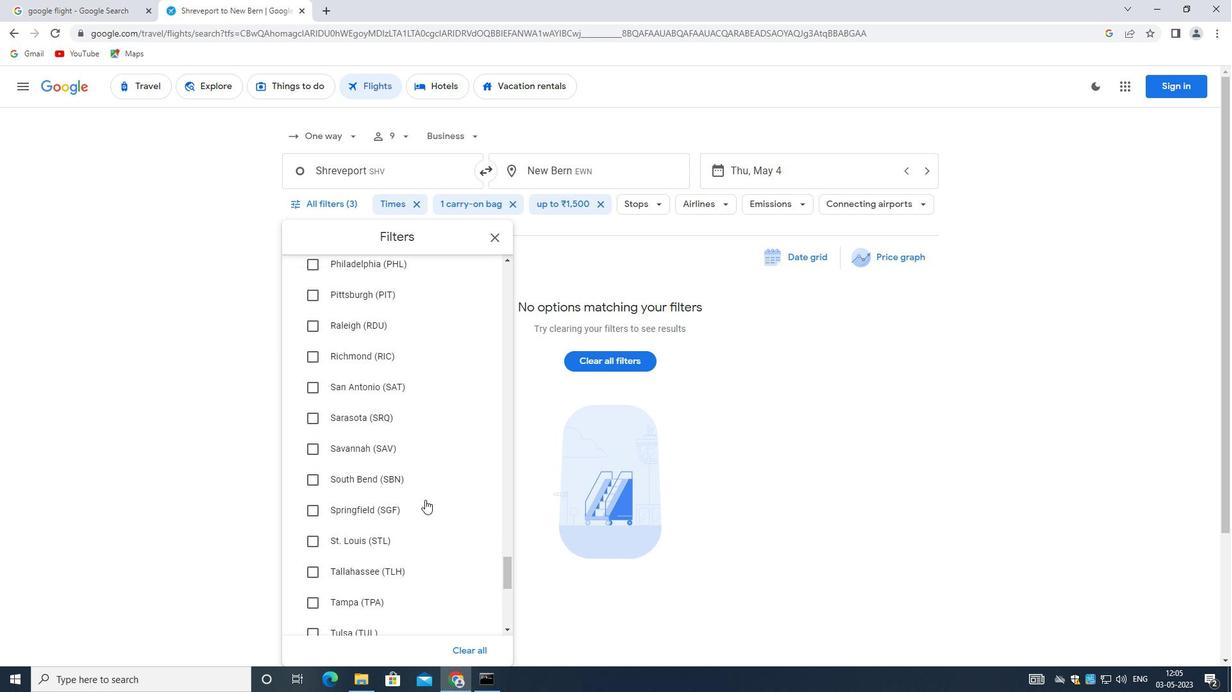 
Action: Mouse moved to (425, 500)
Screenshot: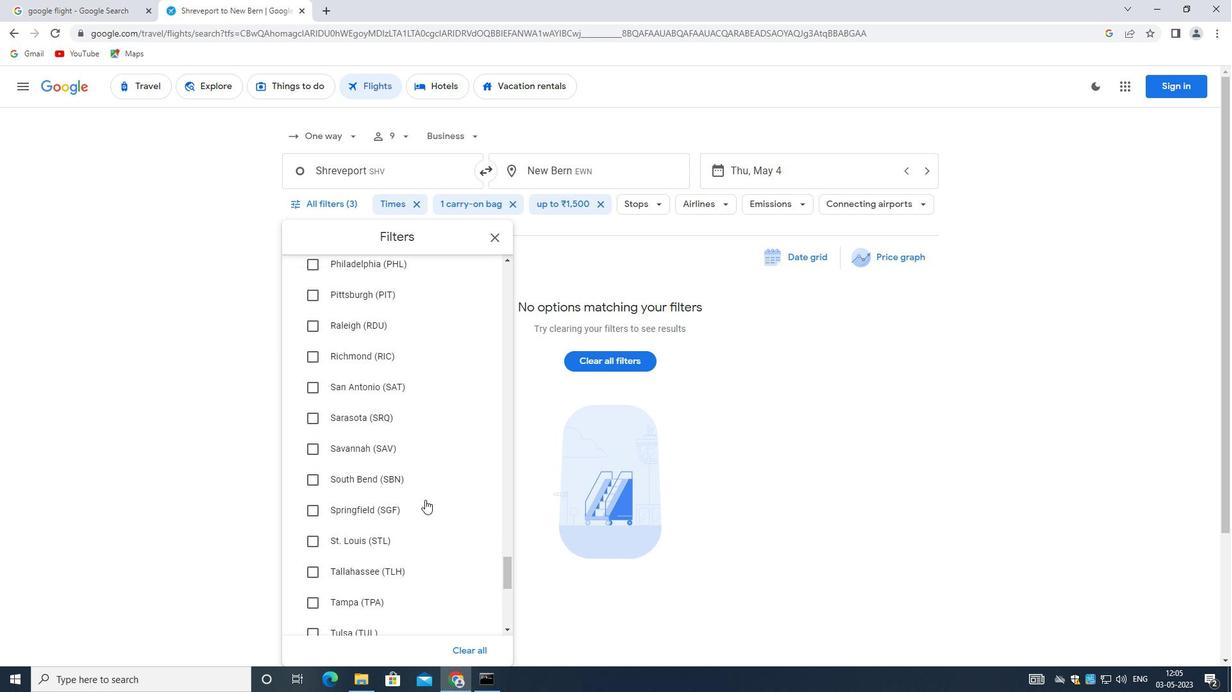 
Action: Mouse scrolled (425, 499) with delta (0, 0)
Screenshot: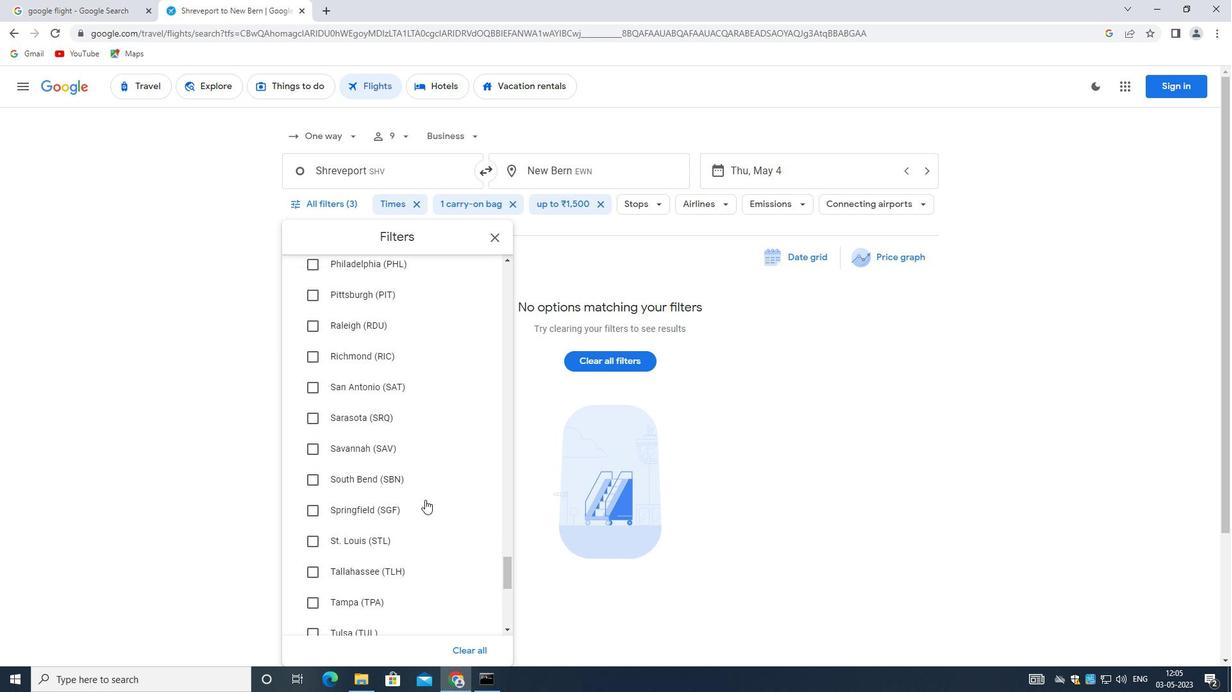
Action: Mouse moved to (425, 500)
Screenshot: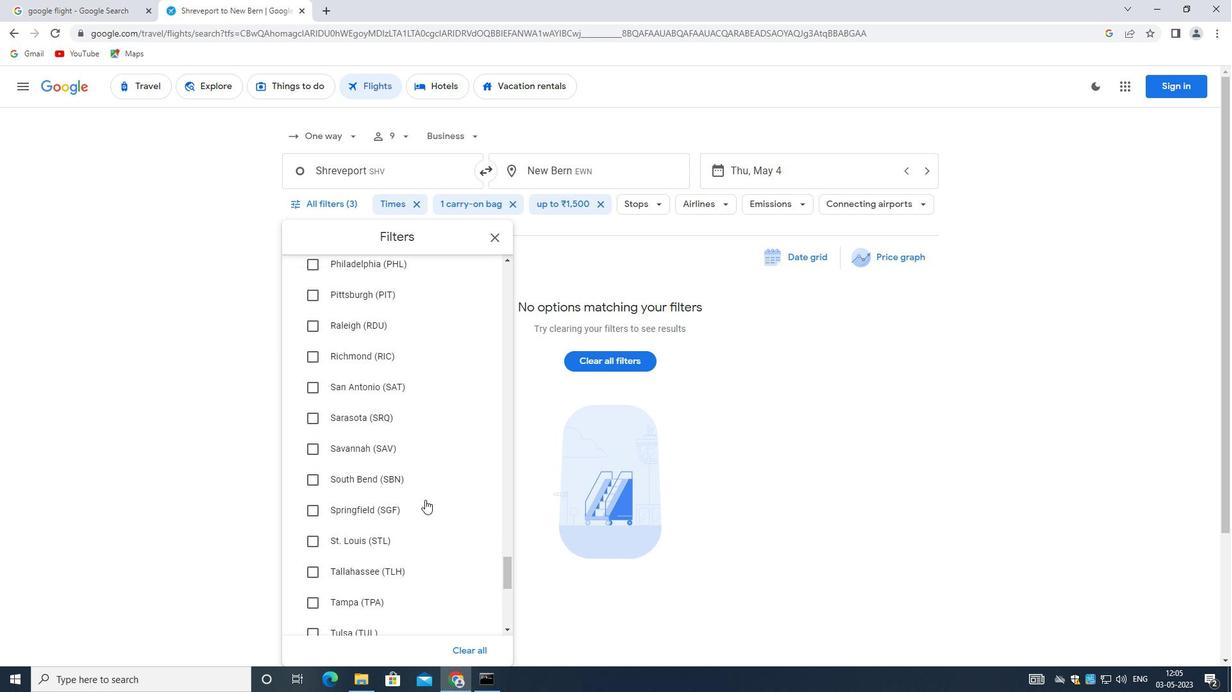 
Action: Mouse scrolled (425, 500) with delta (0, 0)
Screenshot: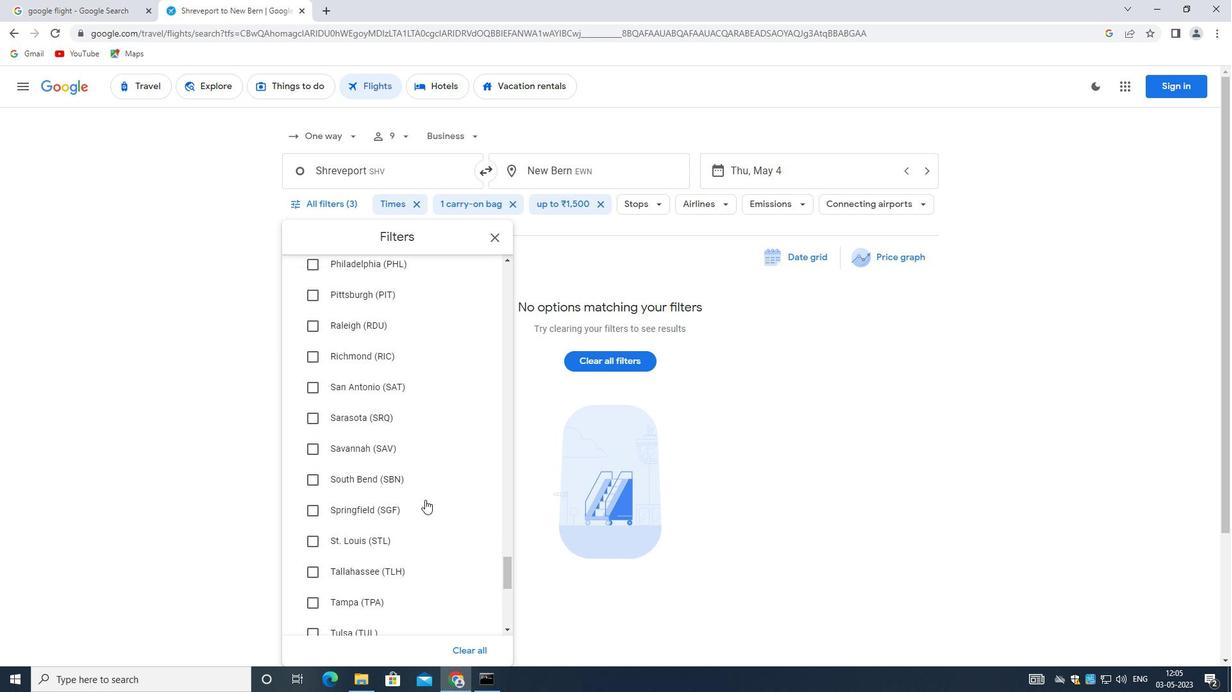
Action: Mouse moved to (425, 501)
Screenshot: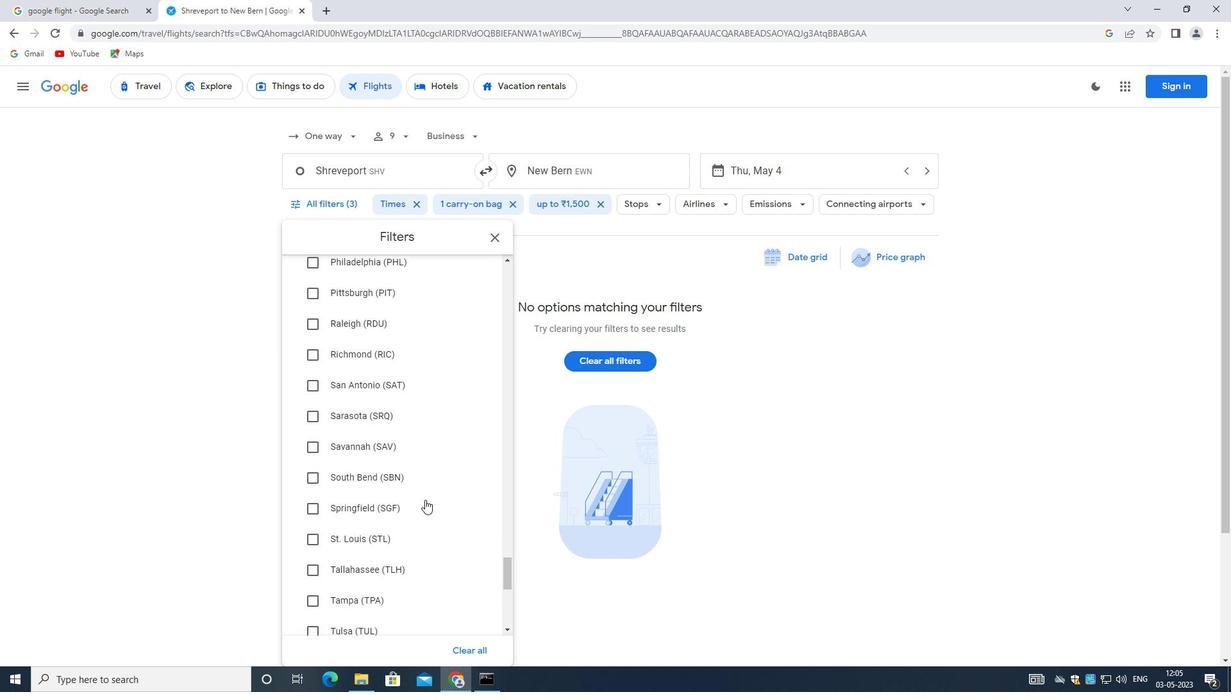 
Action: Mouse scrolled (425, 500) with delta (0, 0)
Screenshot: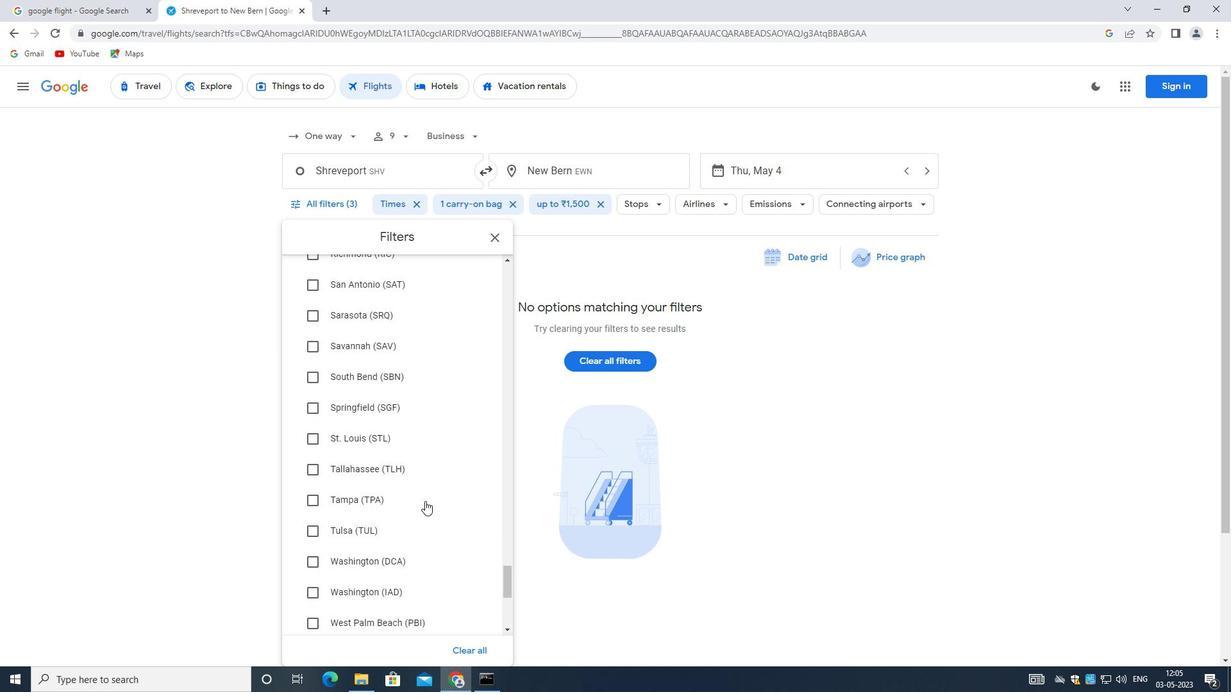 
Action: Mouse scrolled (425, 500) with delta (0, 0)
Screenshot: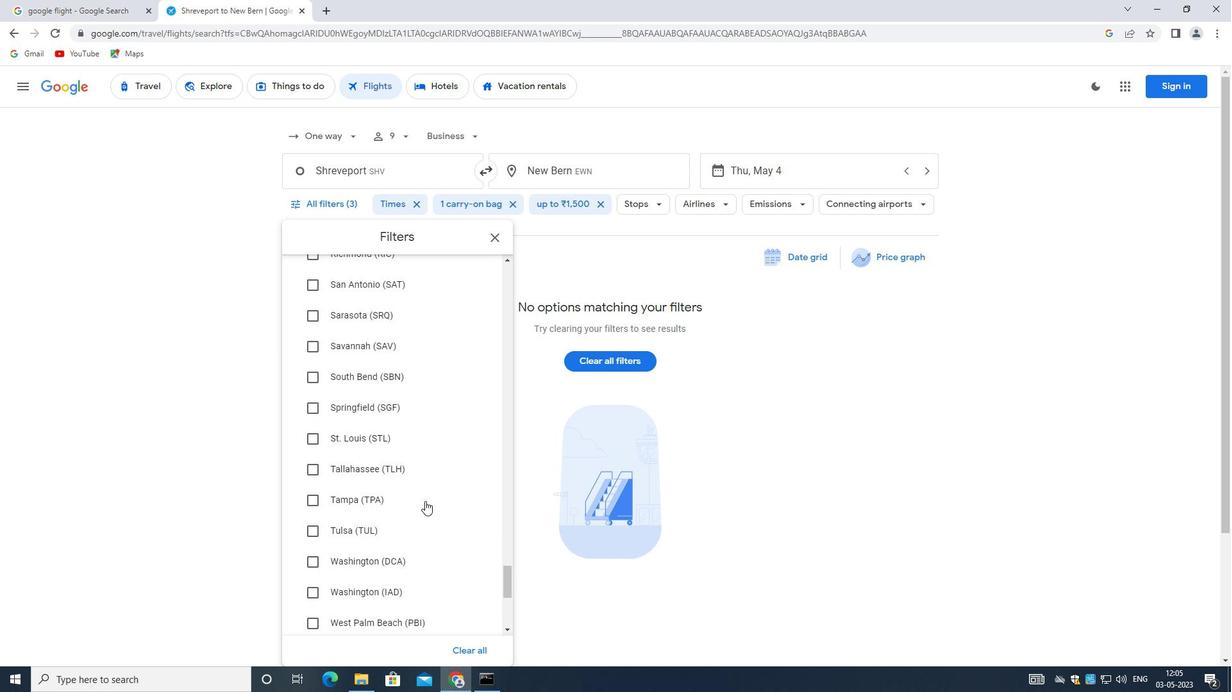 
Action: Mouse scrolled (425, 500) with delta (0, 0)
Screenshot: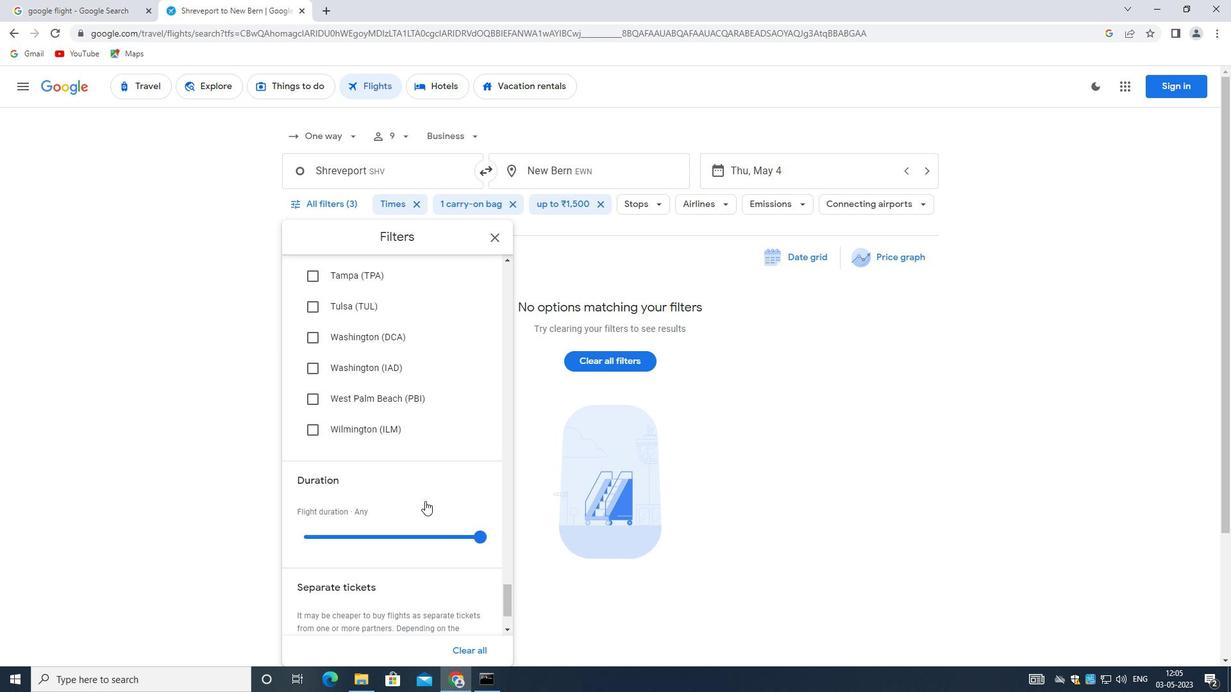 
Action: Mouse scrolled (425, 500) with delta (0, 0)
Screenshot: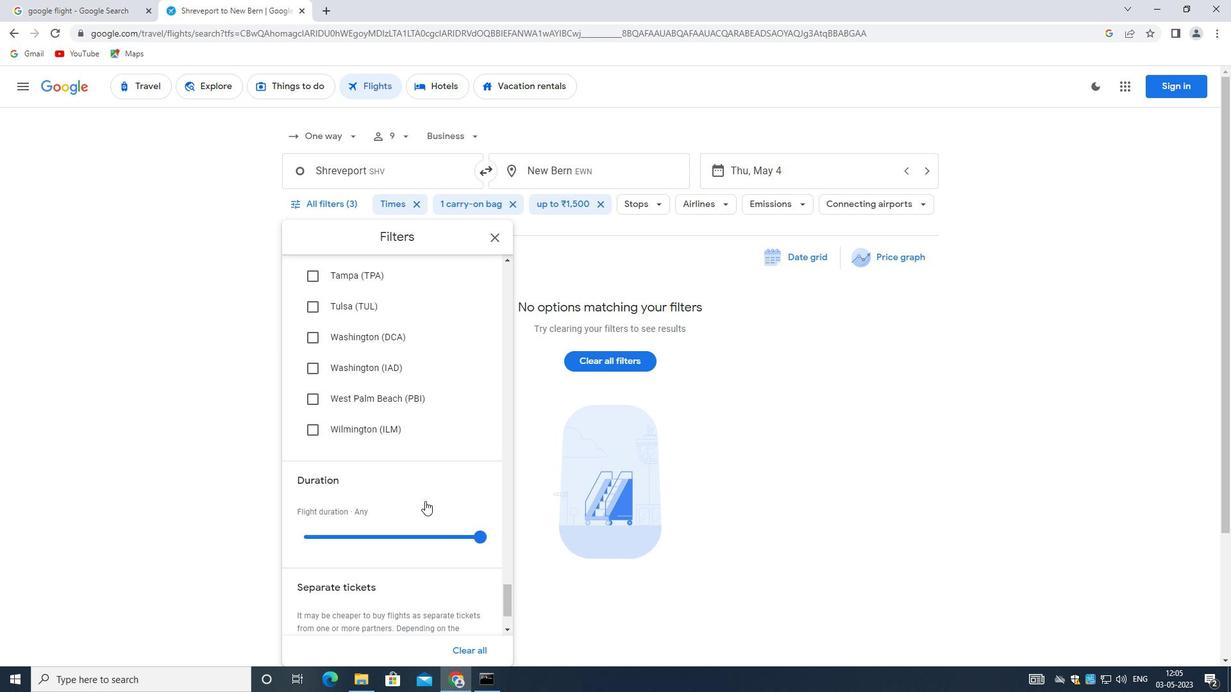 
Action: Mouse scrolled (425, 500) with delta (0, 0)
Screenshot: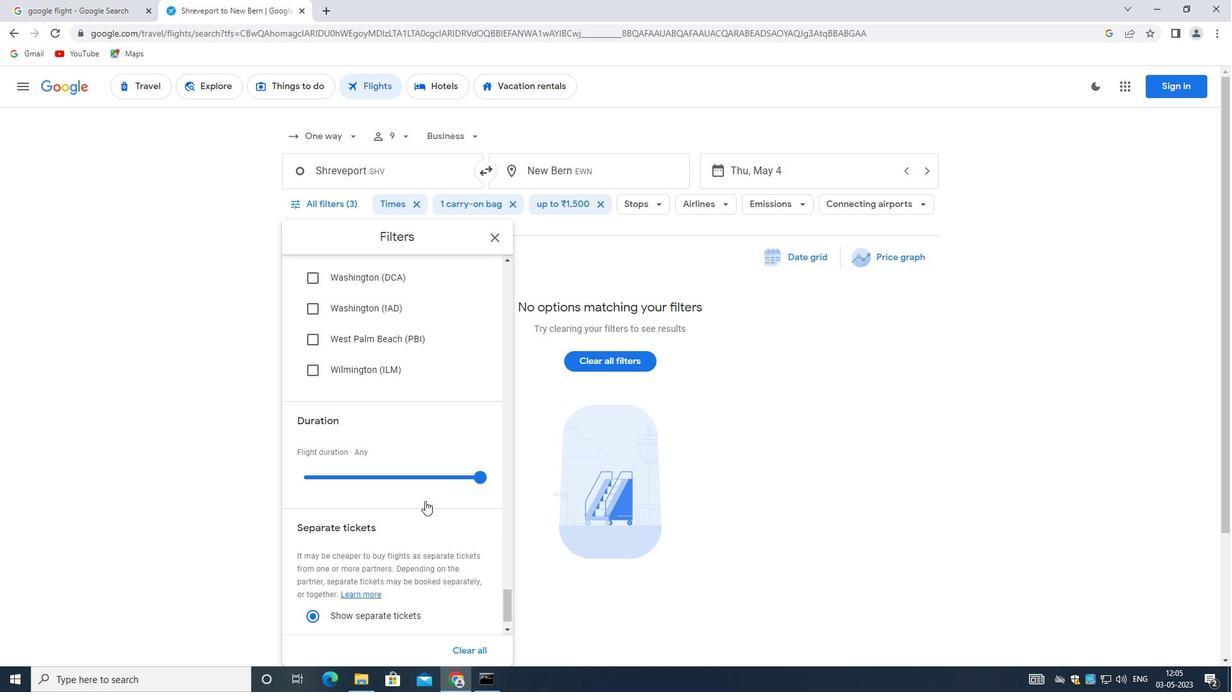 
Action: Mouse moved to (429, 547)
Screenshot: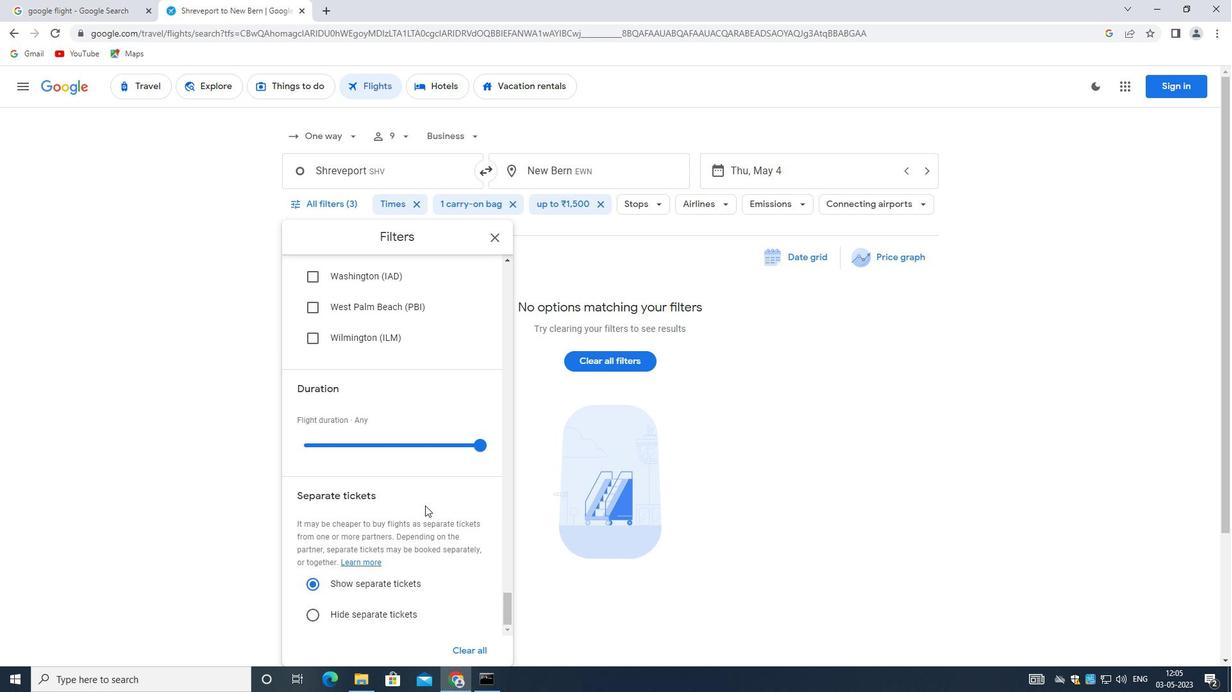 
Action: Mouse scrolled (429, 547) with delta (0, 0)
Screenshot: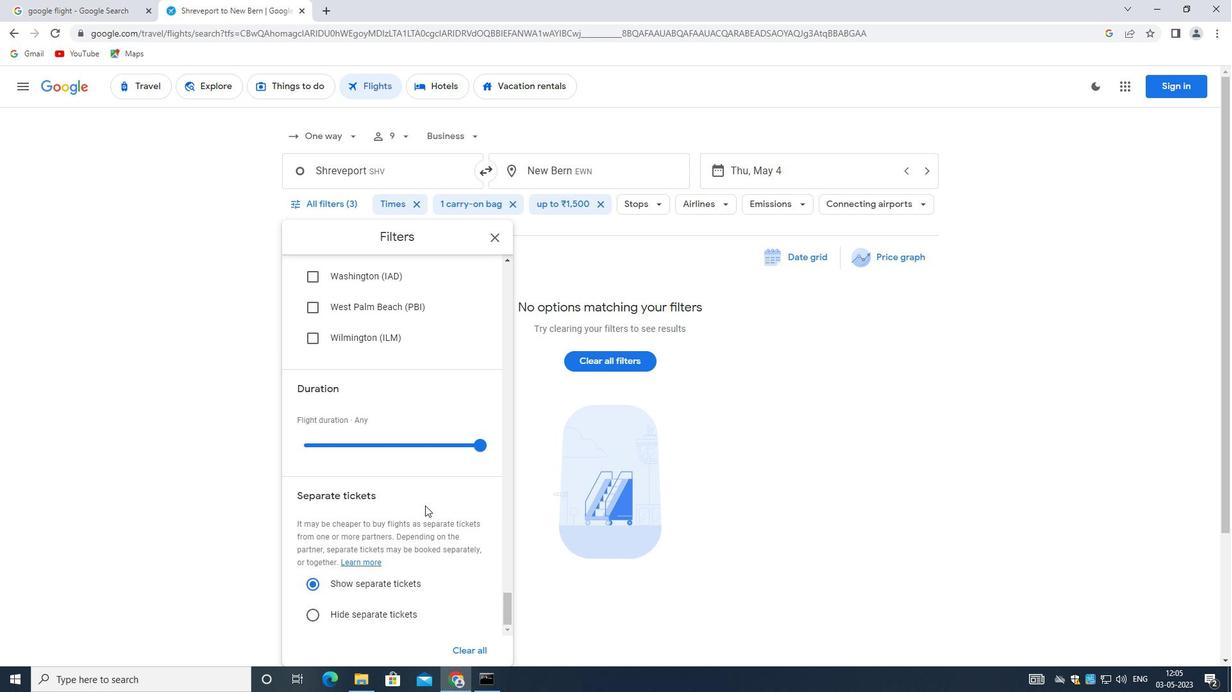 
Action: Mouse scrolled (429, 547) with delta (0, 0)
Screenshot: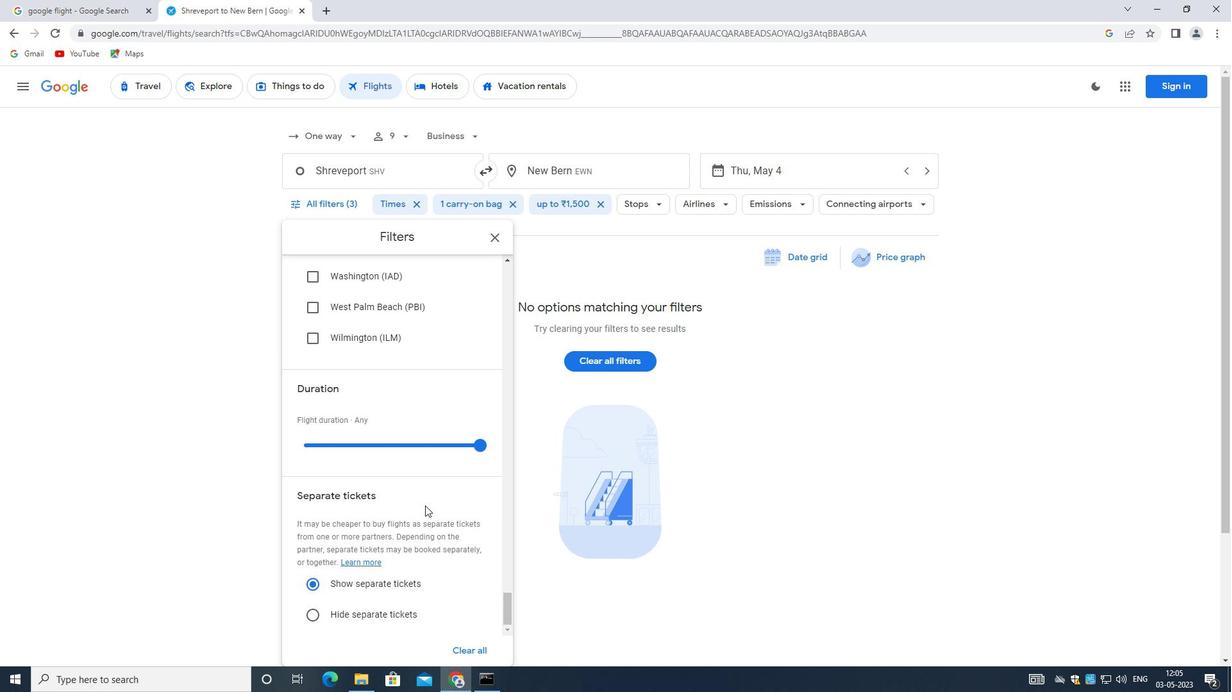 
Action: Mouse scrolled (429, 547) with delta (0, 0)
Screenshot: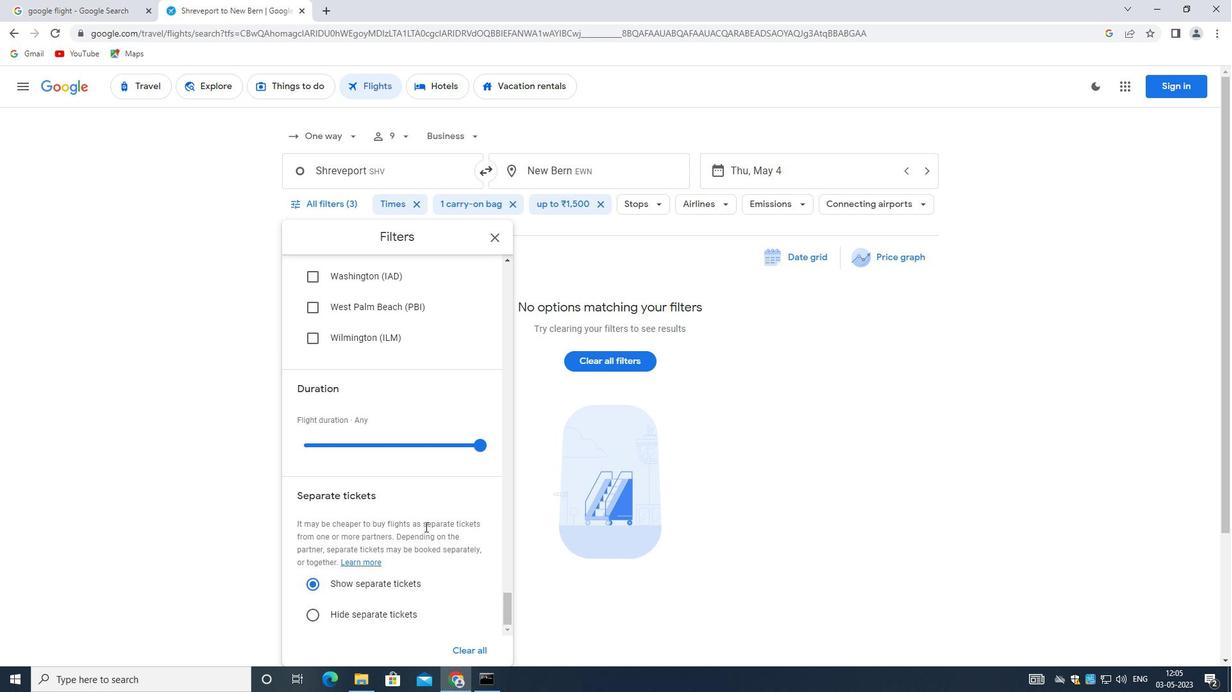 
Action: Mouse moved to (438, 527)
Screenshot: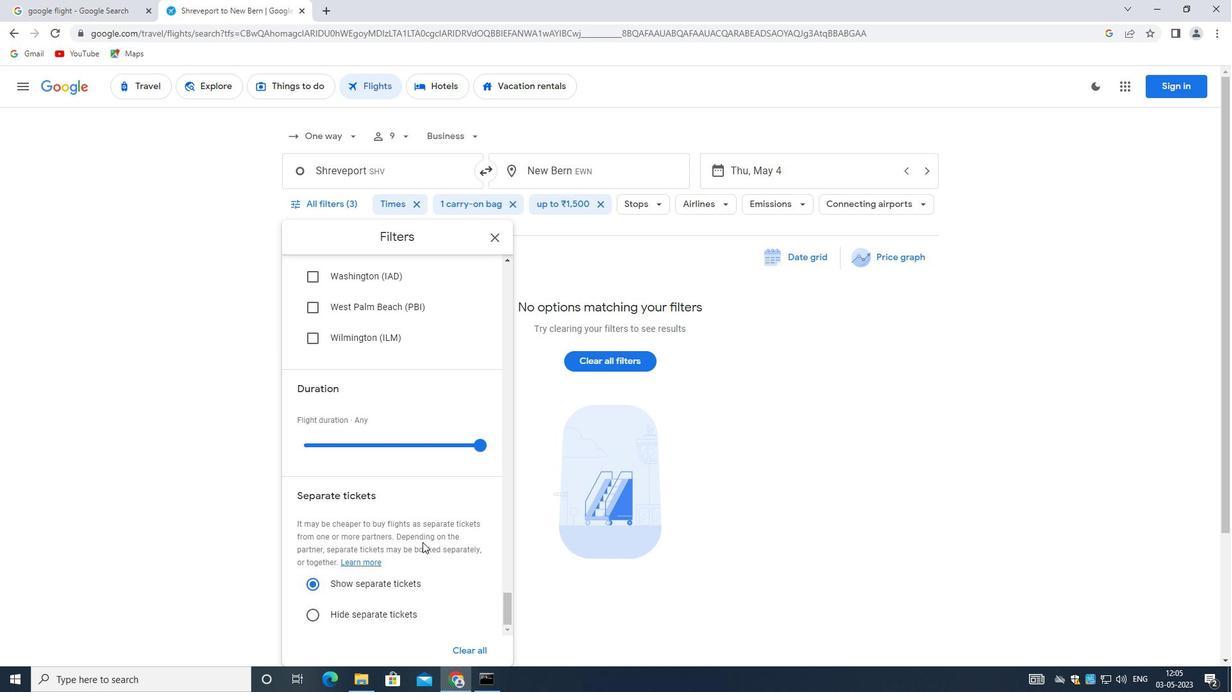 
